 Task: Add an event  with title  Third Coffee Meeting with Potential Investor, date '2024/03/02' to 2024/03/03  & Select Event type as  Group. Add location for the event as  Manila, Philippines and add a description: The scavenger hunt can be designed as a friendly competition, with teams competing against each other to finish first or achieve specific goals. This fosters team spirit, healthy competition, and a sense of achievement.Create an event link  http-thirdcoffeemeetingwithpotentialinvestorcom & Select the event color as  Lime Green. , logged in from the account softage.4@softage.netand send the event invitation to softage.8@softage.net and softage.9@softage.net
Action: Mouse pressed left at (803, 117)
Screenshot: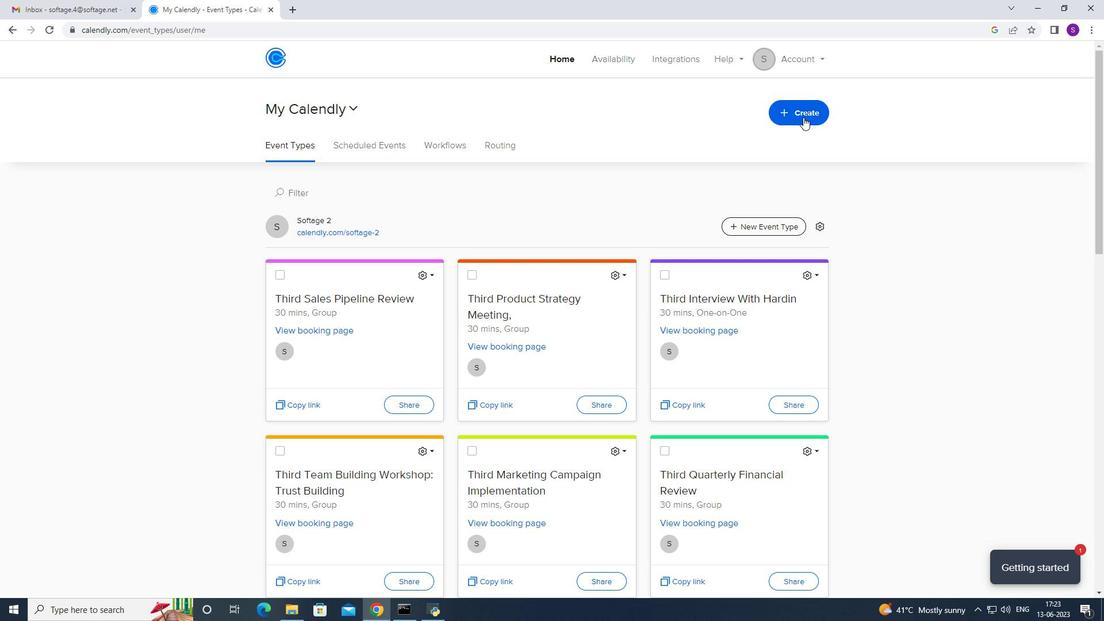 
Action: Mouse moved to (750, 157)
Screenshot: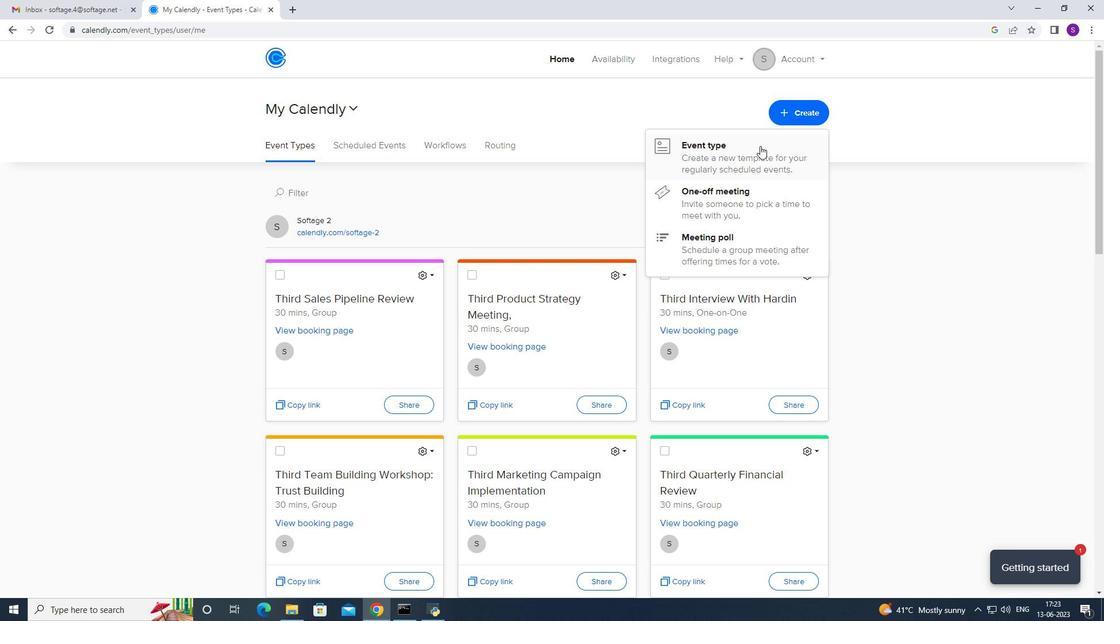
Action: Mouse pressed left at (750, 157)
Screenshot: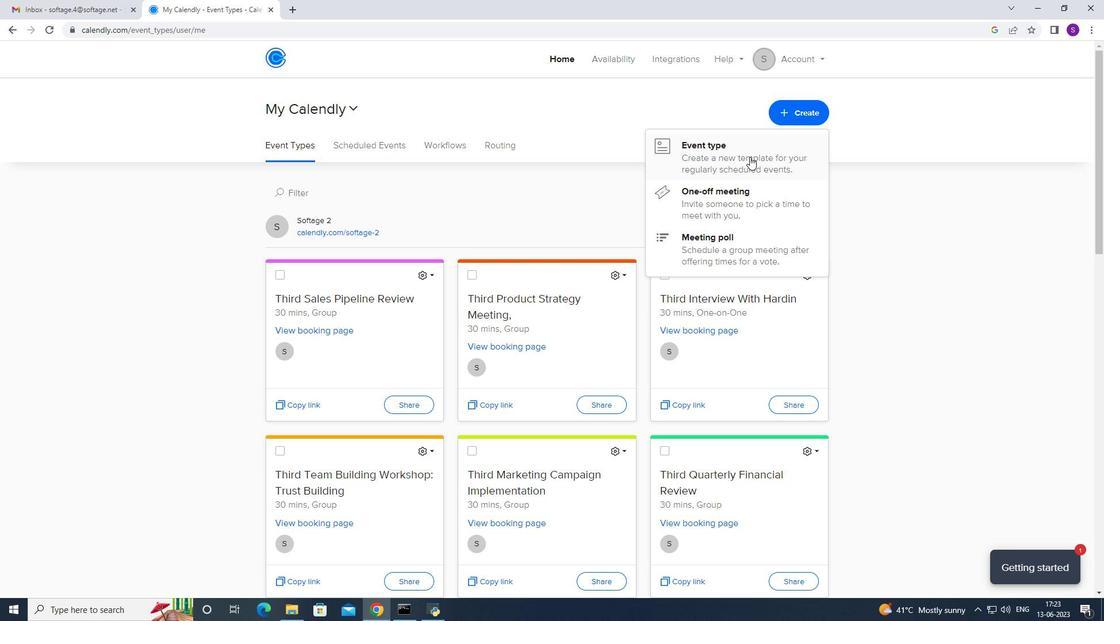 
Action: Mouse moved to (541, 254)
Screenshot: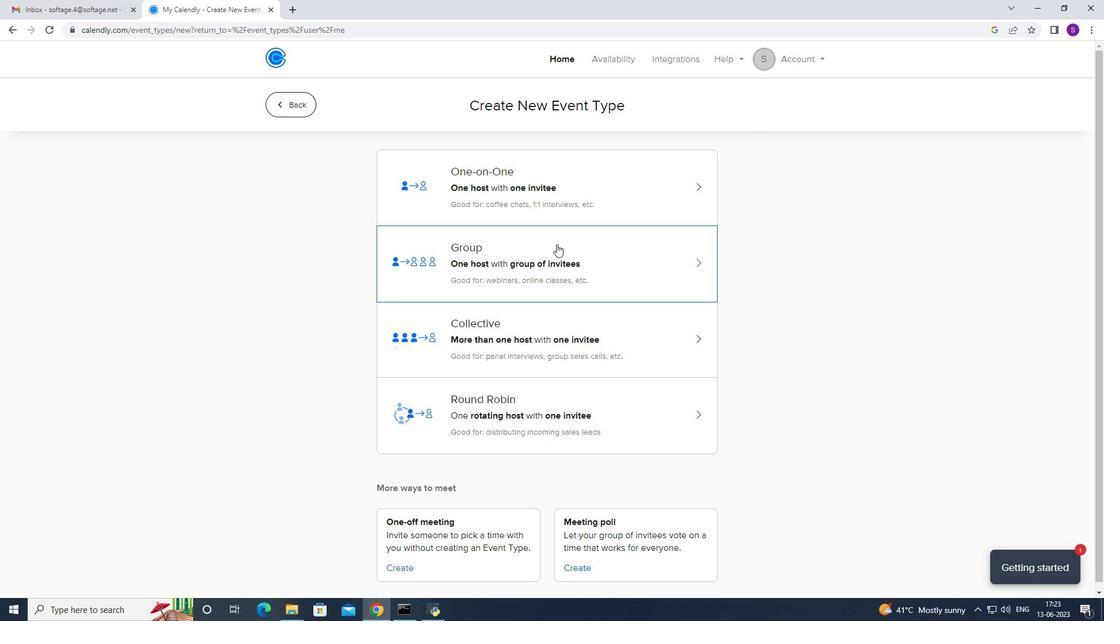 
Action: Mouse pressed left at (541, 254)
Screenshot: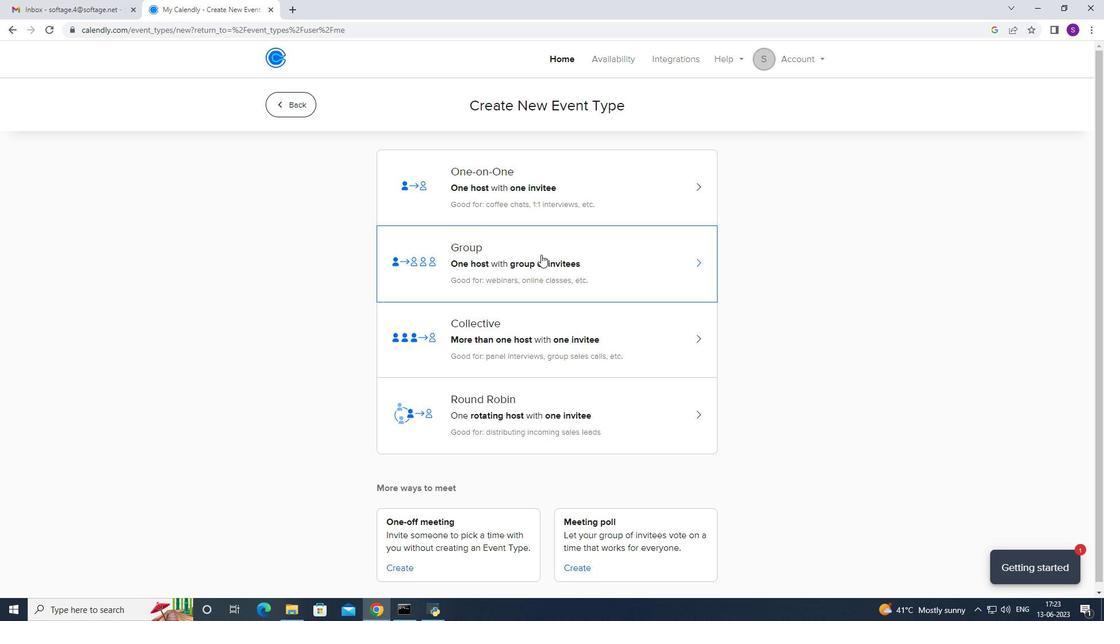 
Action: Mouse moved to (483, 272)
Screenshot: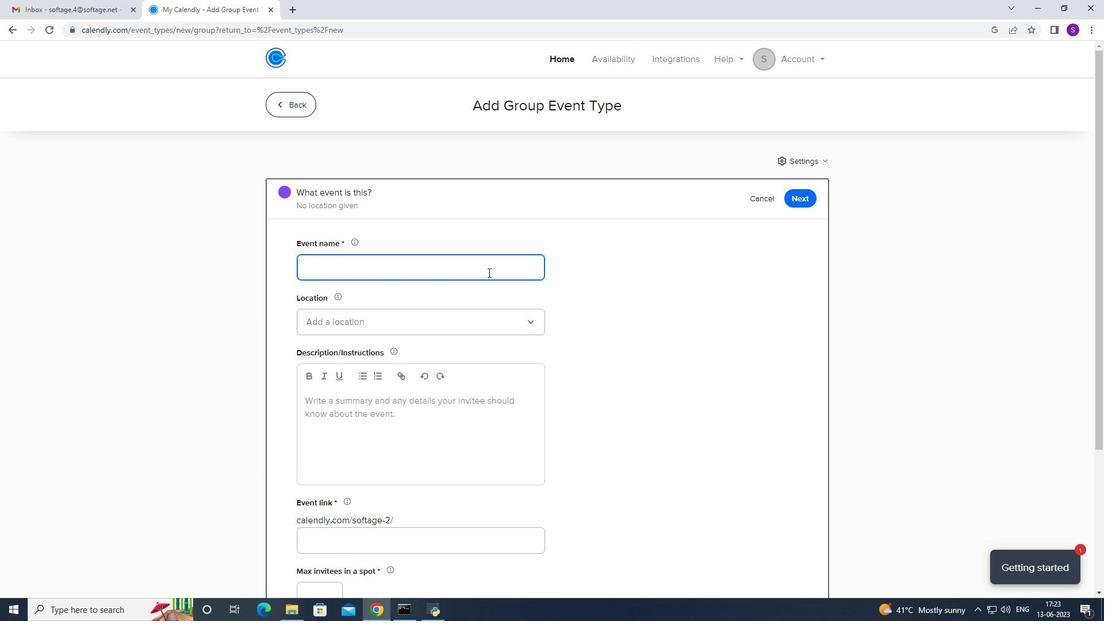 
Action: Mouse pressed left at (483, 272)
Screenshot: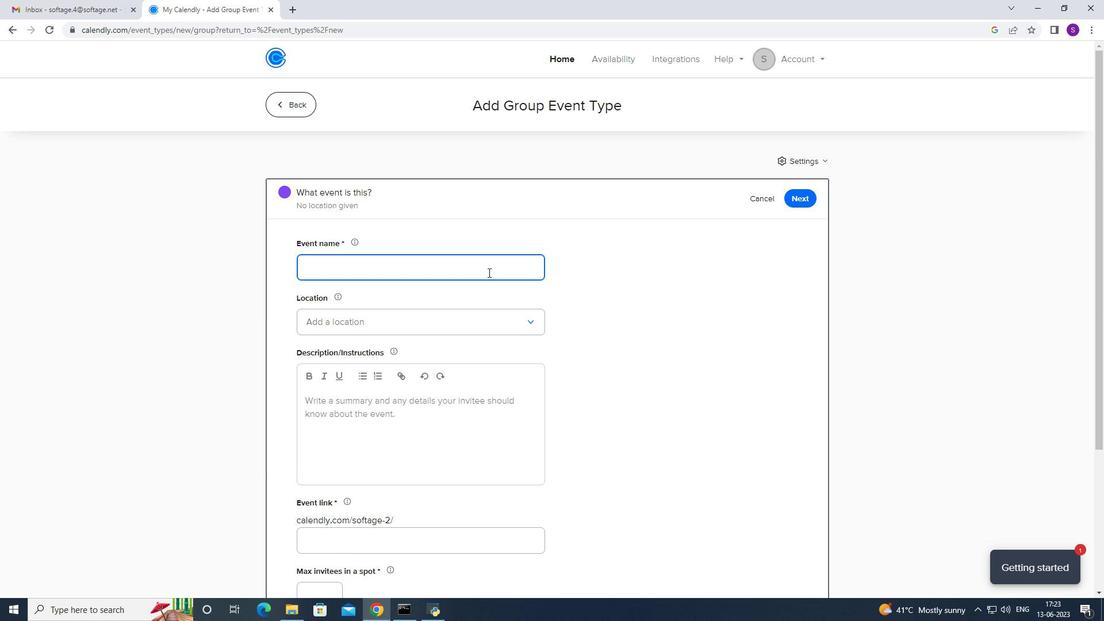 
Action: Mouse moved to (512, 273)
Screenshot: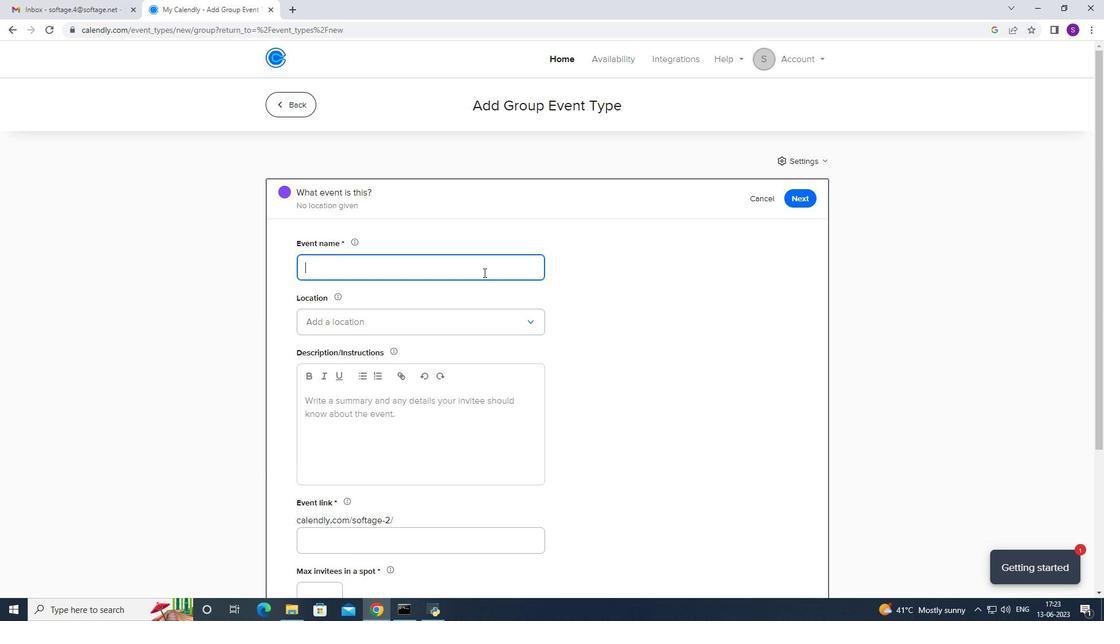 
Action: Key pressed <Key.caps_lock>T<Key.caps_lock>h
Screenshot: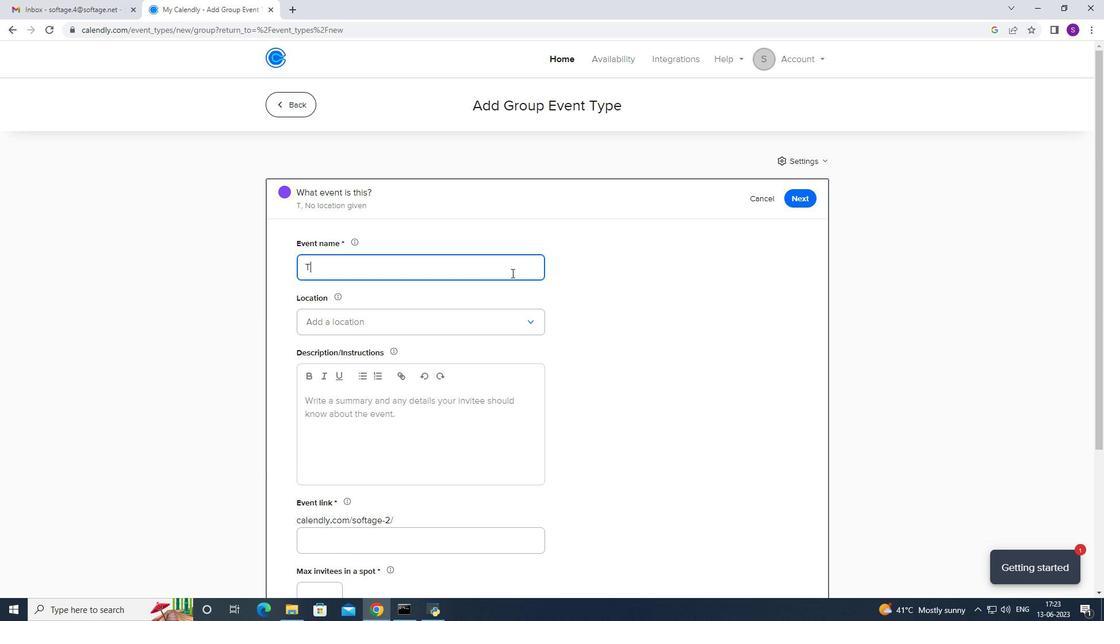 
Action: Mouse moved to (512, 273)
Screenshot: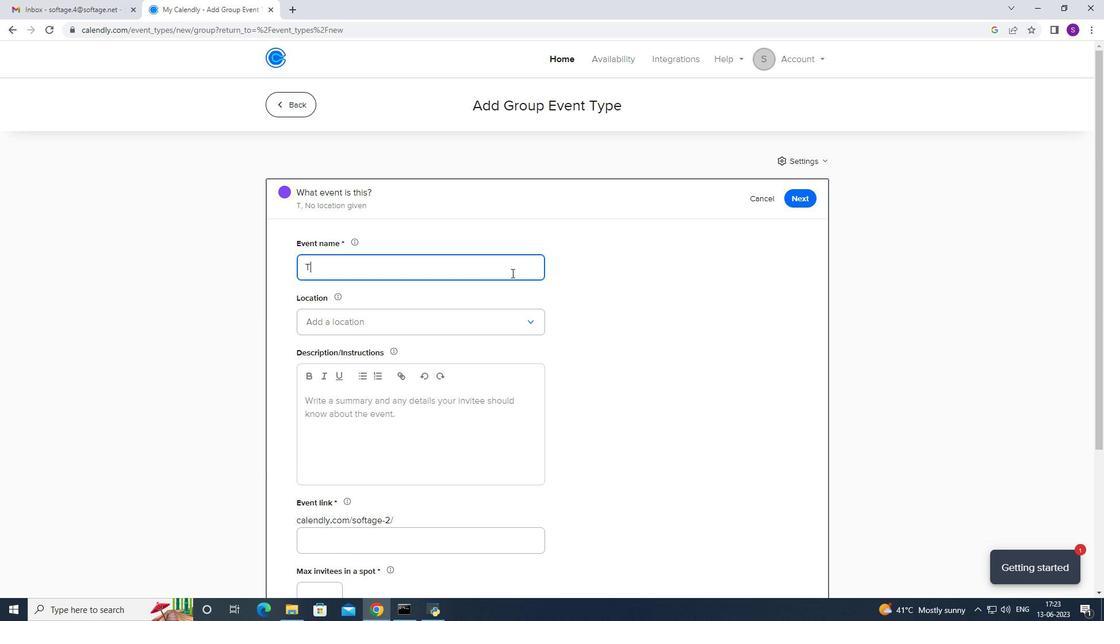 
Action: Key pressed ird<Key.space><Key.caps_lock>COFFEE<Key.space><Key.caps_lock><Key.caps_lock>ME<Key.backspace><Key.backspace><Key.backspace><Key.backspace><Key.backspace><Key.backspace><Key.backspace><Key.backspace><Key.backspace><Key.space>C<Key.caps_lock>offee<Key.space><Key.caps_lock>METT<Key.backspace><Key.backspace><Key.backspace><Key.caps_lock>et<Key.backspace>et
Screenshot: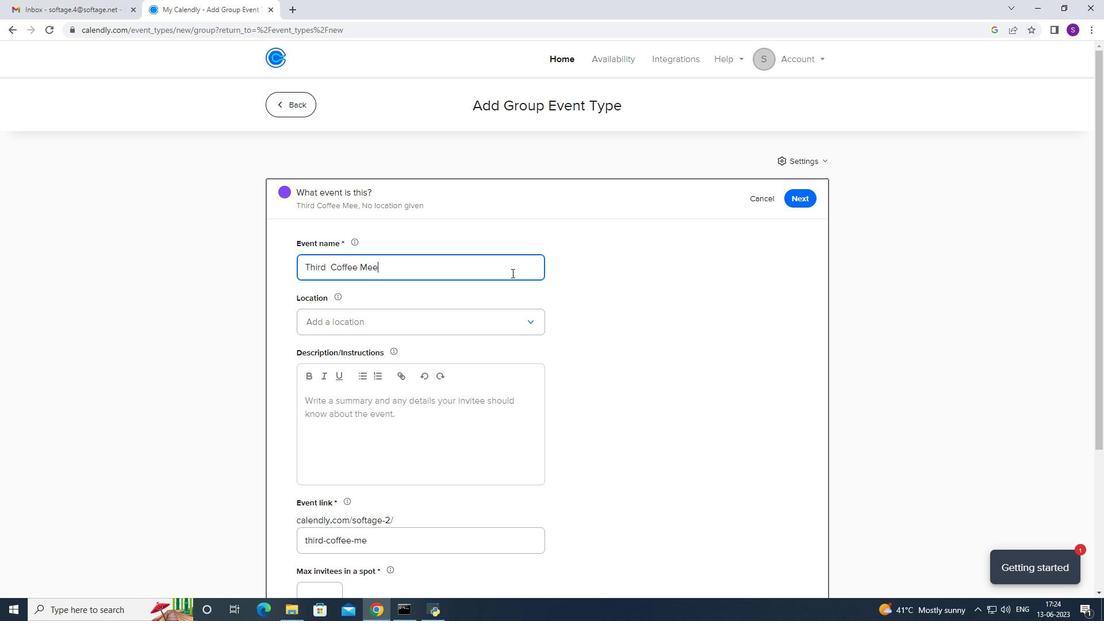 
Action: Mouse moved to (512, 270)
Screenshot: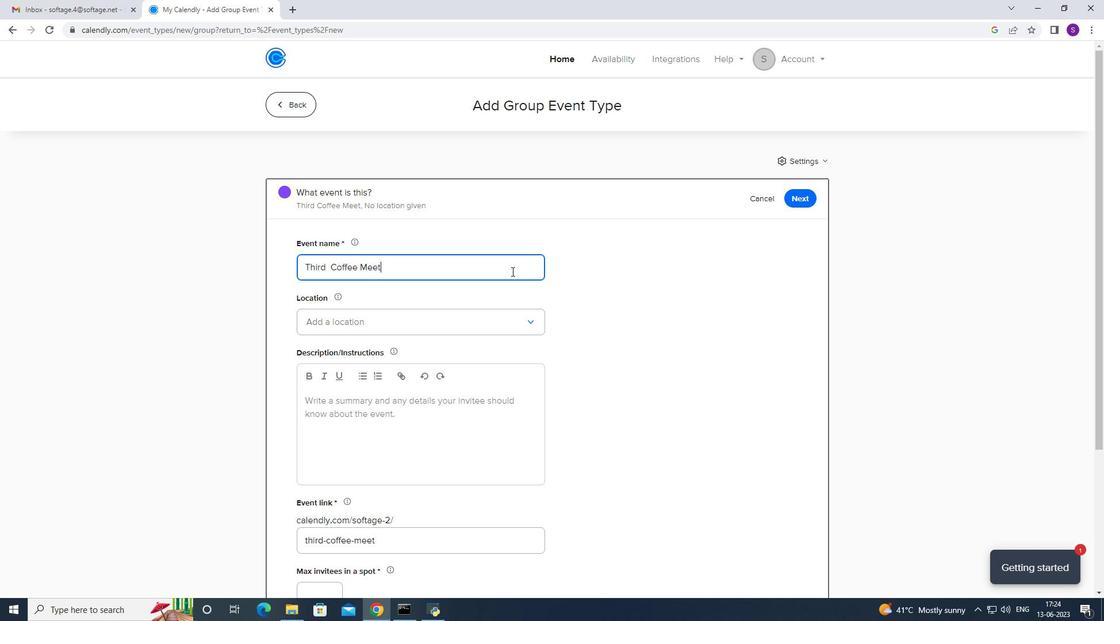 
Action: Key pressed <Key.space>
Screenshot: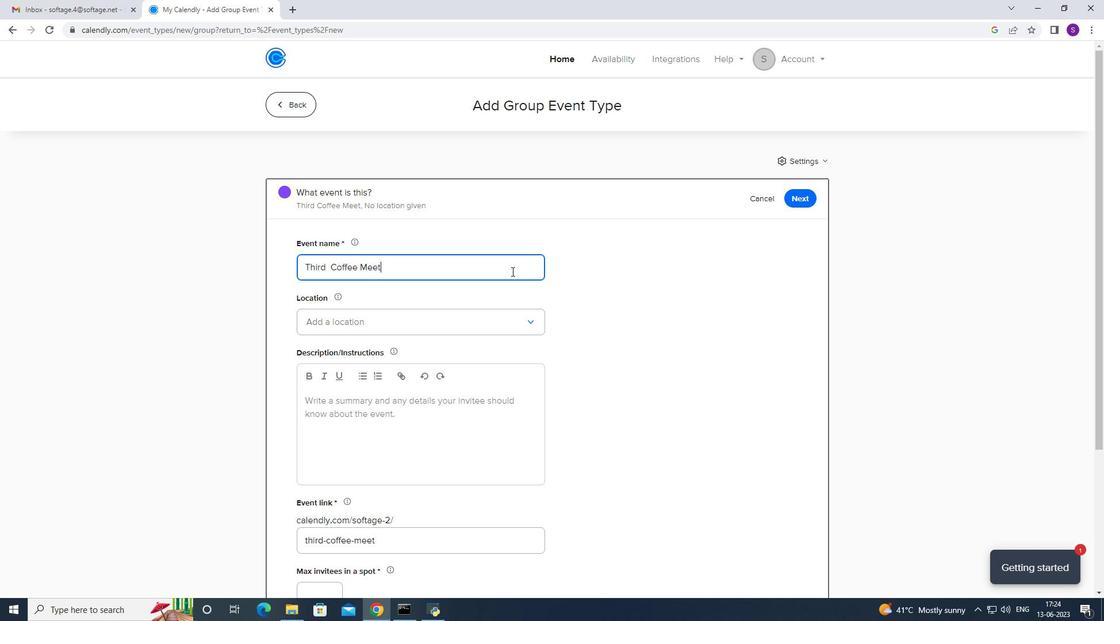 
Action: Mouse moved to (512, 269)
Screenshot: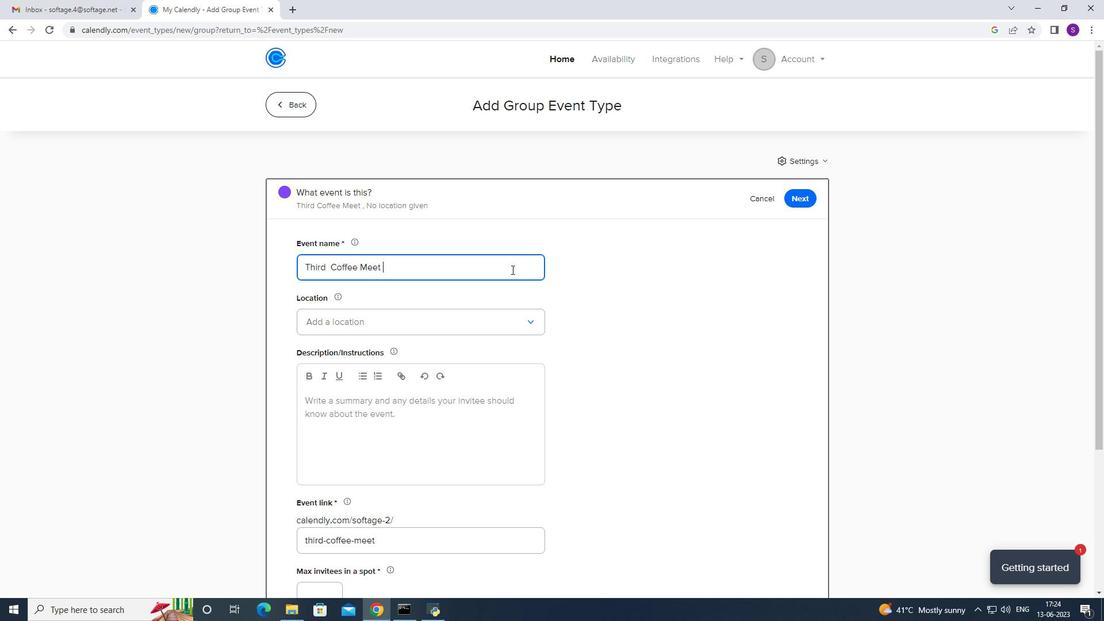 
Action: Key pressed w
Screenshot: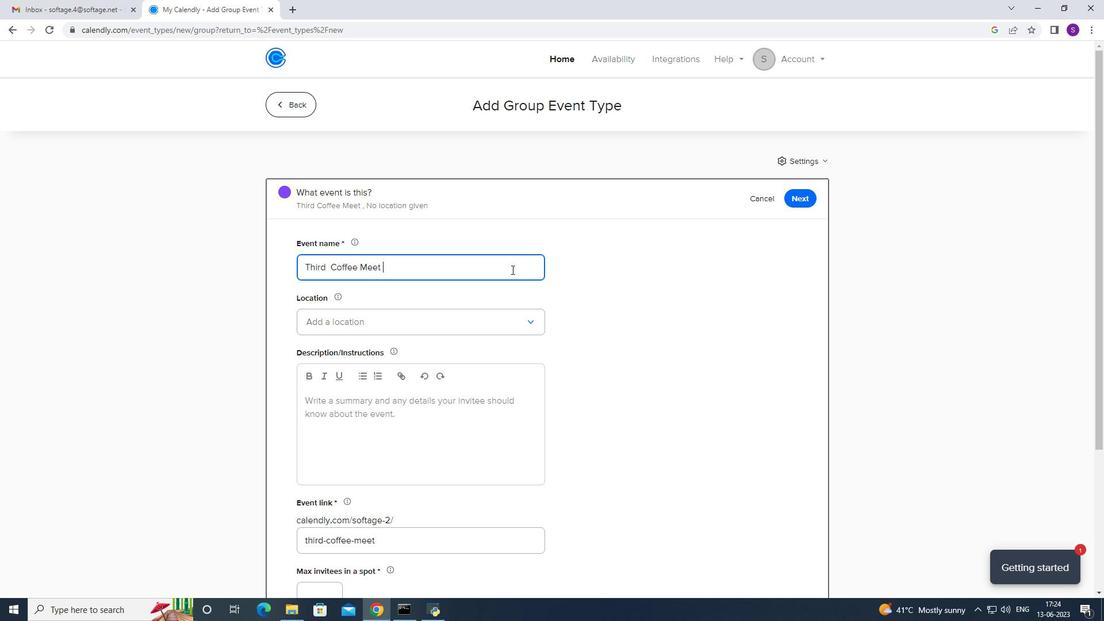 
Action: Mouse moved to (513, 265)
Screenshot: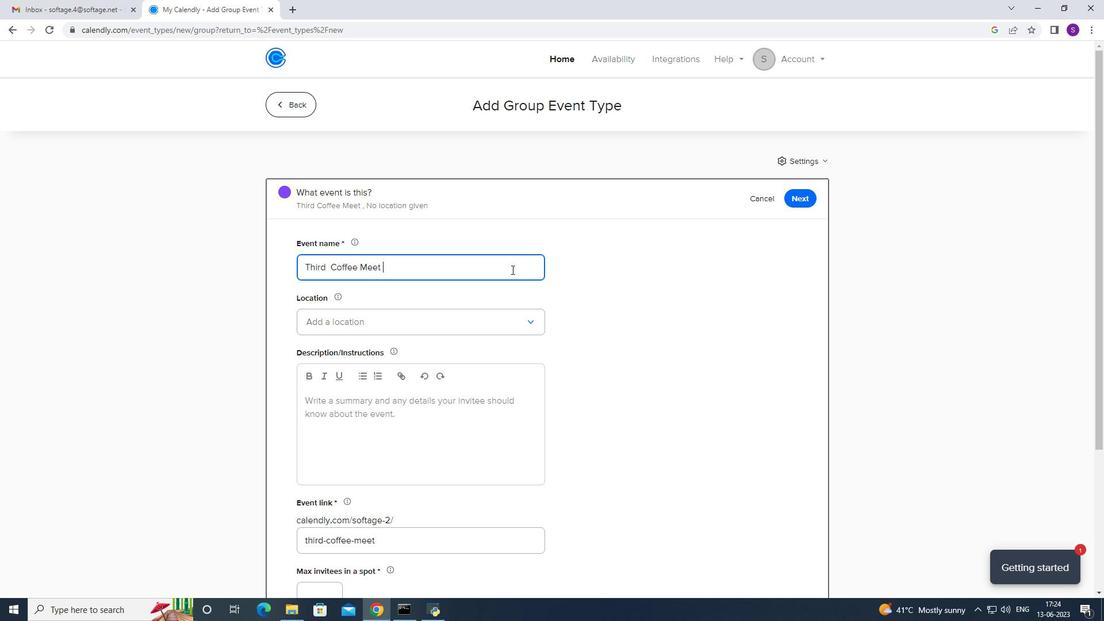 
Action: Key pressed ith<Key.space><Key.caps_lock>P<Key.caps_lock><Key.caps_lock>OTENTI
Screenshot: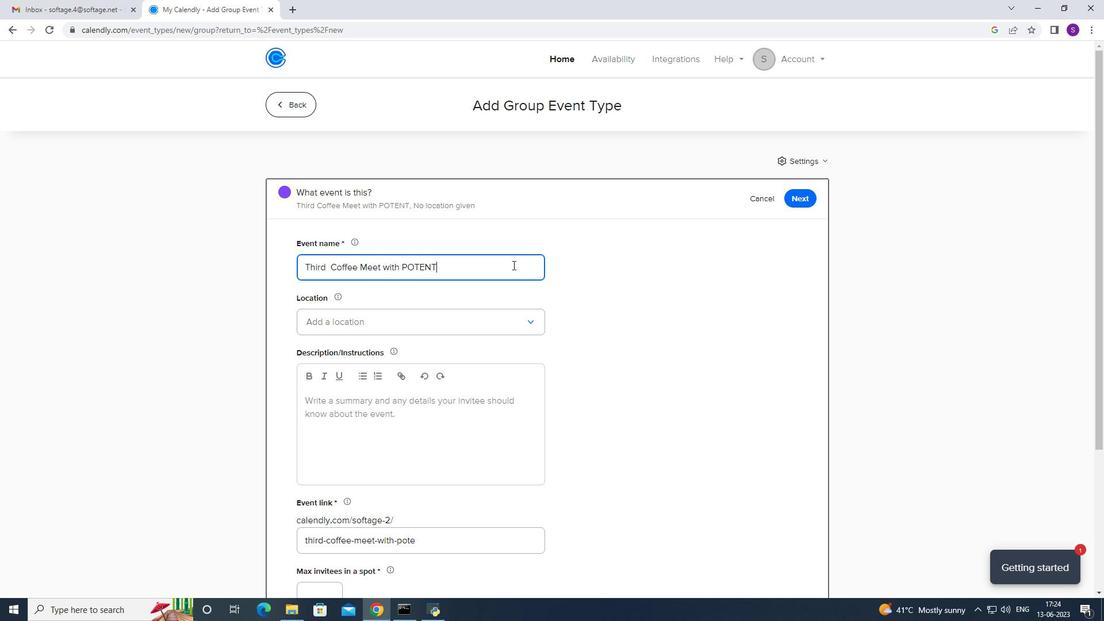 
Action: Mouse moved to (513, 249)
Screenshot: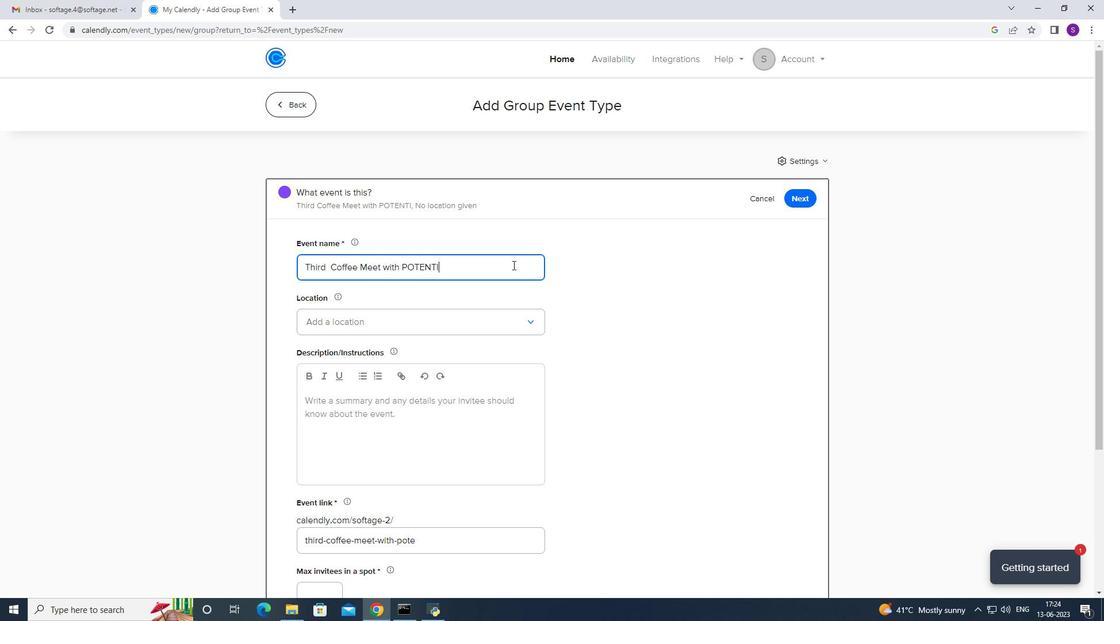 
Action: Key pressed AS
Screenshot: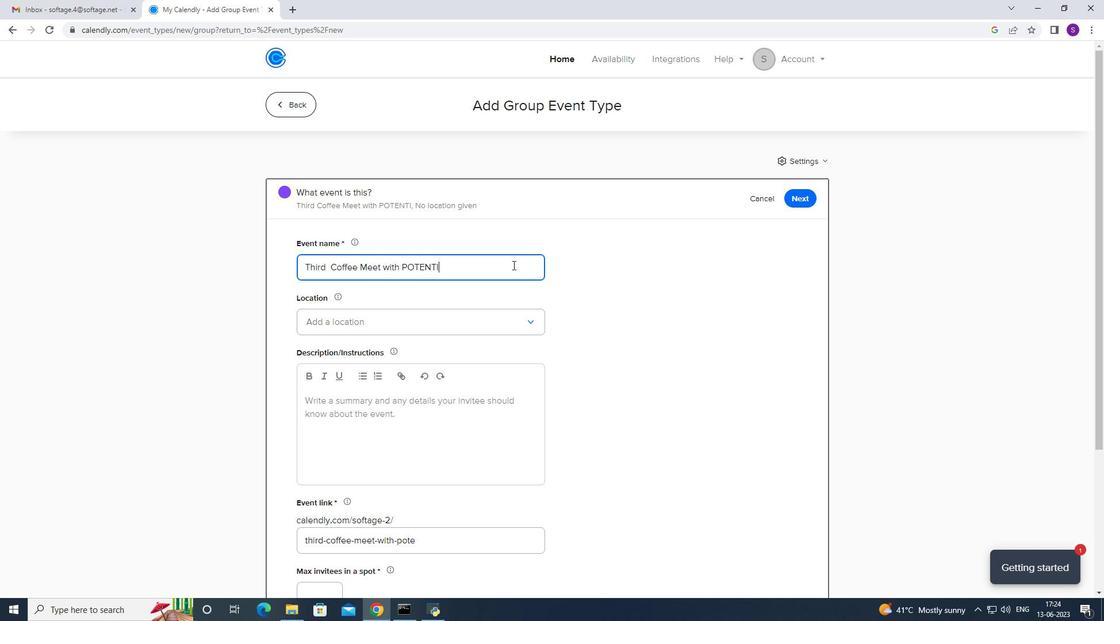 
Action: Mouse moved to (513, 237)
Screenshot: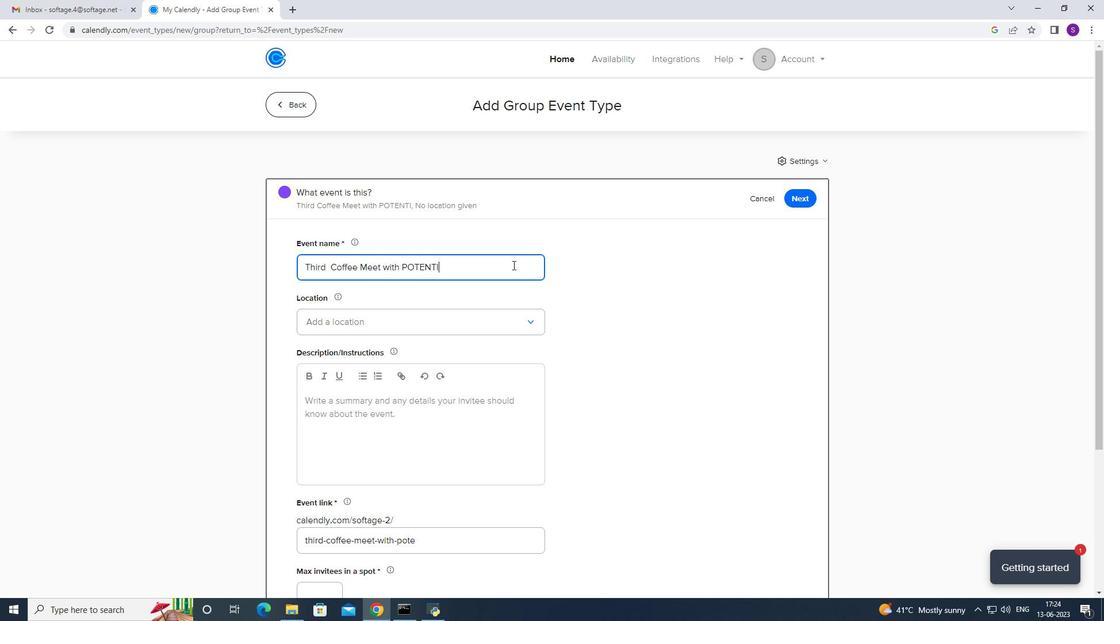 
Action: Key pressed L<Key.backspace><Key.backspace><Key.backspace><Key.backspace><Key.backspace><Key.backspace><Key.backspace><Key.backspace><Key.backspace><Key.caps_lock>otential<Key.space><Key.caps_lock>I<Key.caps_lock>nvestor
Screenshot: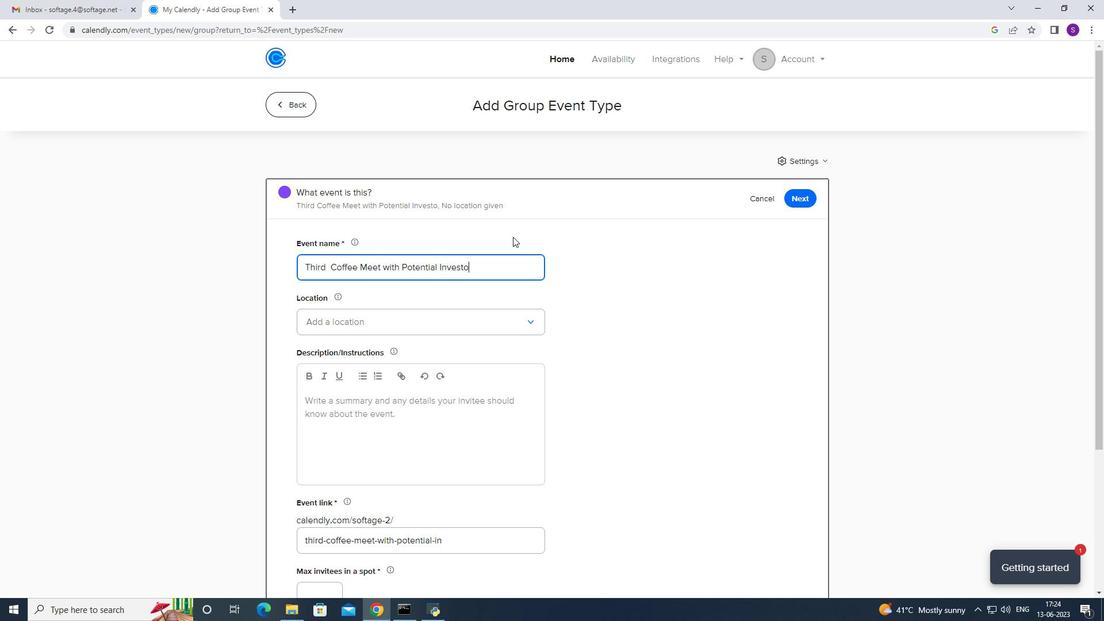 
Action: Mouse moved to (394, 312)
Screenshot: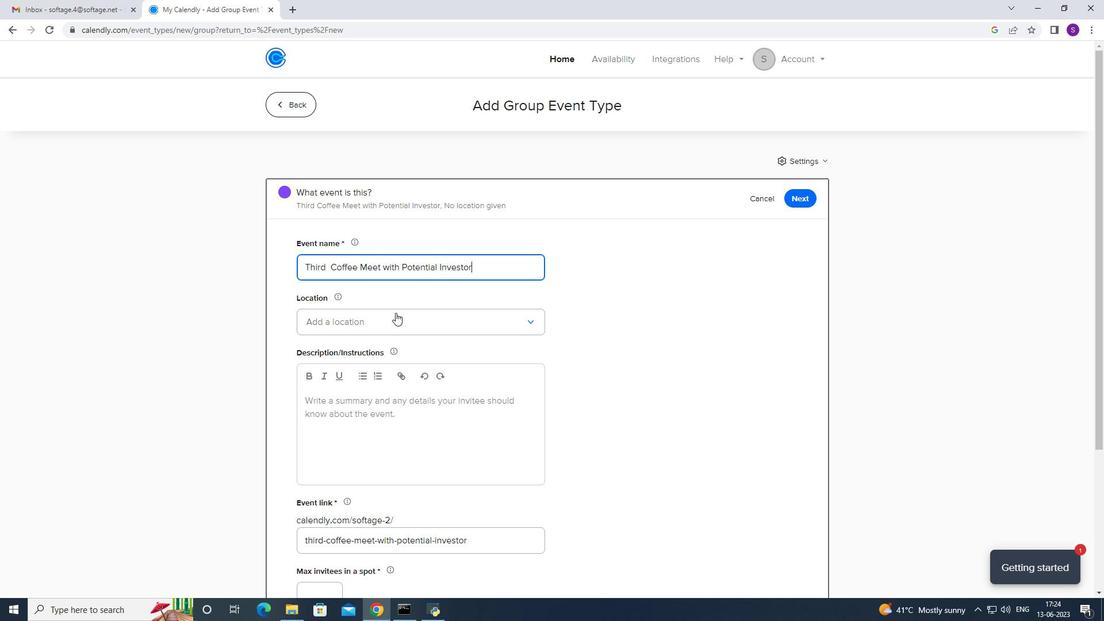 
Action: Mouse pressed left at (394, 312)
Screenshot: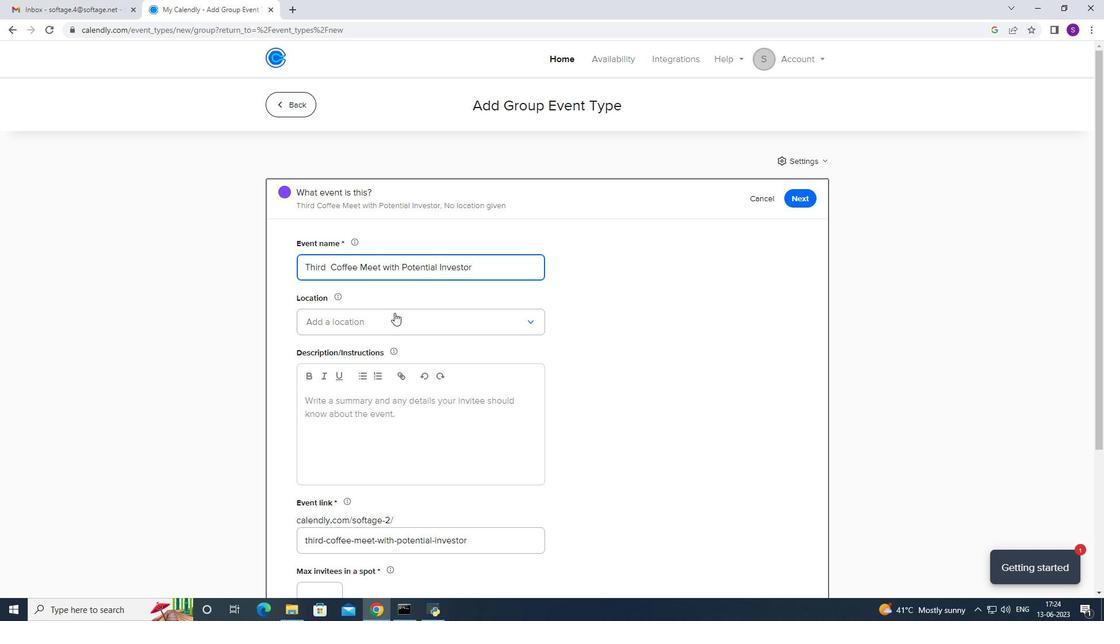 
Action: Mouse moved to (390, 339)
Screenshot: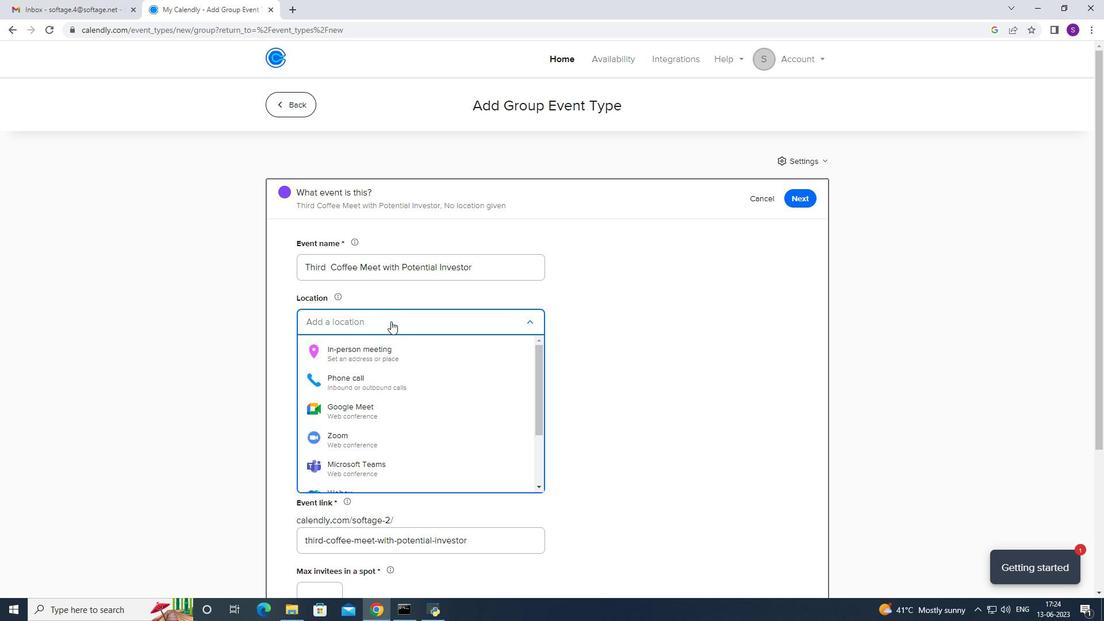 
Action: Mouse pressed left at (390, 339)
Screenshot: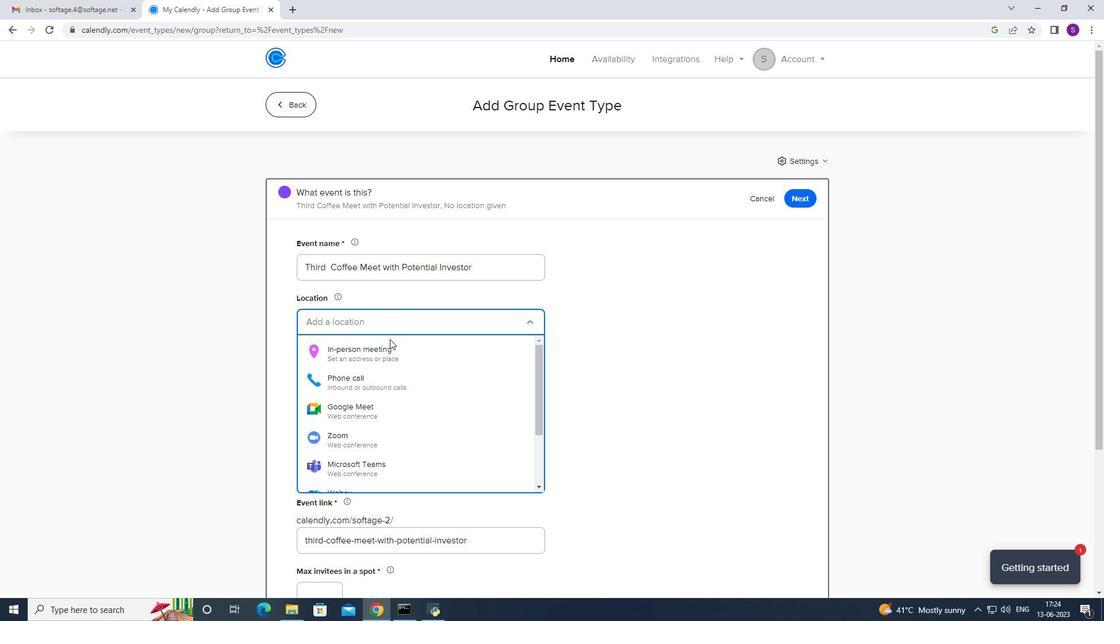 
Action: Mouse pressed left at (390, 339)
Screenshot: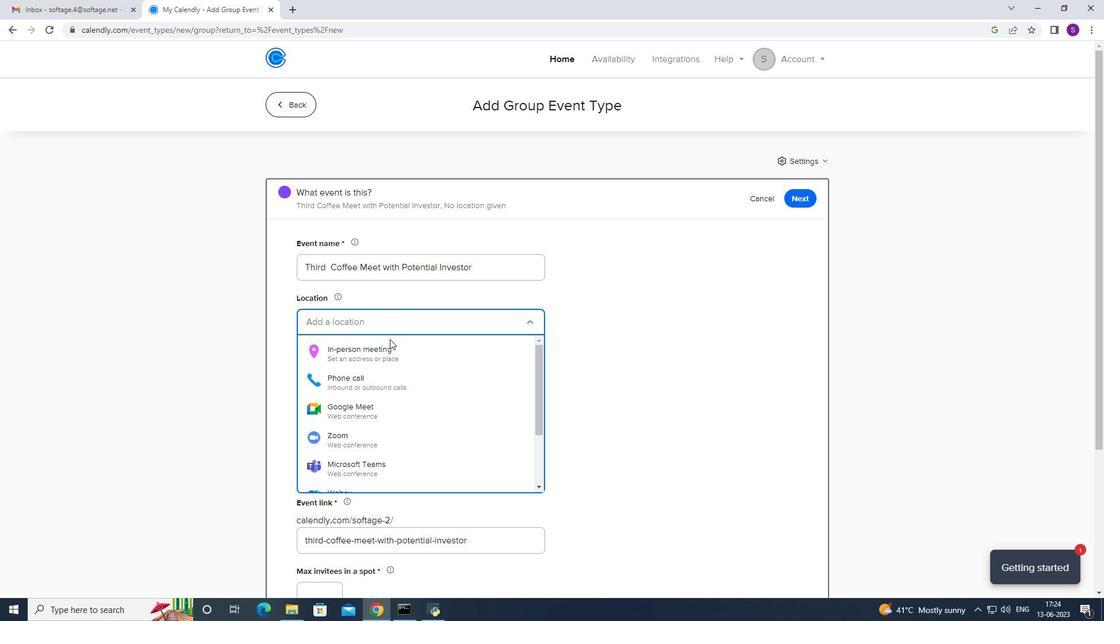 
Action: Mouse moved to (386, 349)
Screenshot: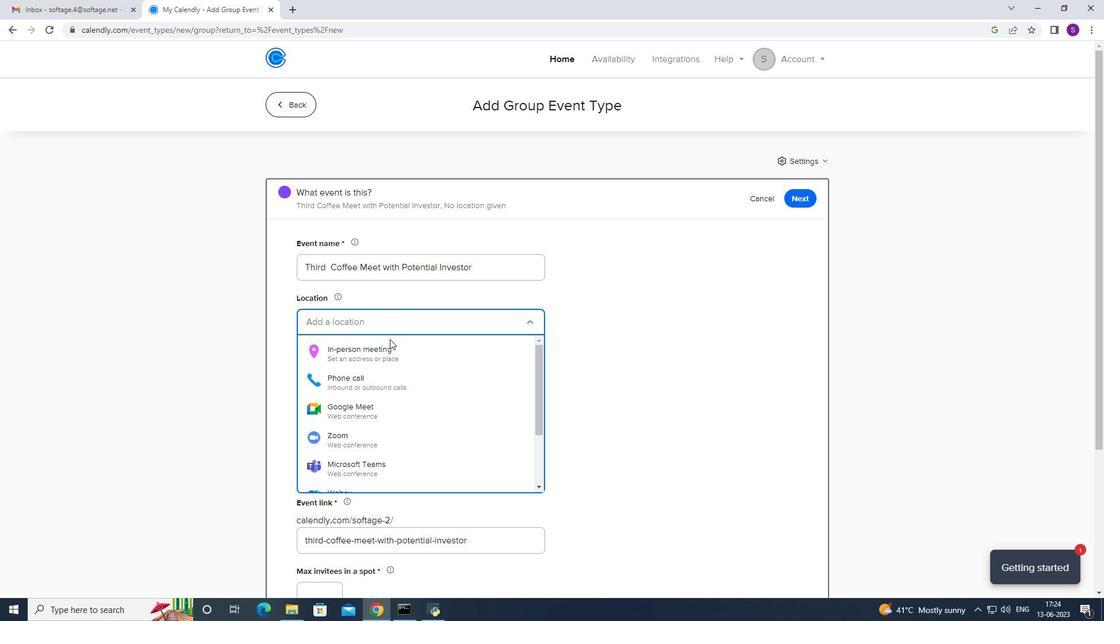 
Action: Mouse pressed left at (386, 349)
Screenshot: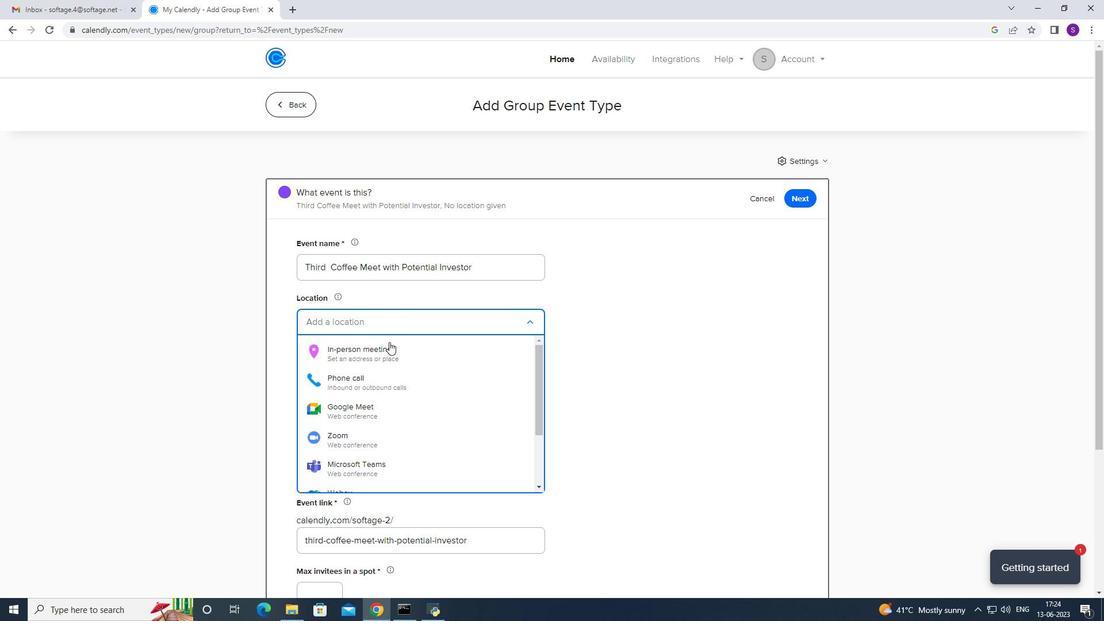
Action: Mouse moved to (494, 184)
Screenshot: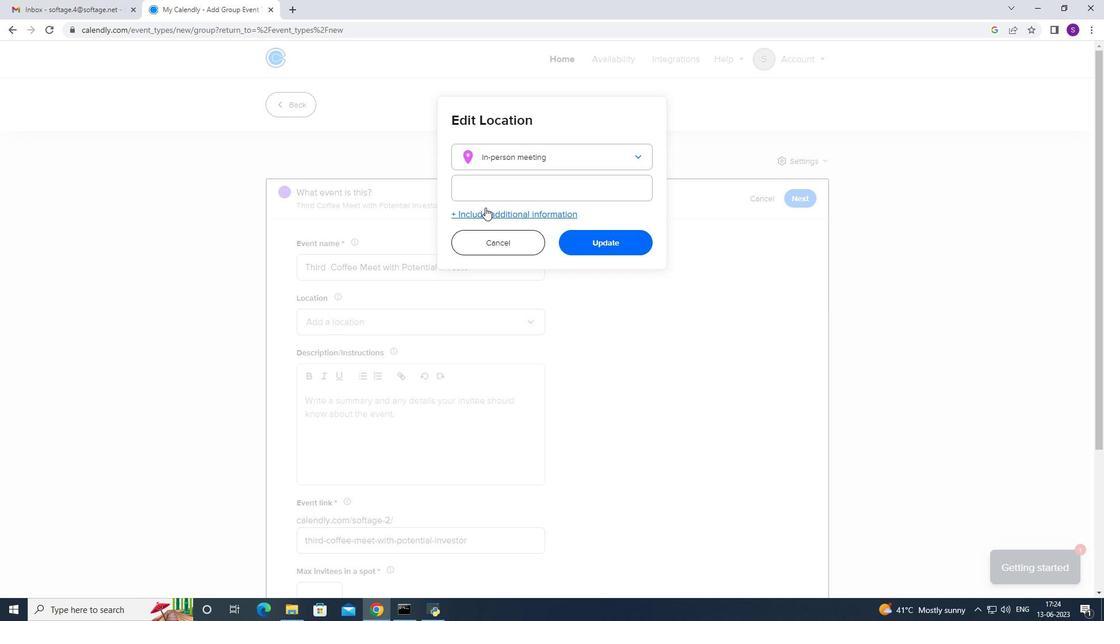 
Action: Mouse pressed left at (494, 184)
Screenshot: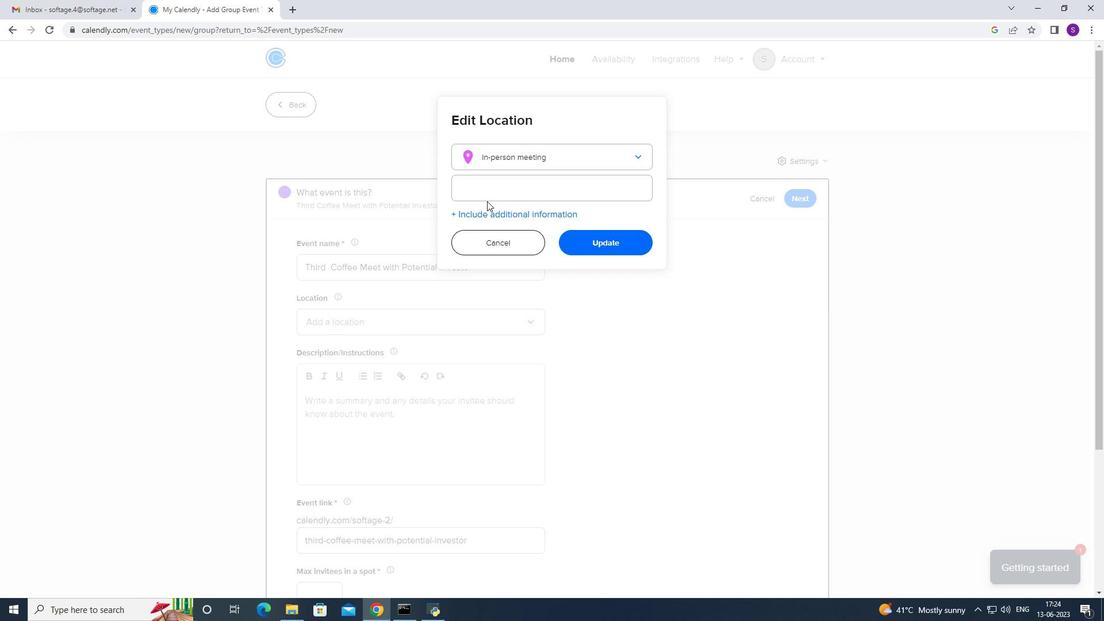 
Action: Mouse moved to (494, 184)
Screenshot: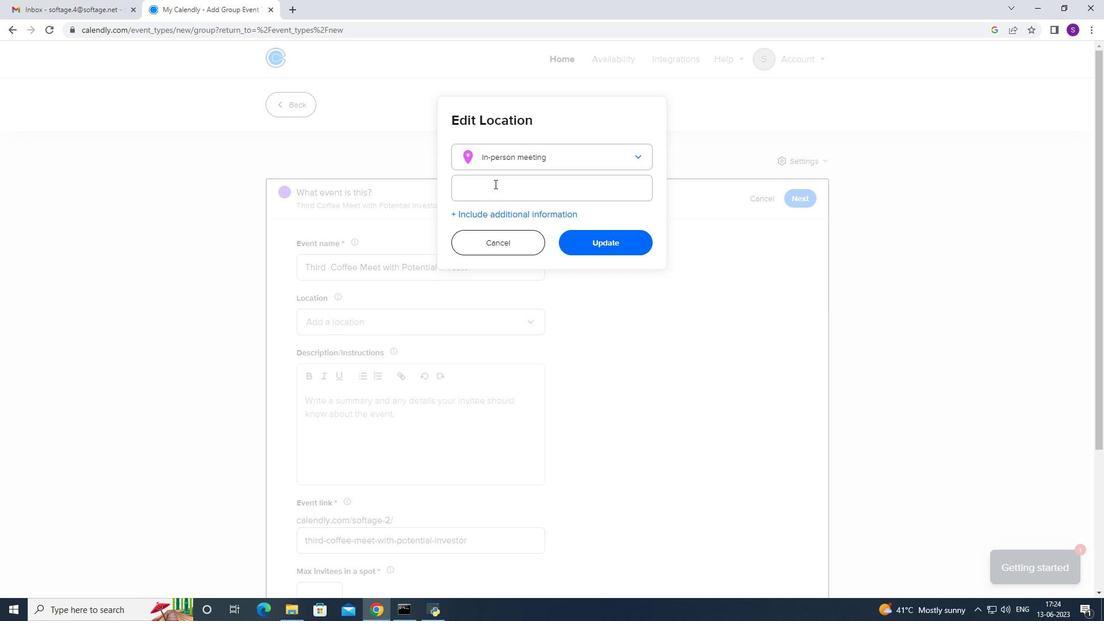 
Action: Key pressed <Key.caps_lock>M<Key.caps_lock>a
Screenshot: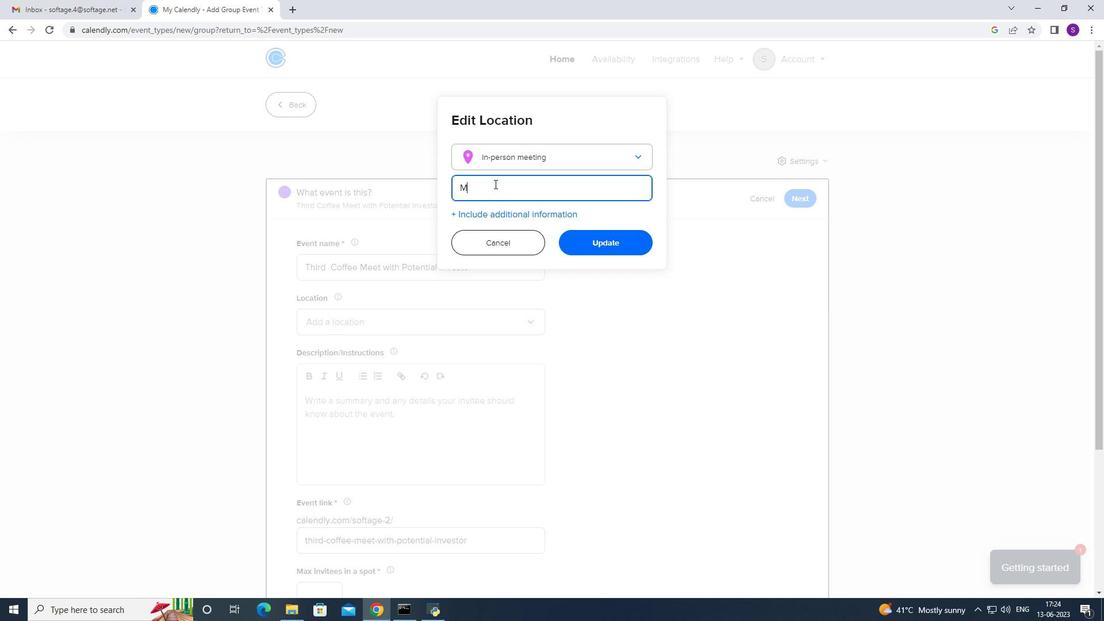 
Action: Mouse moved to (496, 181)
Screenshot: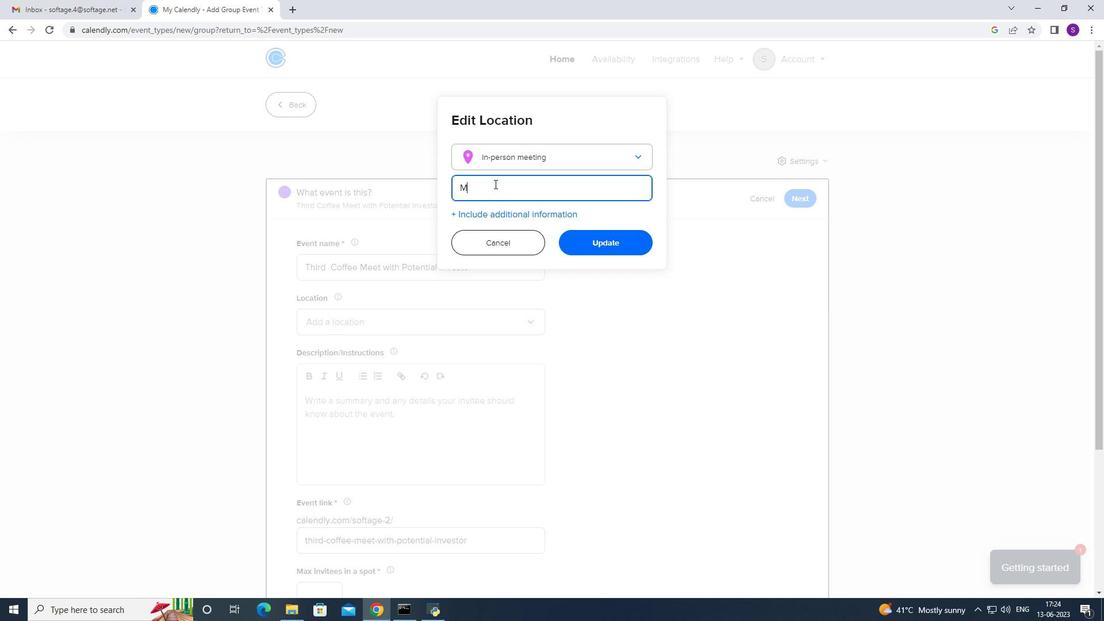 
Action: Key pressed nila,<Key.space><Key.caps_lock>P<Key.caps_lock>huil<Key.backspace><Key.backspace><Key.backspace>ili<Key.backspace>lipines
Screenshot: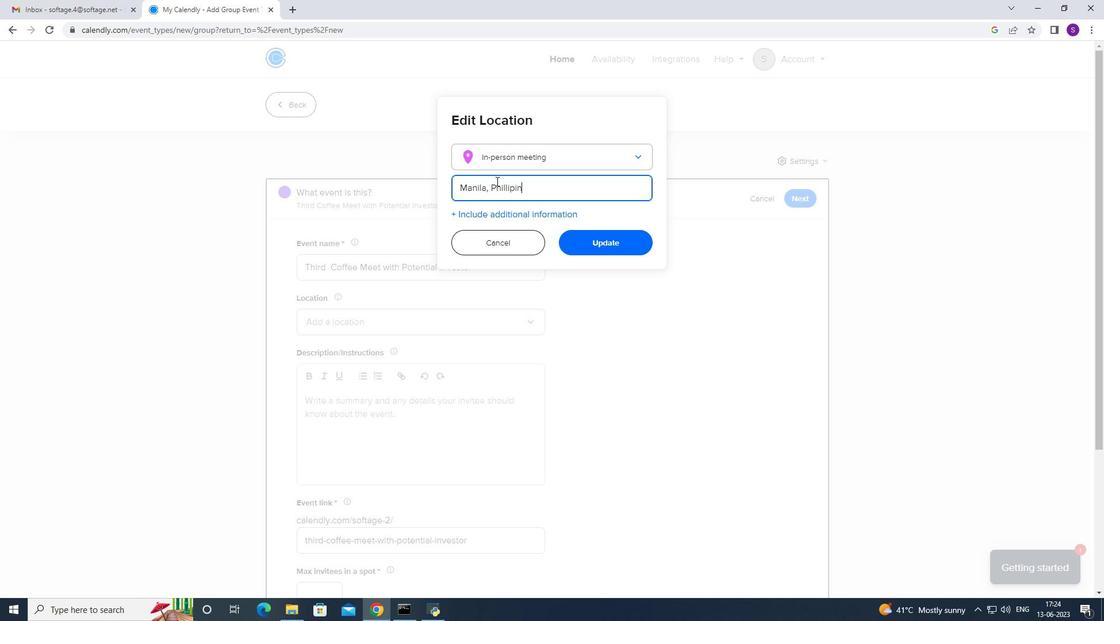 
Action: Mouse moved to (578, 241)
Screenshot: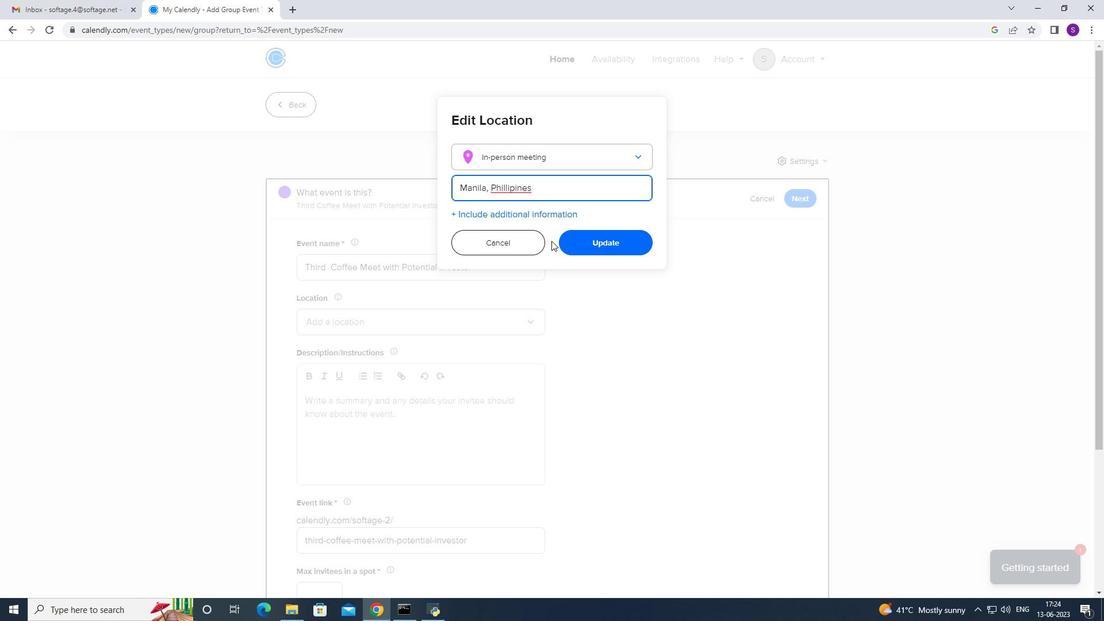 
Action: Mouse pressed left at (578, 241)
Screenshot: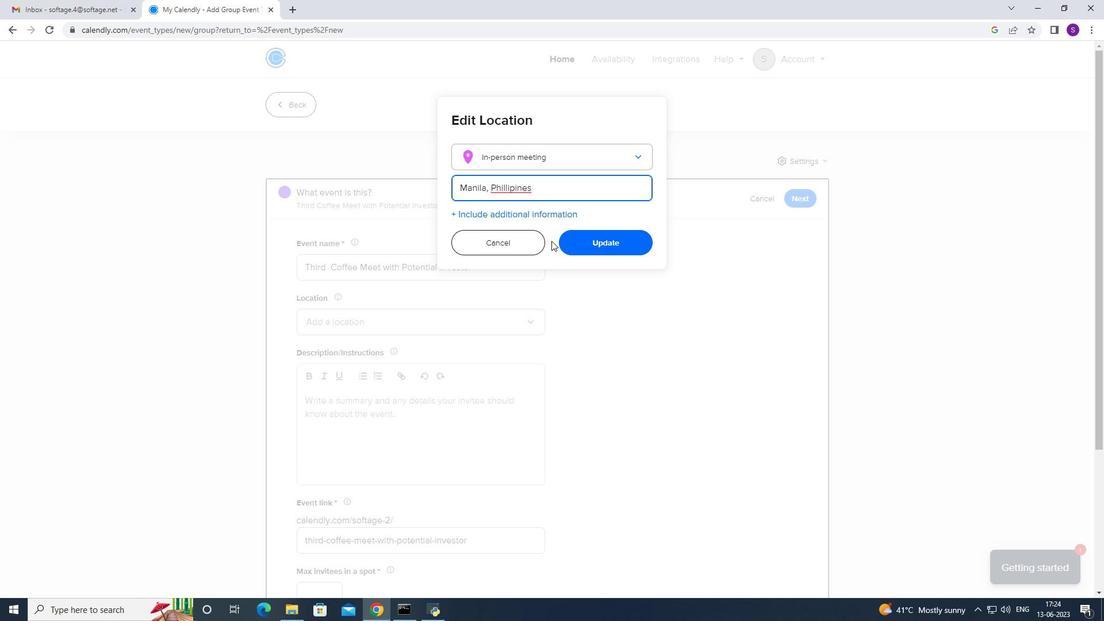 
Action: Mouse moved to (493, 321)
Screenshot: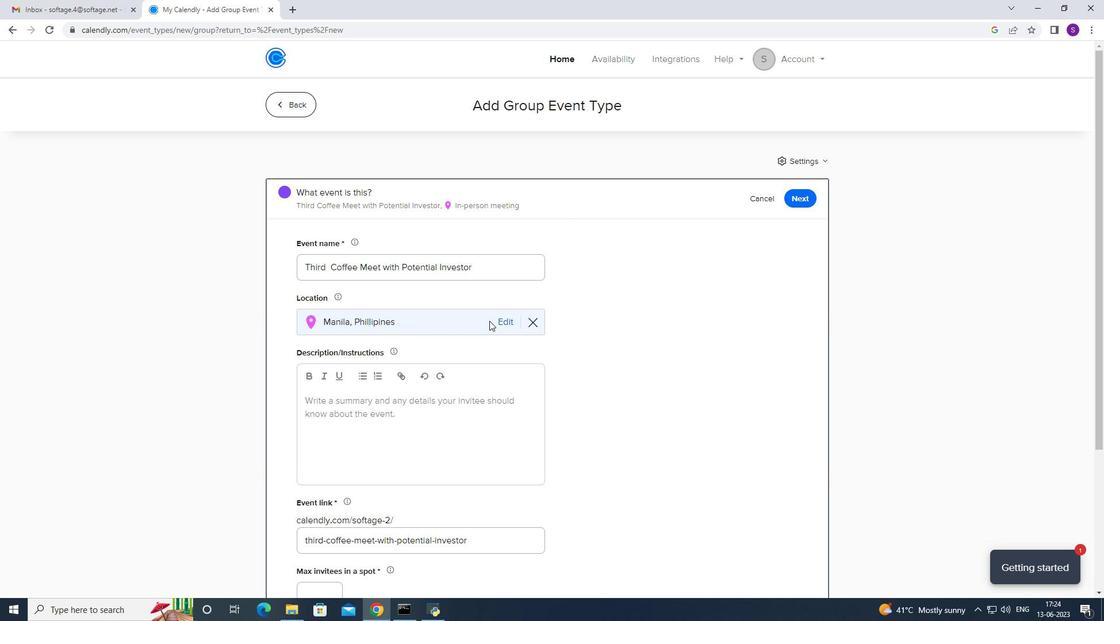 
Action: Mouse pressed left at (493, 321)
Screenshot: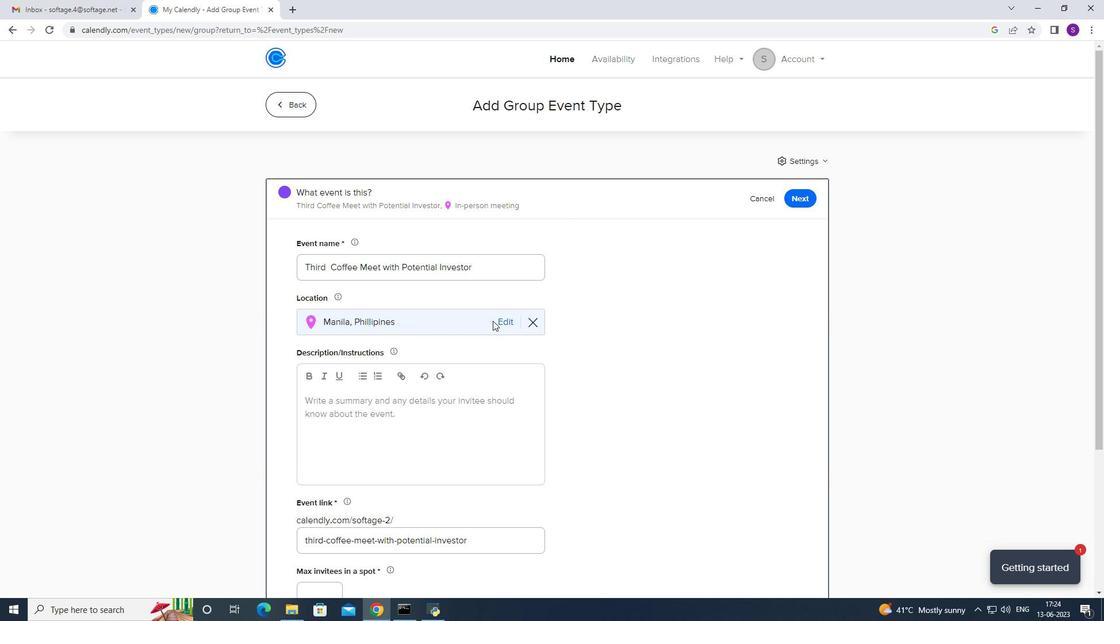 
Action: Mouse moved to (503, 320)
Screenshot: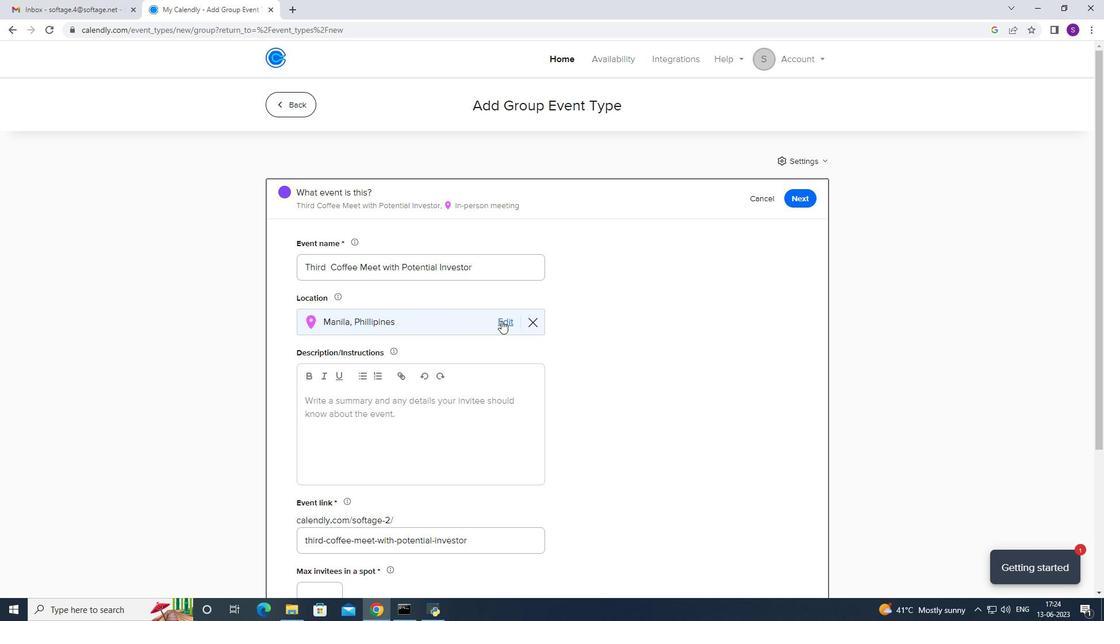 
Action: Mouse pressed left at (503, 320)
Screenshot: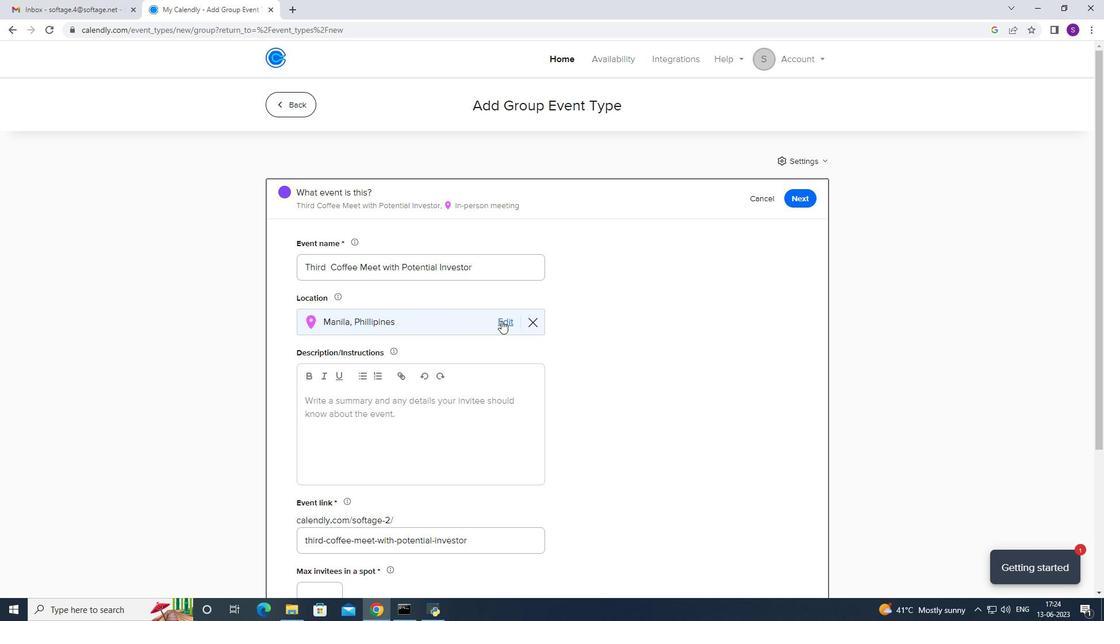 
Action: Mouse moved to (513, 185)
Screenshot: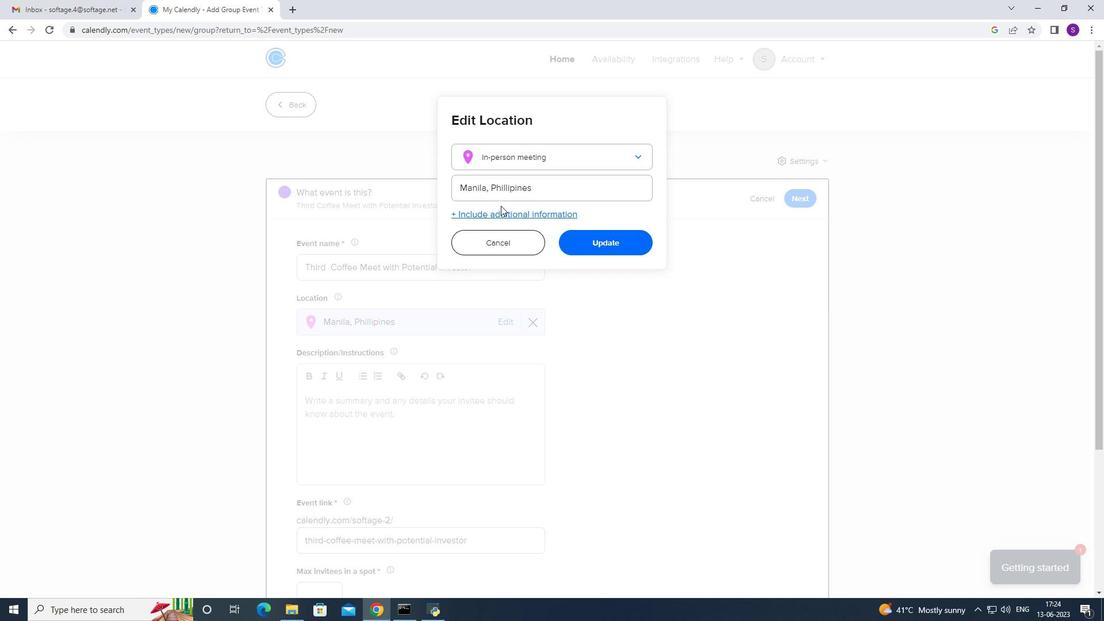 
Action: Mouse pressed left at (513, 185)
Screenshot: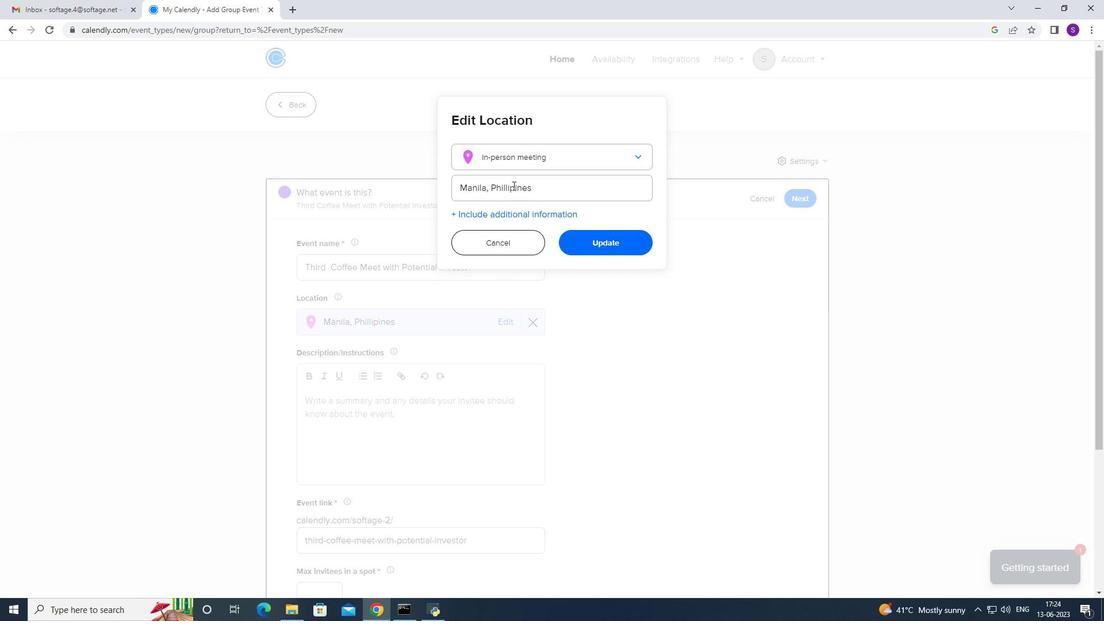 
Action: Mouse moved to (504, 189)
Screenshot: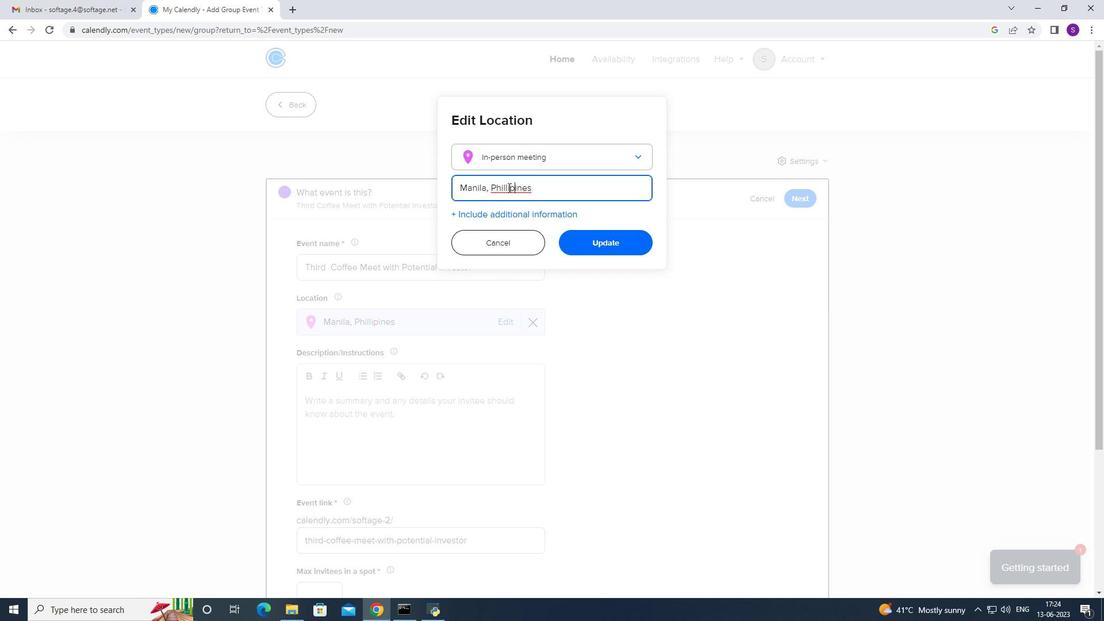 
Action: Mouse pressed right at (504, 189)
Screenshot: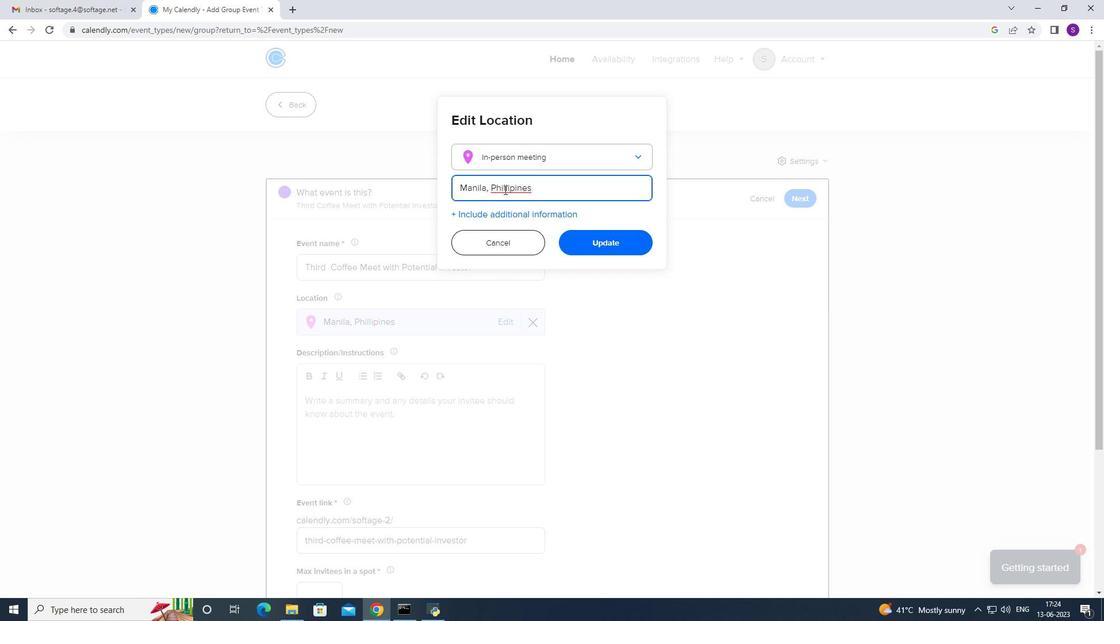 
Action: Mouse moved to (506, 194)
Screenshot: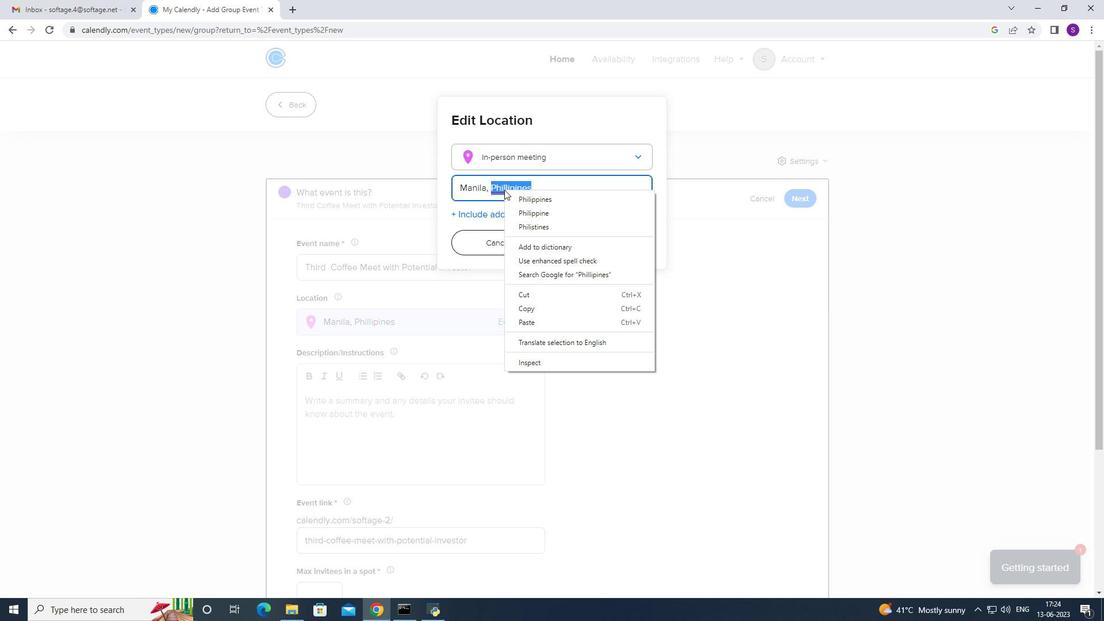
Action: Mouse pressed left at (506, 194)
Screenshot: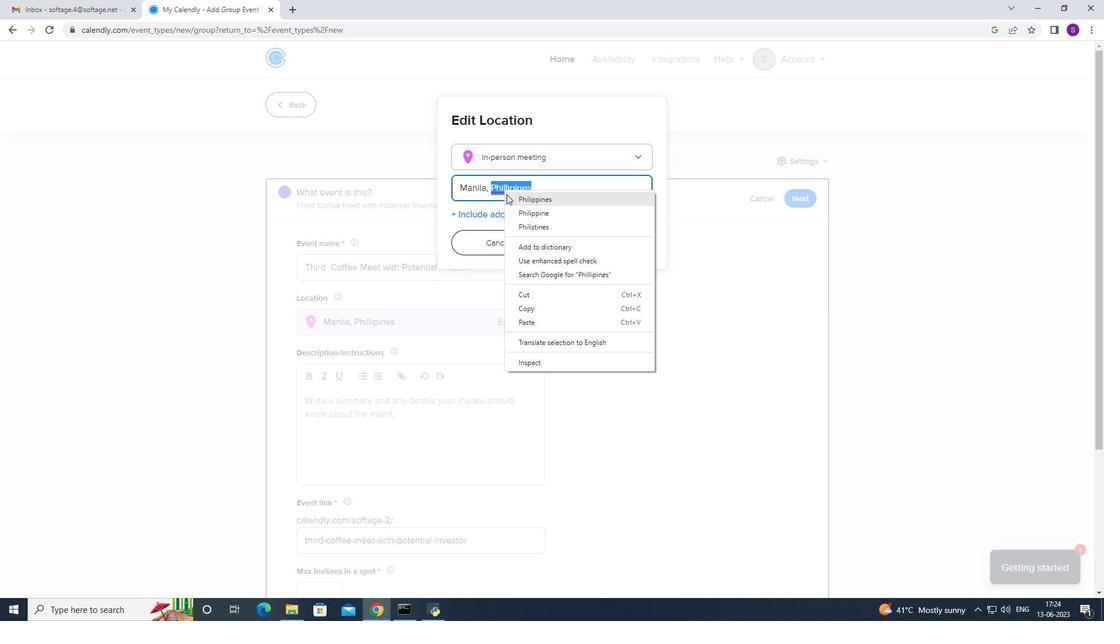 
Action: Mouse moved to (579, 232)
Screenshot: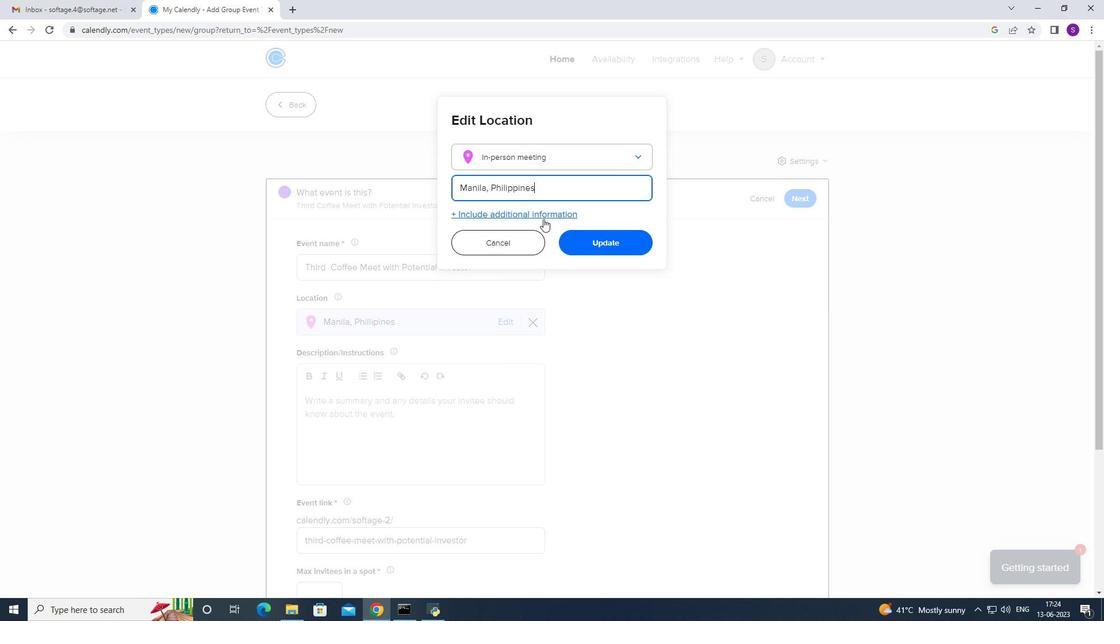 
Action: Mouse pressed left at (579, 232)
Screenshot: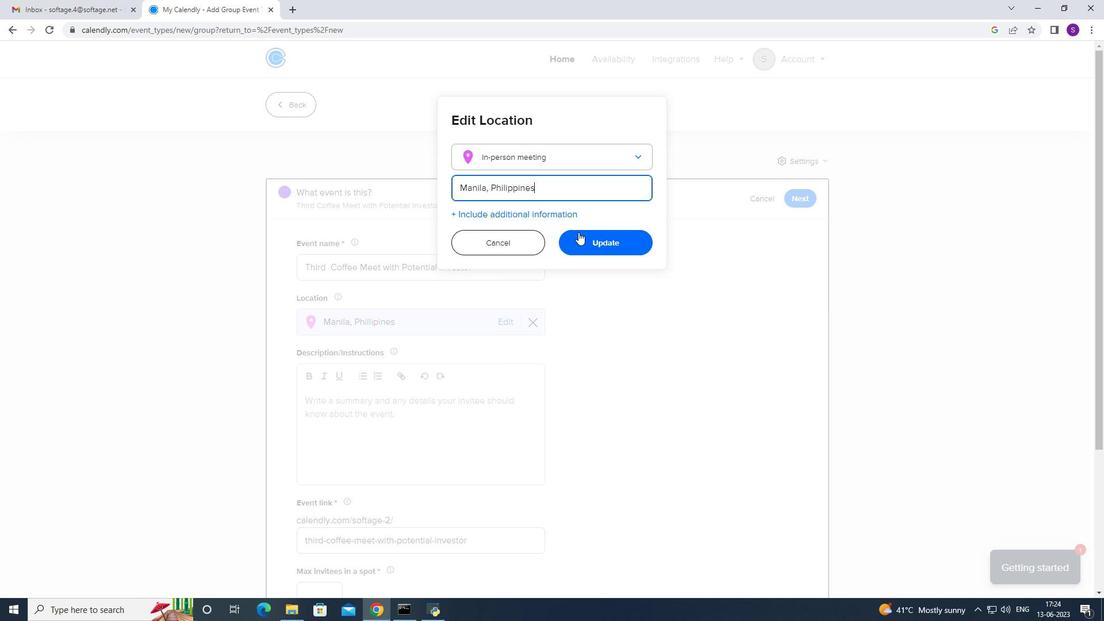 
Action: Mouse moved to (348, 405)
Screenshot: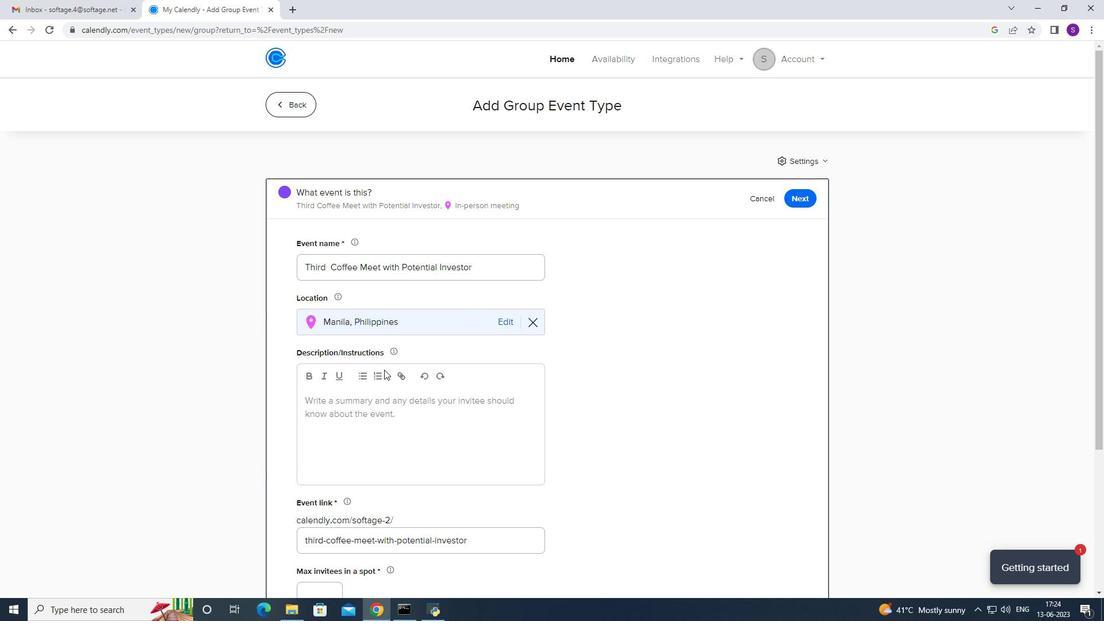 
Action: Mouse pressed left at (348, 405)
Screenshot: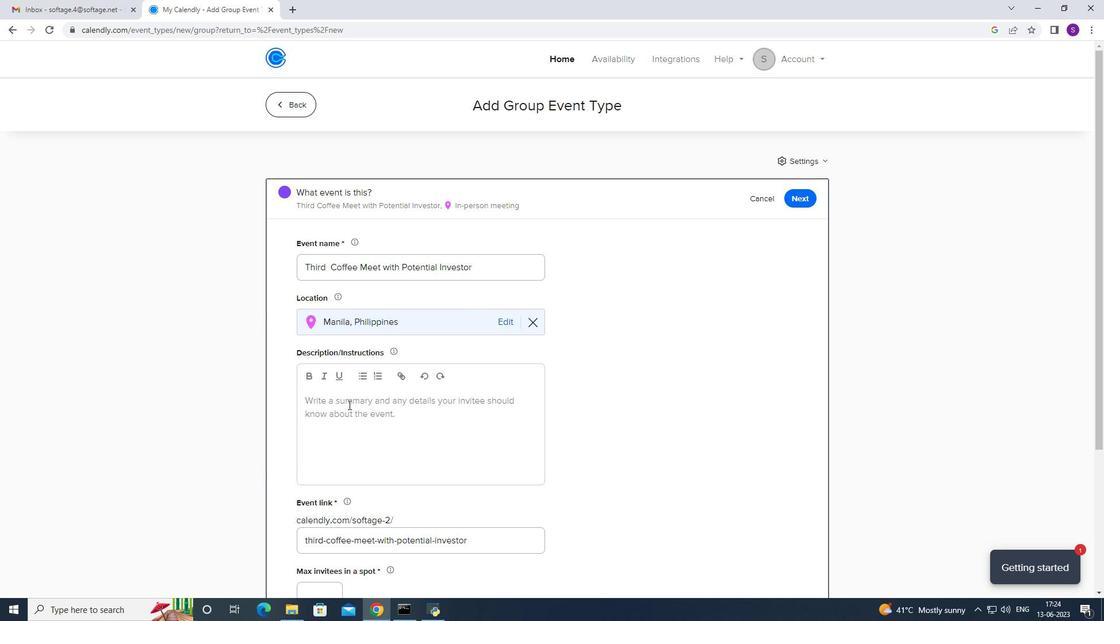 
Action: Mouse moved to (346, 405)
Screenshot: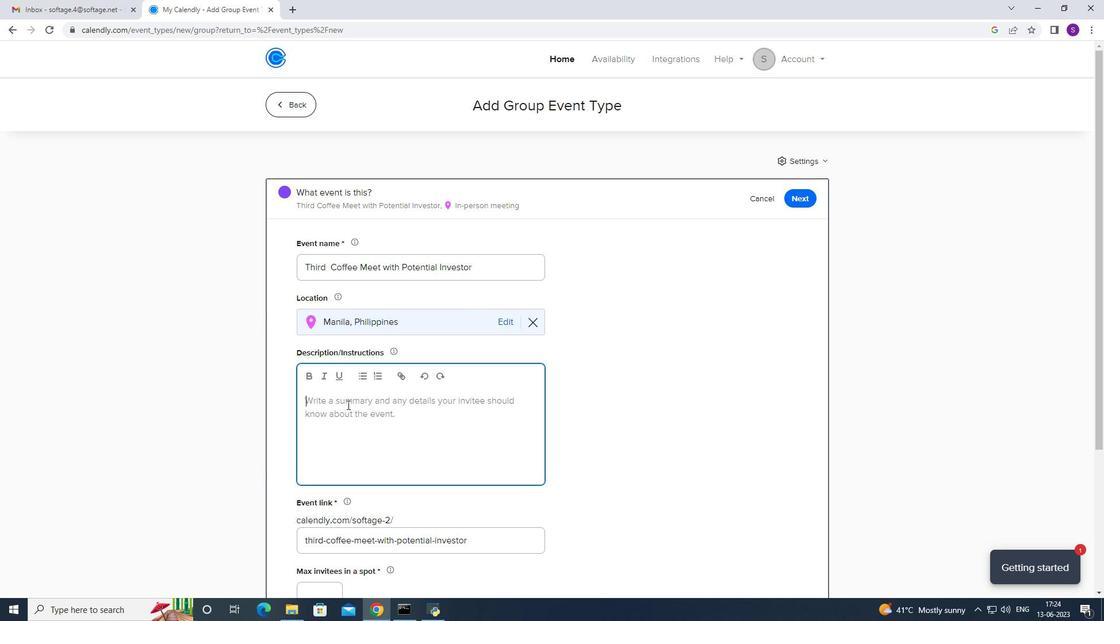 
Action: Key pressed <Key.caps_lock>T<Key.caps_lock>he<Key.space>scavenger<Key.space>huntb<Key.space>can<Key.space>be<Key.space>designed<Key.space>
Screenshot: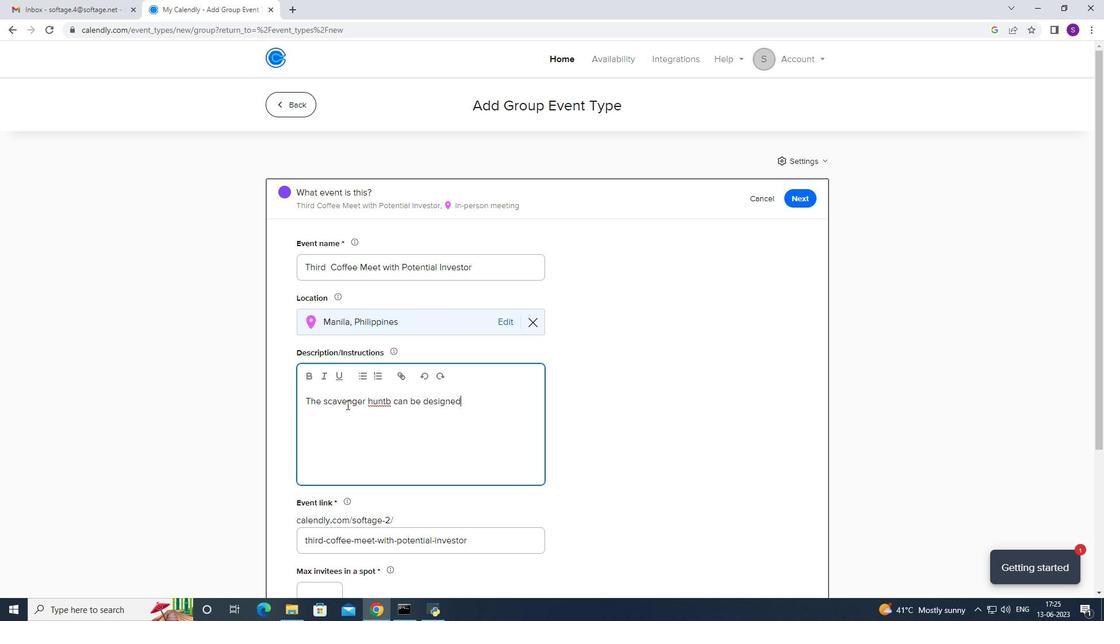 
Action: Mouse moved to (387, 402)
Screenshot: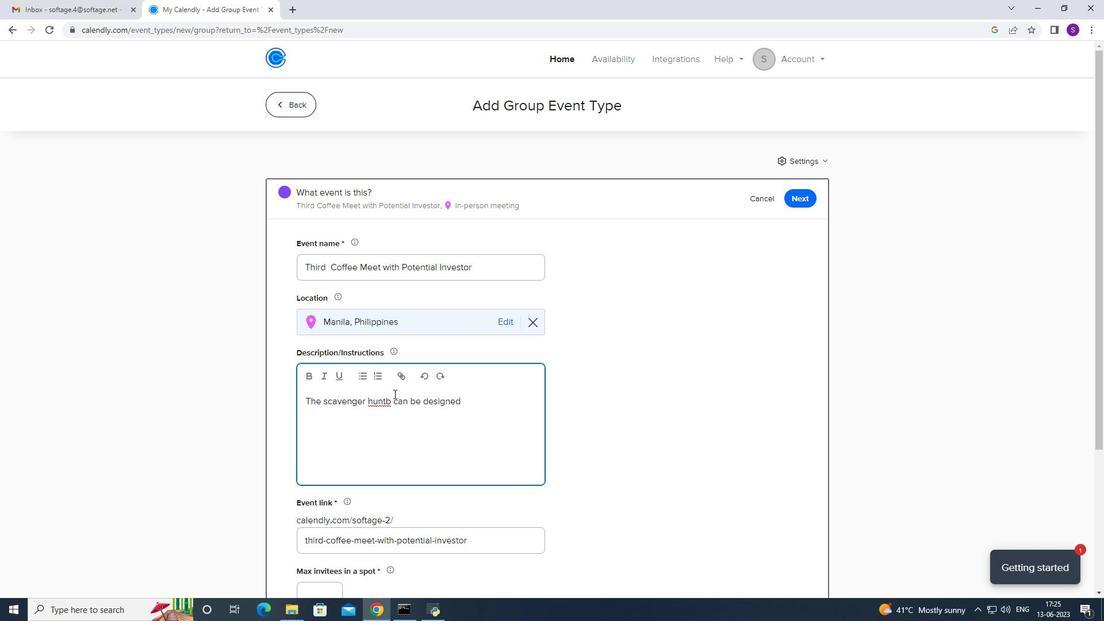 
Action: Mouse pressed left at (387, 402)
Screenshot: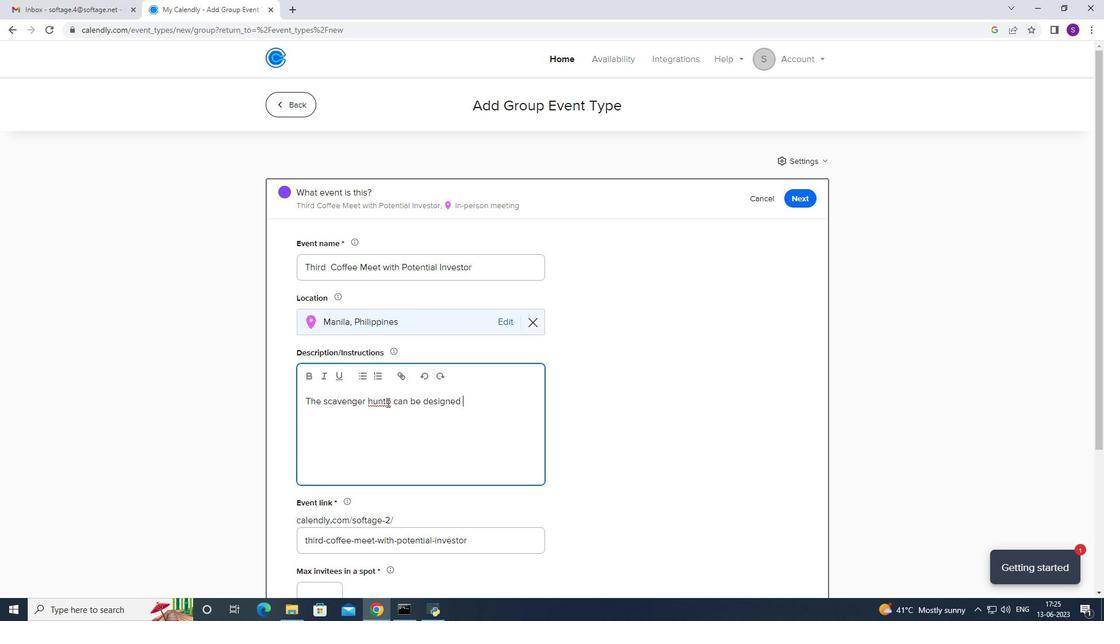 
Action: Mouse moved to (387, 402)
Screenshot: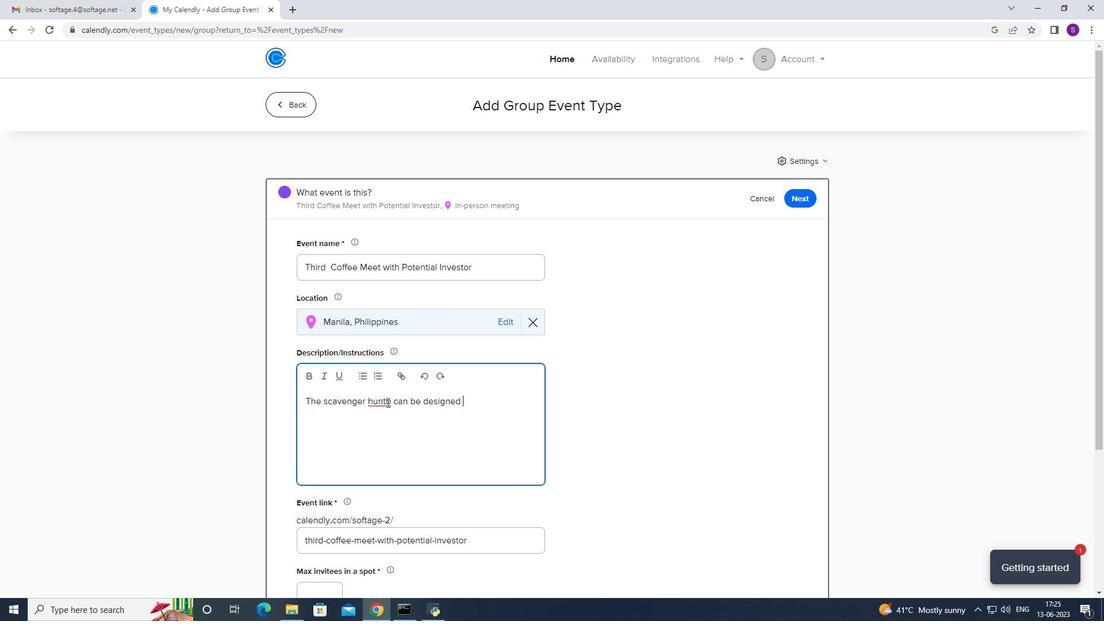 
Action: Mouse pressed right at (387, 402)
Screenshot: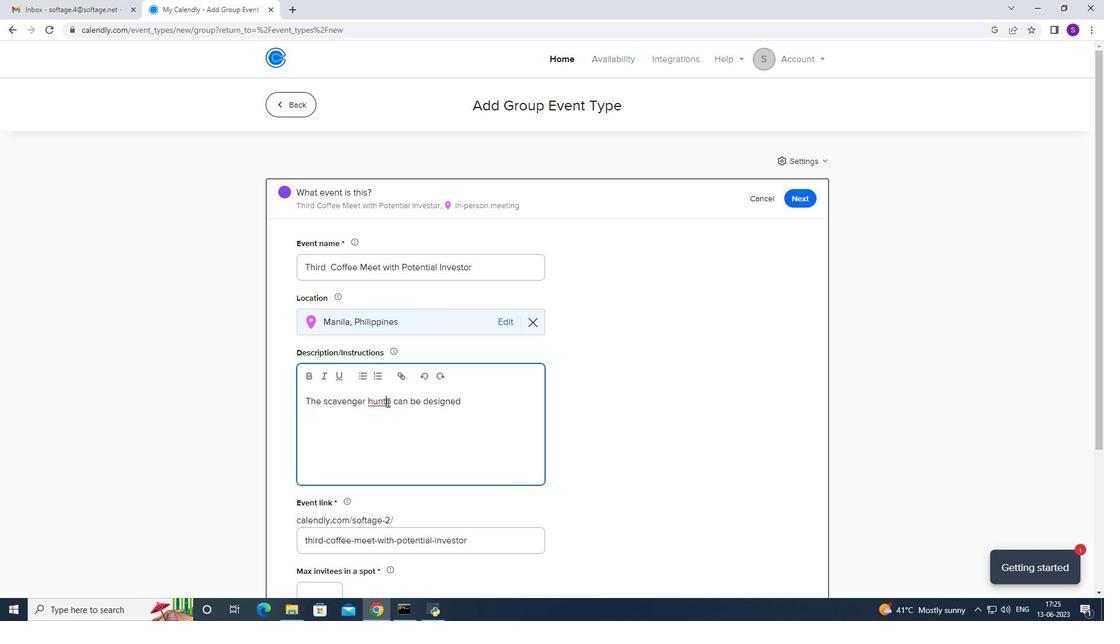 
Action: Mouse moved to (405, 410)
Screenshot: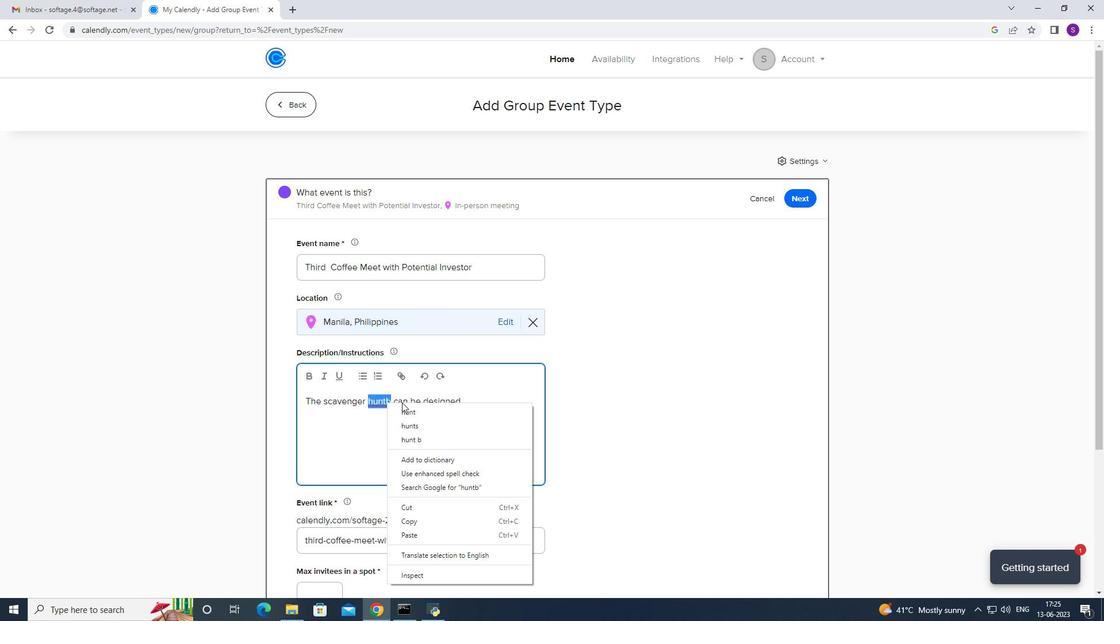 
Action: Mouse pressed left at (405, 410)
Screenshot: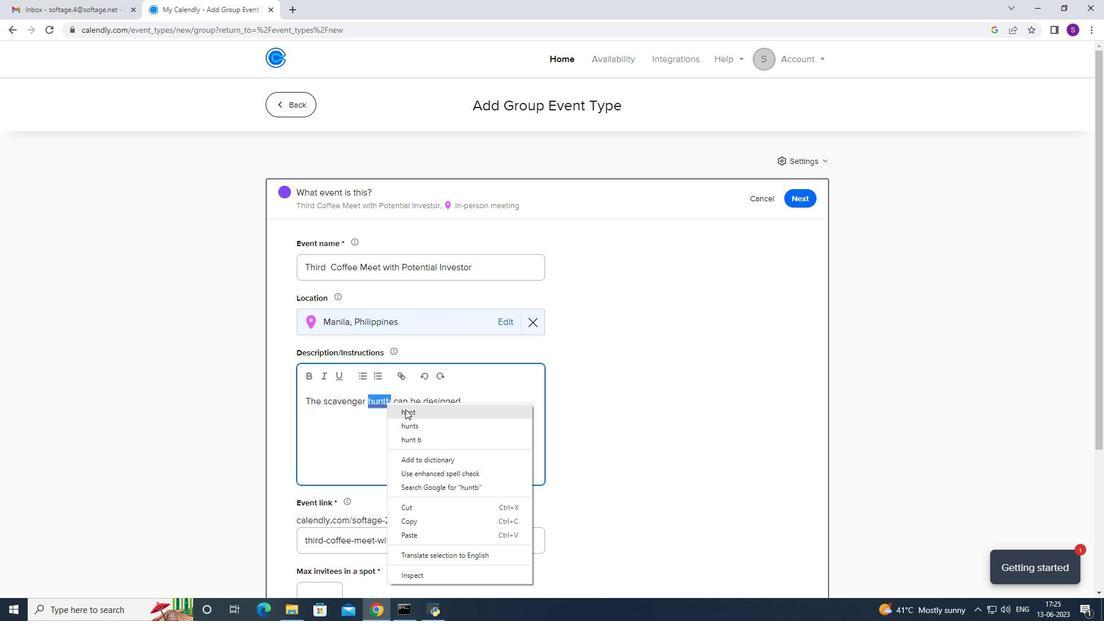 
Action: Mouse moved to (459, 401)
Screenshot: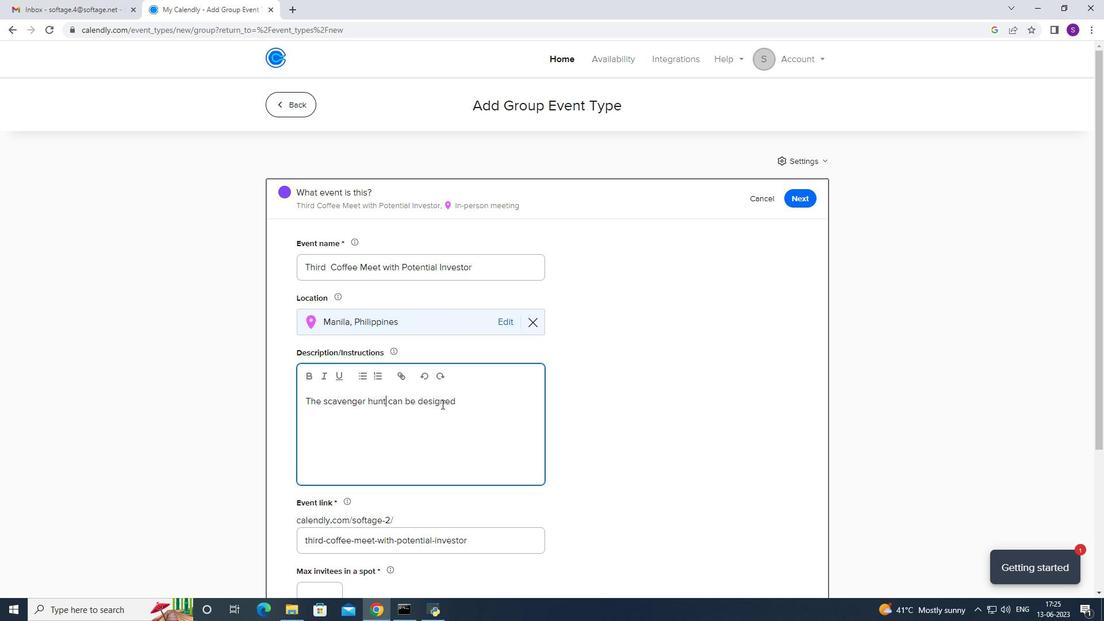 
Action: Mouse pressed left at (459, 401)
Screenshot: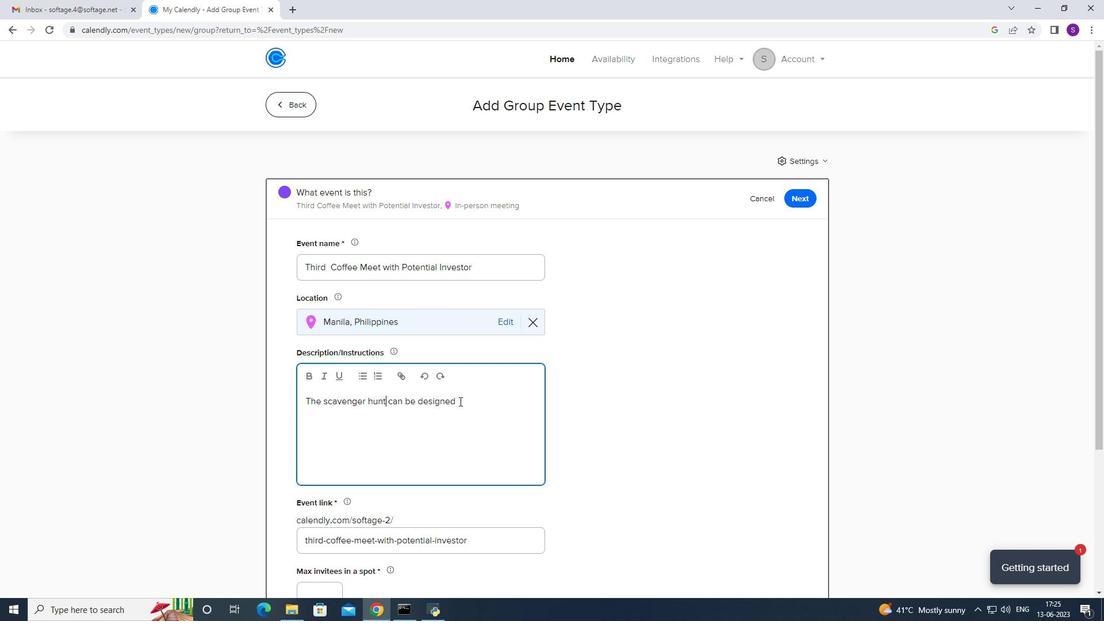 
Action: Mouse moved to (459, 400)
Screenshot: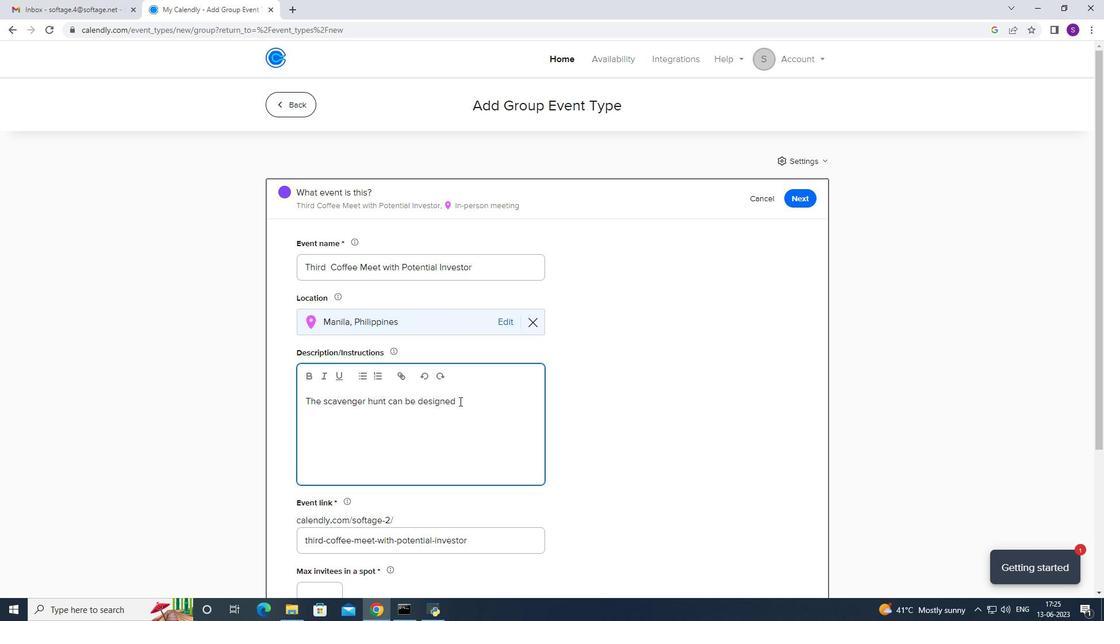 
Action: Key pressed as<Key.space>a<Key.space>fruebdky<Key.space>
Screenshot: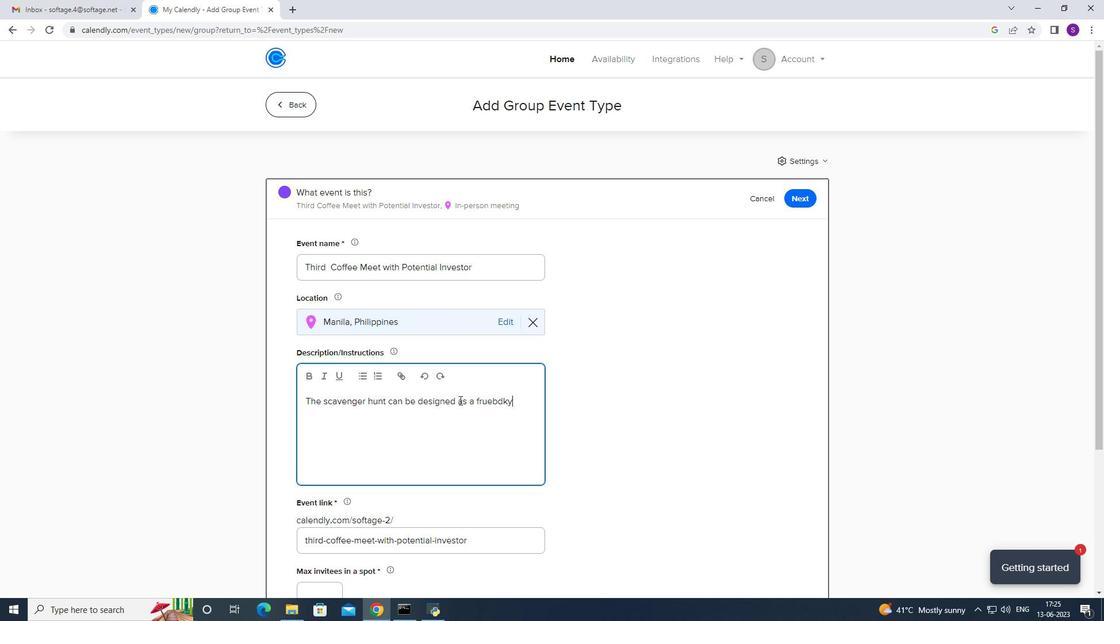
Action: Mouse moved to (508, 410)
Screenshot: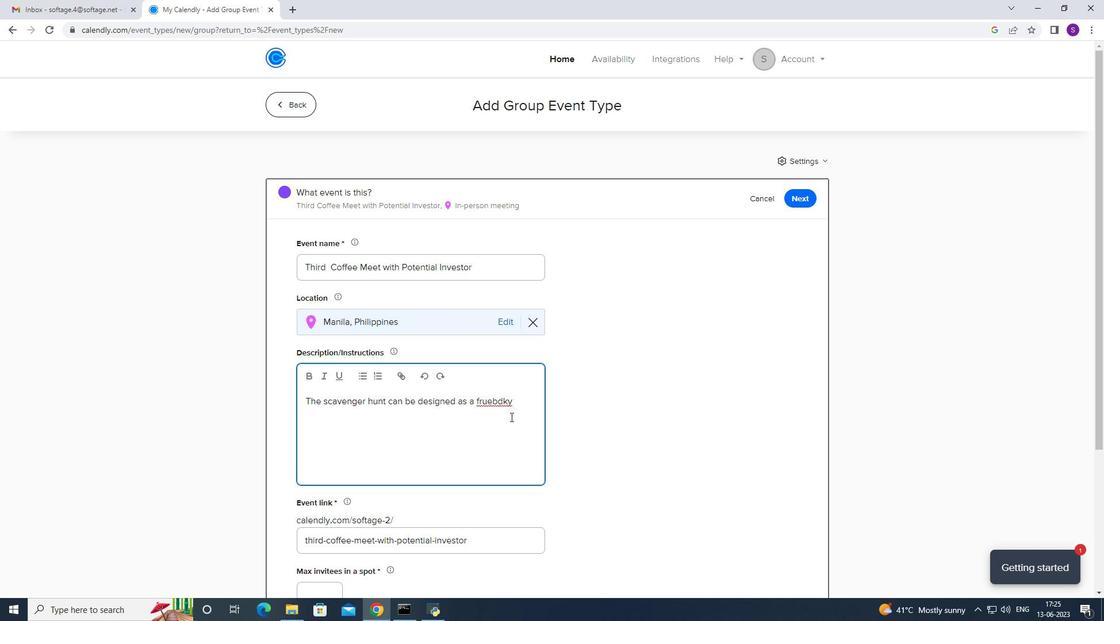 
Action: Mouse pressed right at (508, 410)
Screenshot: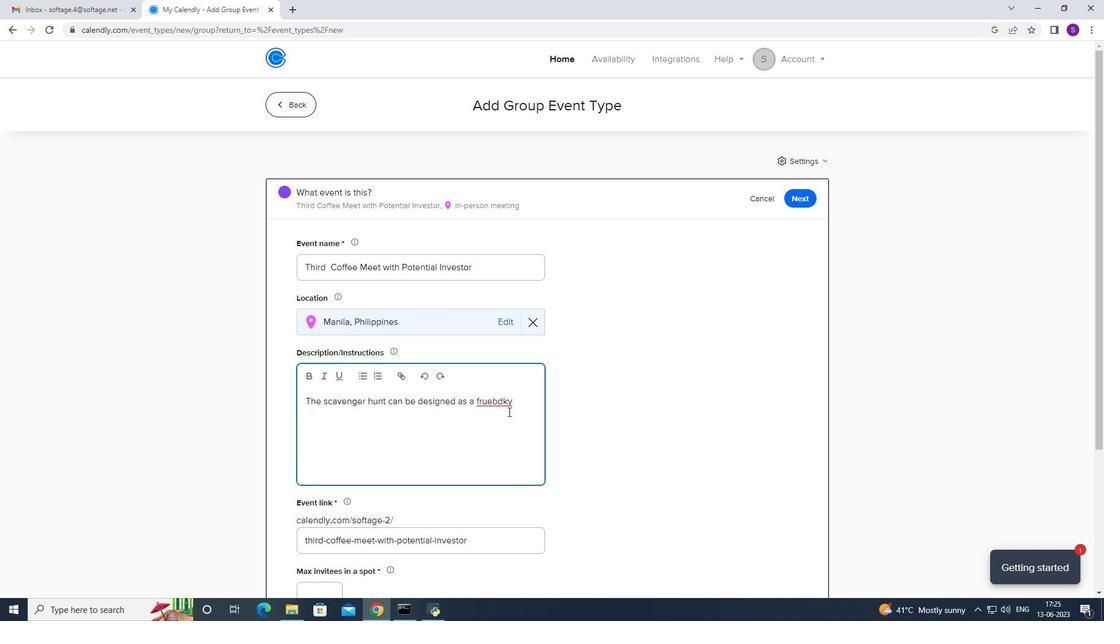 
Action: Mouse moved to (529, 408)
Screenshot: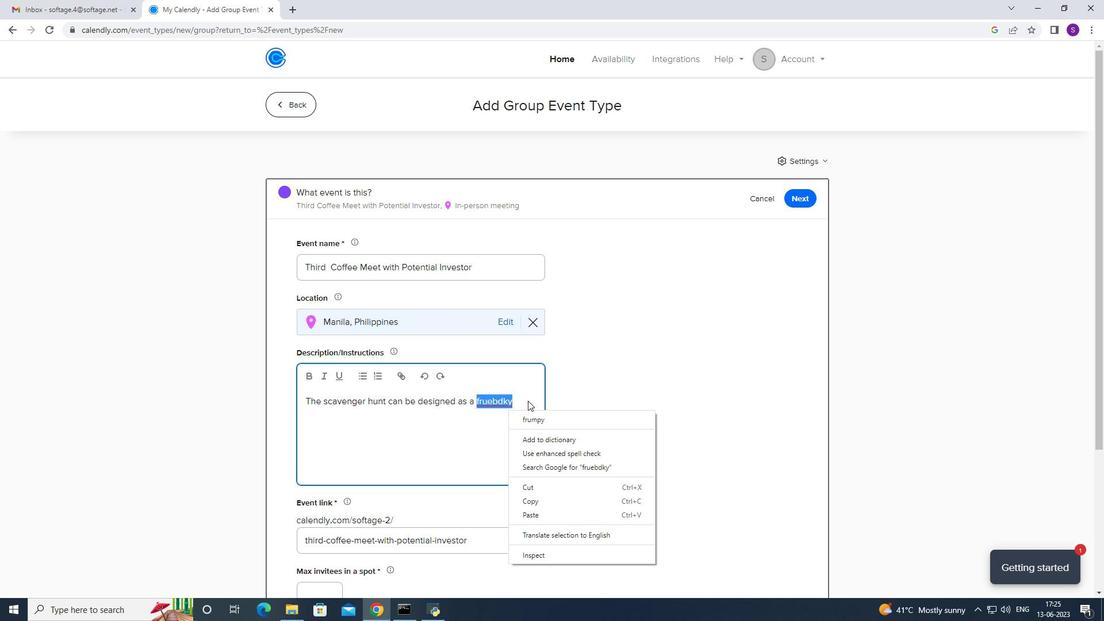 
Action: Mouse pressed left at (529, 408)
Screenshot: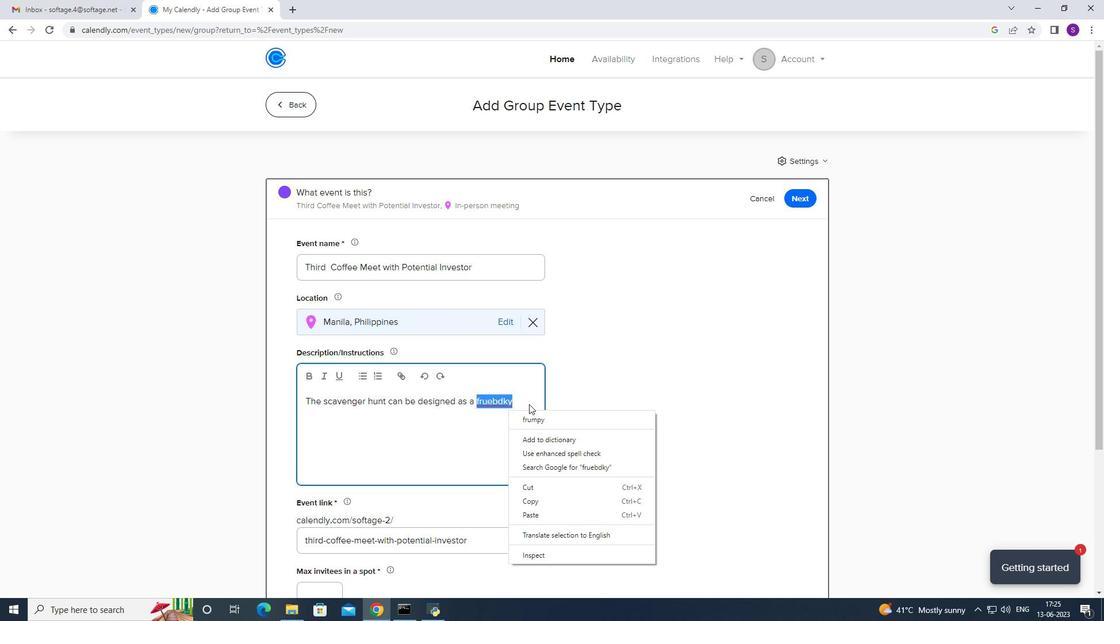 
Action: Mouse moved to (521, 403)
Screenshot: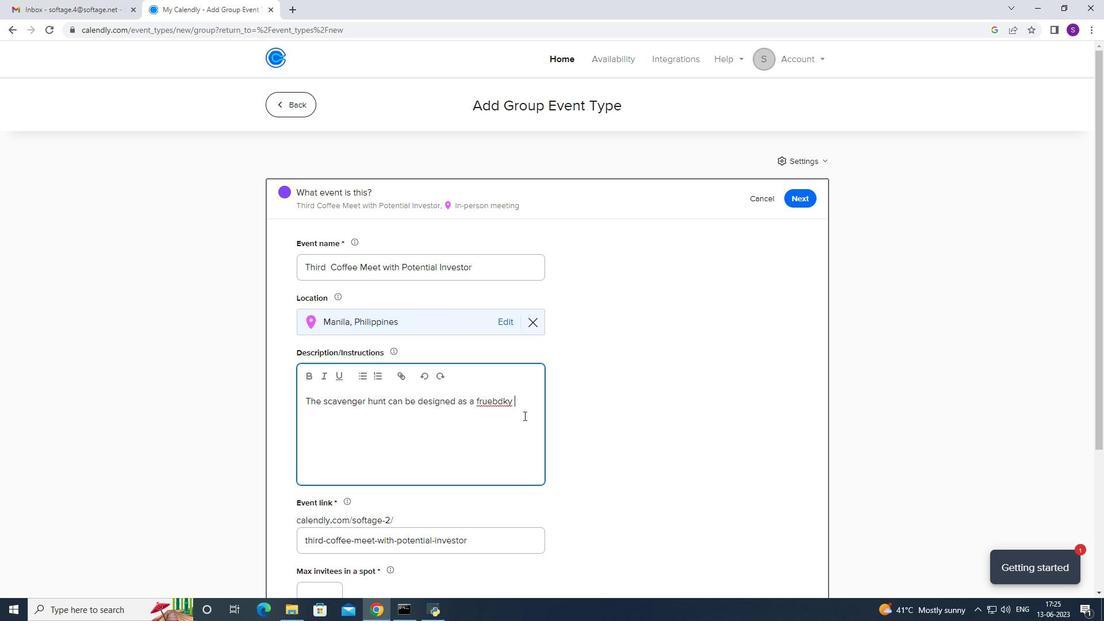 
Action: Mouse pressed right at (521, 403)
Screenshot: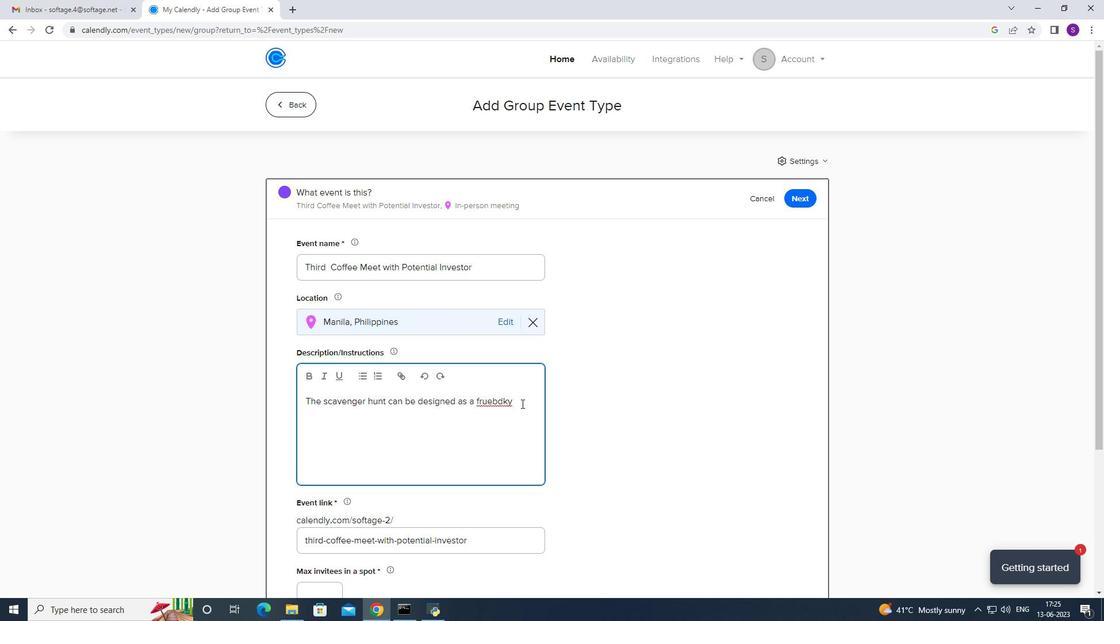 
Action: Mouse moved to (483, 391)
Screenshot: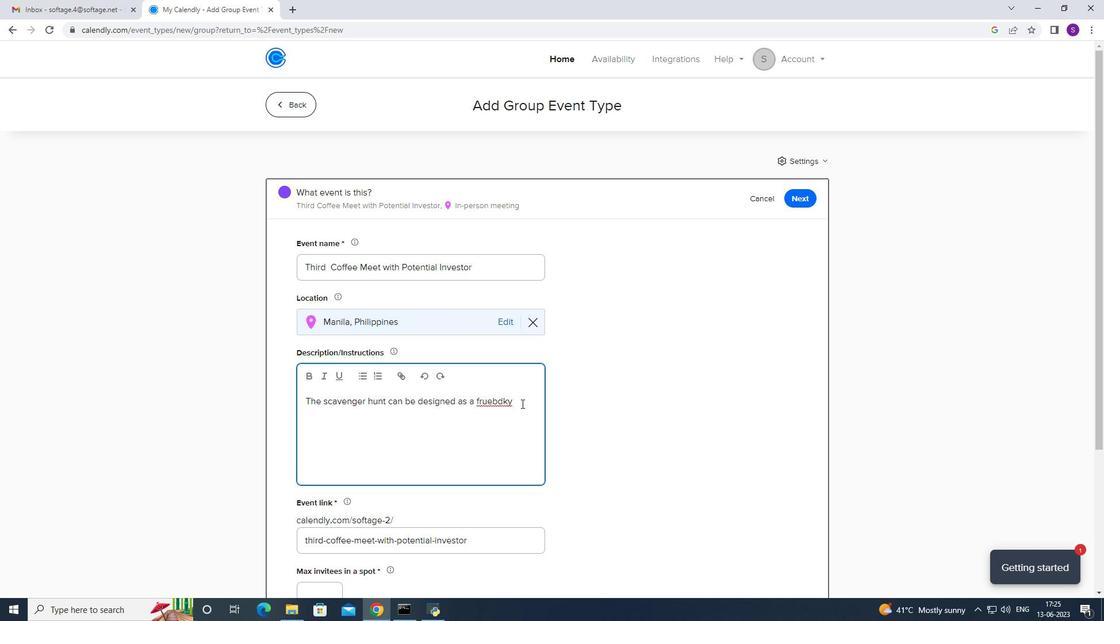 
Action: Mouse pressed left at (512, 399)
Screenshot: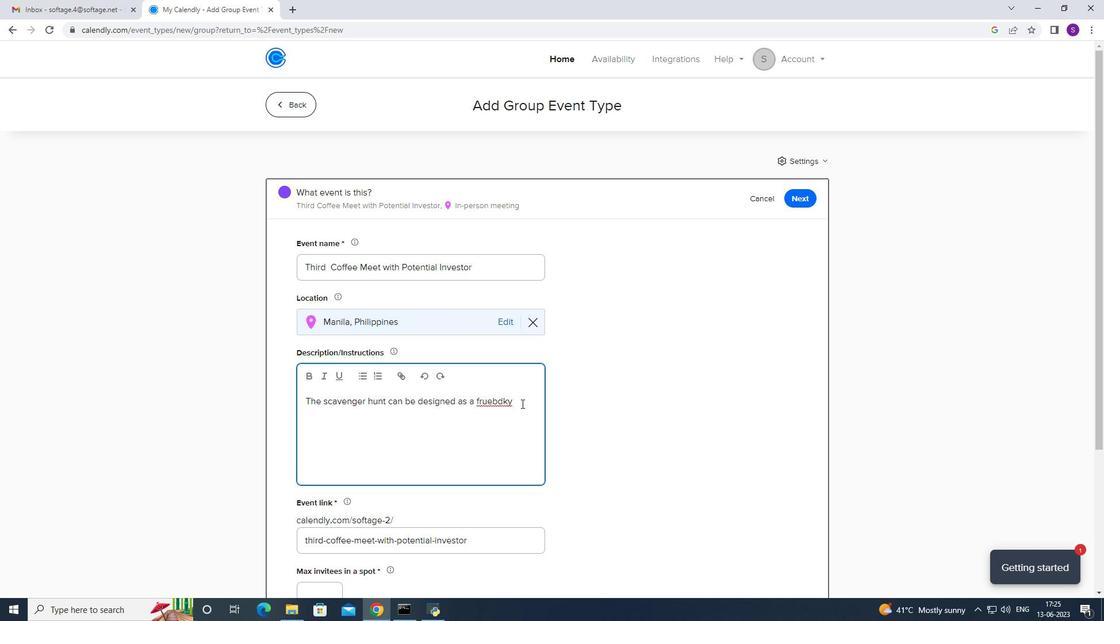 
Action: Mouse moved to (501, 387)
Screenshot: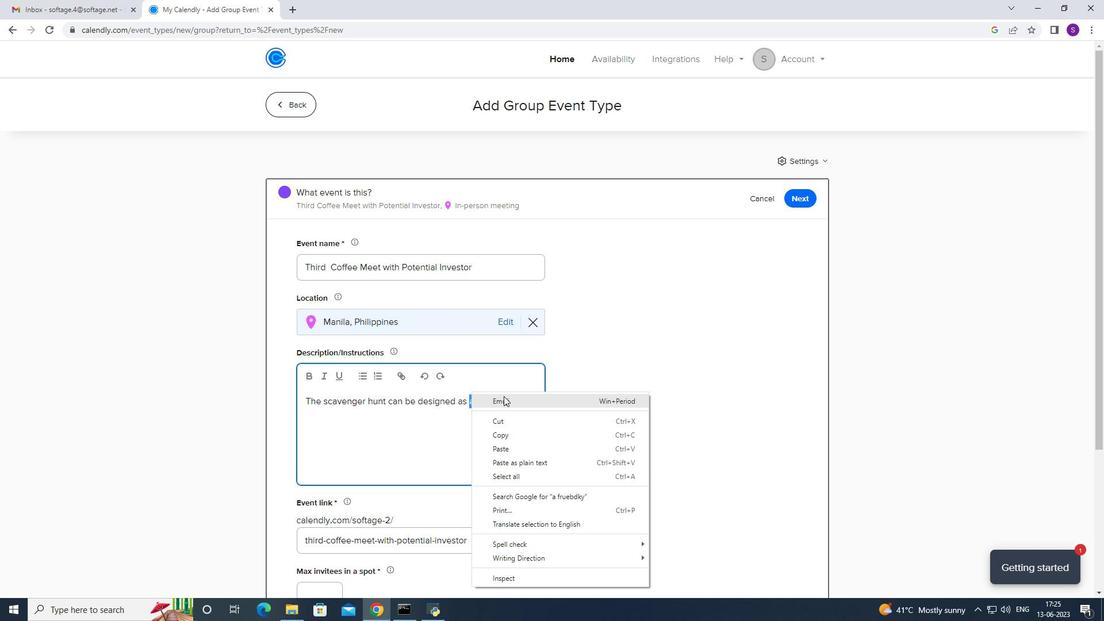 
Action: Mouse pressed left at (501, 387)
Screenshot: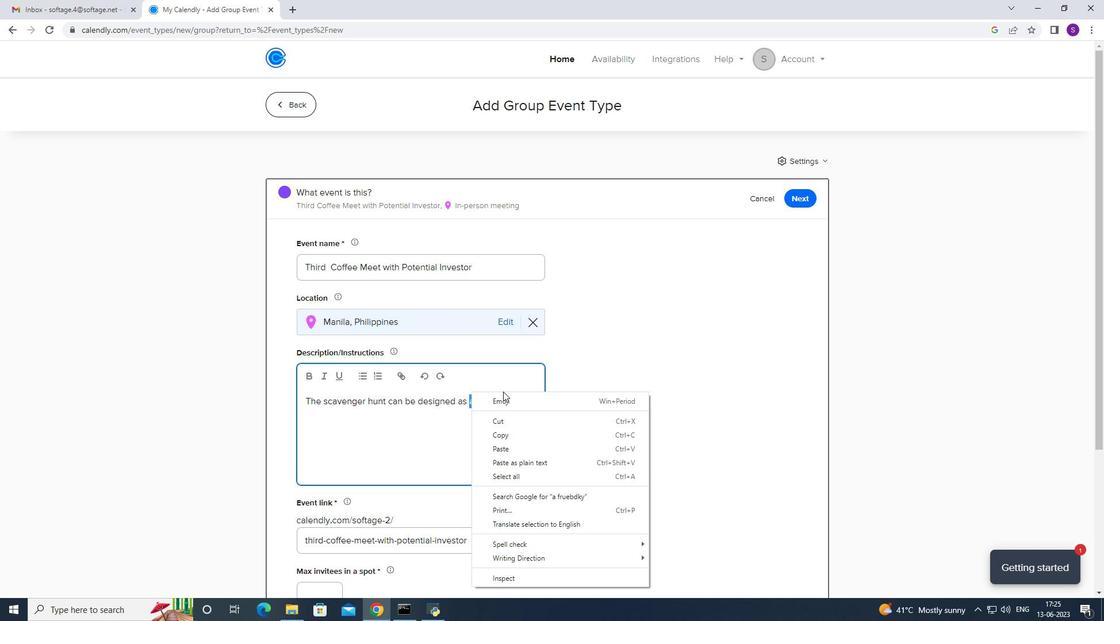 
Action: Mouse moved to (500, 395)
Screenshot: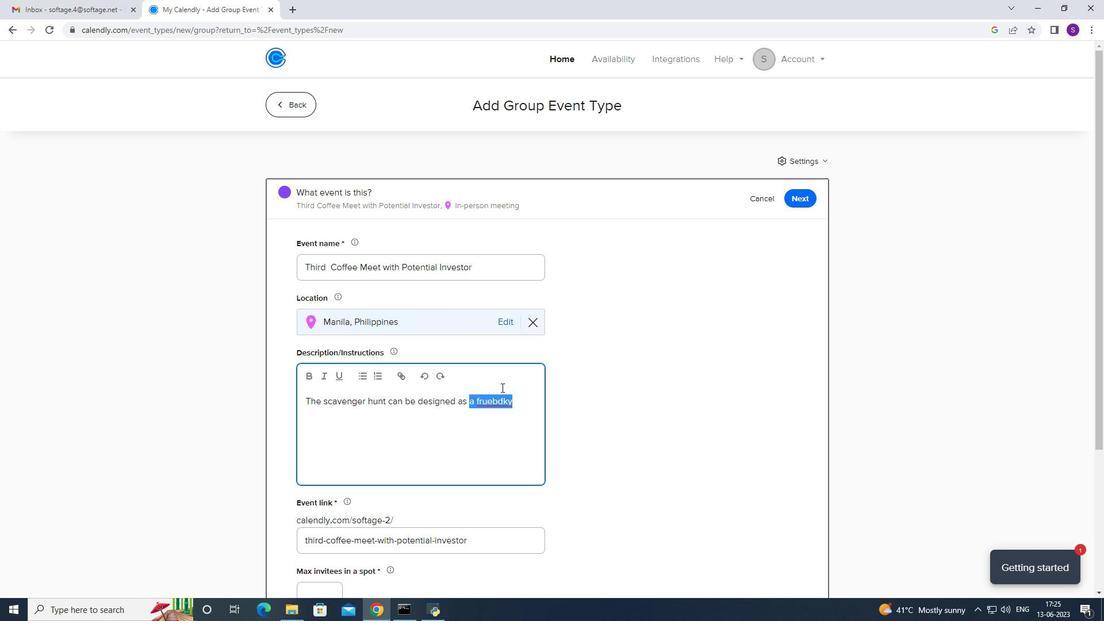 
Action: Mouse pressed left at (500, 395)
Screenshot: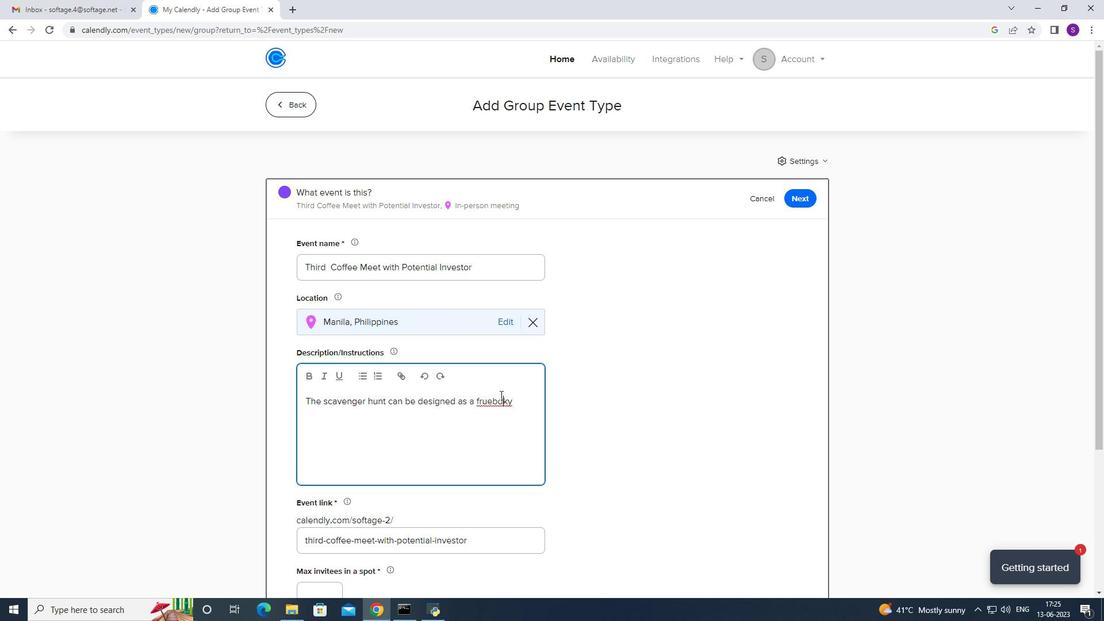 
Action: Mouse moved to (508, 398)
Screenshot: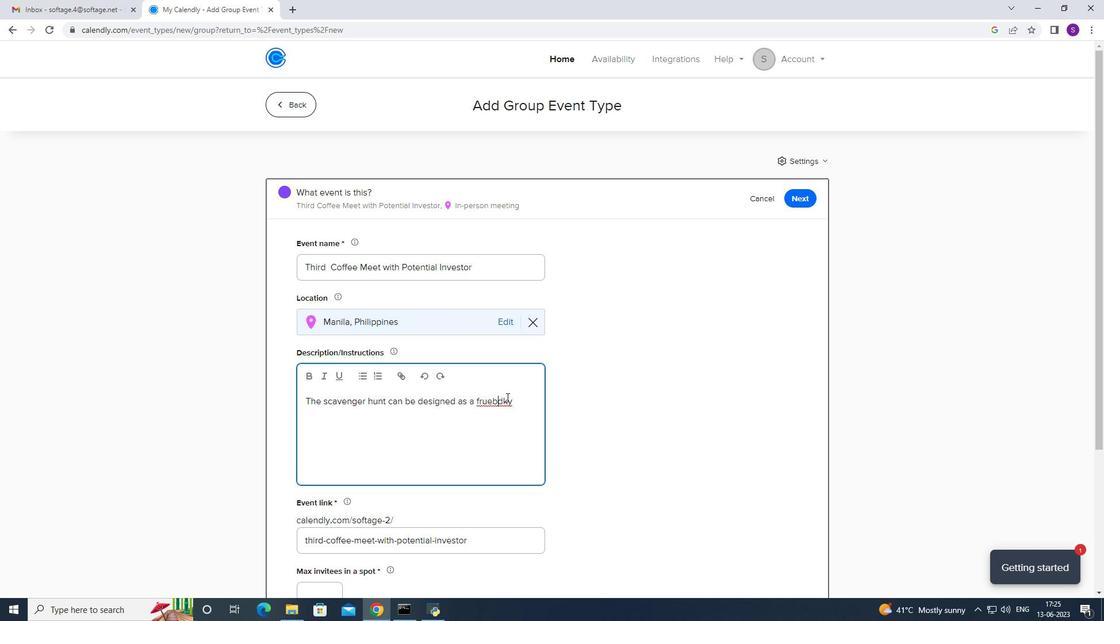 
Action: Mouse pressed right at (508, 398)
Screenshot: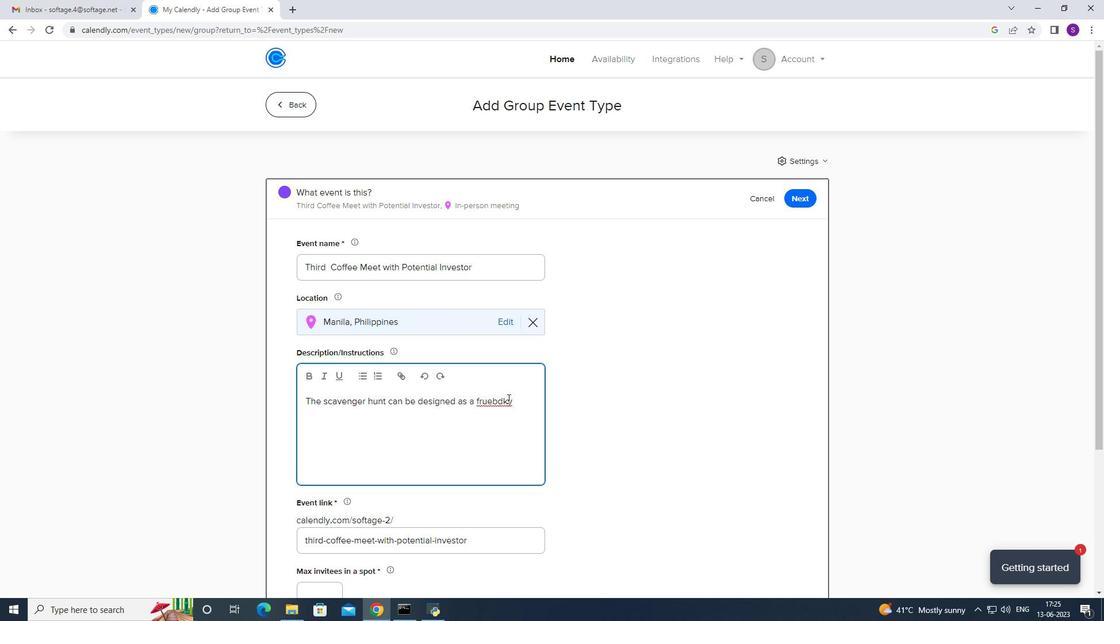 
Action: Mouse moved to (497, 396)
Screenshot: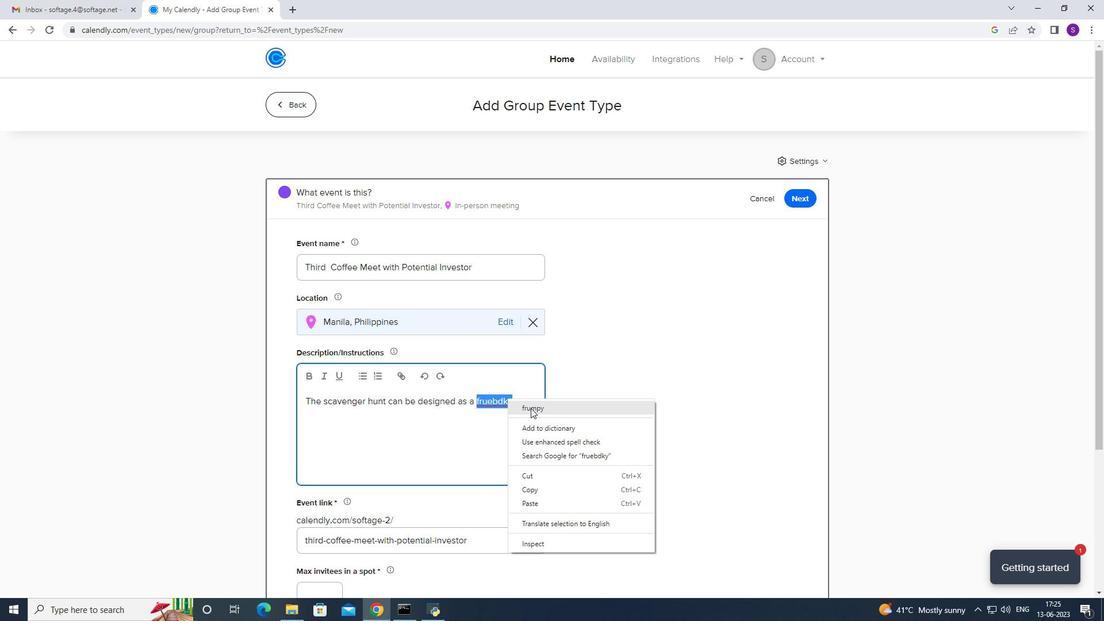 
Action: Mouse pressed left at (497, 396)
Screenshot: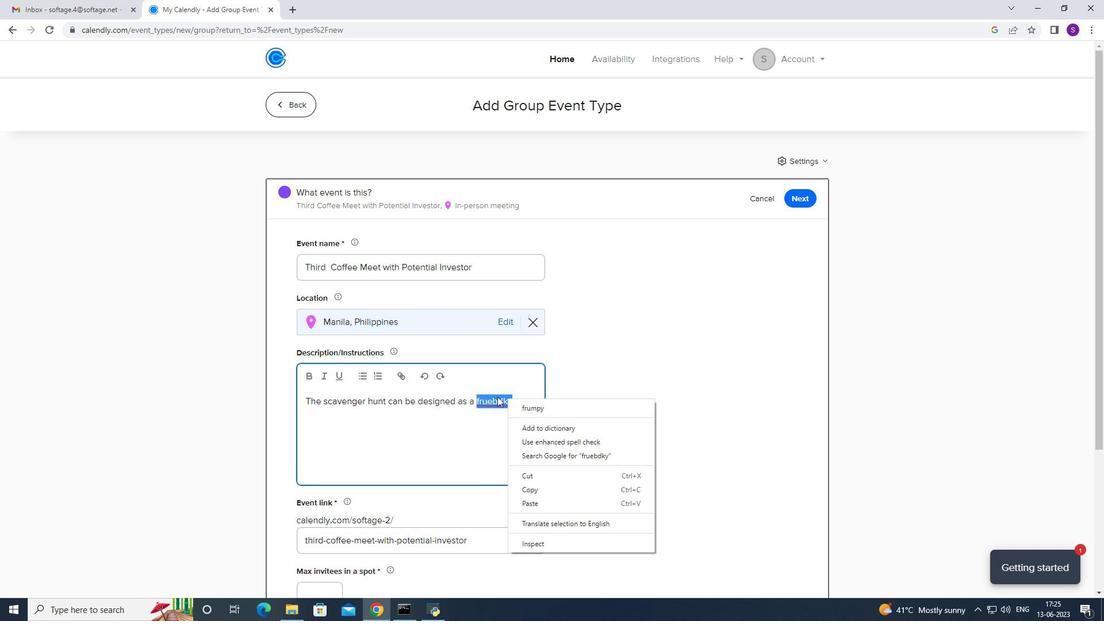 
Action: Mouse moved to (504, 405)
Screenshot: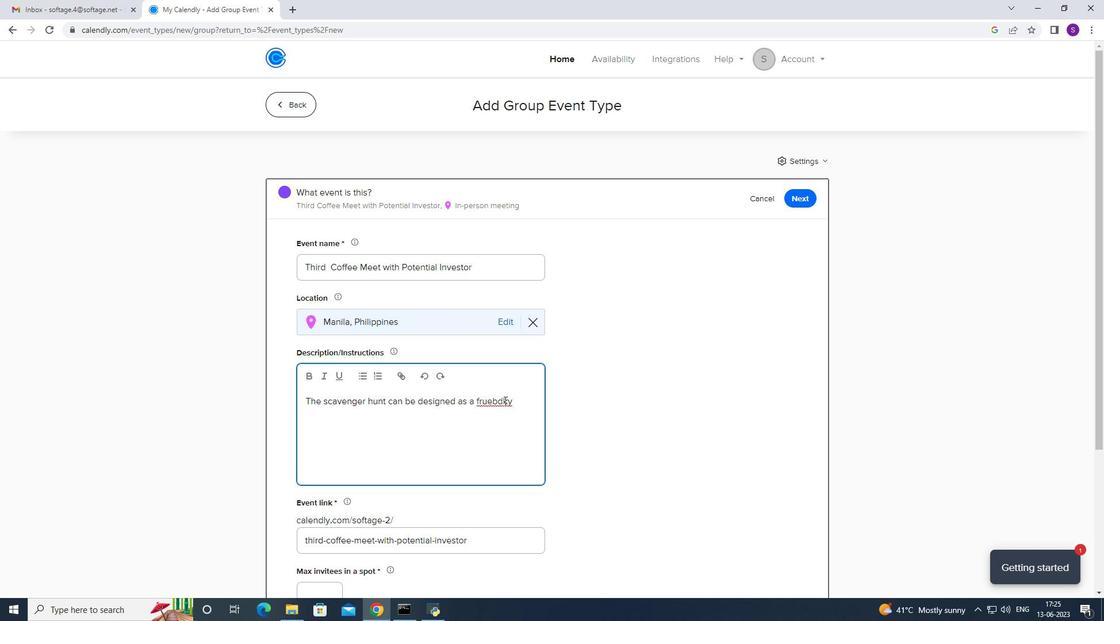 
Action: Mouse pressed left at (504, 405)
Screenshot: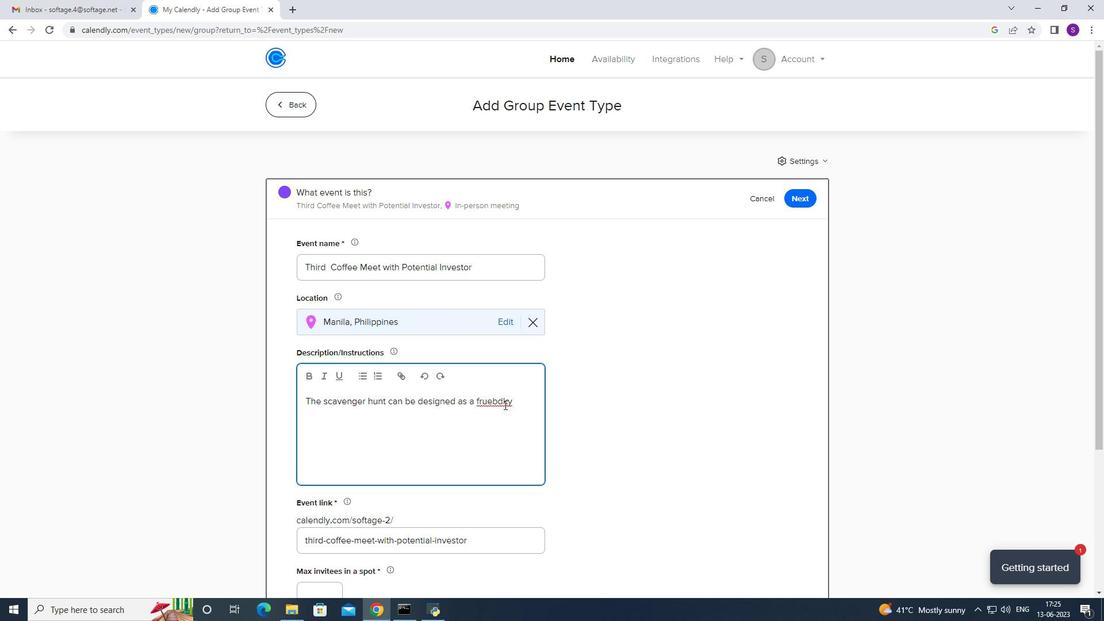 
Action: Mouse moved to (521, 399)
Screenshot: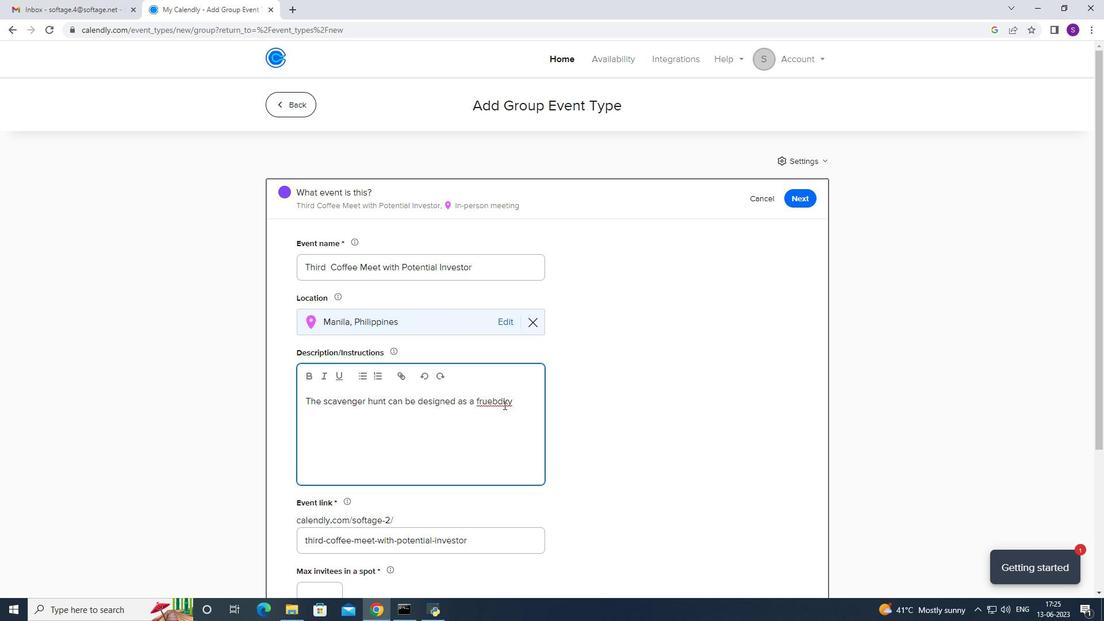 
Action: Key pressed lu<Key.backspace>u<Key.backspace>
Screenshot: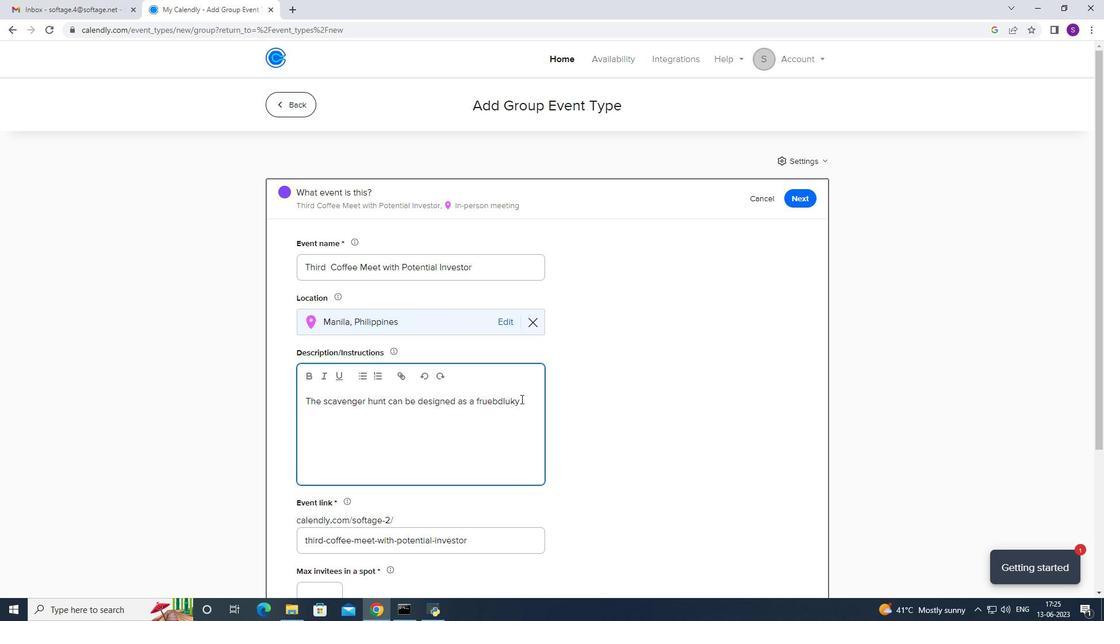 
Action: Mouse moved to (521, 386)
Screenshot: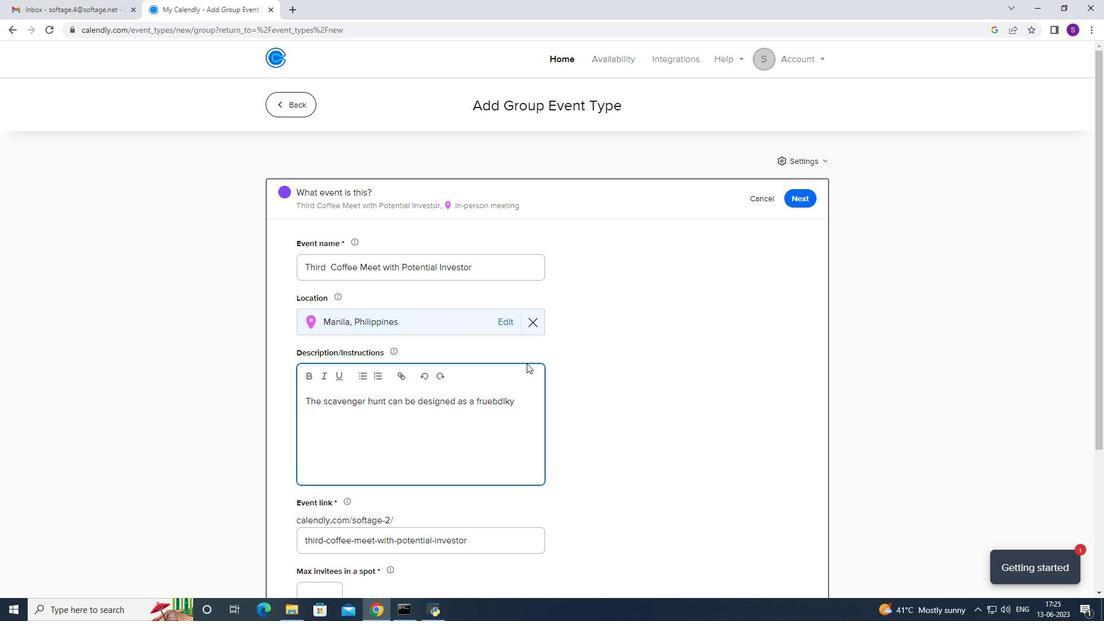 
Action: Mouse pressed left at (521, 386)
Screenshot: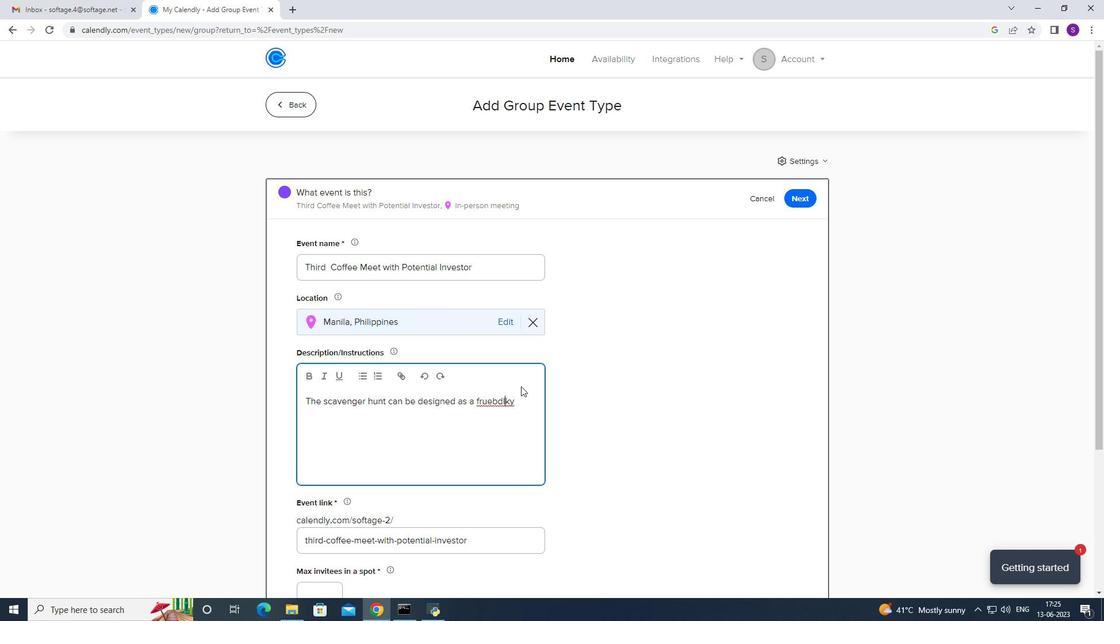 
Action: Mouse moved to (517, 399)
Screenshot: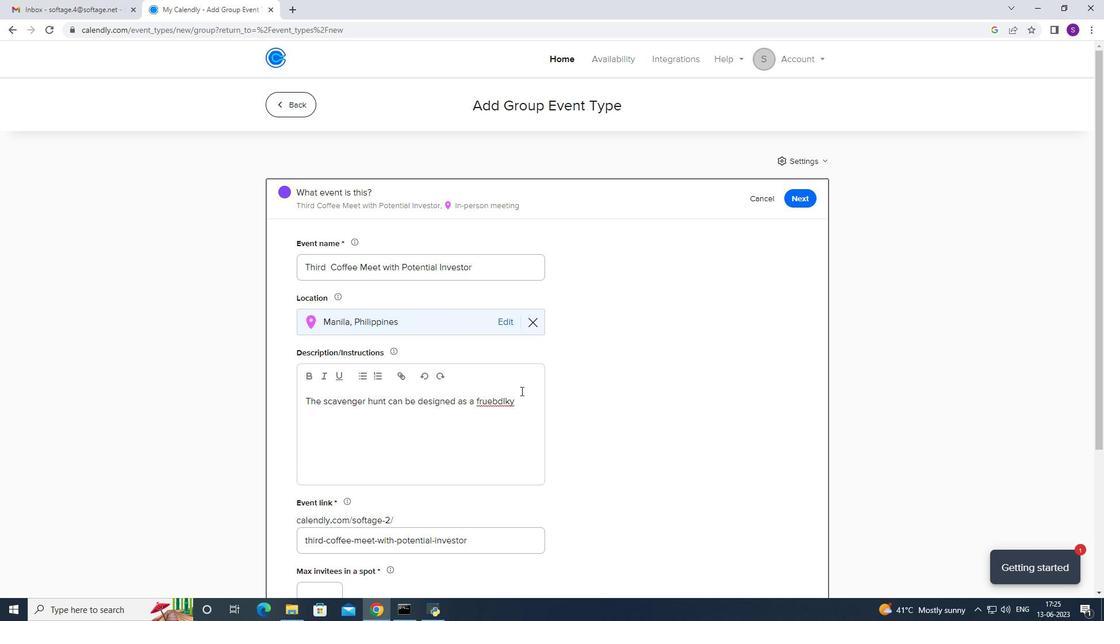 
Action: Mouse pressed right at (517, 399)
Screenshot: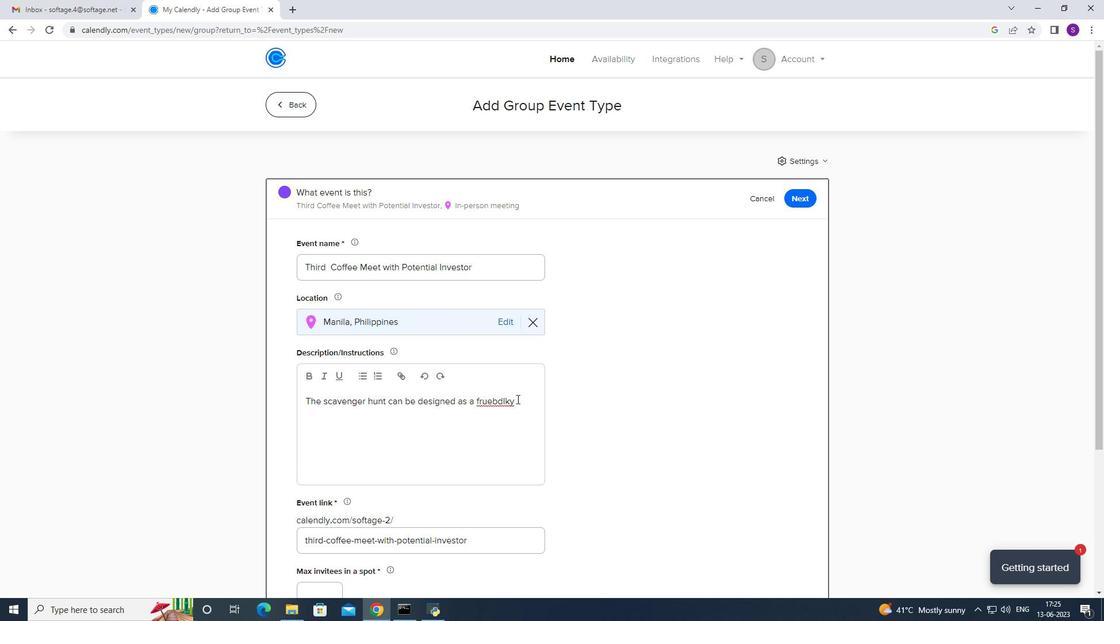 
Action: Mouse moved to (513, 399)
Screenshot: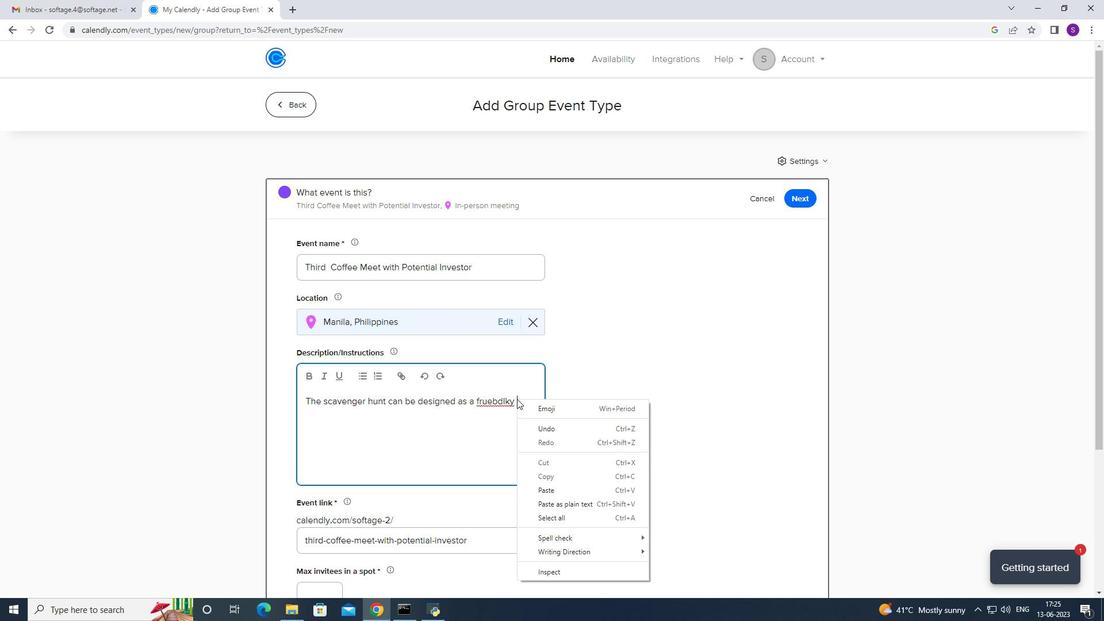 
Action: Mouse pressed left at (513, 399)
Screenshot: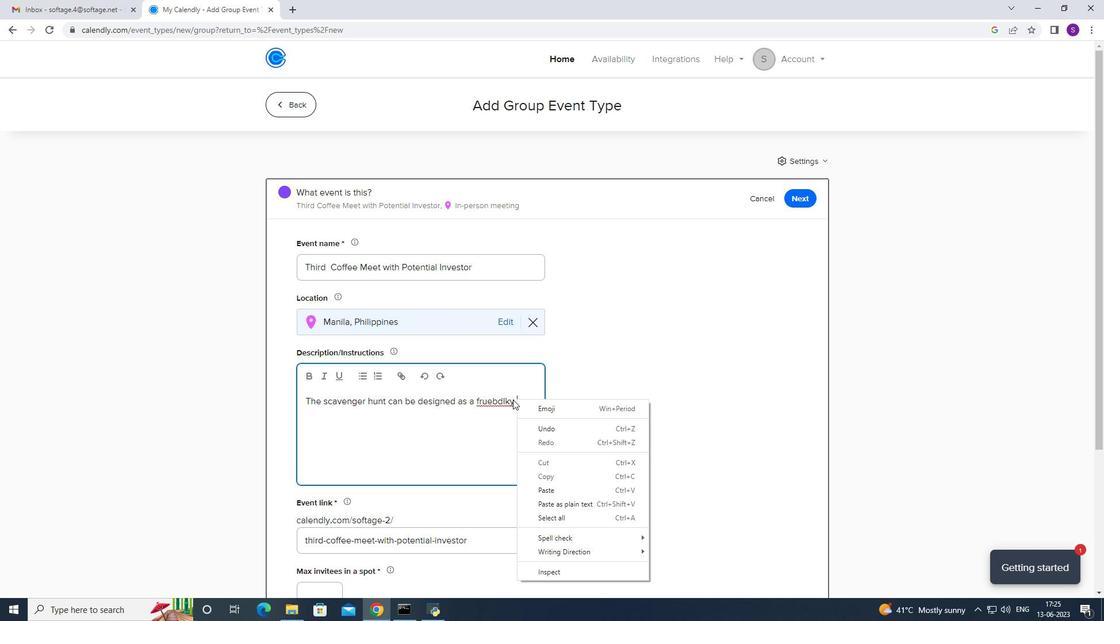 
Action: Mouse pressed right at (513, 399)
Screenshot: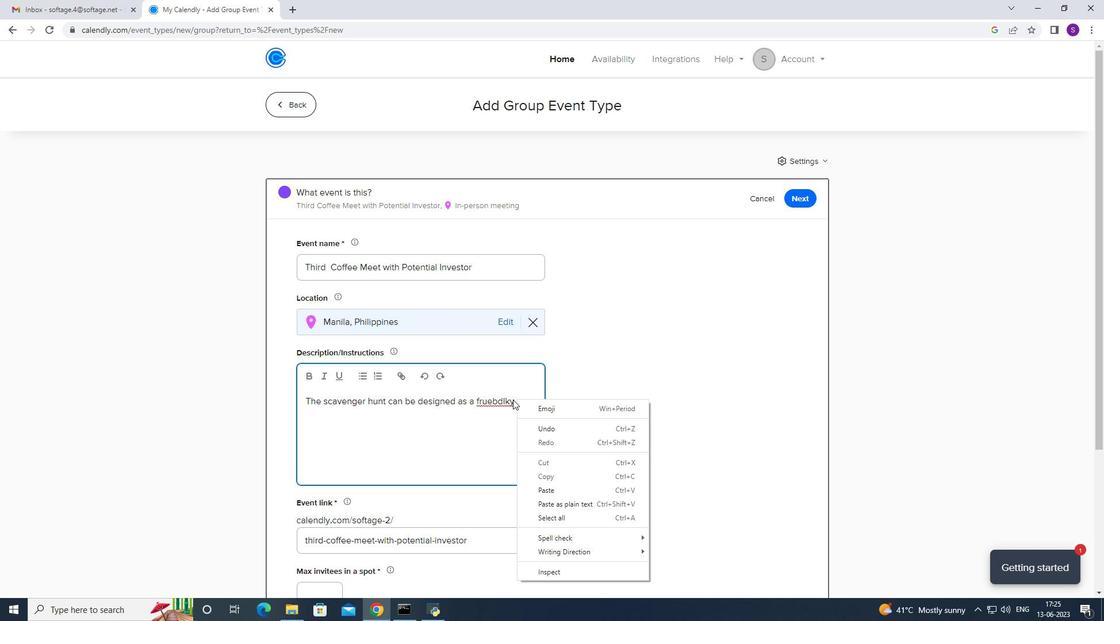 
Action: Mouse moved to (500, 405)
Screenshot: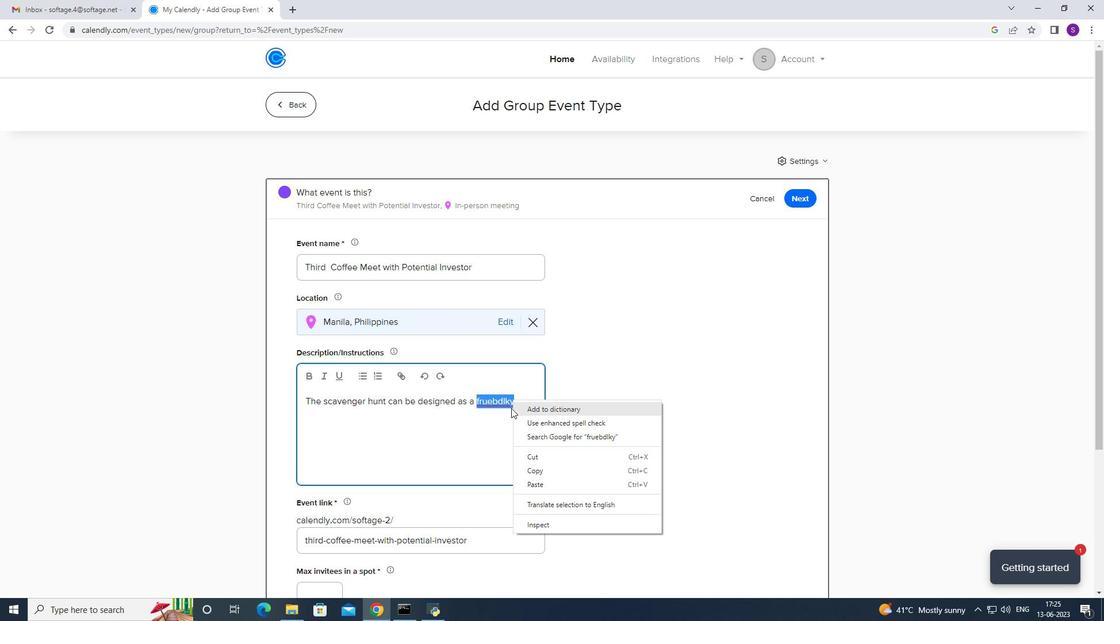 
Action: Mouse pressed left at (500, 405)
Screenshot: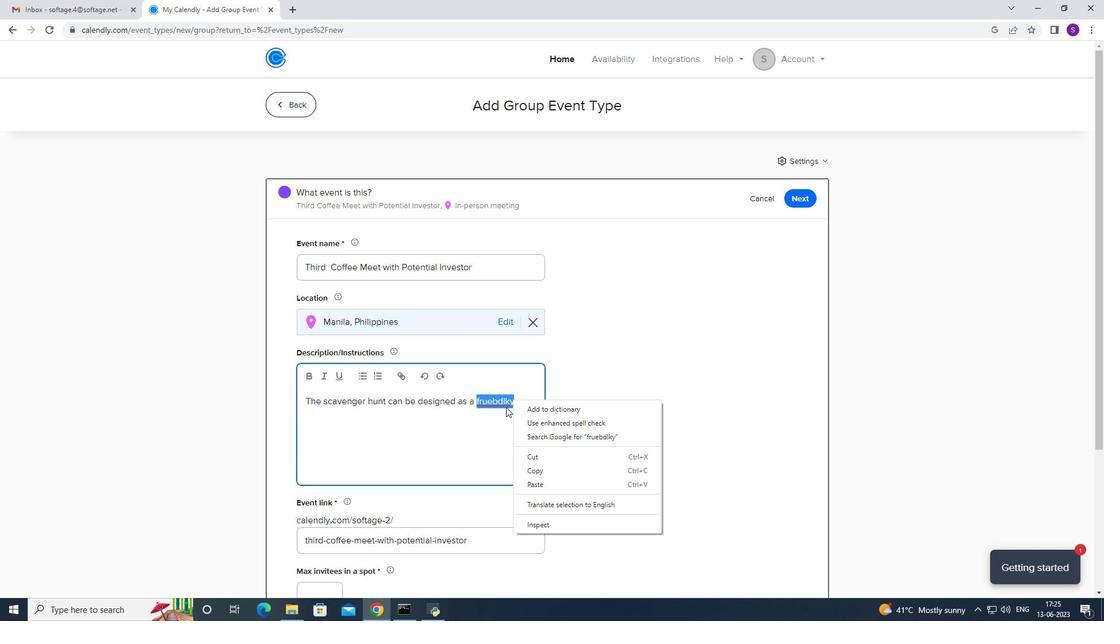 
Action: Mouse moved to (512, 405)
Screenshot: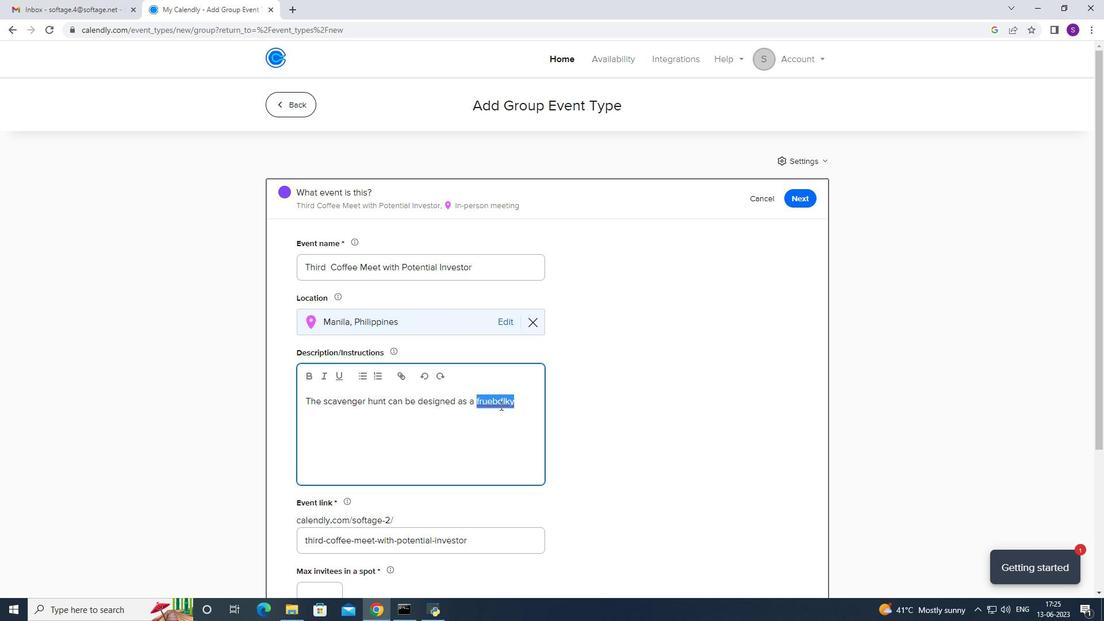 
Action: Mouse pressed left at (512, 405)
Screenshot: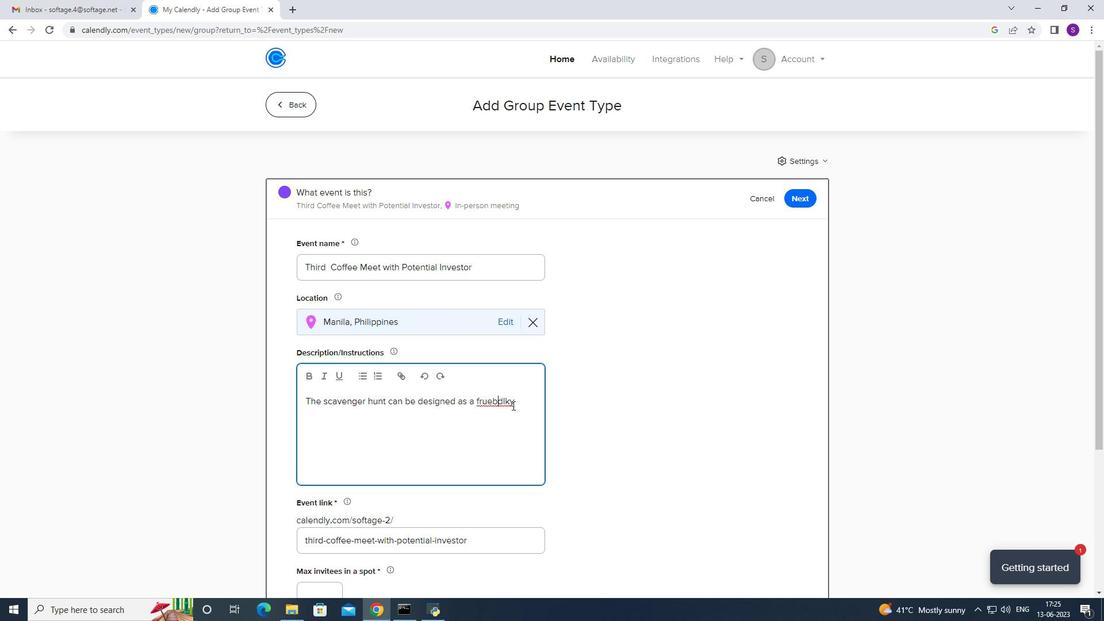 
Action: Mouse moved to (548, 391)
Screenshot: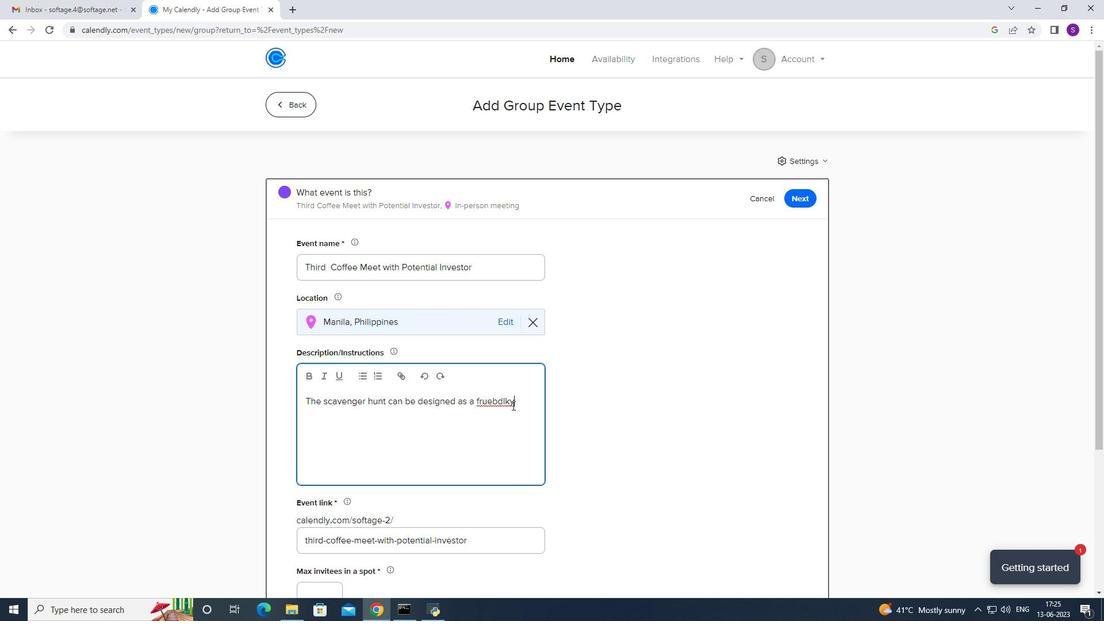 
Action: Key pressed <Key.backspace><Key.backspace><Key.backspace><Key.backspace><Key.backspace><Key.backspace><Key.backspace>iendly<Key.space>
Screenshot: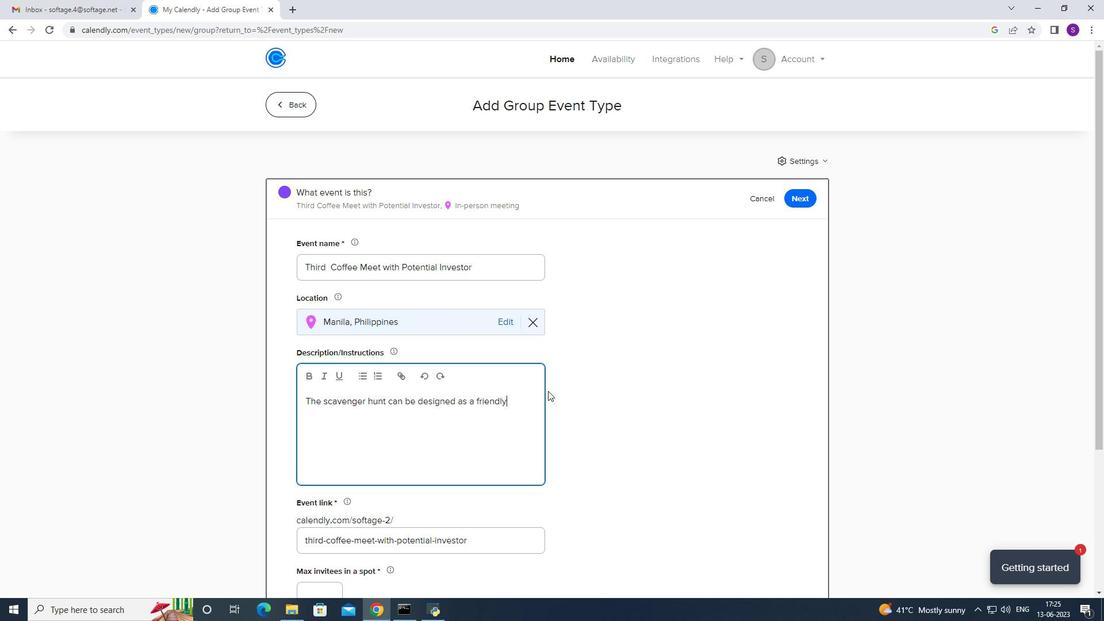 
Action: Mouse moved to (547, 386)
Screenshot: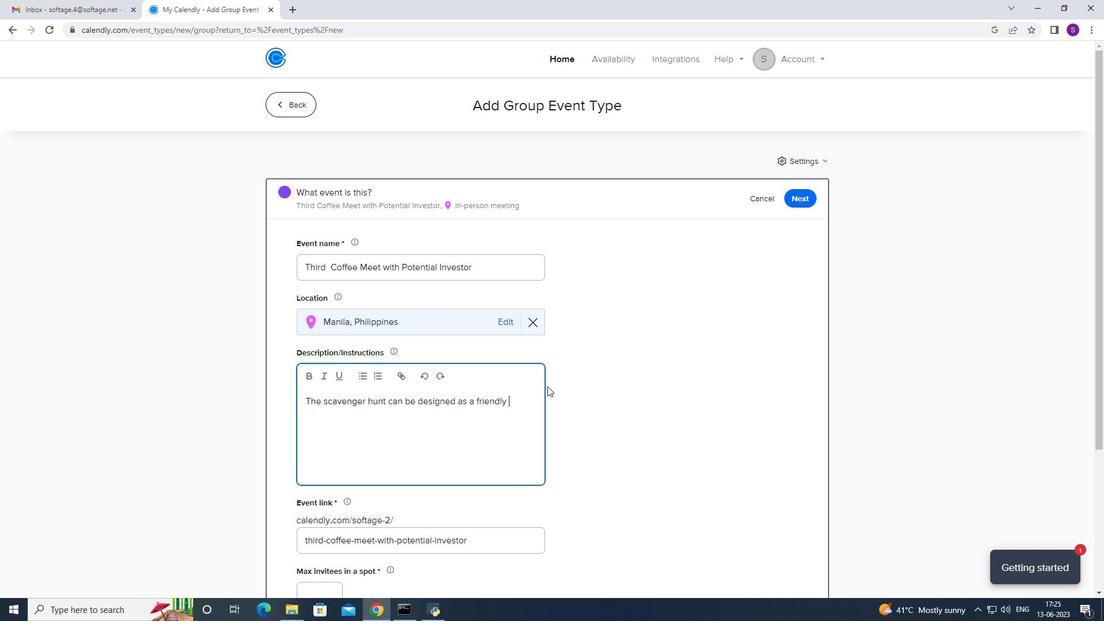 
Action: Key pressed competition<Key.space>with<Key.space>te
Screenshot: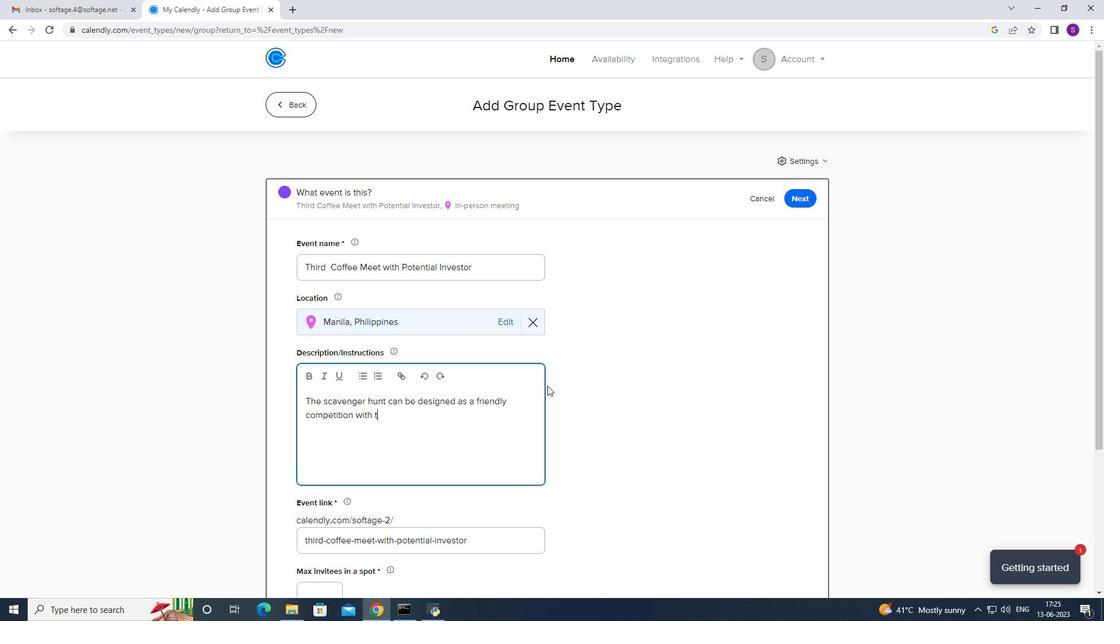 
Action: Mouse moved to (398, 375)
Screenshot: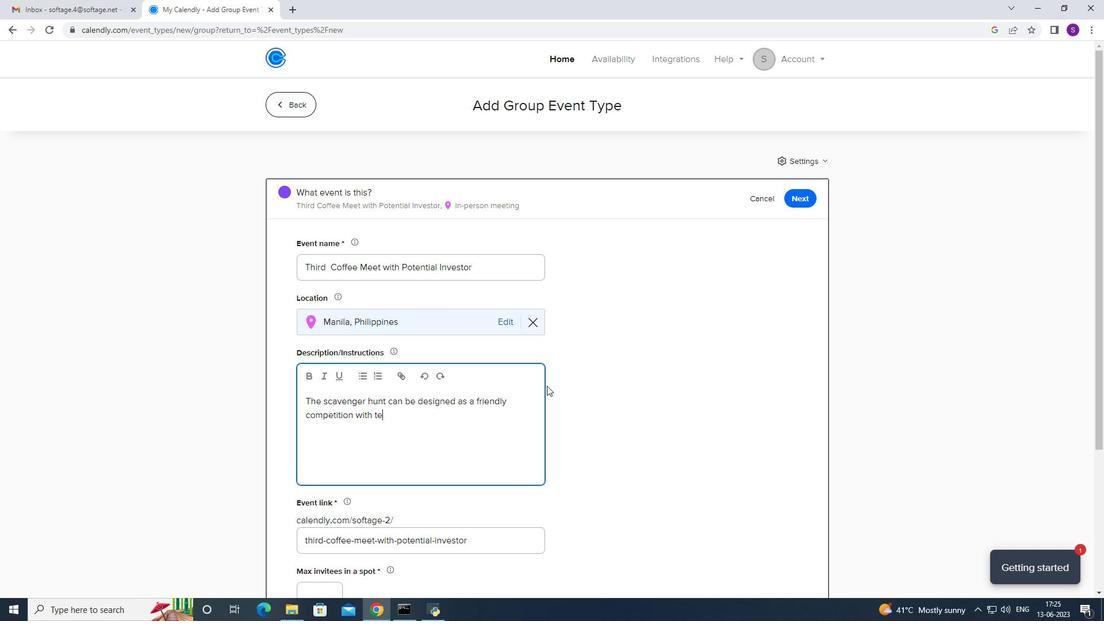 
Action: Key pressed a
Screenshot: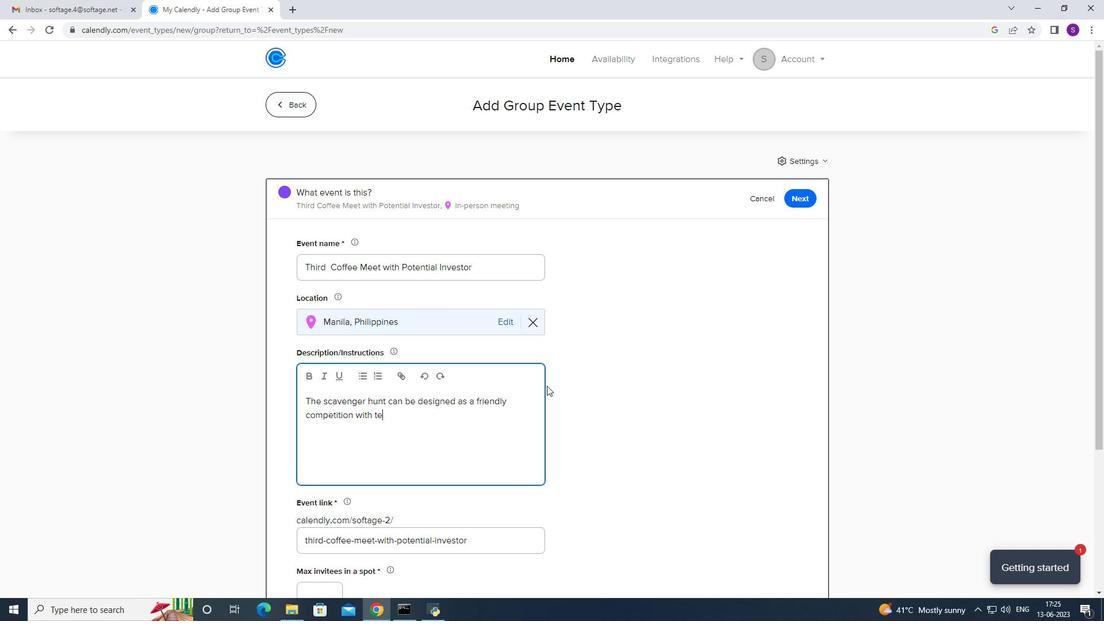 
Action: Mouse moved to (382, 375)
Screenshot: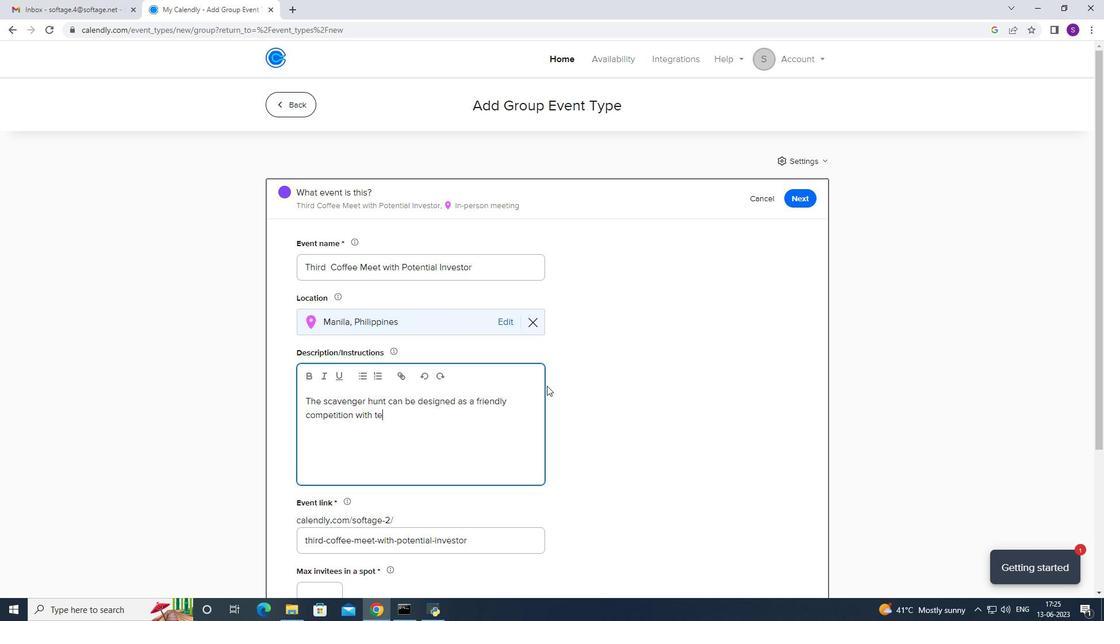 
Action: Key pressed mds<Key.backspace><Key.backspace>s<Key.space>competh<Key.backspace>ing<Key.space>
Screenshot: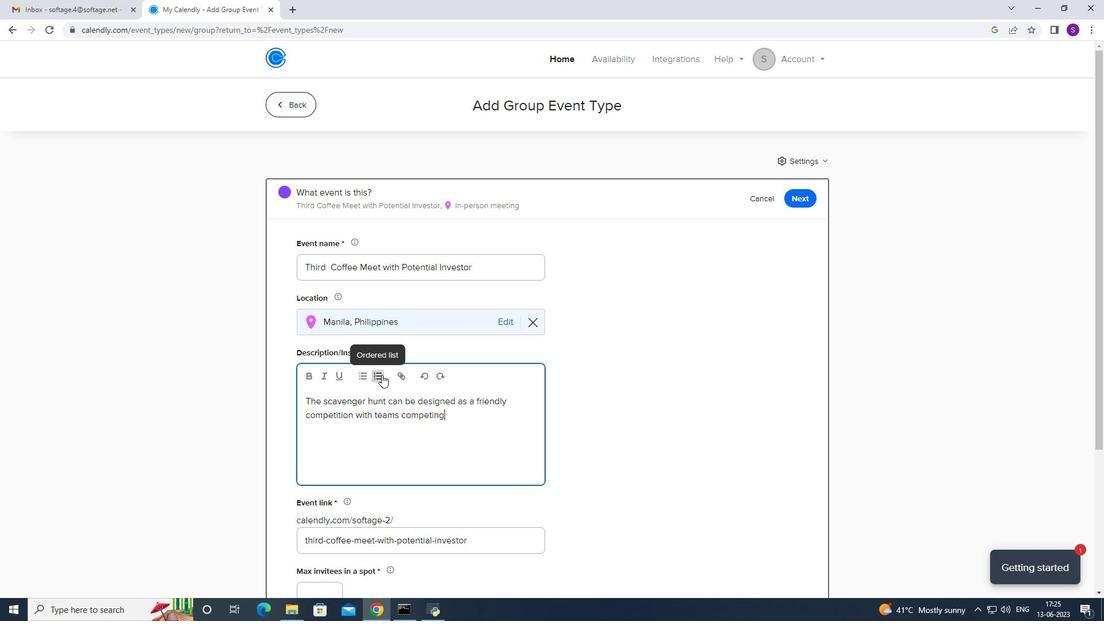 
Action: Mouse moved to (382, 375)
Screenshot: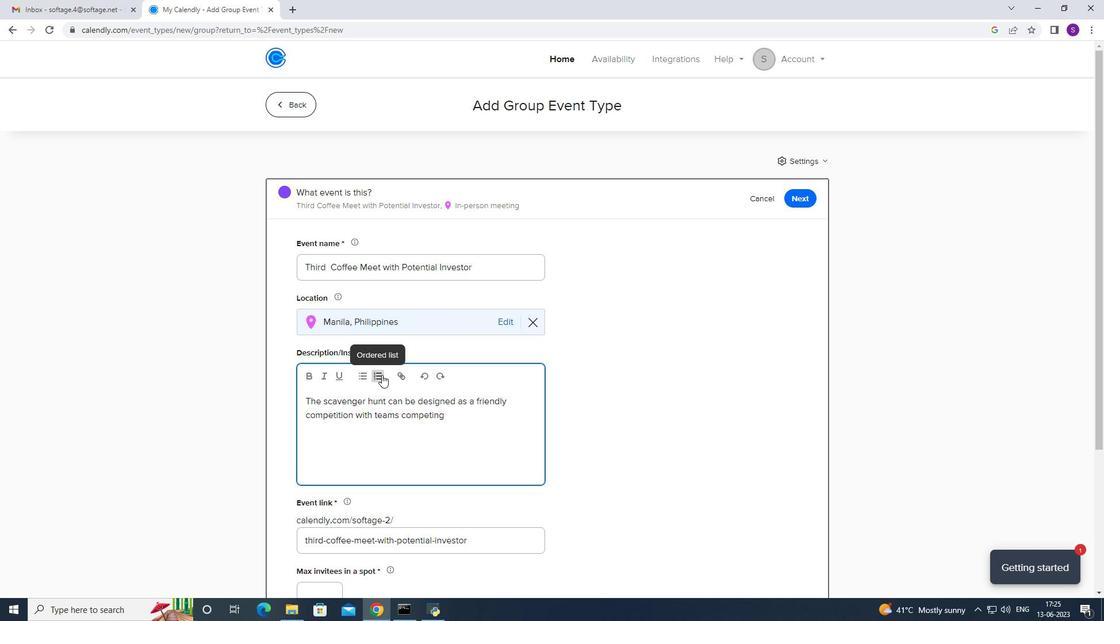
Action: Key pressed a
Screenshot: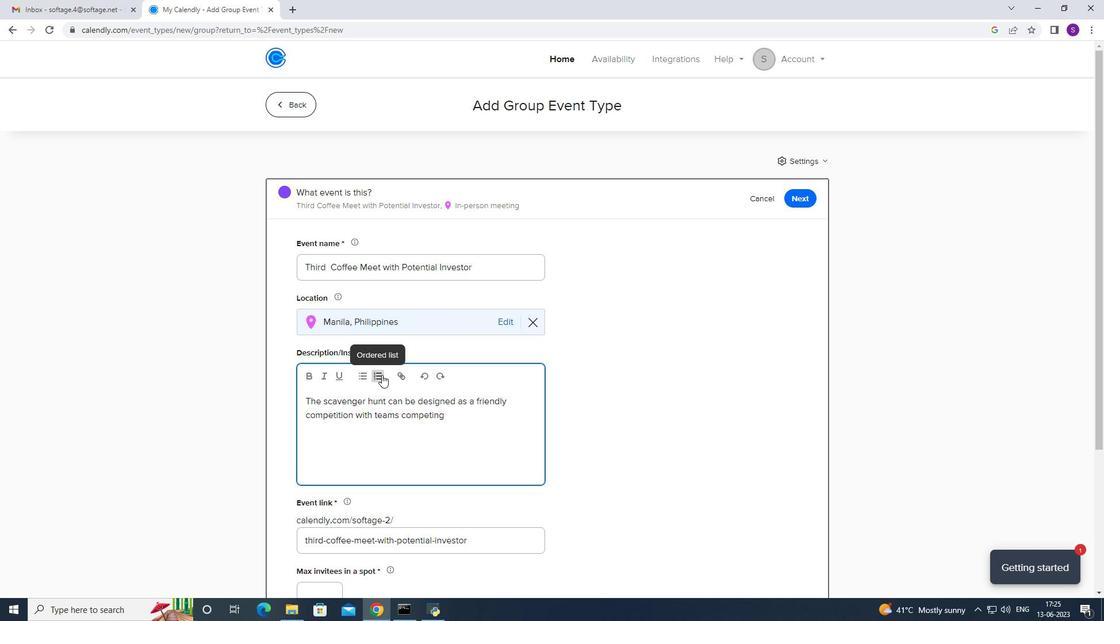 
Action: Mouse moved to (384, 365)
Screenshot: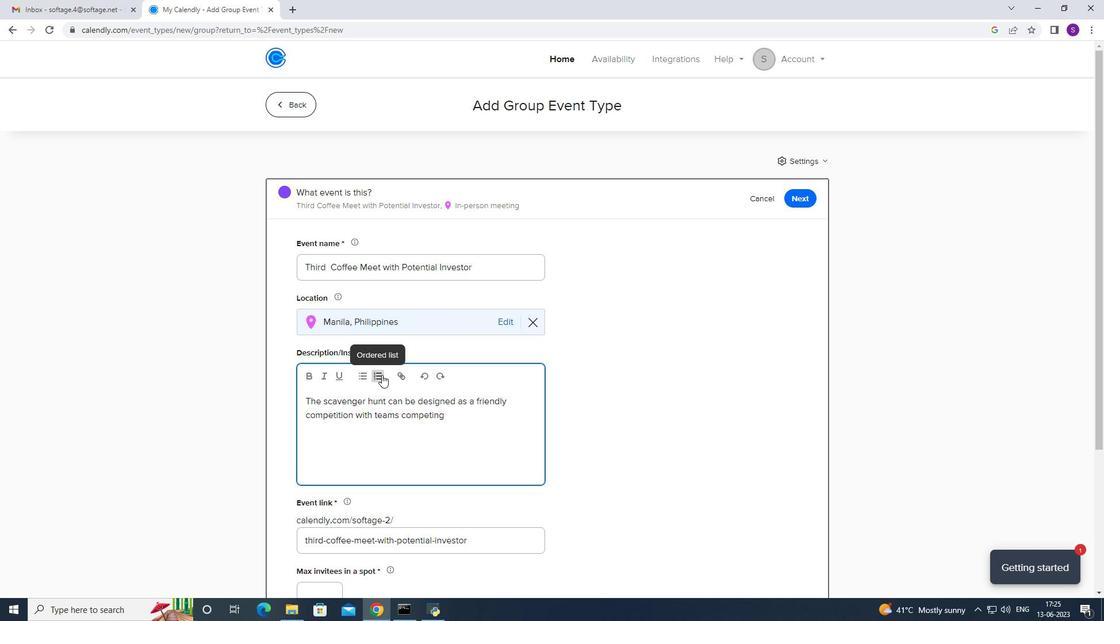 
Action: Key pressed gf
Screenshot: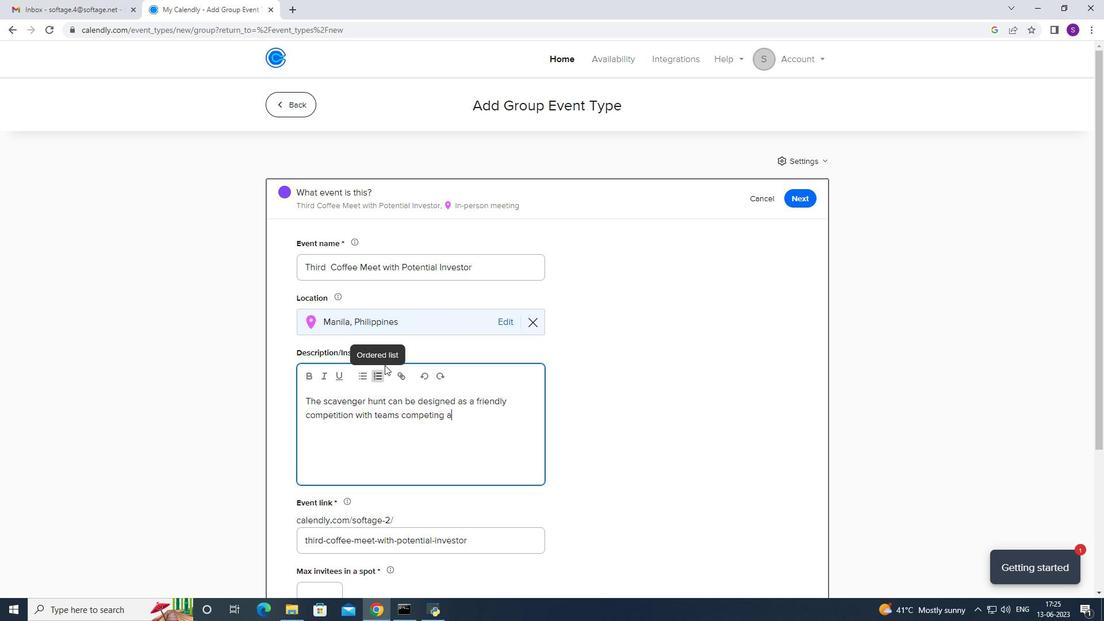 
Action: Mouse moved to (380, 343)
Screenshot: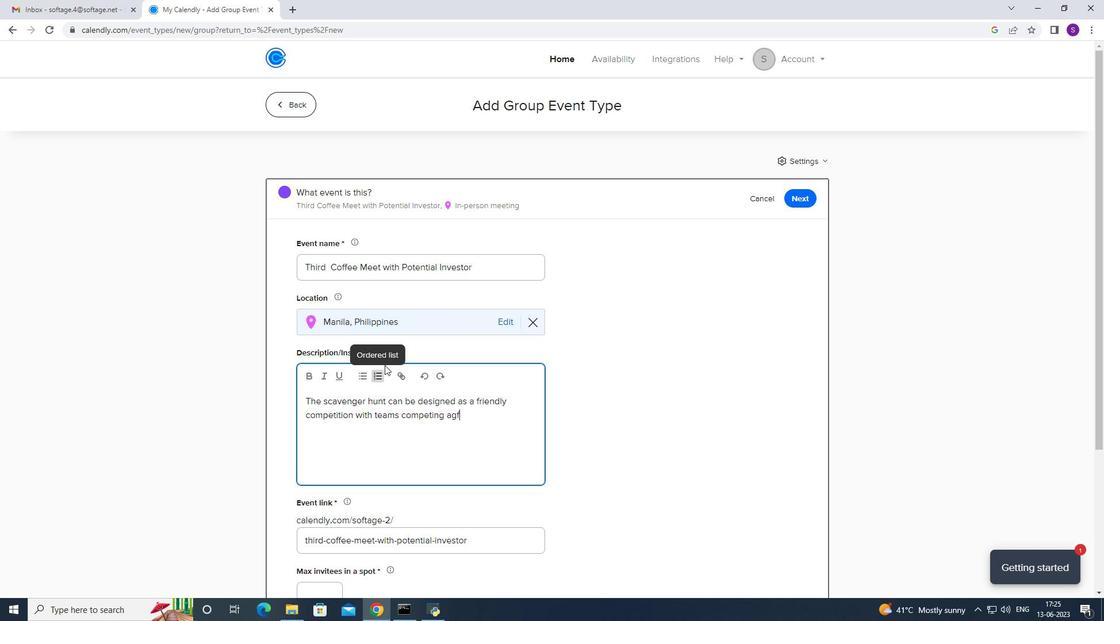 
Action: Key pressed a
Screenshot: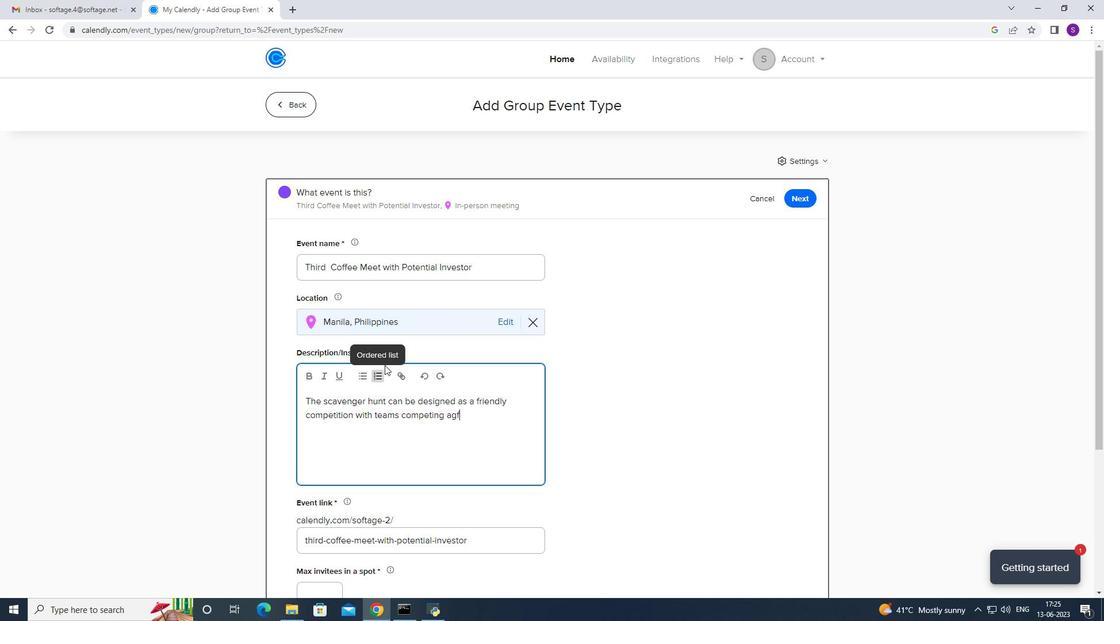 
Action: Mouse moved to (380, 357)
Screenshot: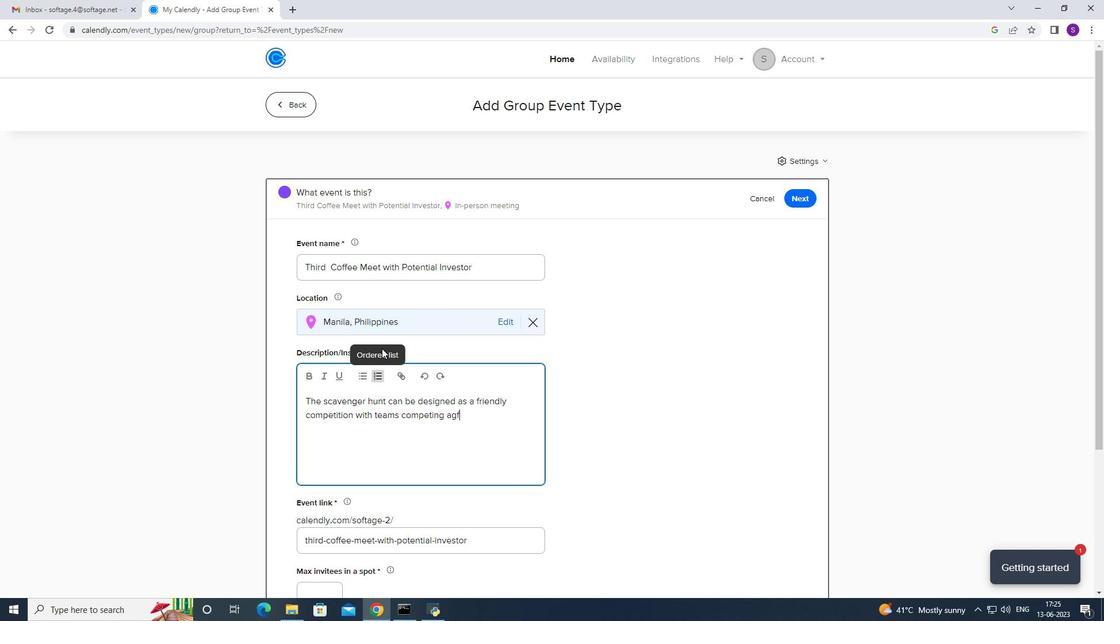 
Action: Key pressed inst<Key.space>
Screenshot: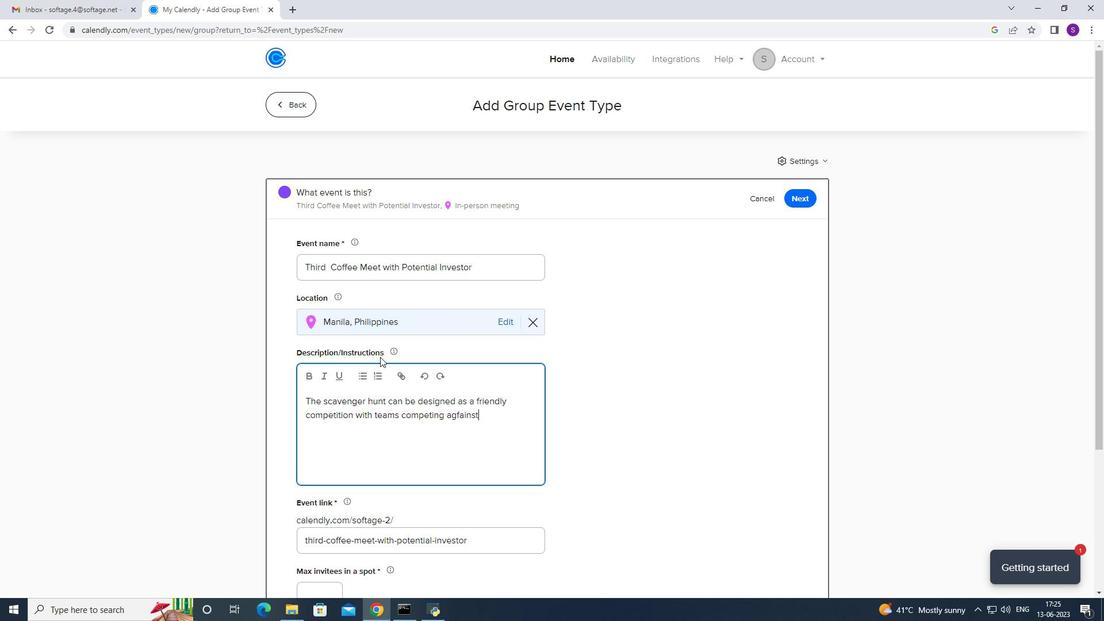 
Action: Mouse moved to (485, 427)
Screenshot: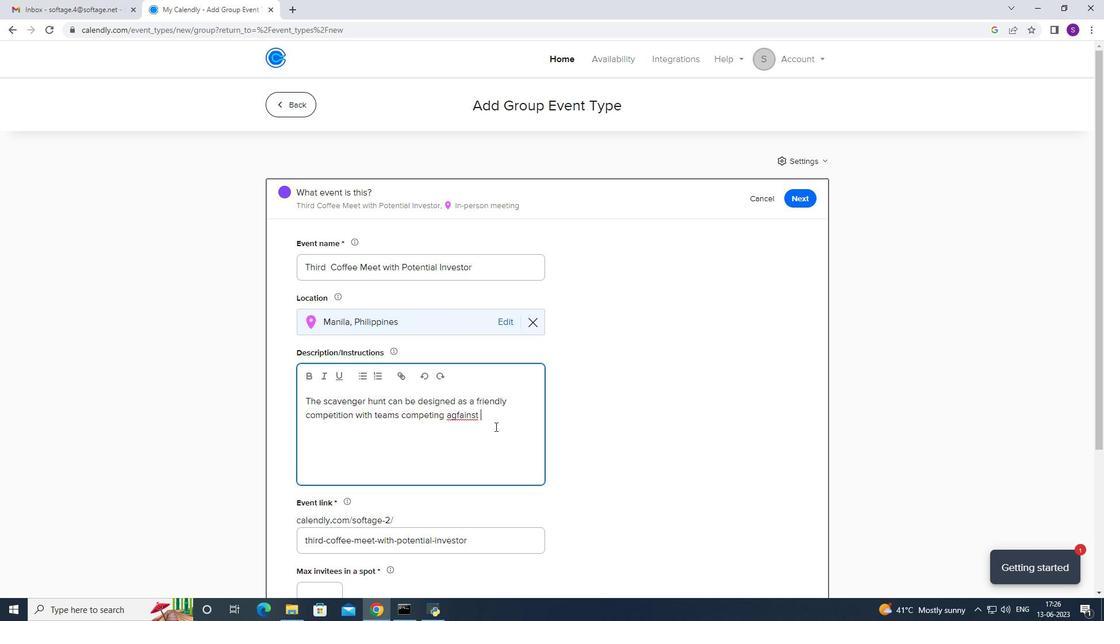 
Action: Mouse pressed right at (485, 427)
Screenshot: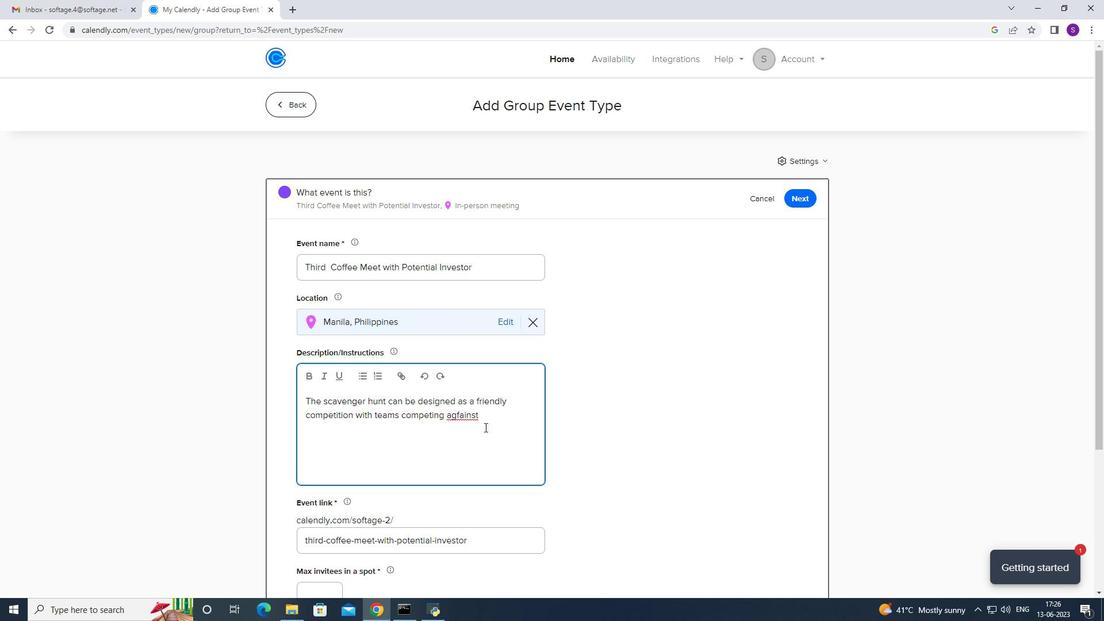 
Action: Mouse moved to (476, 421)
Screenshot: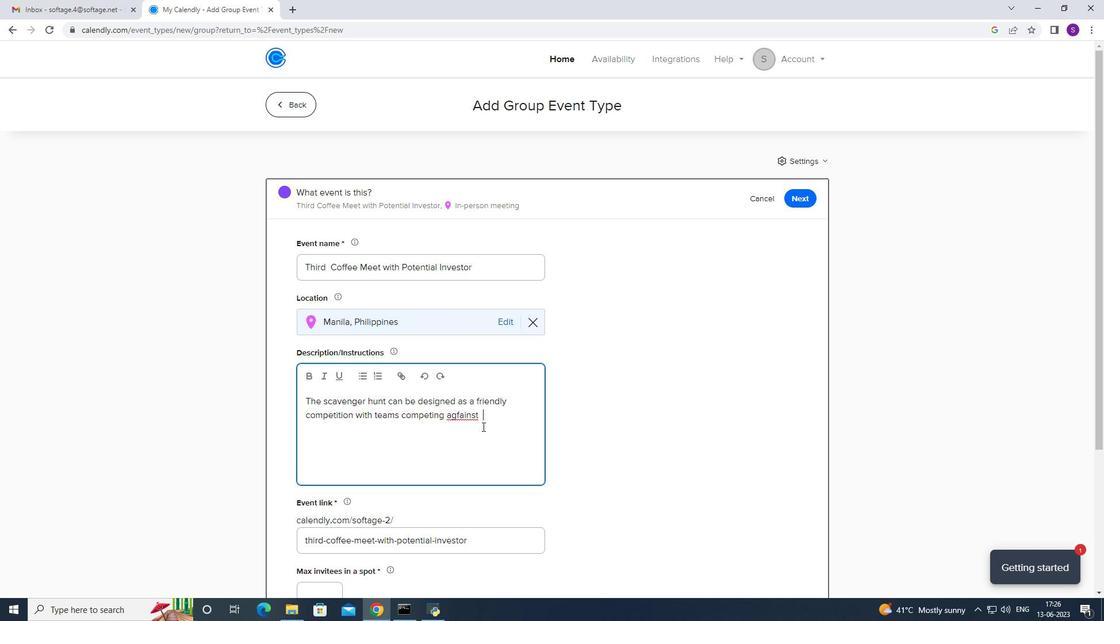 
Action: Mouse pressed right at (476, 421)
Screenshot: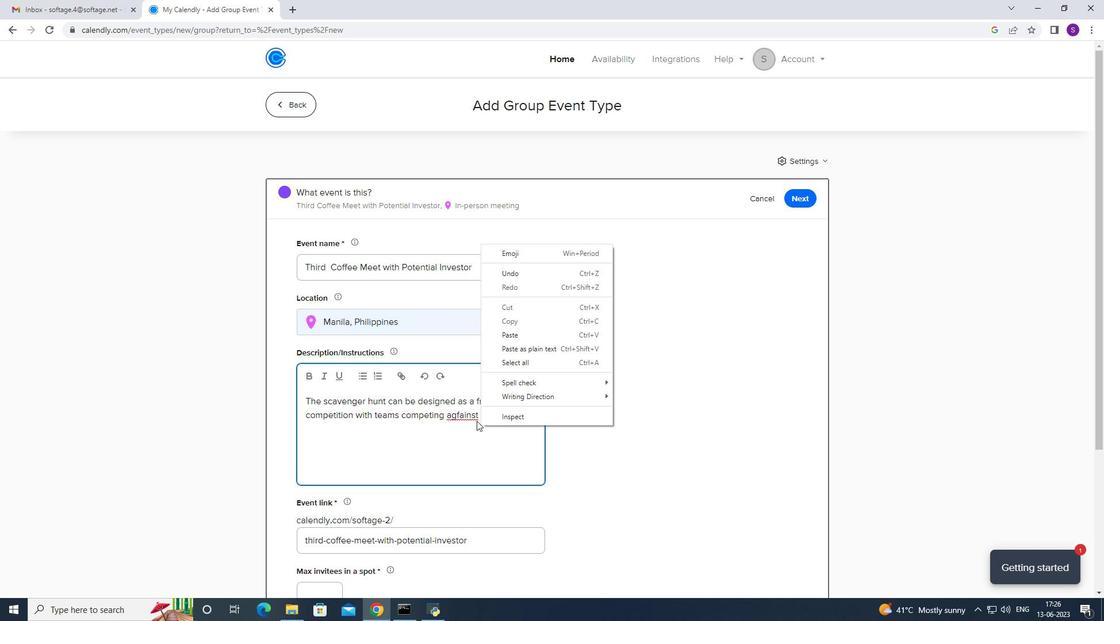 
Action: Mouse moved to (473, 415)
Screenshot: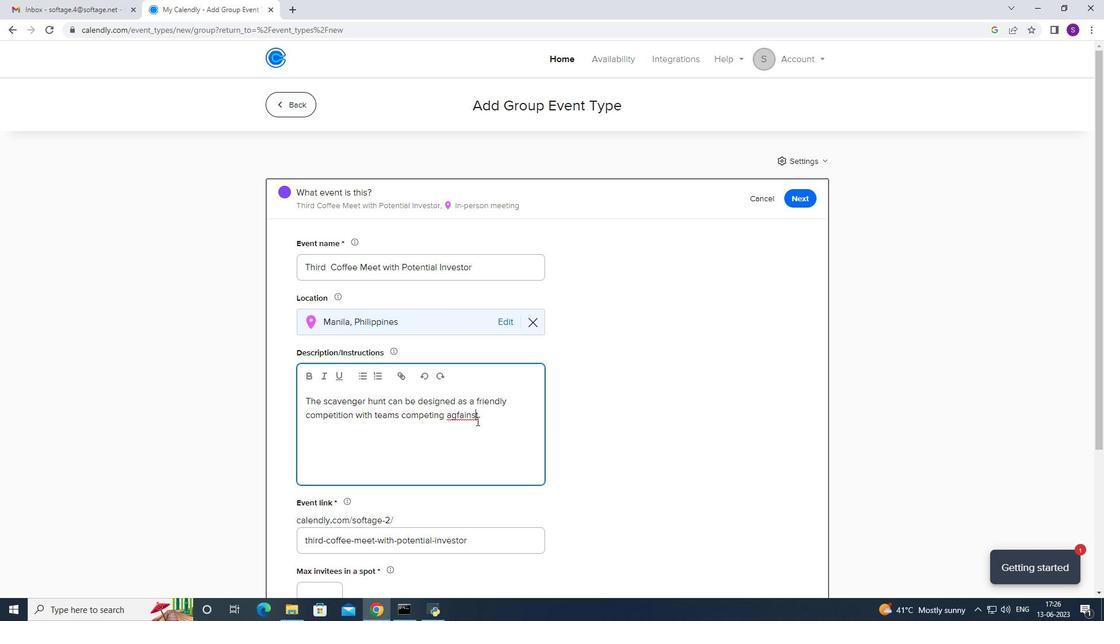 
Action: Mouse pressed right at (473, 415)
Screenshot: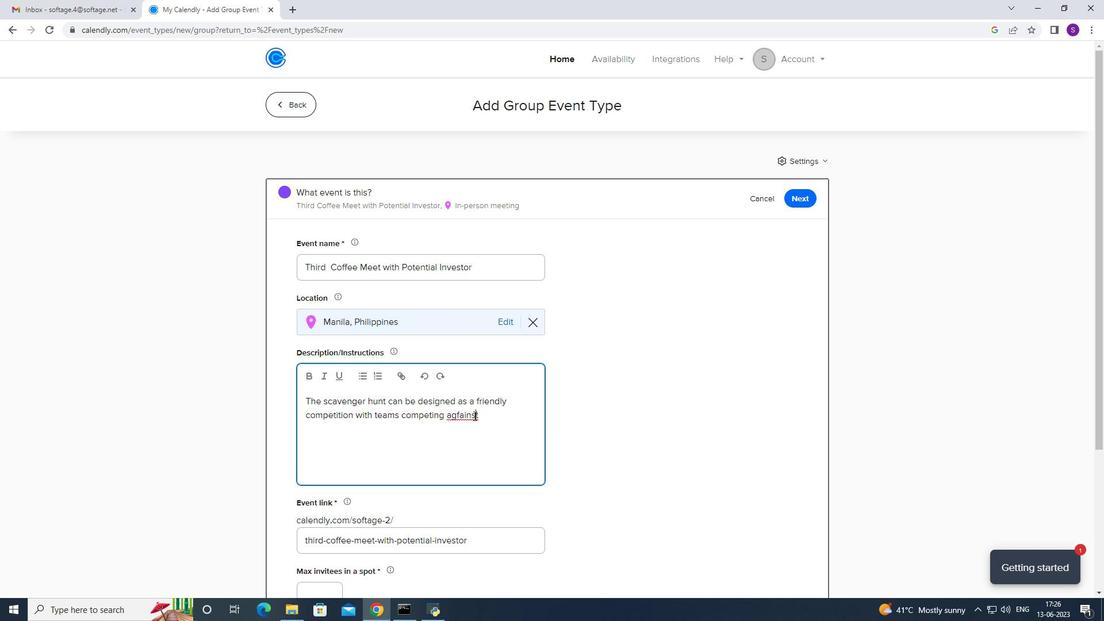 
Action: Mouse moved to (483, 423)
Screenshot: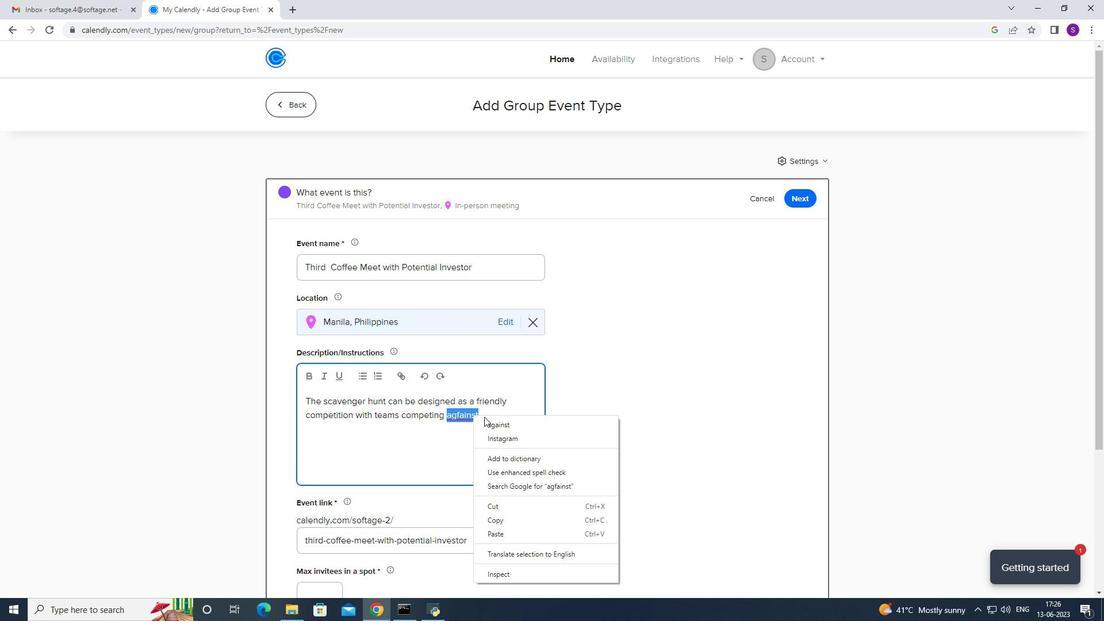 
Action: Mouse pressed left at (483, 423)
Screenshot: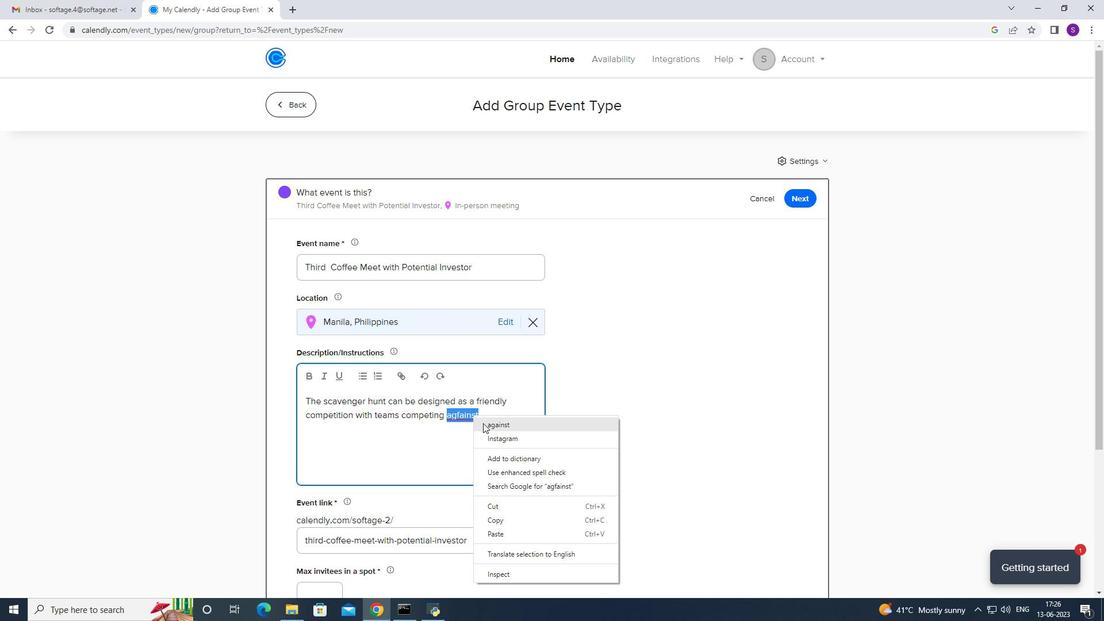 
Action: Mouse moved to (489, 418)
Screenshot: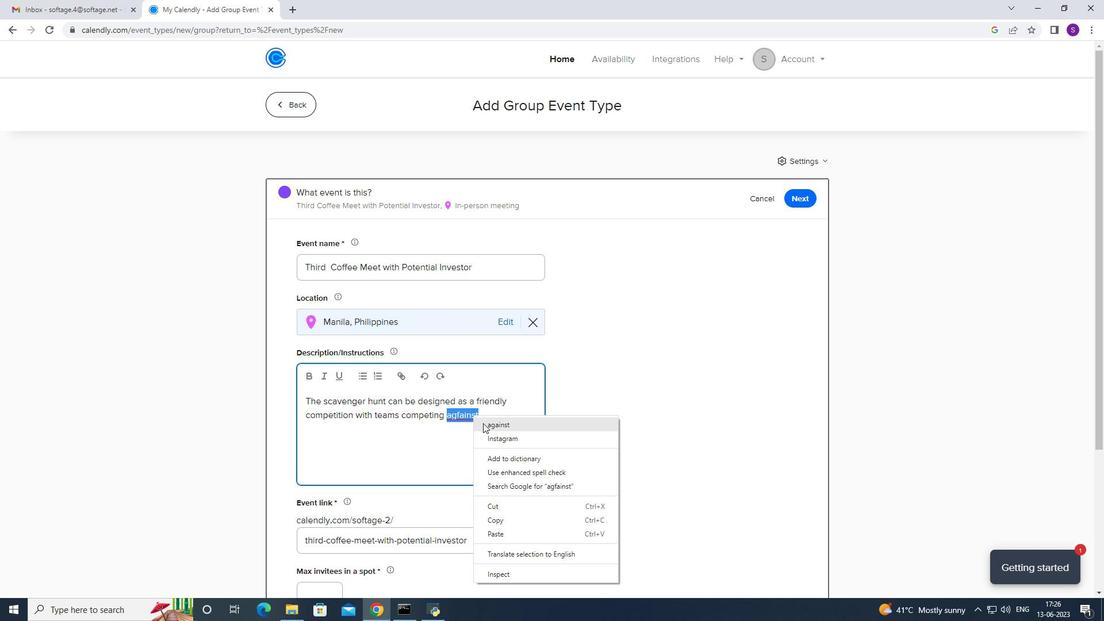 
Action: Mouse pressed left at (489, 418)
Screenshot: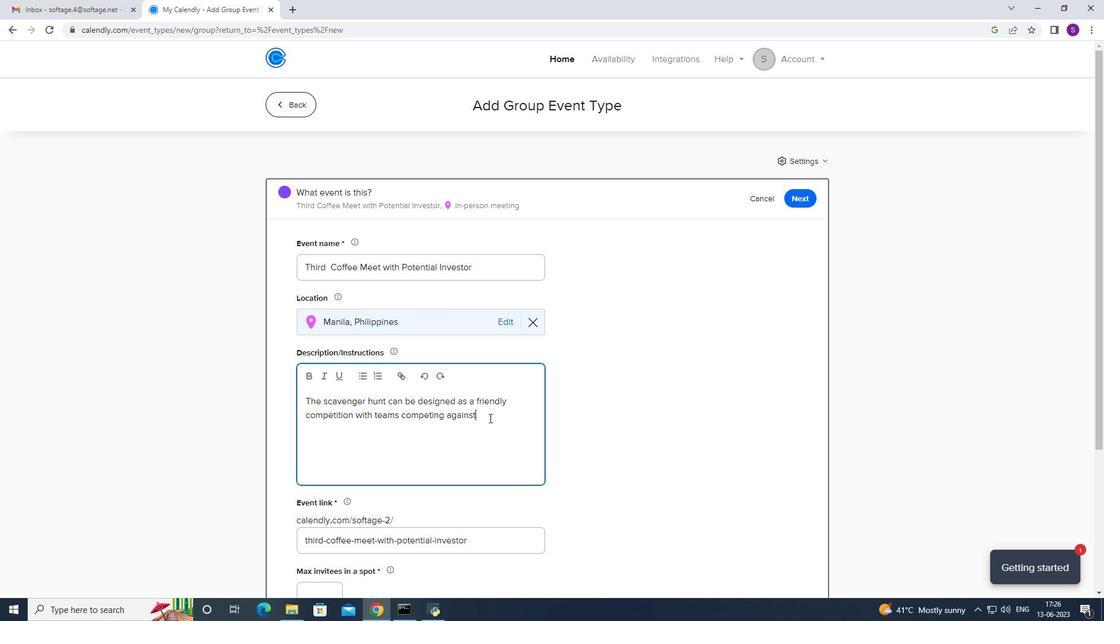 
Action: Mouse moved to (502, 414)
Screenshot: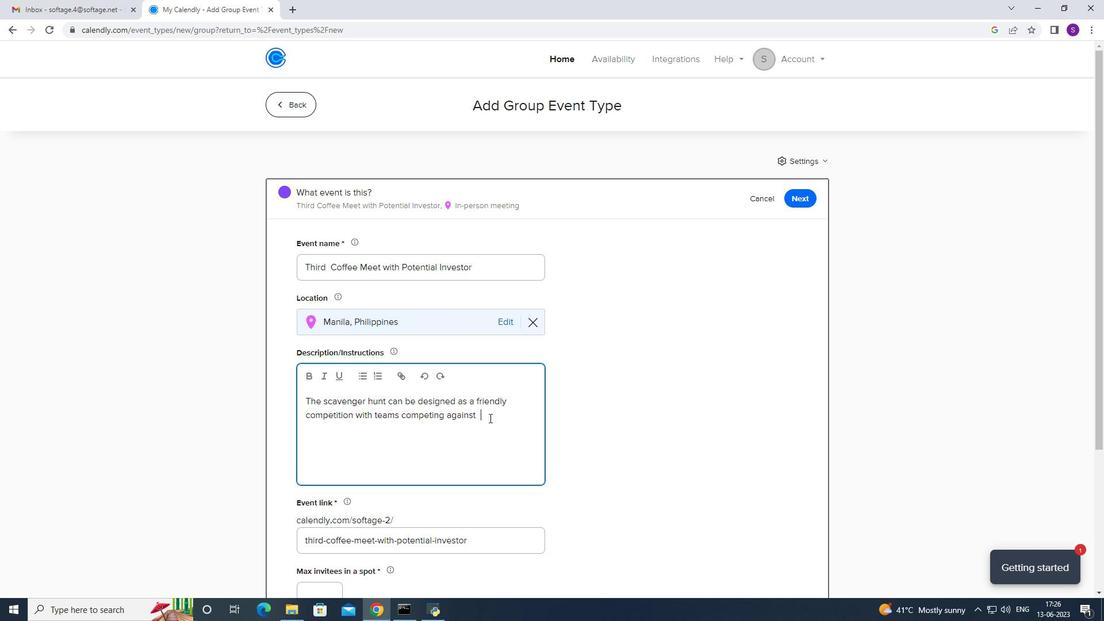 
Action: Key pressed ea
Screenshot: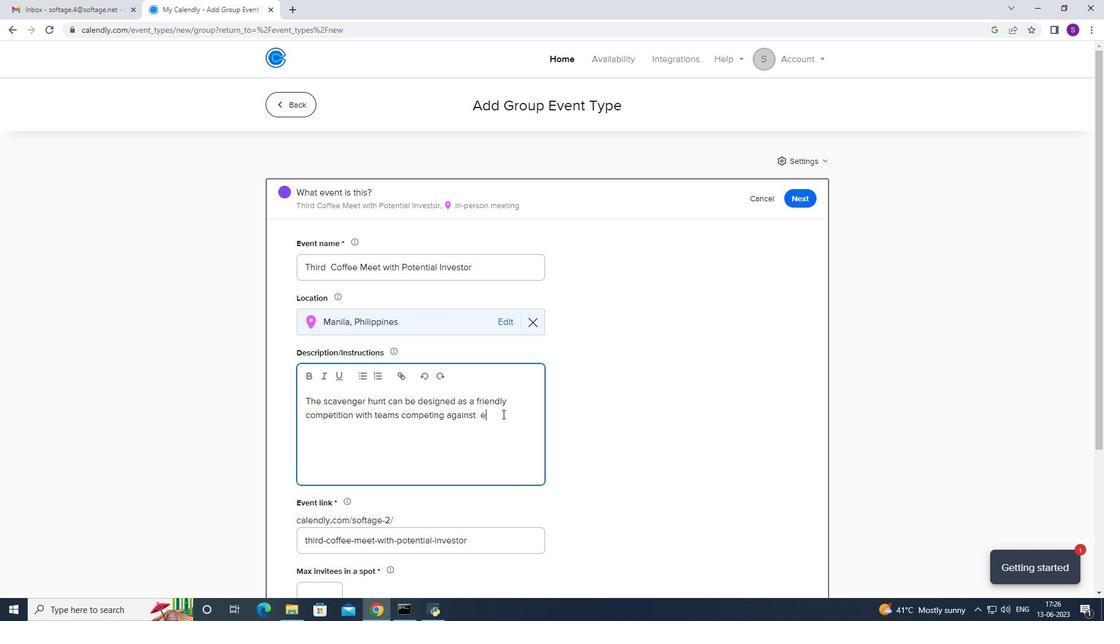 
Action: Mouse moved to (491, 414)
Screenshot: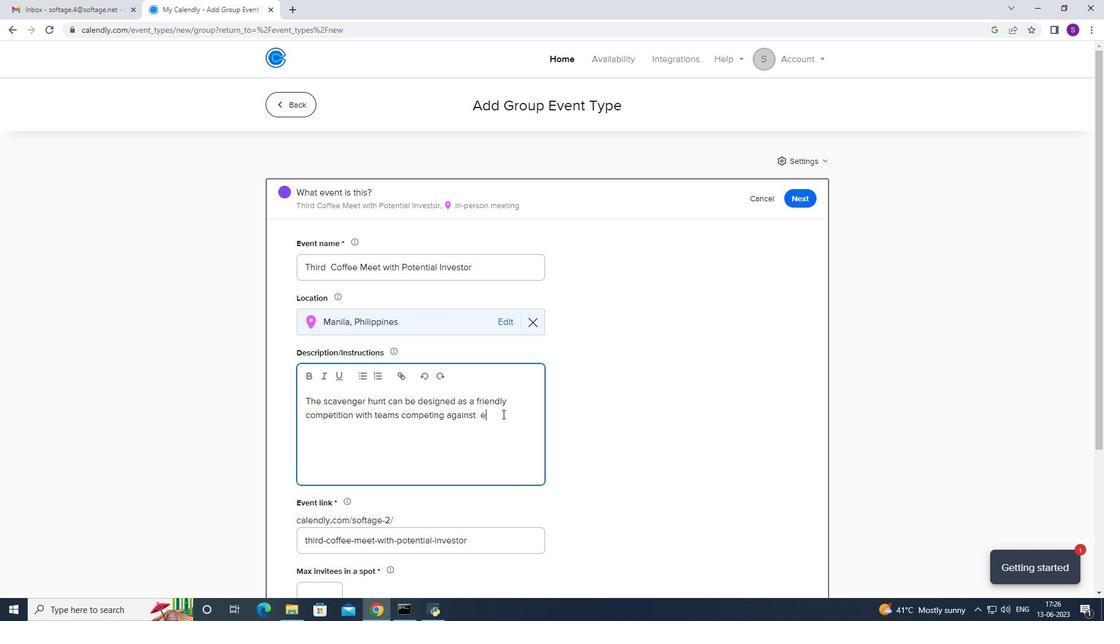 
Action: Key pressed ch<Key.space>other<Key.space>to<Key.space>finidsh<Key.space>firsrt<Key.space>
Screenshot: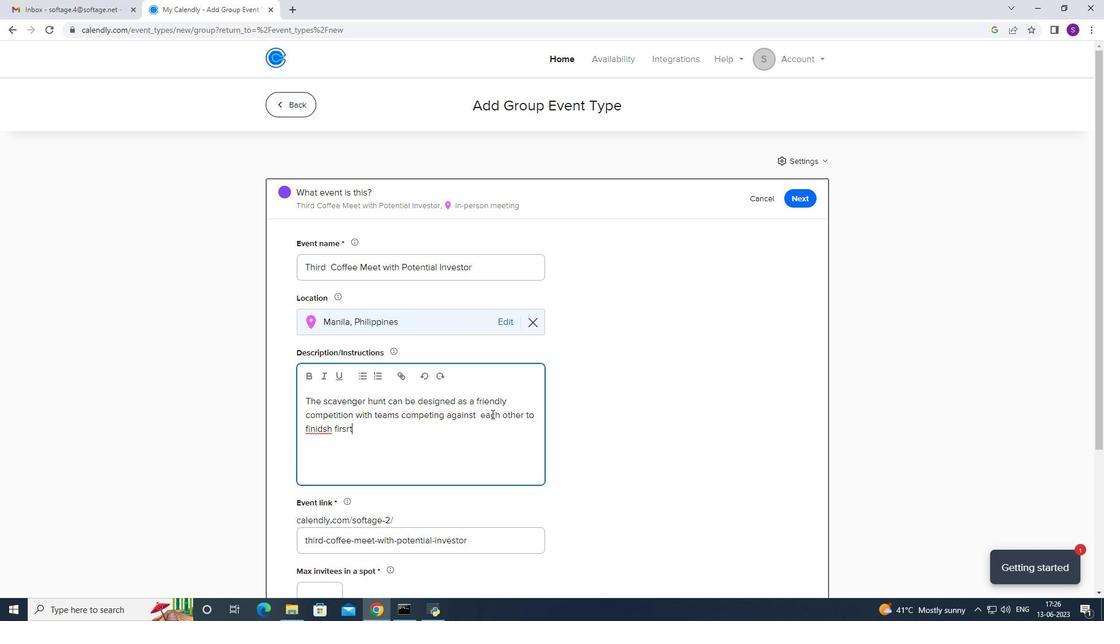 
Action: Mouse moved to (313, 423)
Screenshot: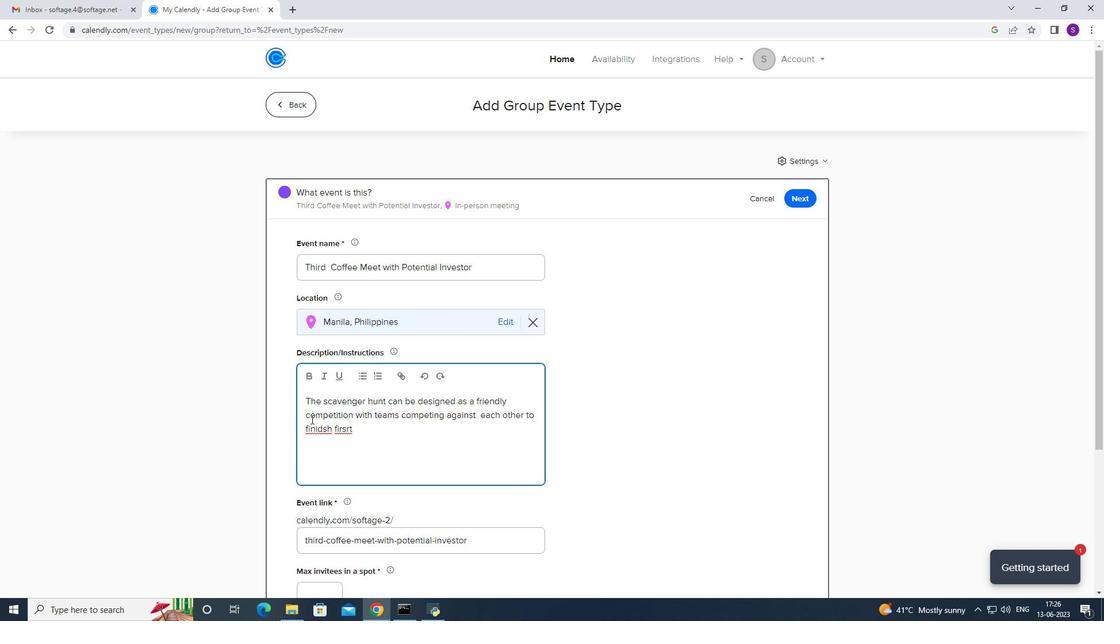
Action: Mouse pressed right at (313, 423)
Screenshot: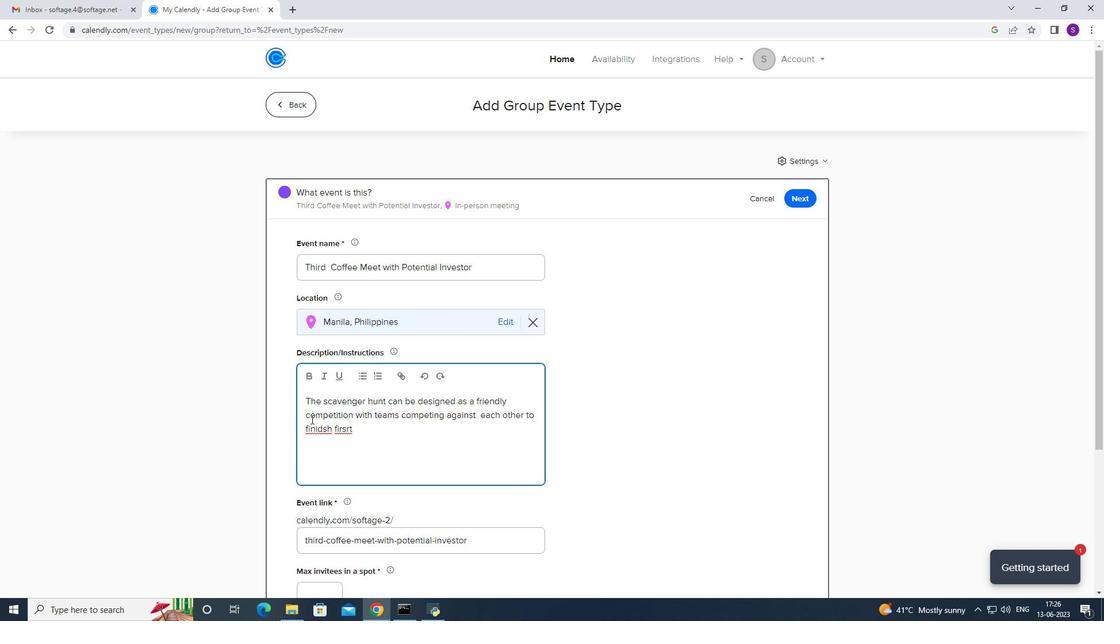 
Action: Mouse moved to (421, 266)
Screenshot: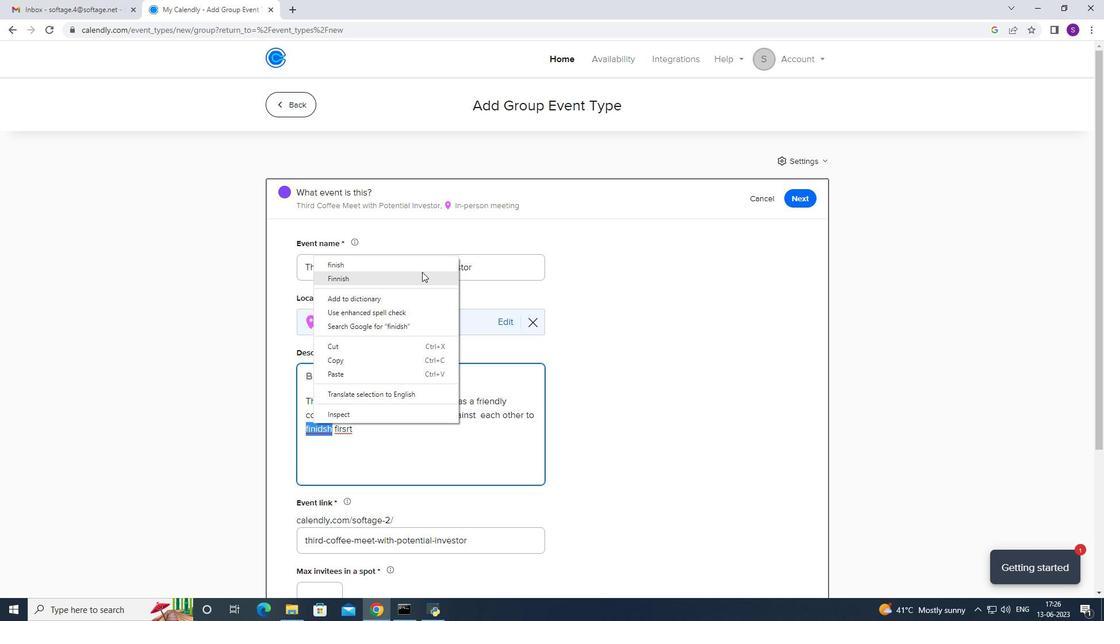 
Action: Mouse pressed left at (421, 266)
Screenshot: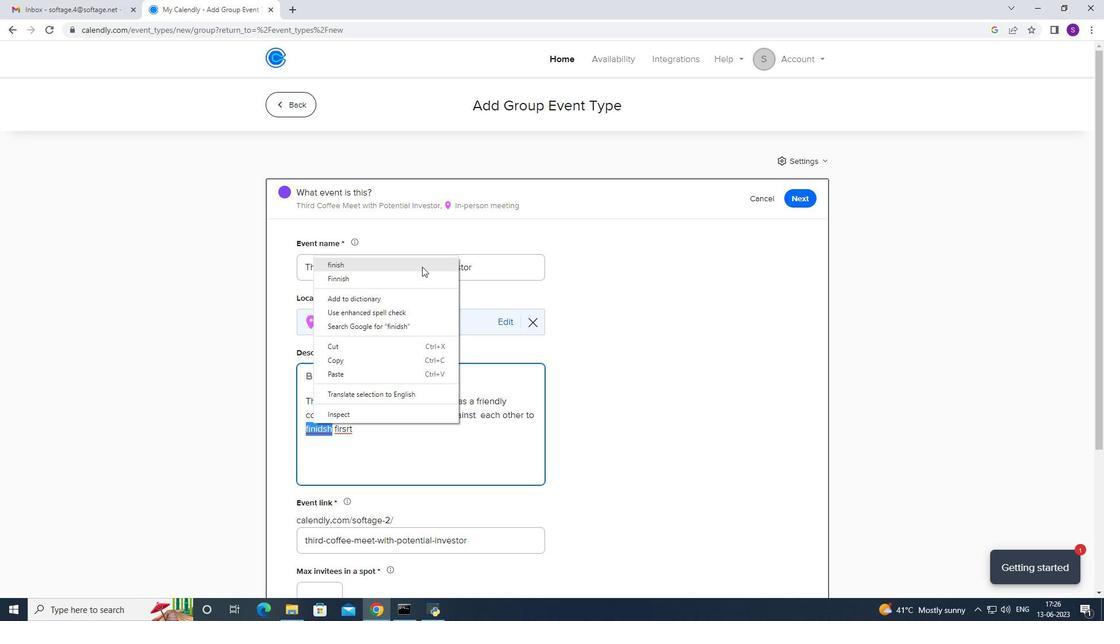 
Action: Mouse moved to (338, 420)
Screenshot: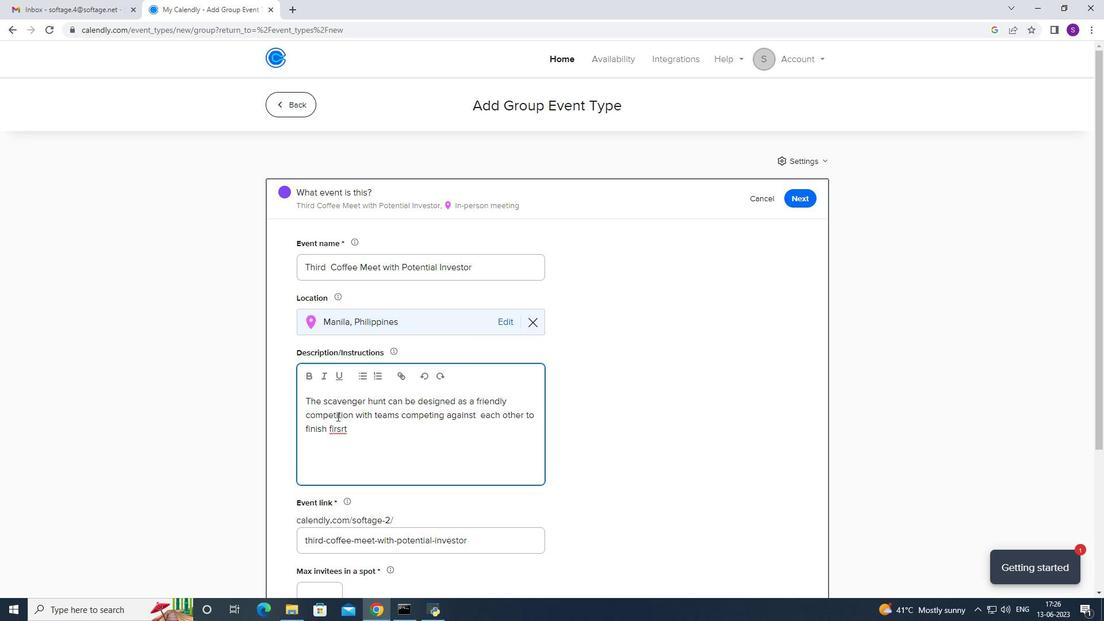 
Action: Mouse pressed right at (338, 420)
Screenshot: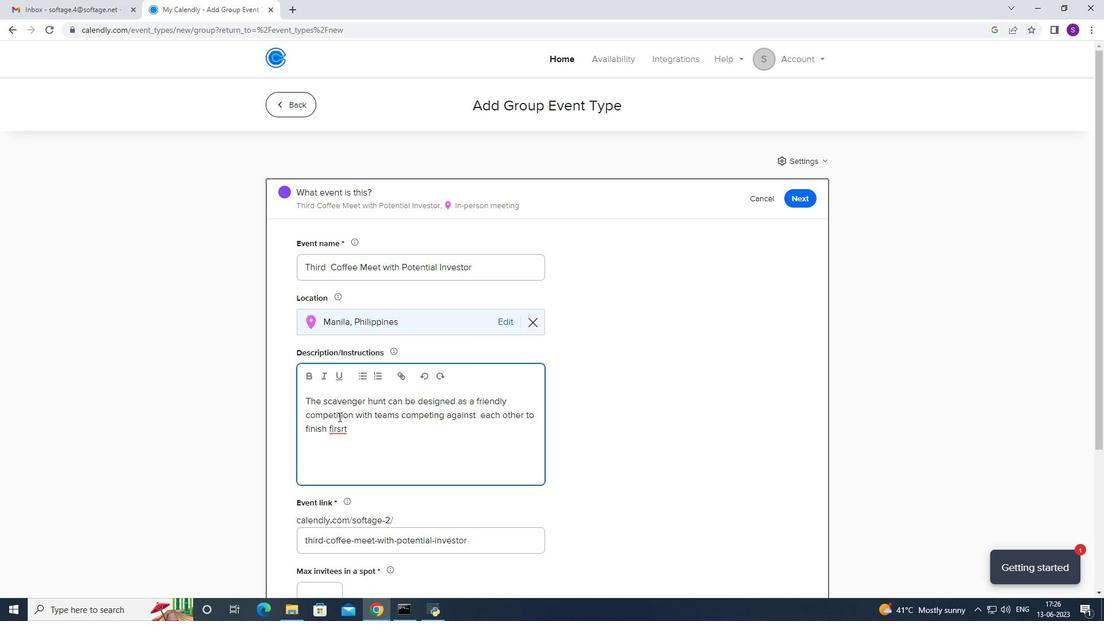 
Action: Mouse moved to (339, 428)
Screenshot: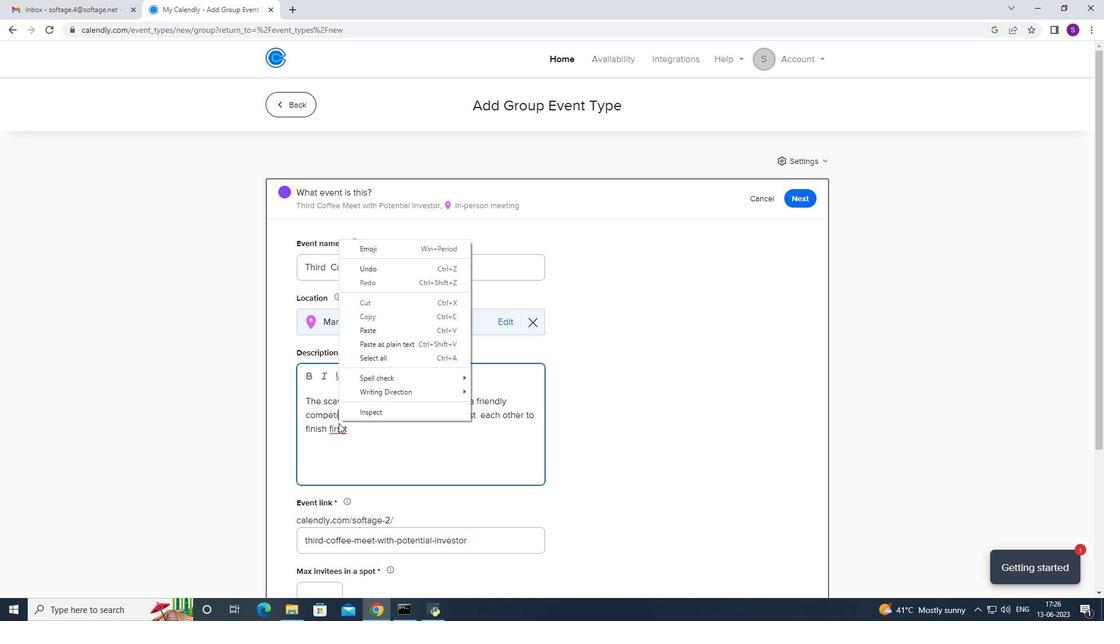 
Action: Mouse pressed left at (339, 428)
Screenshot: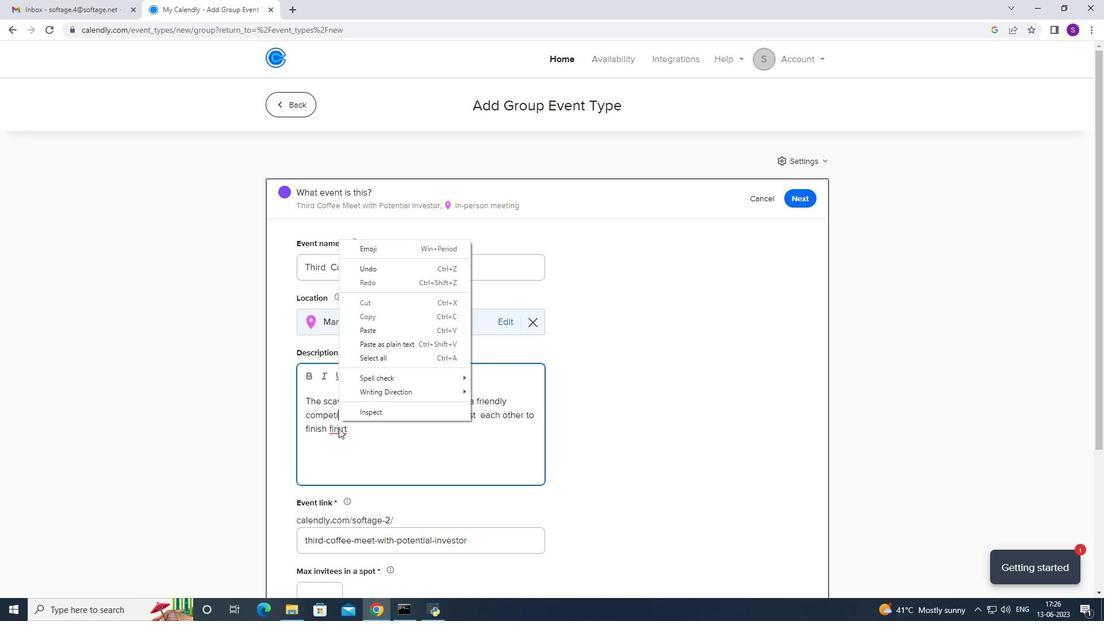 
Action: Mouse pressed right at (339, 428)
Screenshot: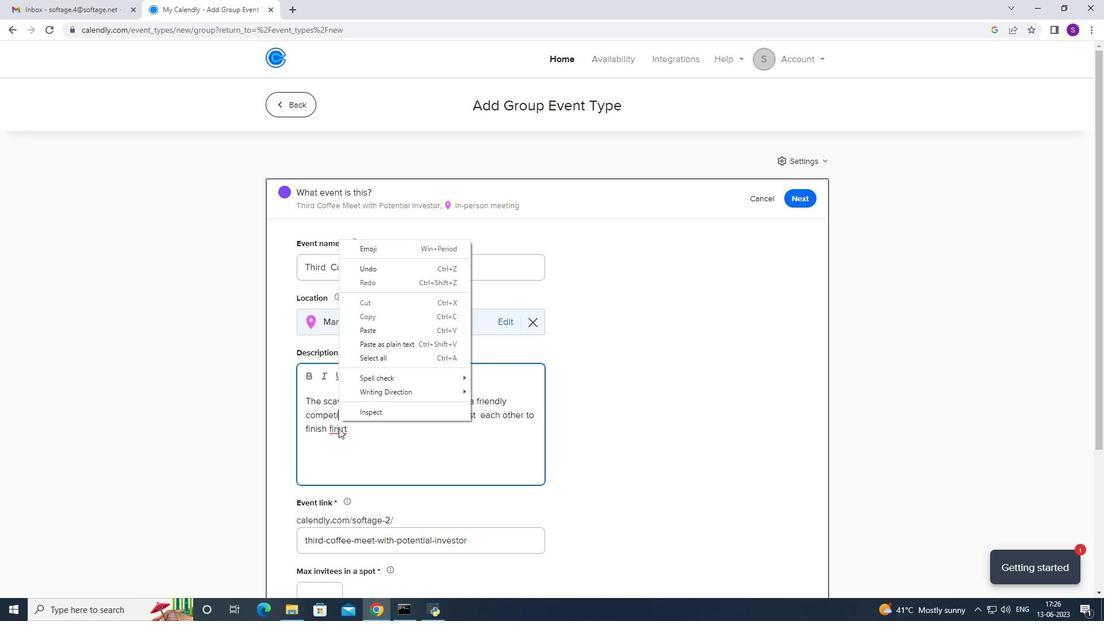 
Action: Mouse moved to (411, 261)
Screenshot: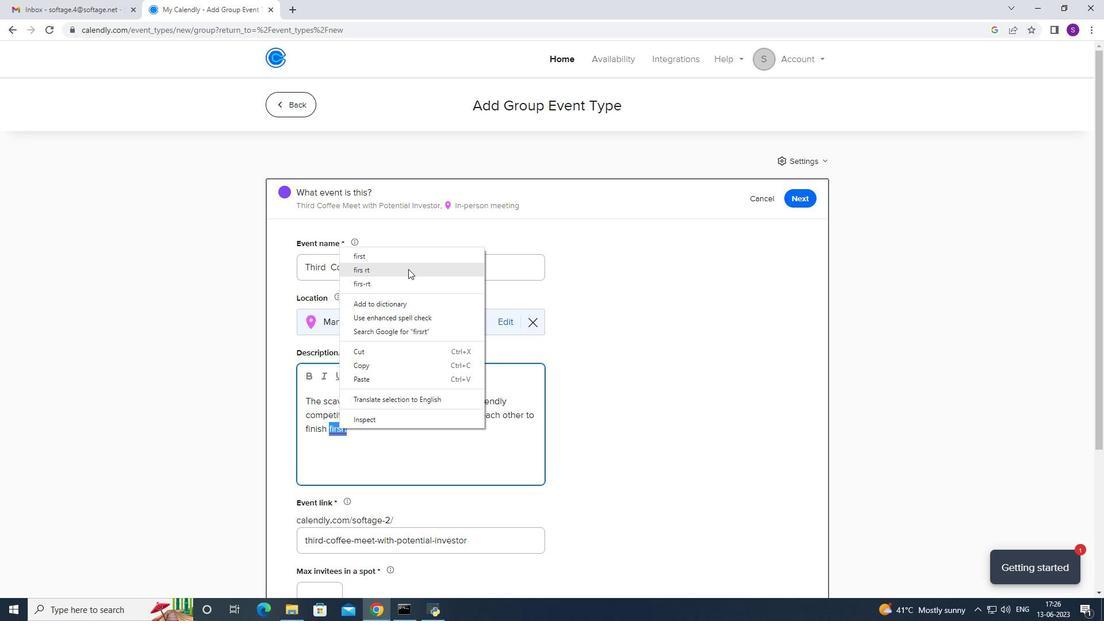 
Action: Mouse pressed left at (411, 261)
Screenshot: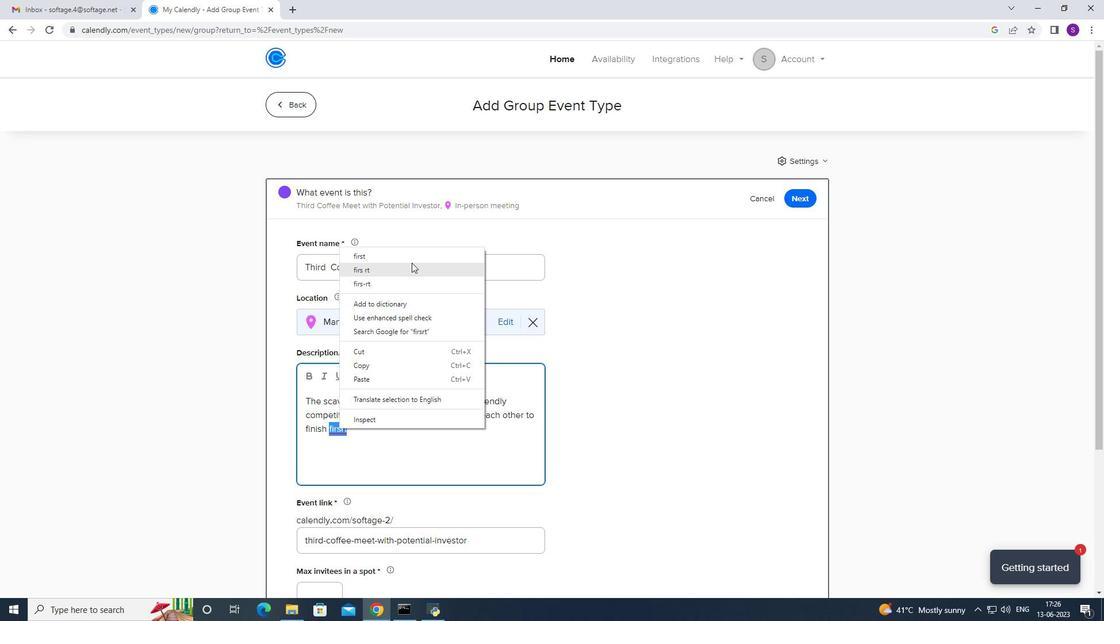
Action: Mouse moved to (345, 432)
Screenshot: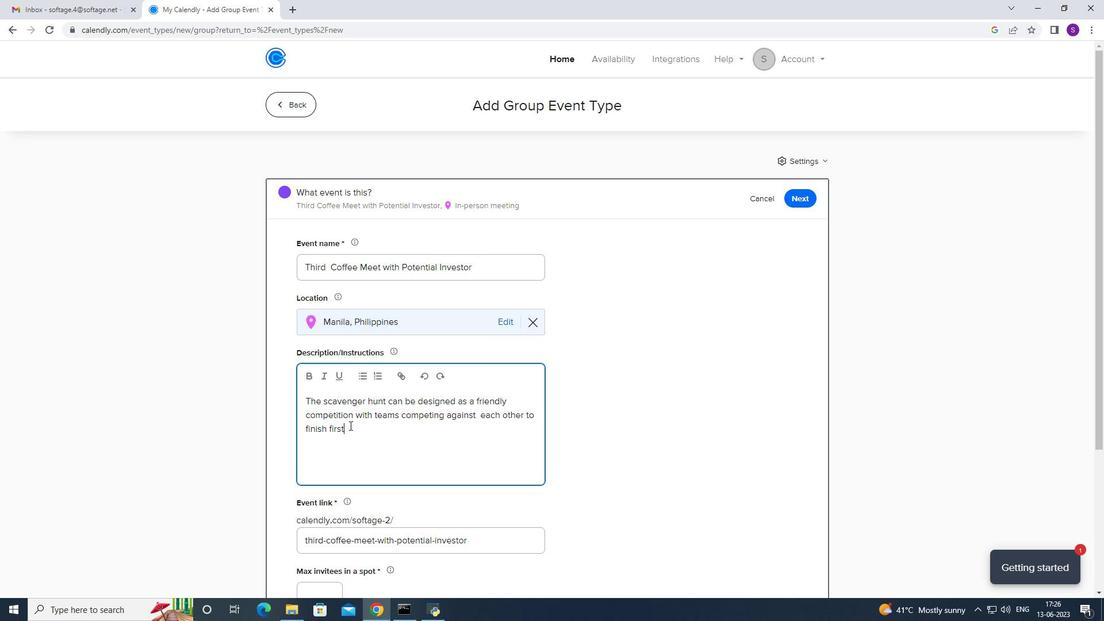 
Action: Mouse pressed left at (345, 432)
Screenshot: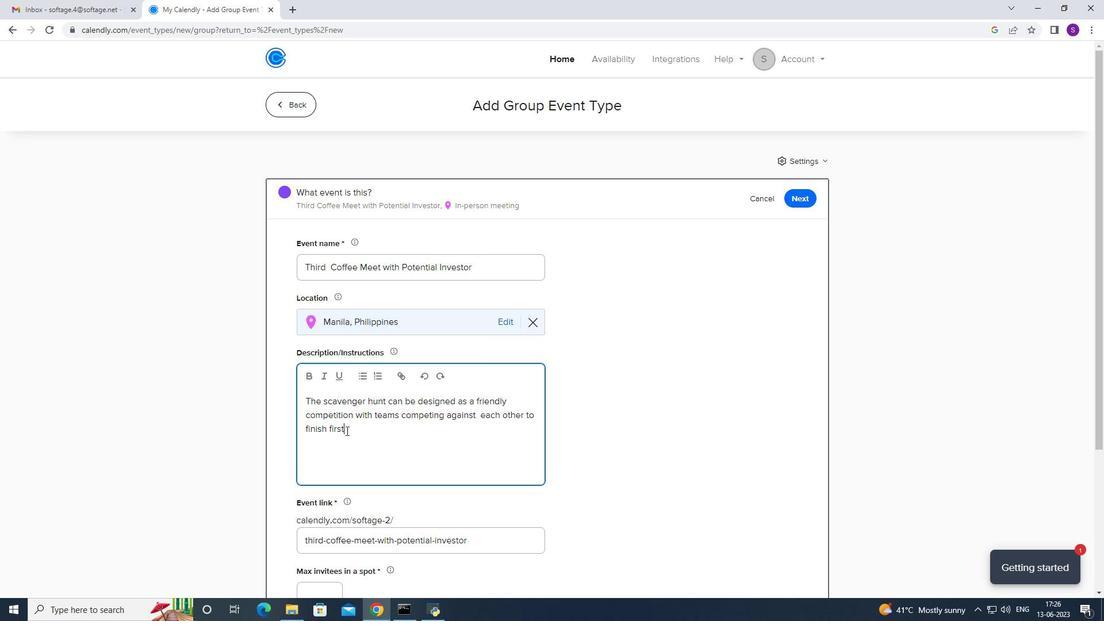 
Action: Mouse moved to (342, 410)
Screenshot: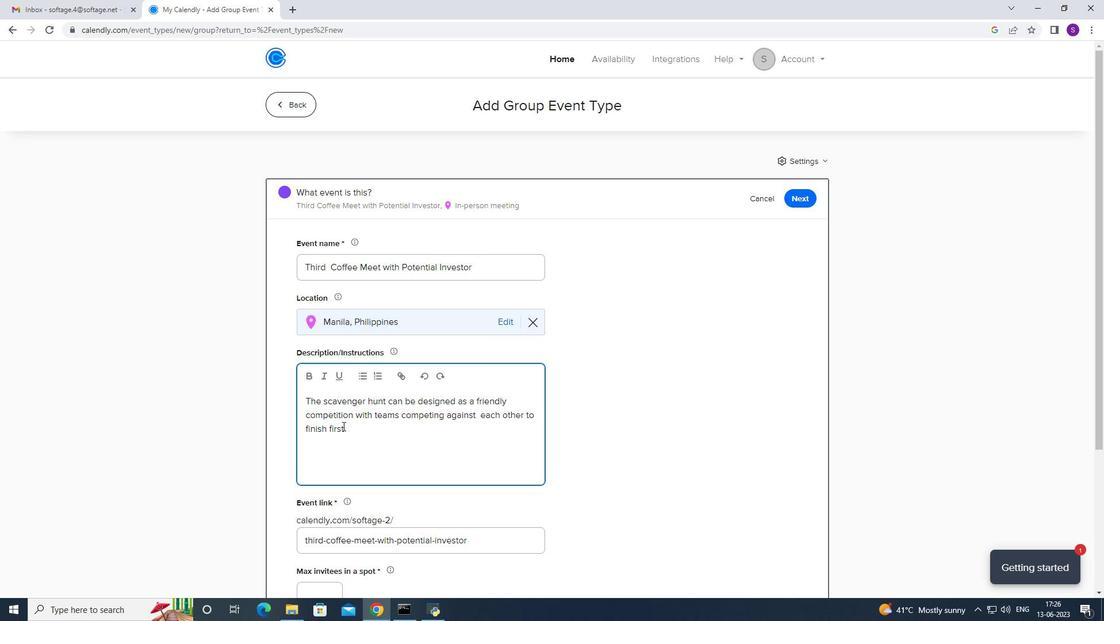 
Action: Key pressed <Key.space>or<Key.space>achieve<Key.space>goals,<Key.backspace>.<Key.space><Key.caps_lock>T<Key.caps_lock>his<Key.space>foste
Screenshot: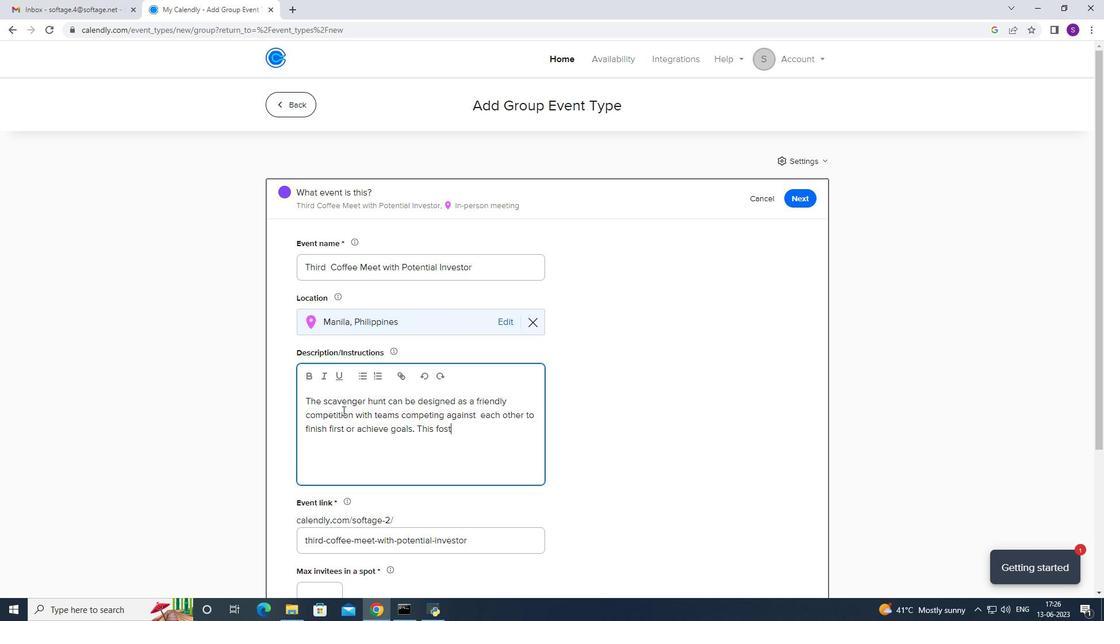 
Action: Mouse moved to (329, 361)
Screenshot: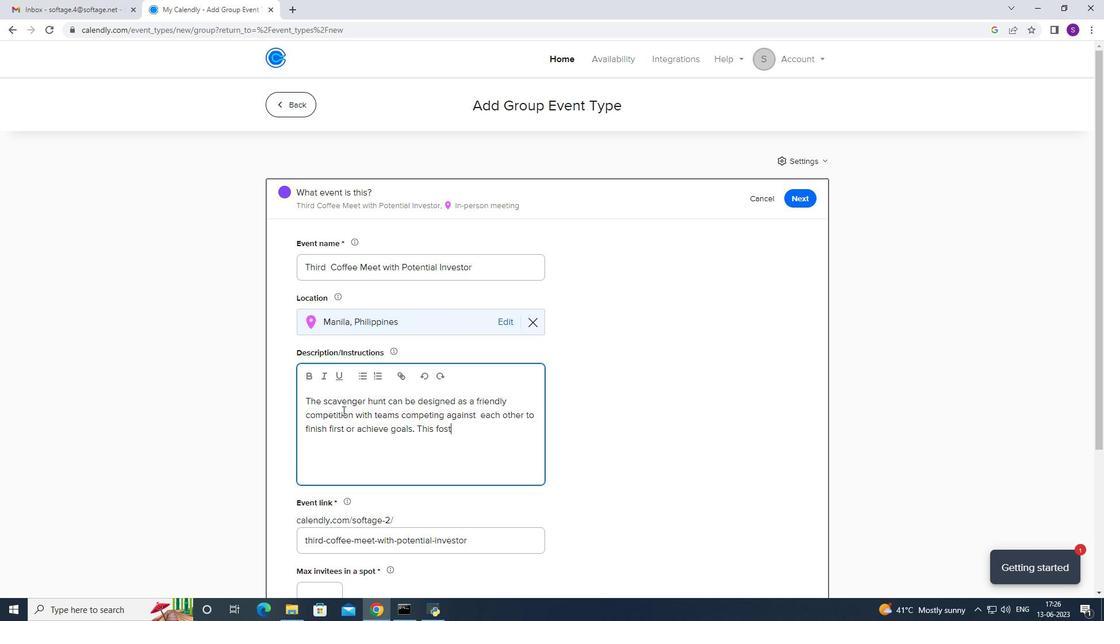 
Action: Key pressed rs<Key.space>
Screenshot: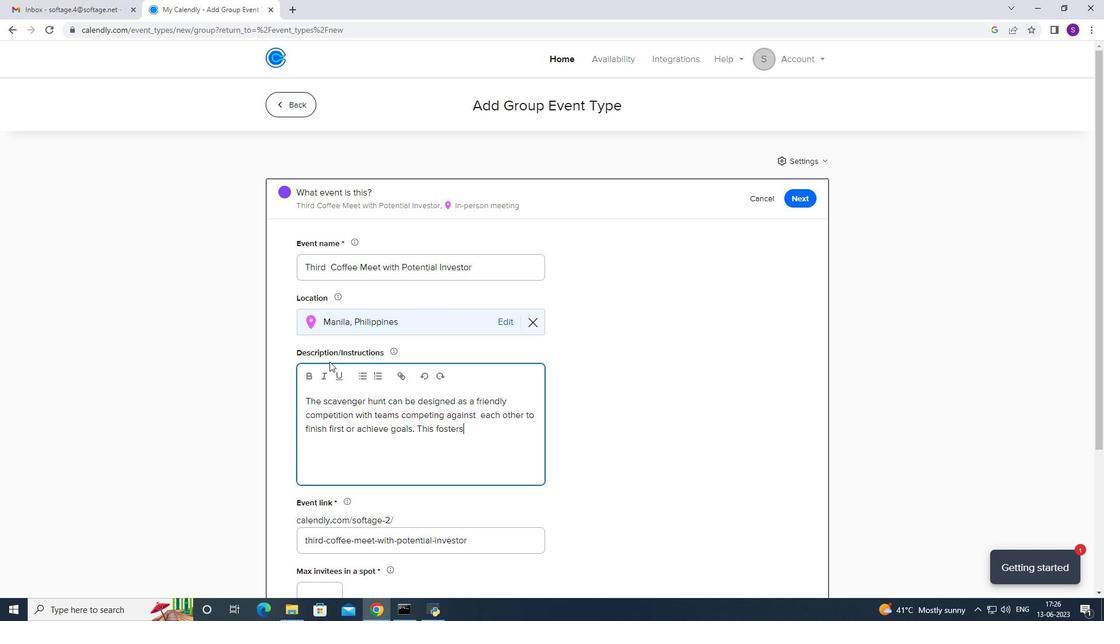 
Action: Mouse moved to (329, 361)
Screenshot: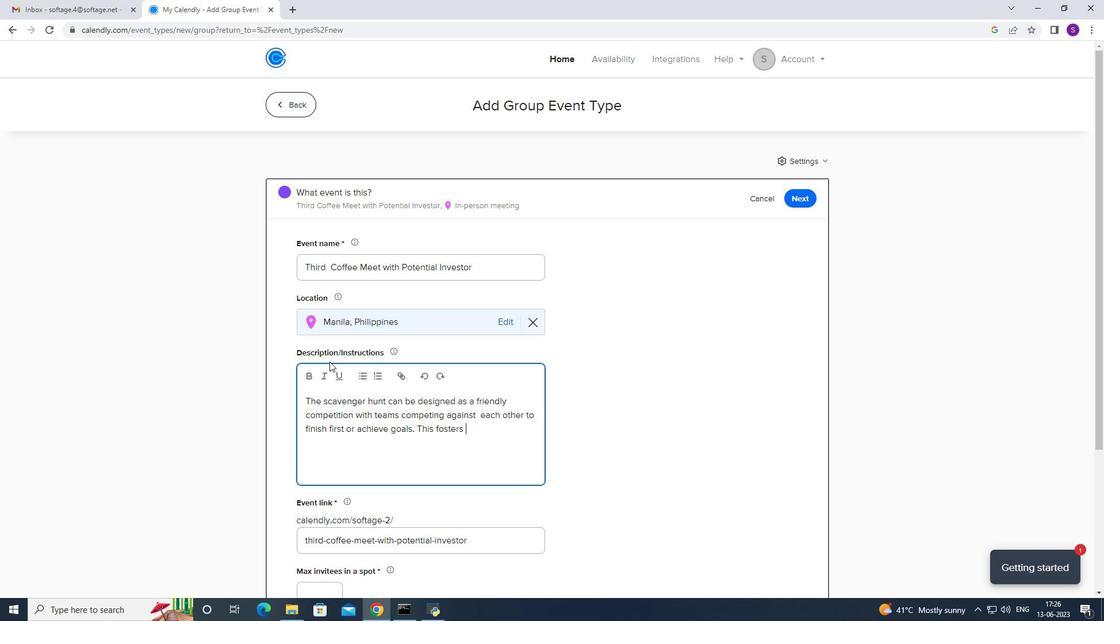 
Action: Key pressed te
Screenshot: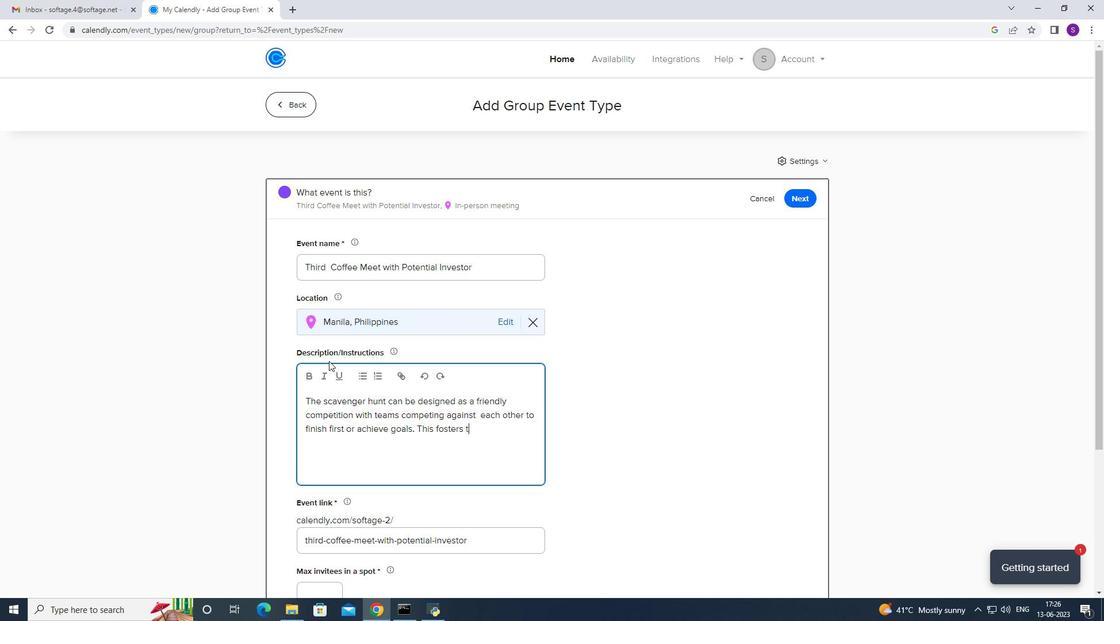 
Action: Mouse moved to (237, 223)
Screenshot: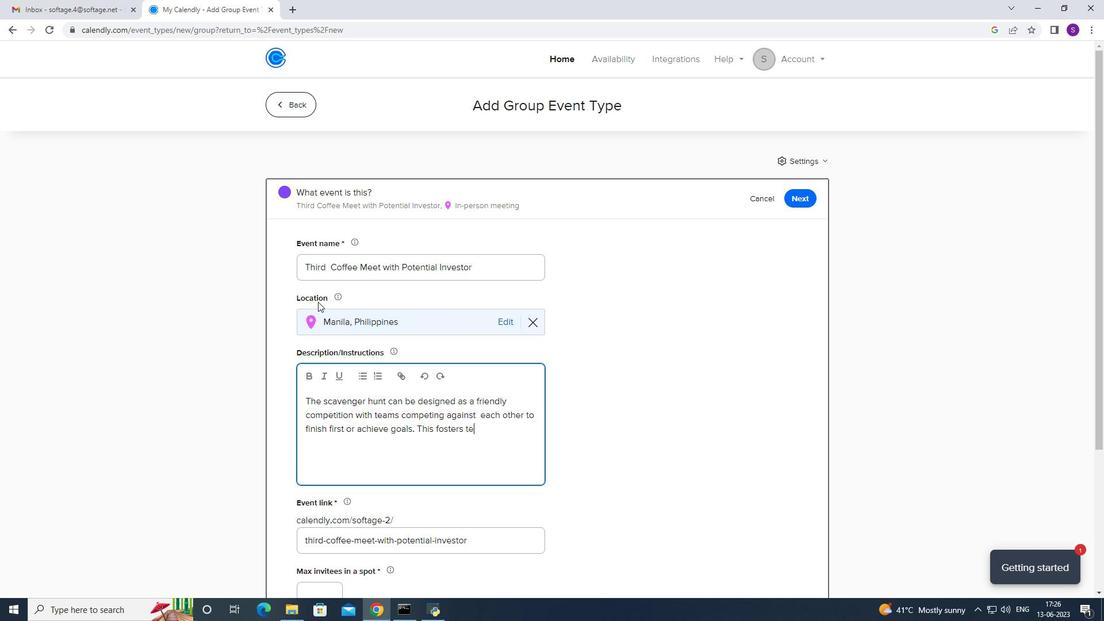 
Action: Key pressed a
Screenshot: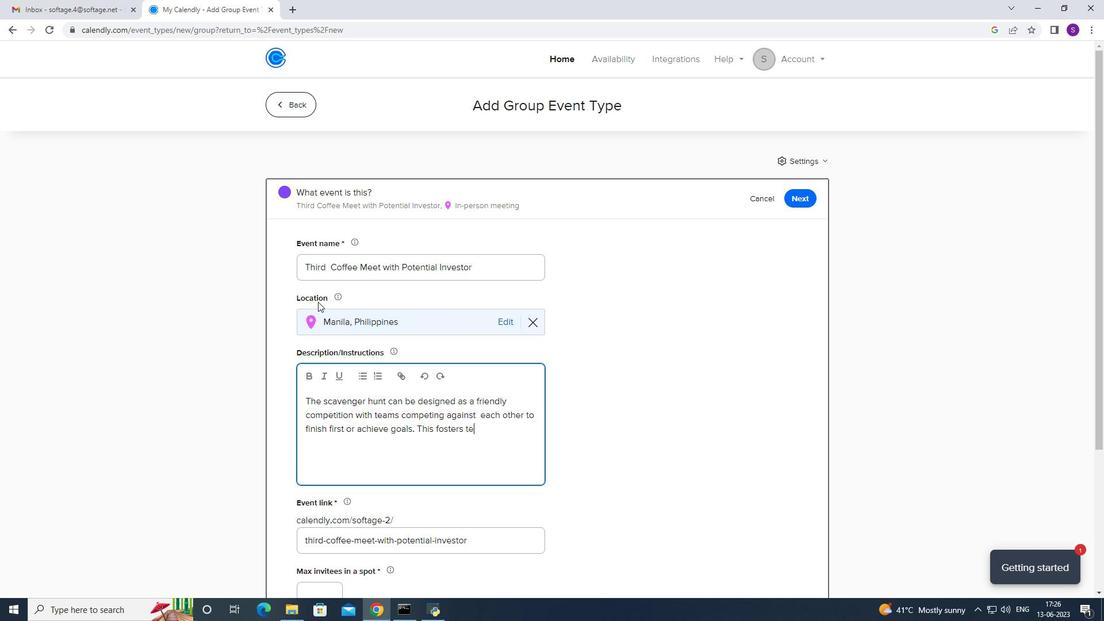 
Action: Mouse moved to (200, 197)
Screenshot: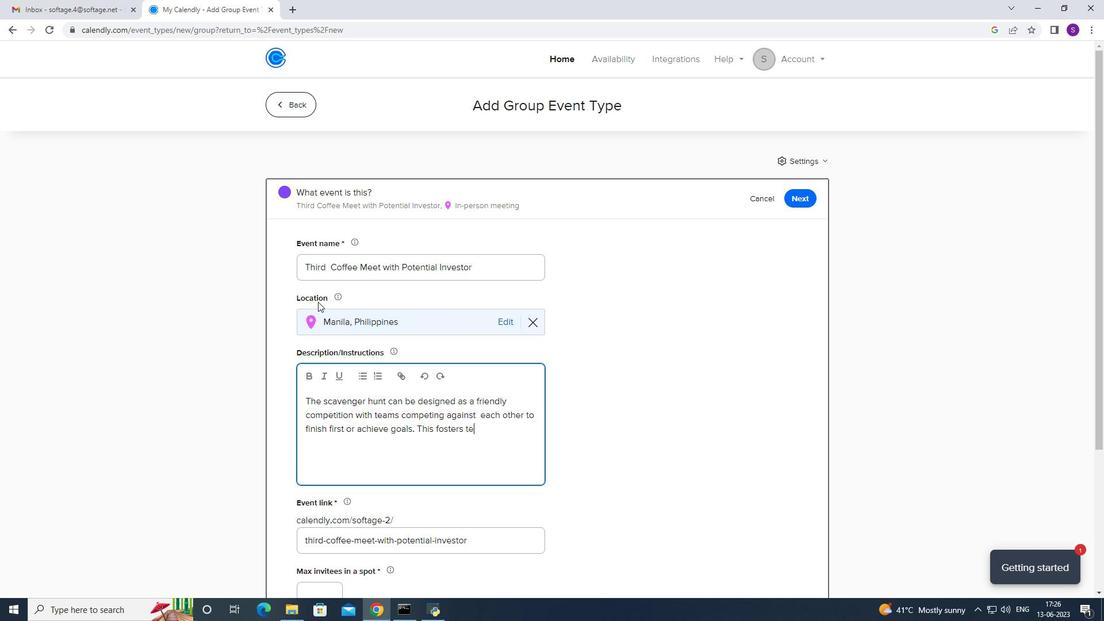 
Action: Key pressed m<Key.space>spirit<Key.space>
Screenshot: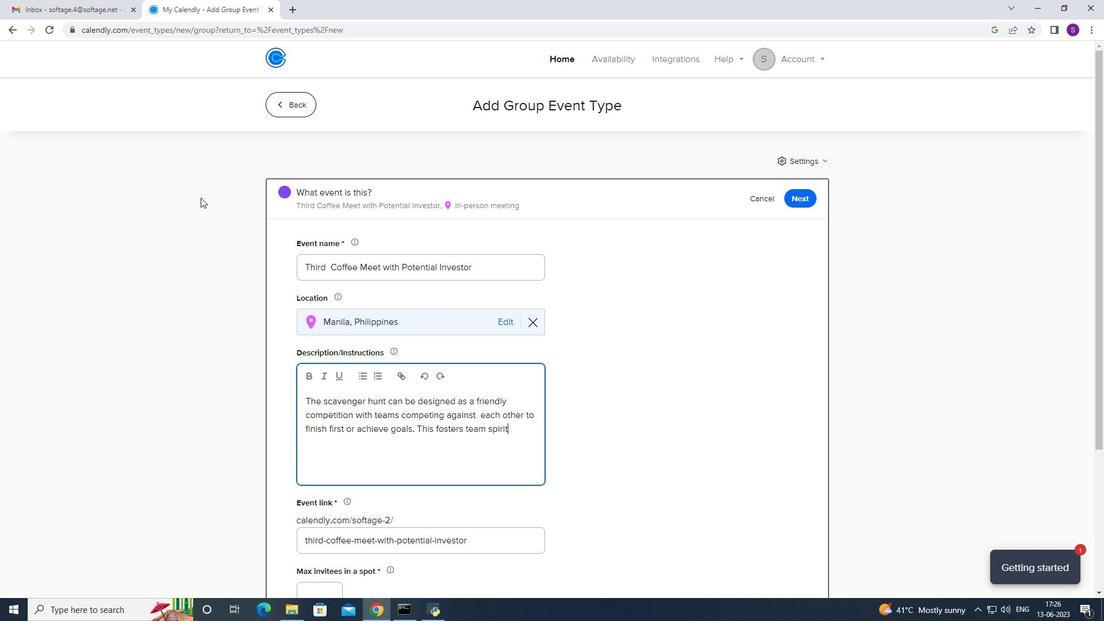 
Action: Mouse moved to (200, 197)
Screenshot: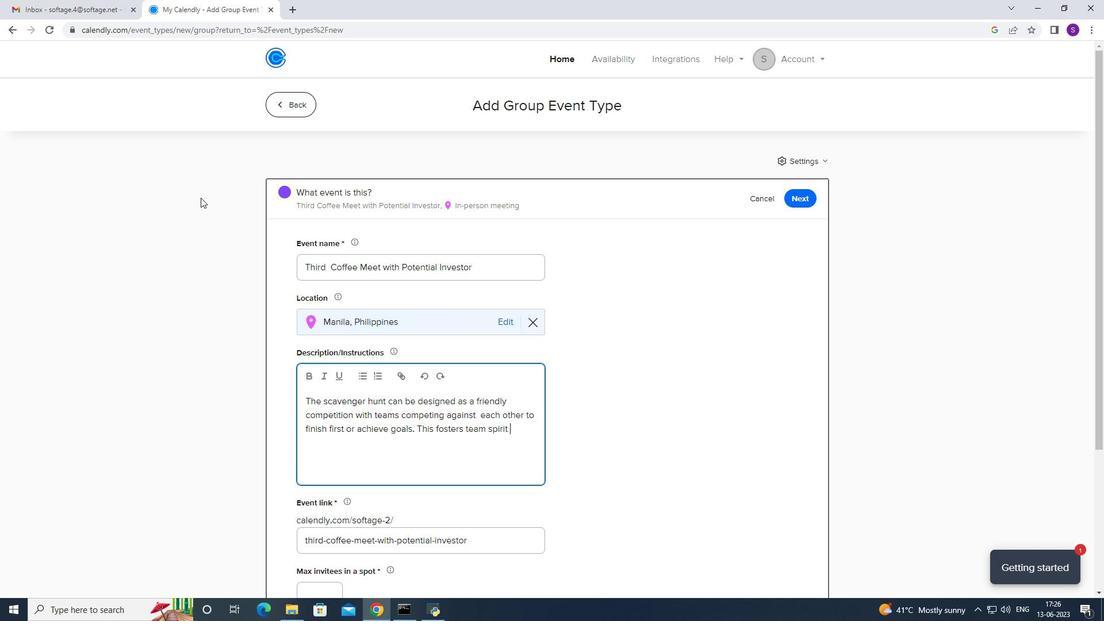 
Action: Key pressed ,<Key.space>hrea
Screenshot: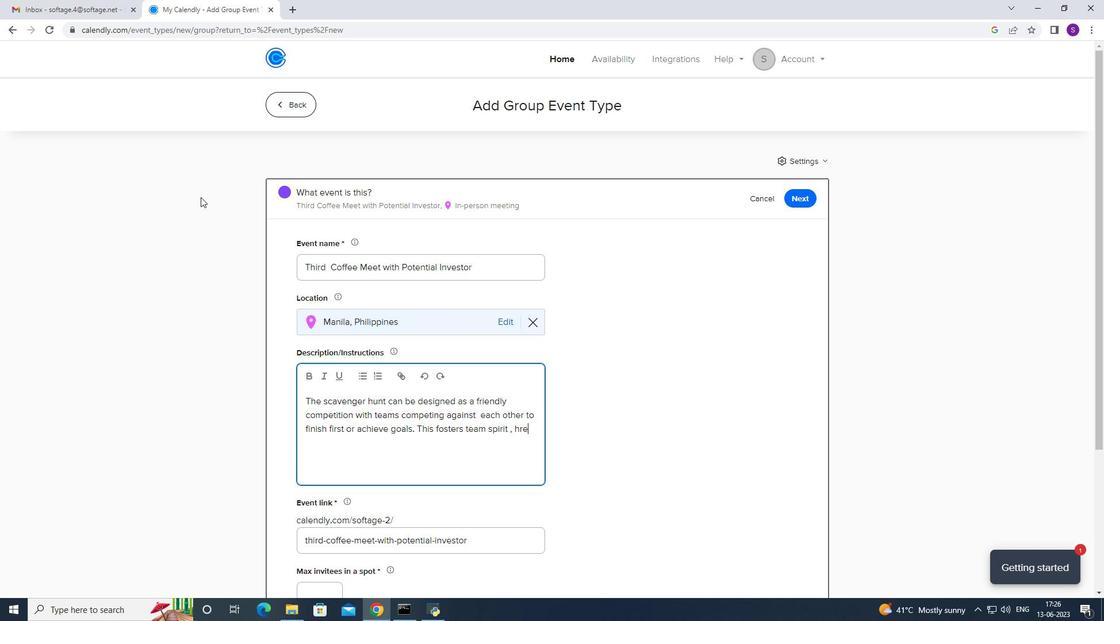 
Action: Mouse moved to (199, 197)
Screenshot: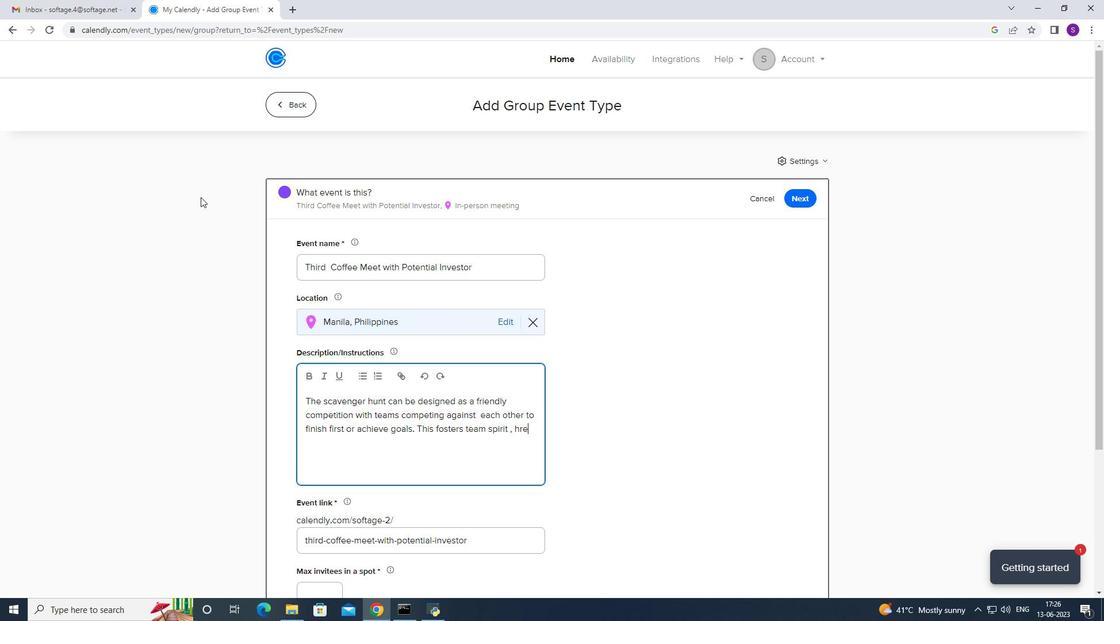 
Action: Key pressed lthy<Key.space>conpetion
Screenshot: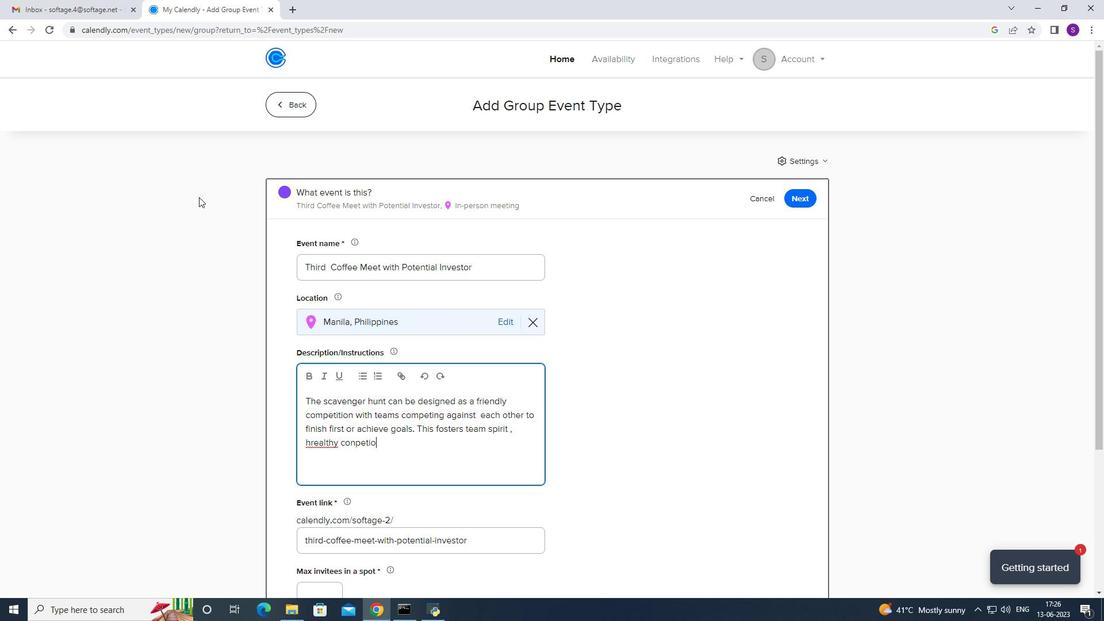 
Action: Mouse moved to (306, 433)
Screenshot: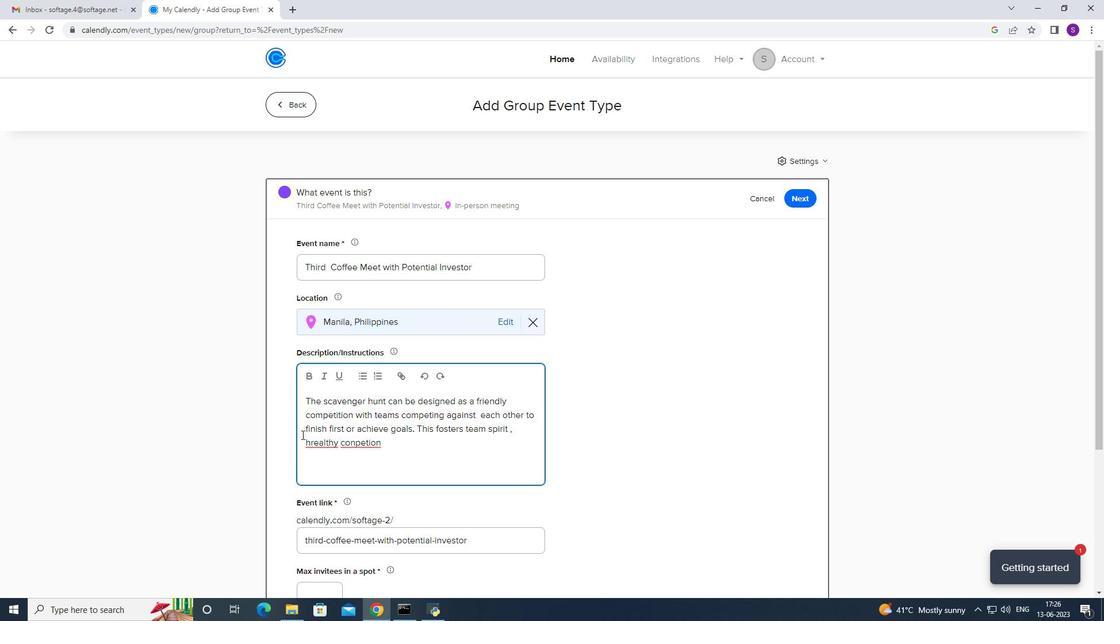 
Action: Mouse pressed right at (306, 433)
Screenshot: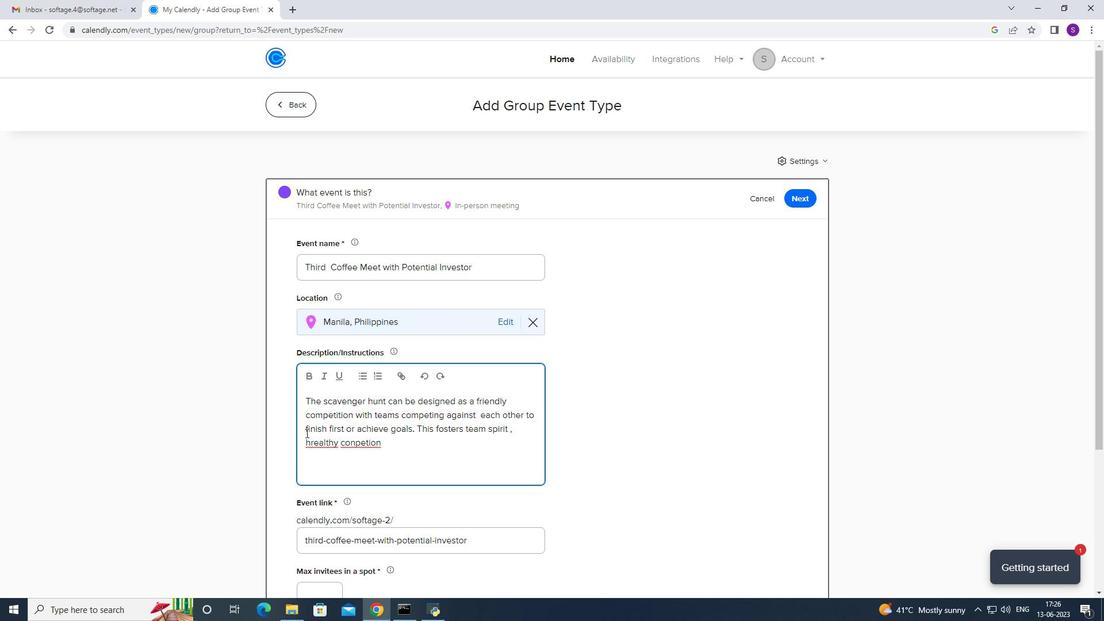 
Action: Mouse moved to (312, 443)
Screenshot: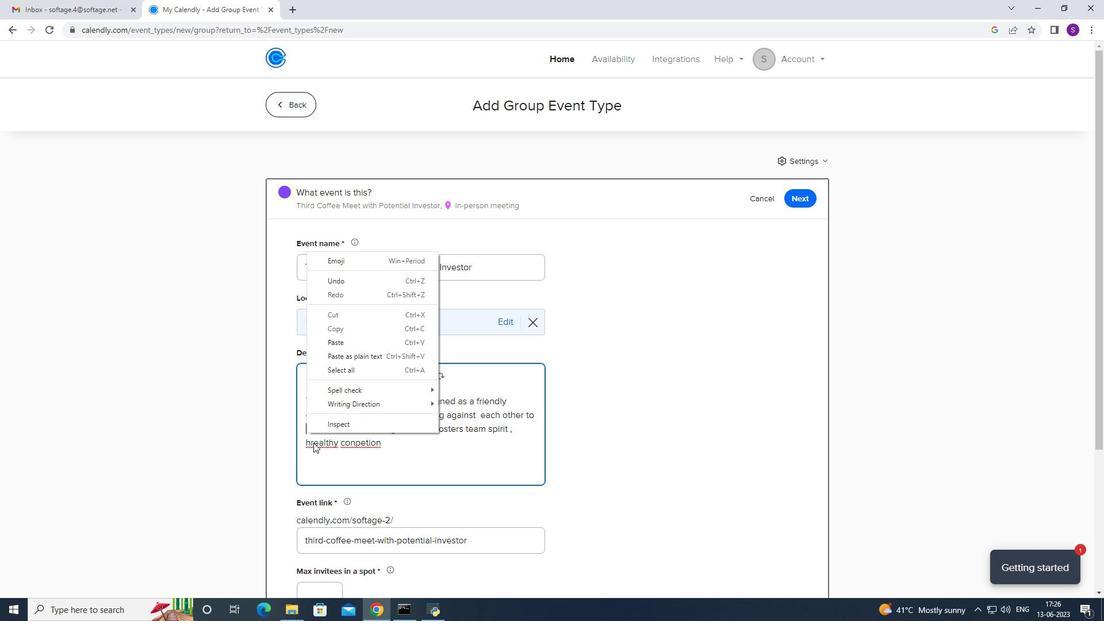 
Action: Mouse pressed left at (312, 443)
Screenshot: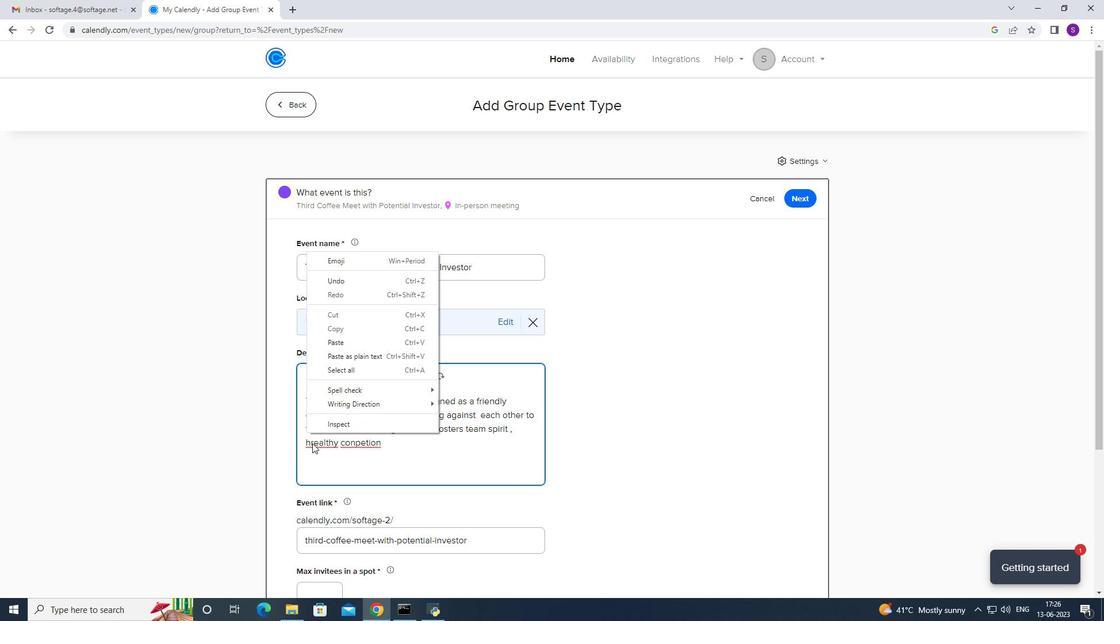 
Action: Mouse pressed right at (312, 443)
Screenshot: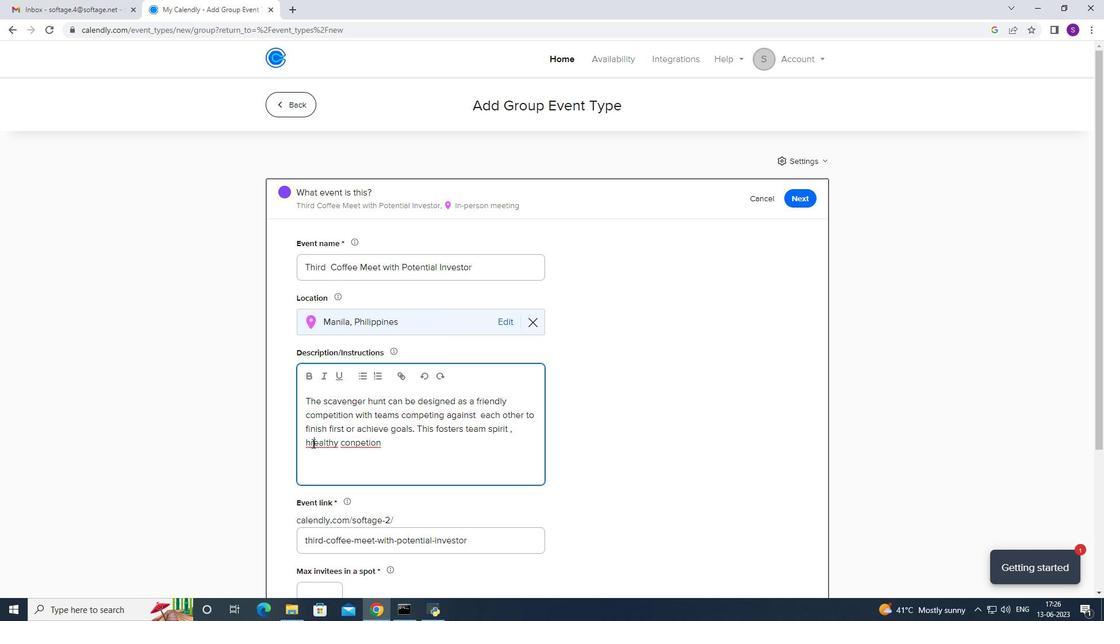 
Action: Mouse moved to (394, 280)
Screenshot: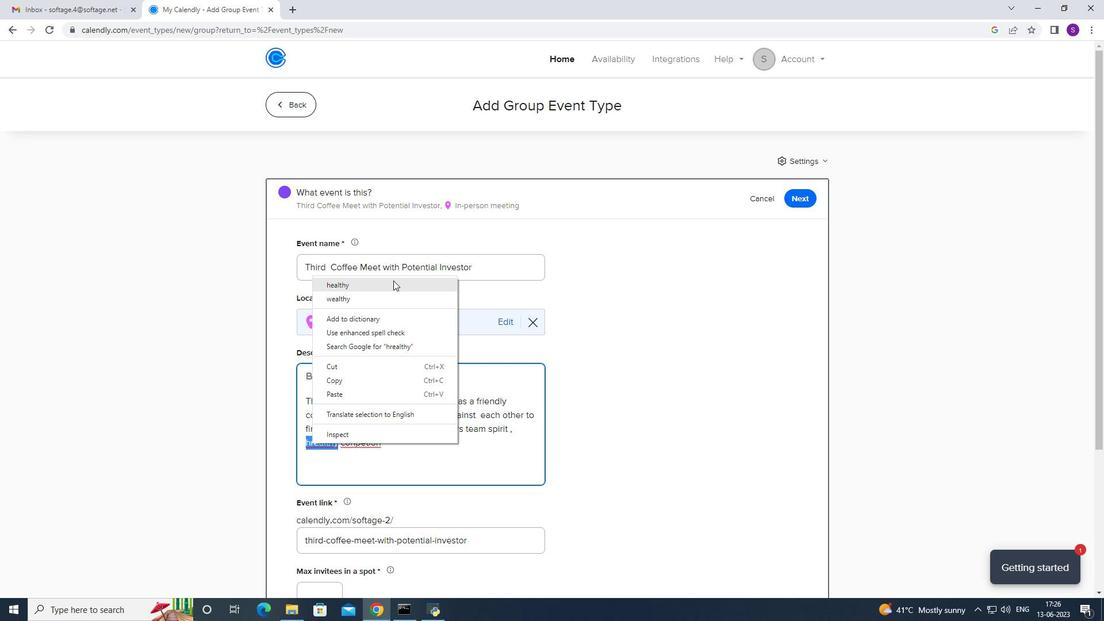 
Action: Mouse pressed left at (394, 280)
Screenshot: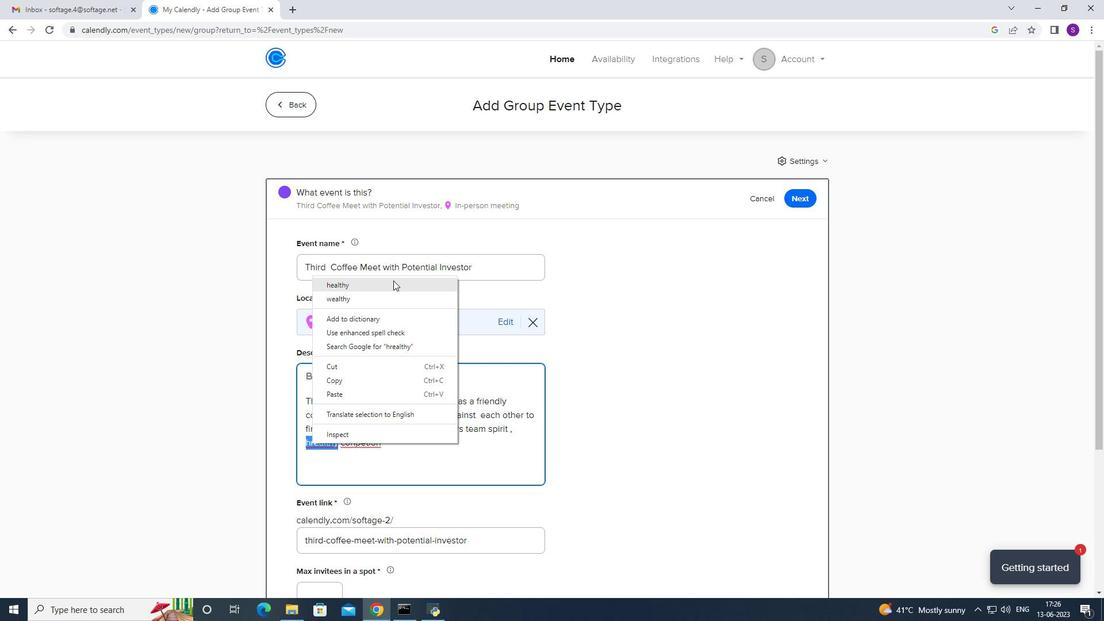 
Action: Mouse moved to (347, 447)
Screenshot: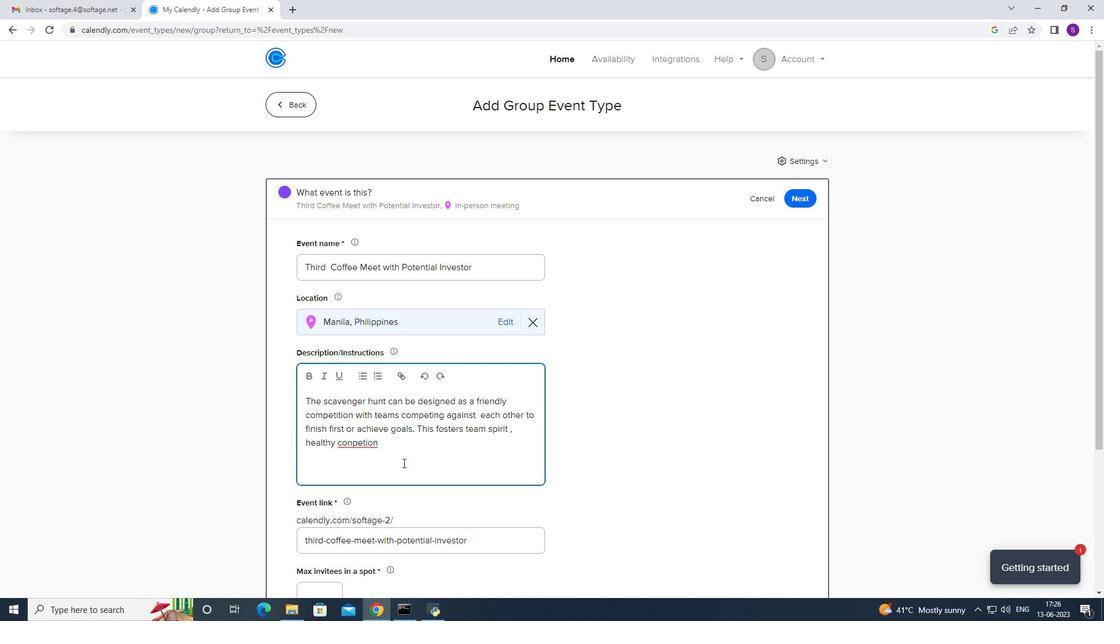 
Action: Mouse pressed right at (347, 447)
Screenshot: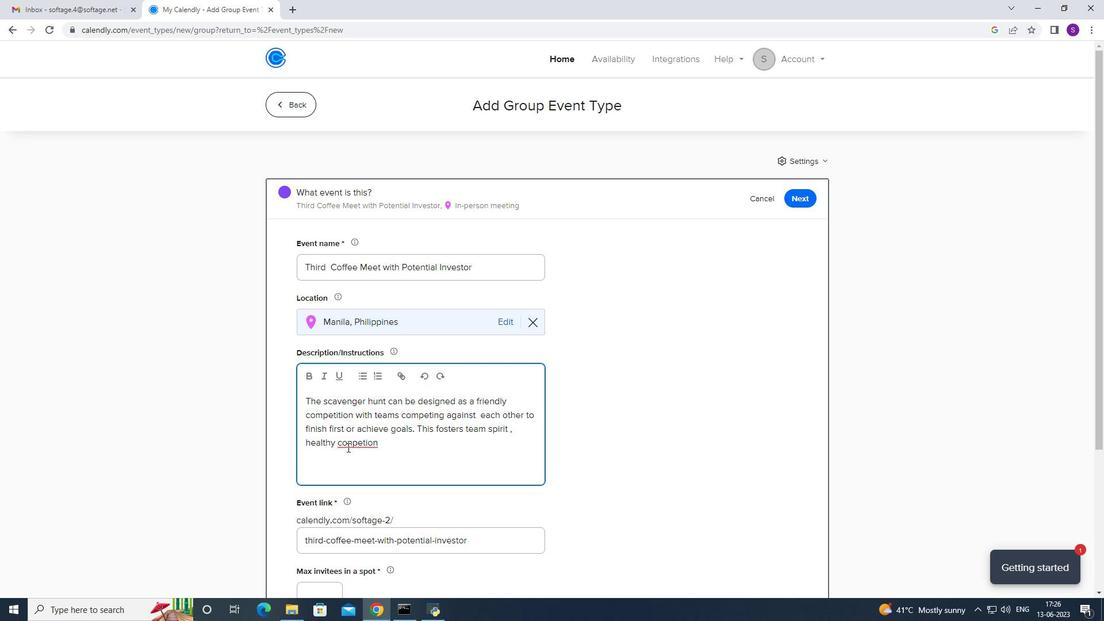 
Action: Mouse moved to (431, 280)
Screenshot: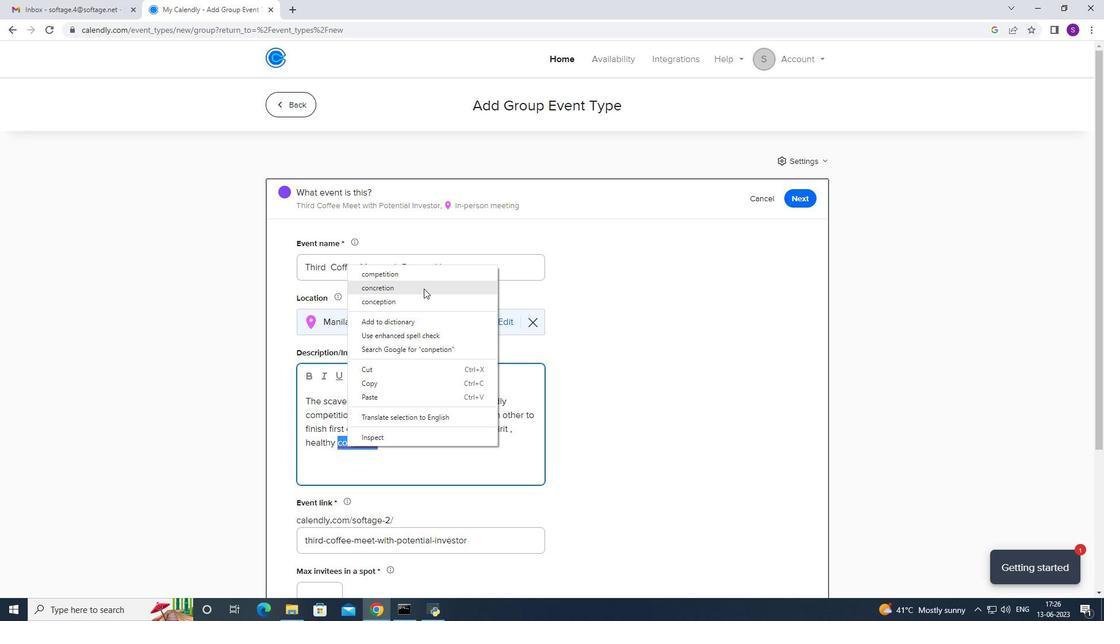 
Action: Mouse pressed left at (431, 280)
Screenshot: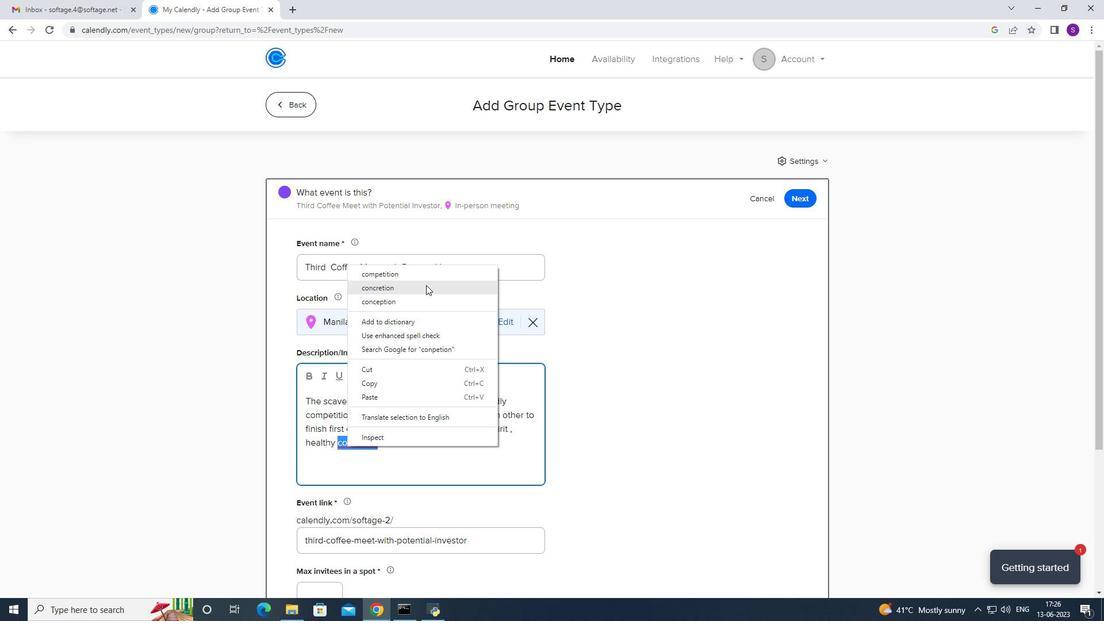
Action: Mouse moved to (375, 456)
Screenshot: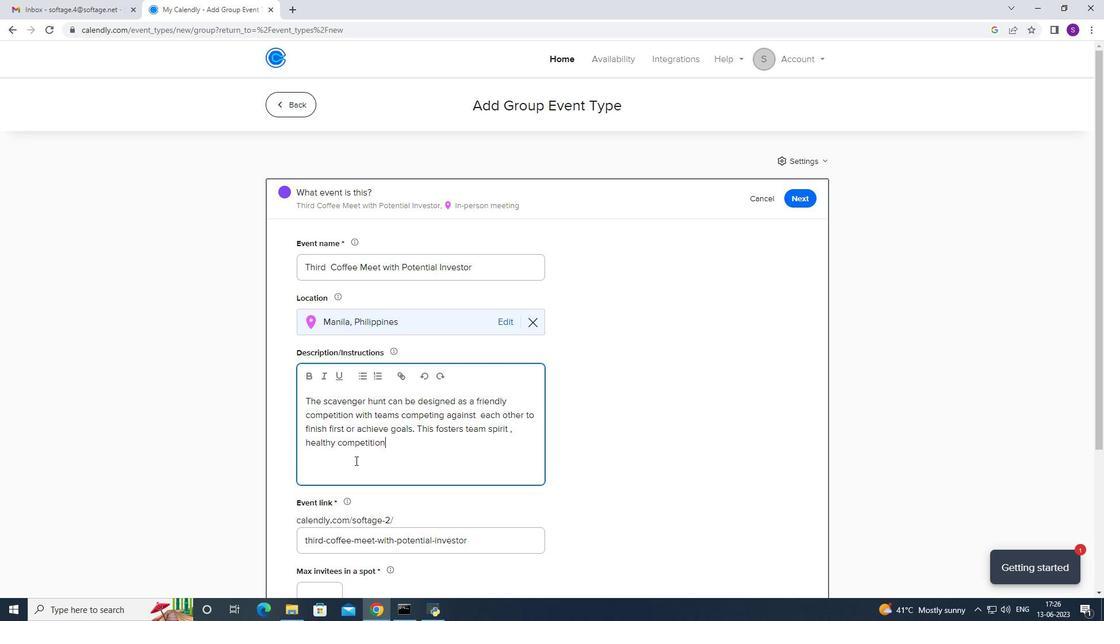 
Action: Mouse pressed left at (375, 456)
Screenshot: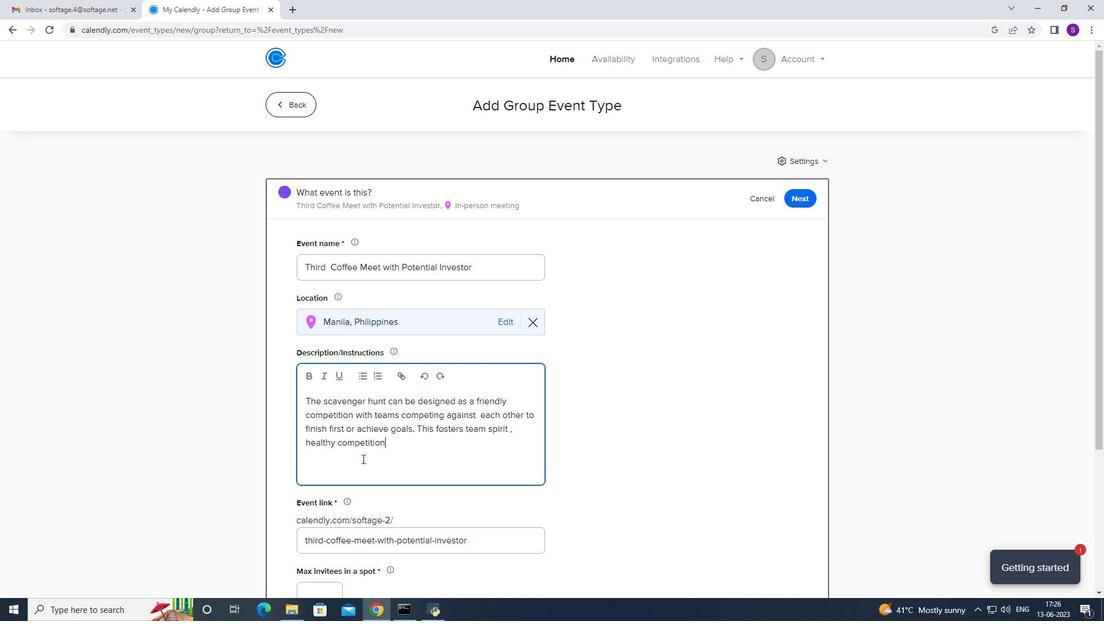 
Action: Mouse moved to (393, 442)
Screenshot: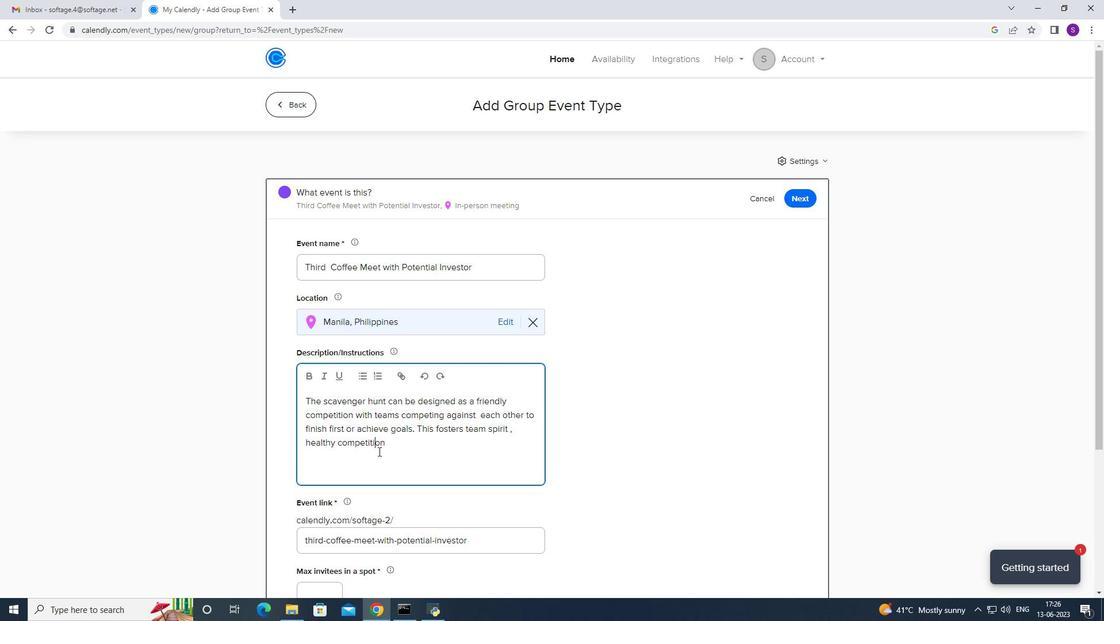 
Action: Mouse pressed left at (393, 442)
Screenshot: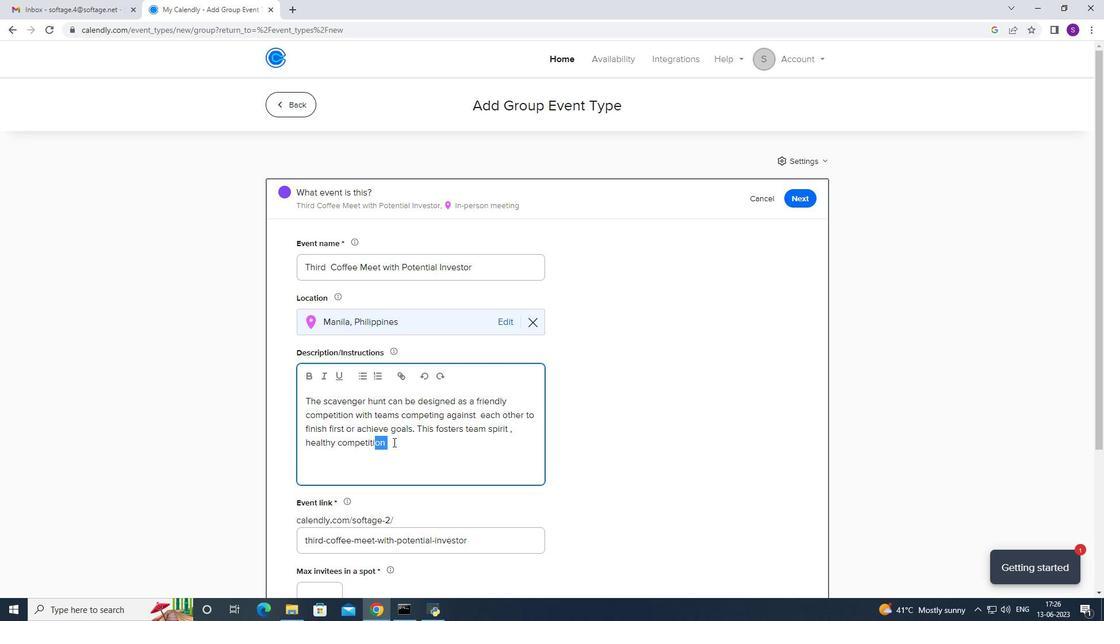 
Action: Mouse moved to (393, 439)
Screenshot: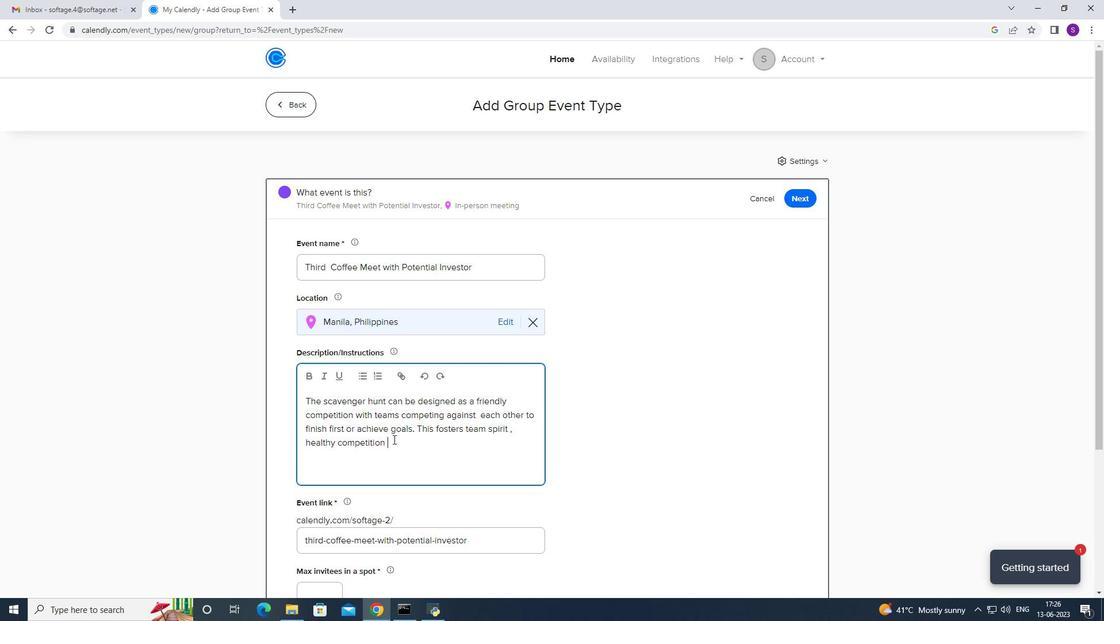 
Action: Key pressed a
Screenshot: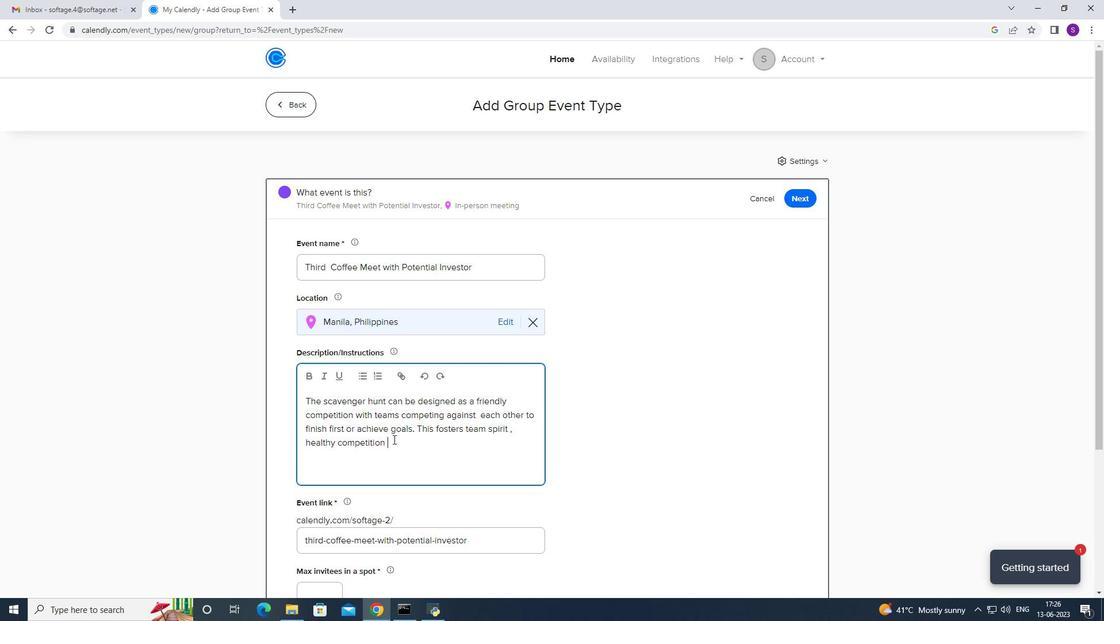 
Action: Mouse moved to (394, 435)
Screenshot: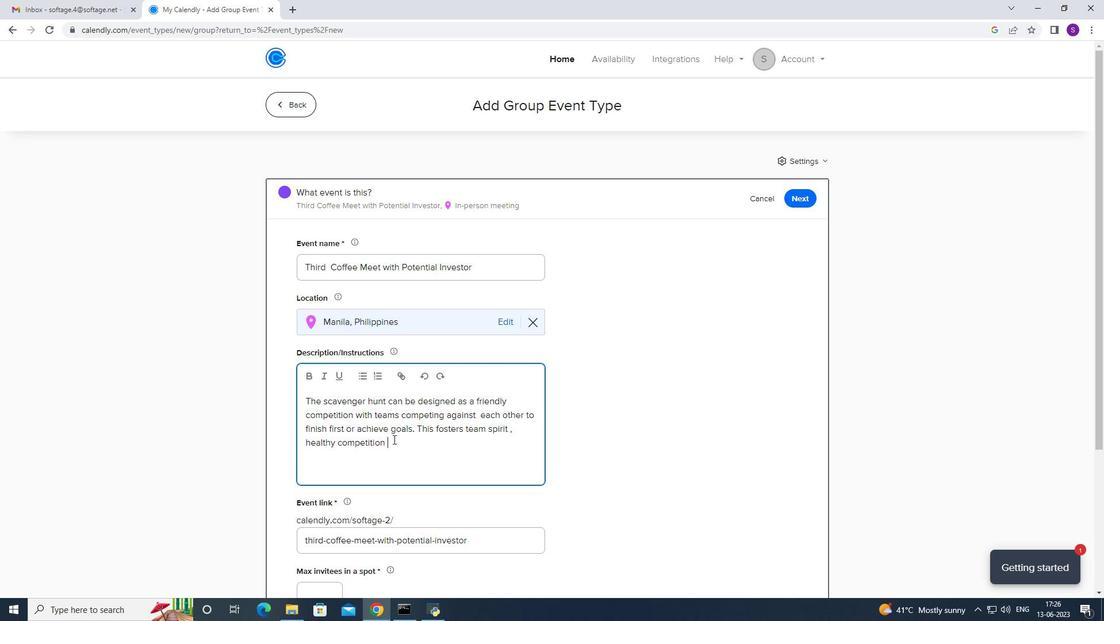 
Action: Key pressed nd<Key.space>a<Key.space>sense<Key.space>of<Key.space>achievement.
Screenshot: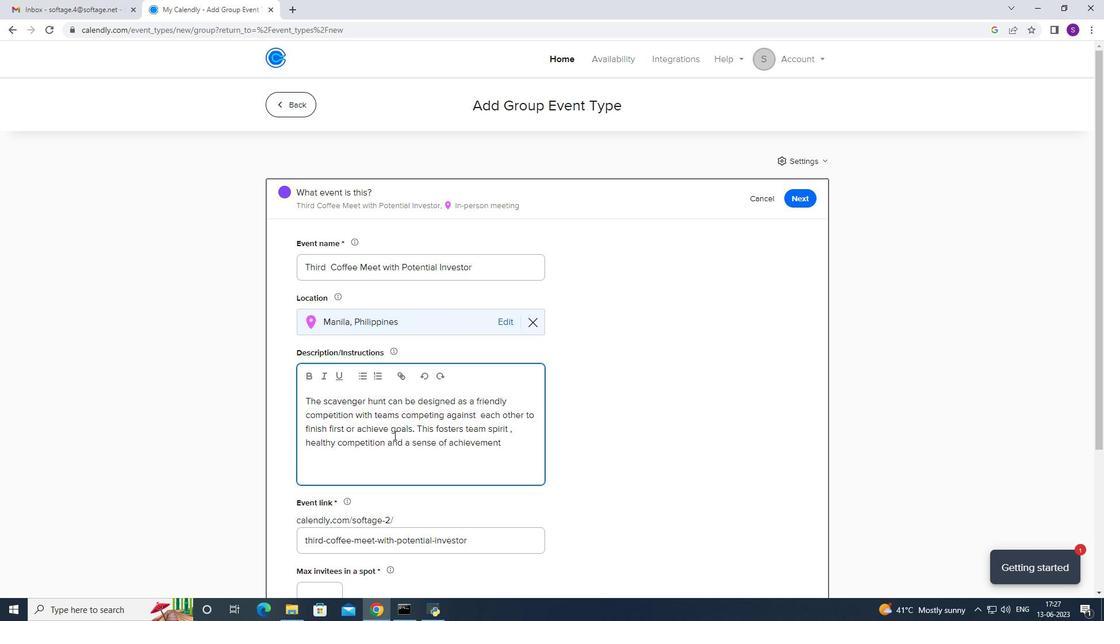 
Action: Mouse moved to (249, 575)
Screenshot: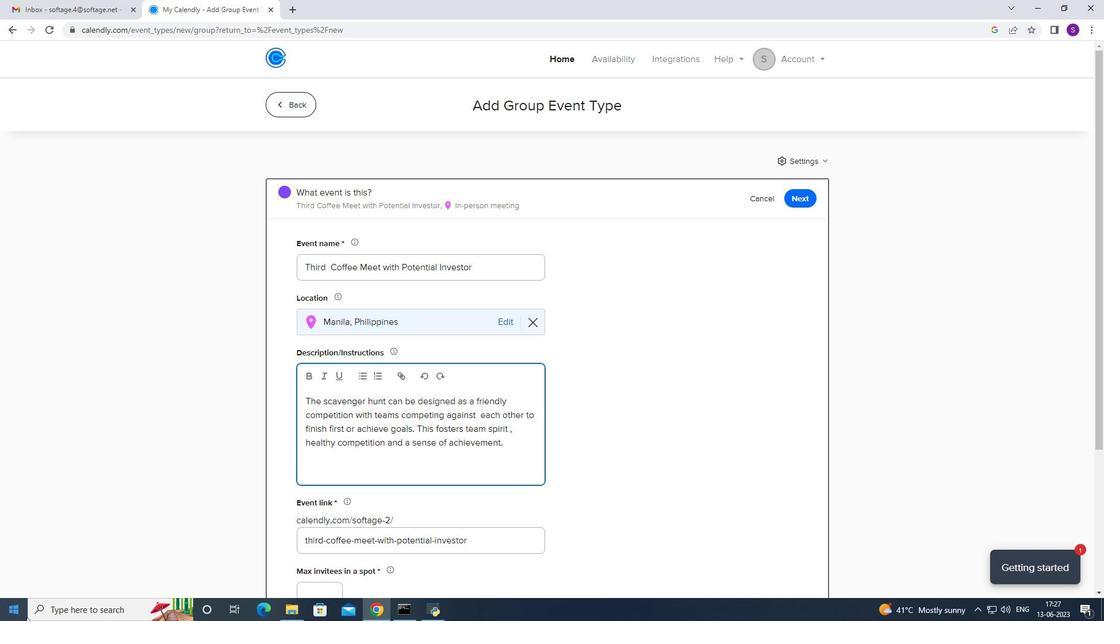 
Action: Mouse scrolled (249, 575) with delta (0, 0)
Screenshot: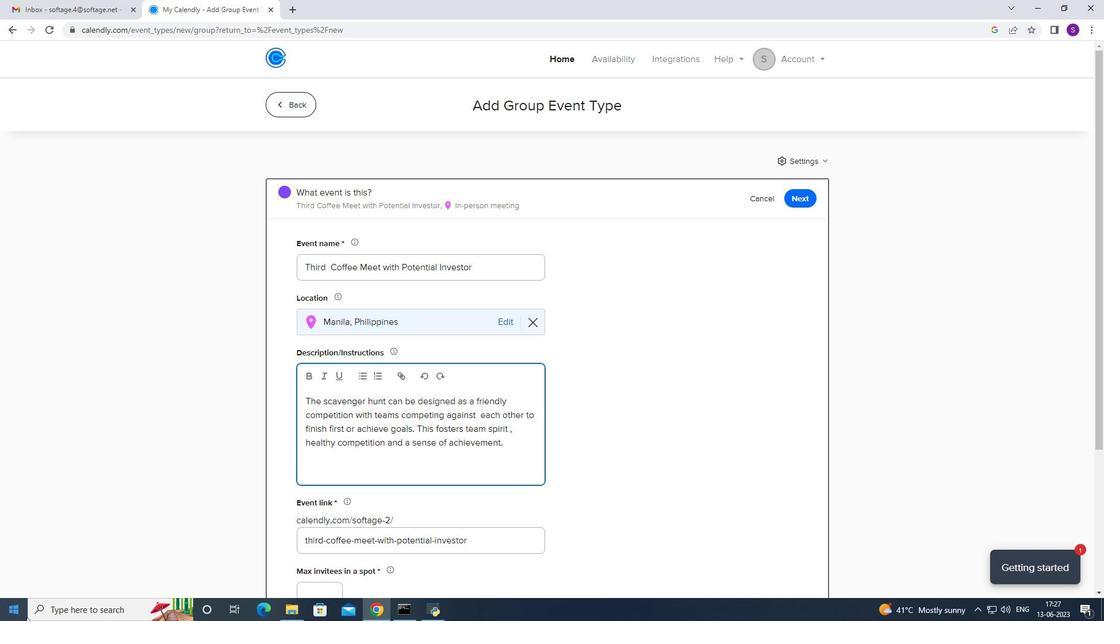 
Action: Mouse moved to (290, 563)
Screenshot: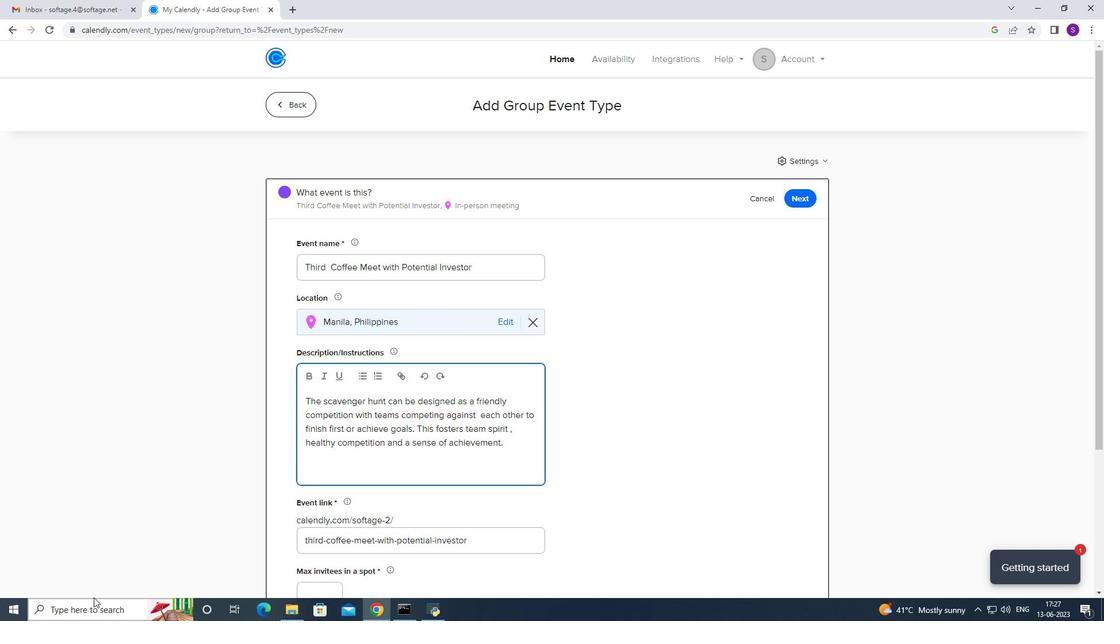 
Action: Mouse scrolled (290, 563) with delta (0, 0)
Screenshot: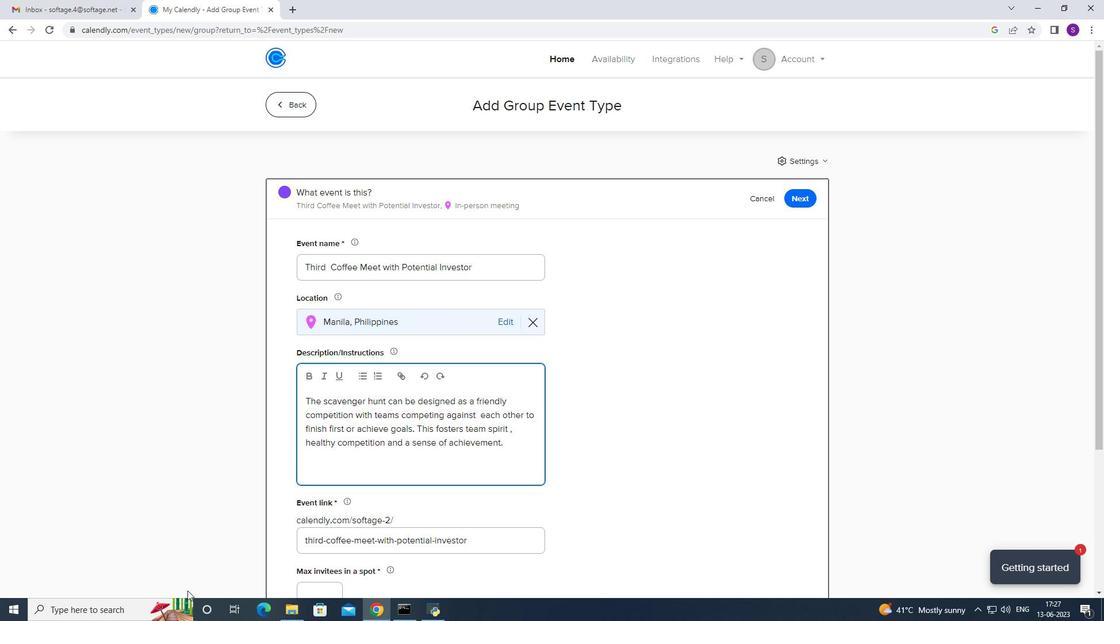 
Action: Mouse scrolled (290, 563) with delta (0, 0)
Screenshot: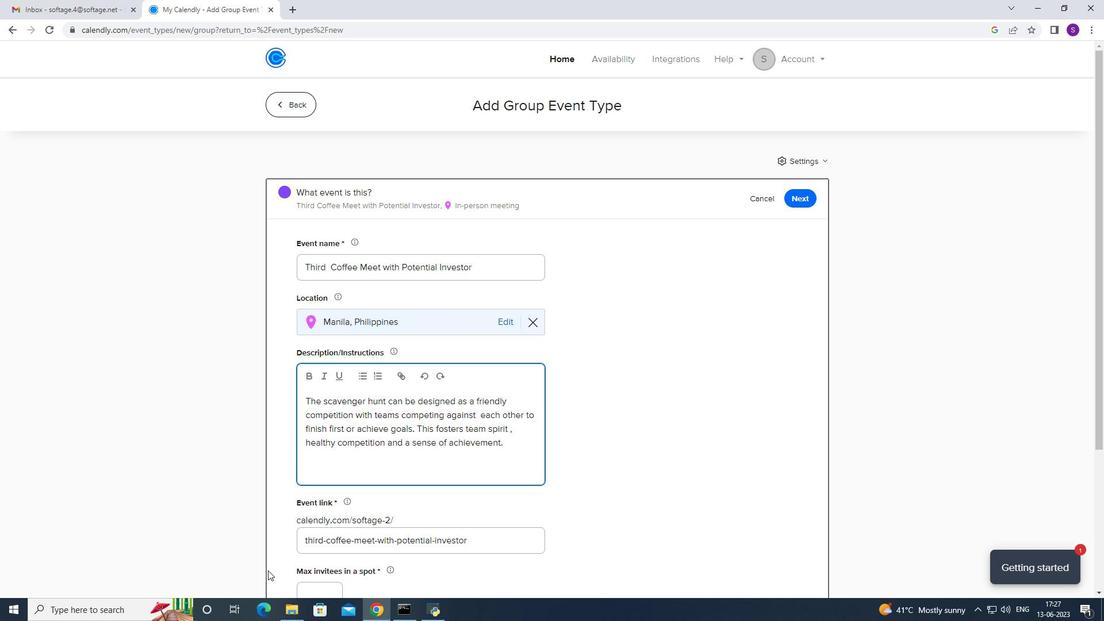 
Action: Mouse moved to (291, 563)
Screenshot: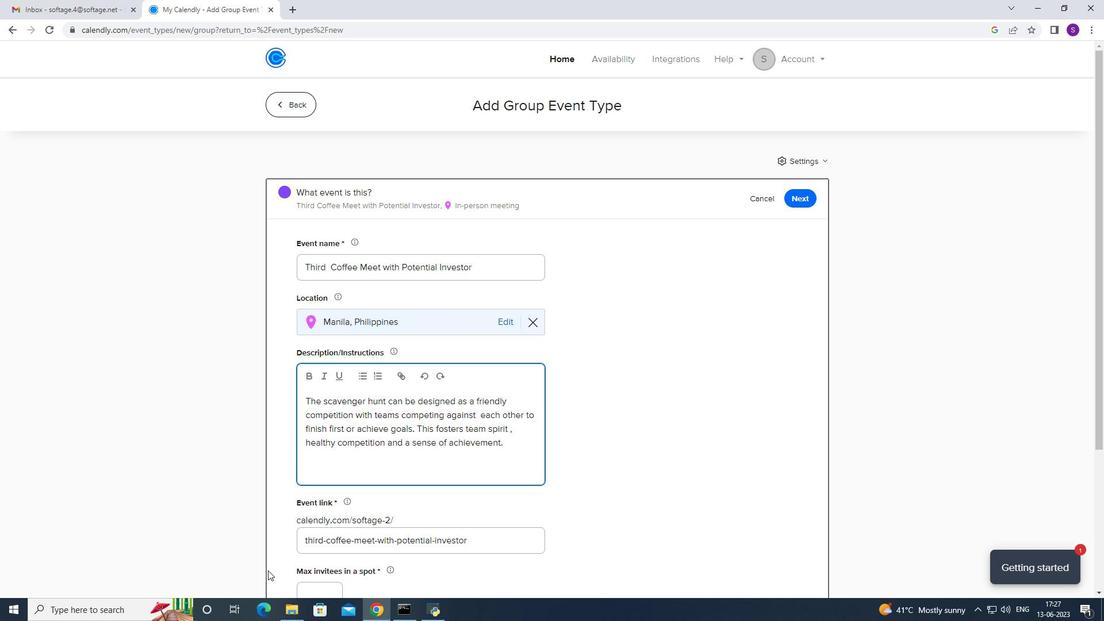 
Action: Mouse scrolled (291, 563) with delta (0, 0)
Screenshot: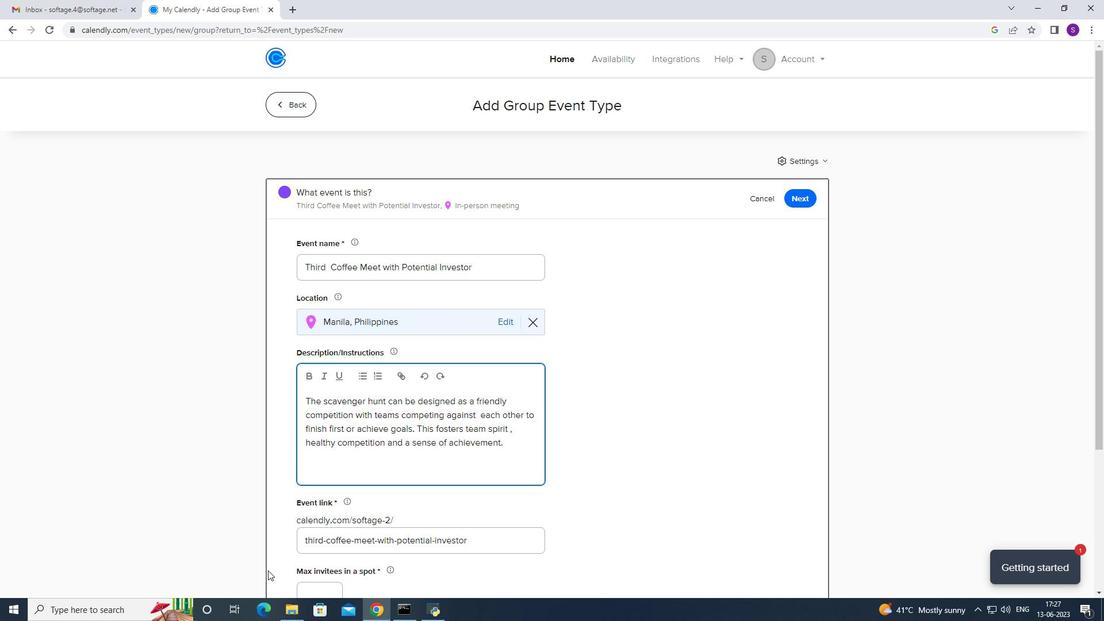 
Action: Mouse moved to (298, 566)
Screenshot: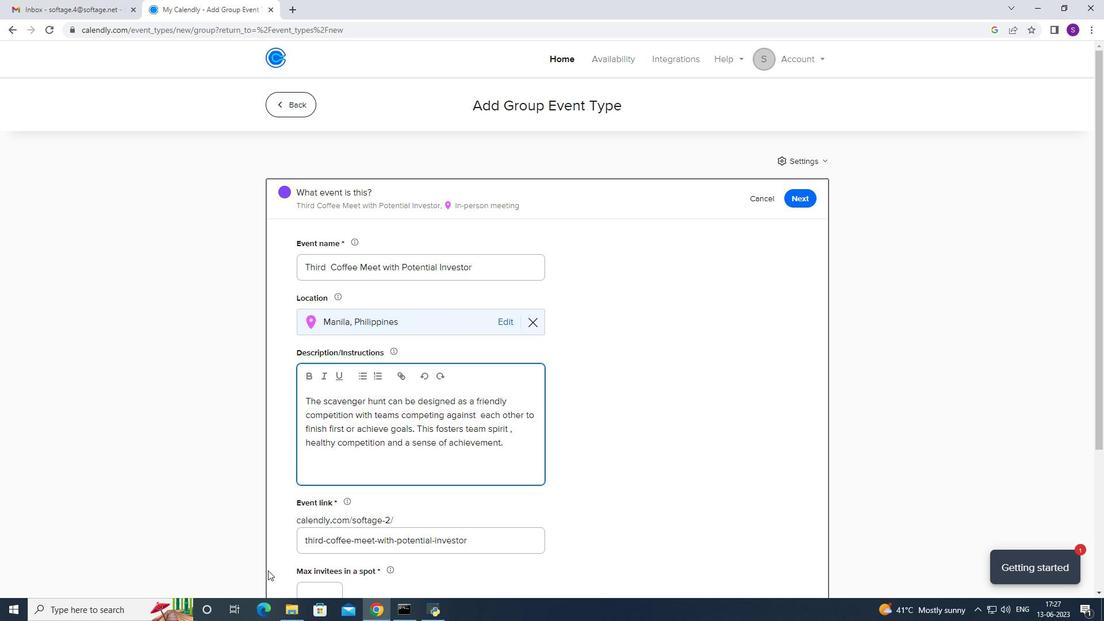 
Action: Mouse scrolled (298, 565) with delta (0, 0)
Screenshot: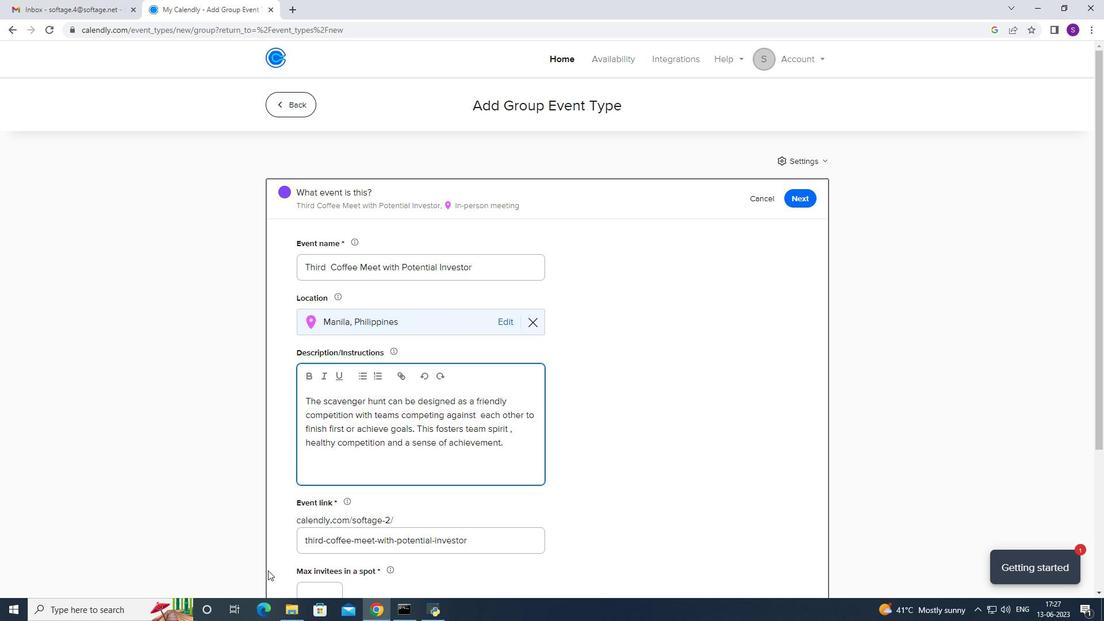 
Action: Mouse moved to (339, 404)
Screenshot: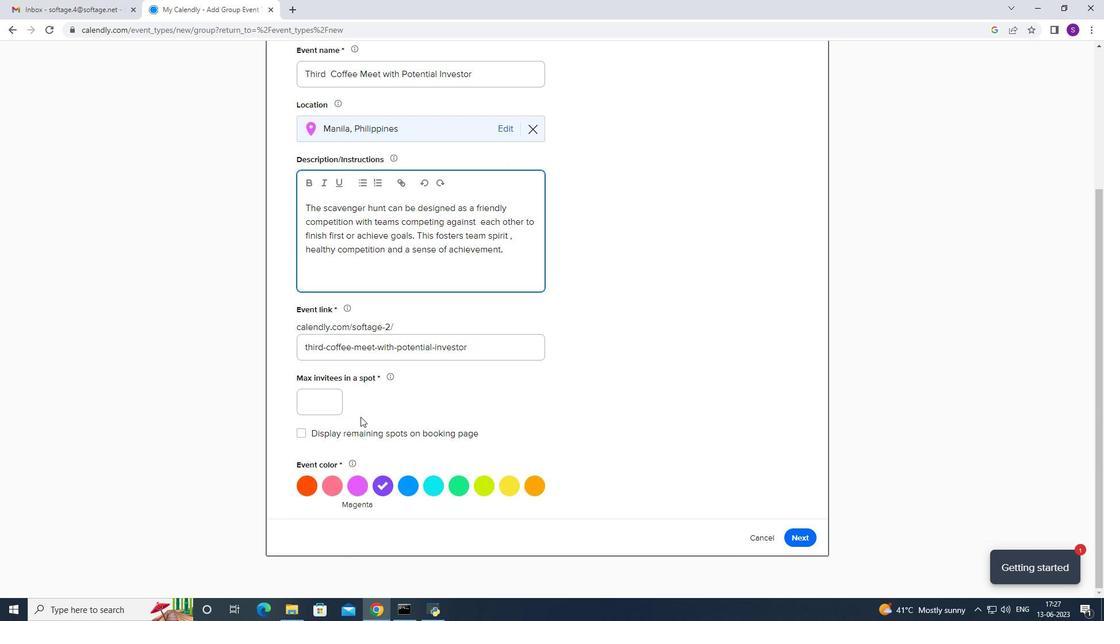 
Action: Mouse pressed left at (339, 404)
Screenshot: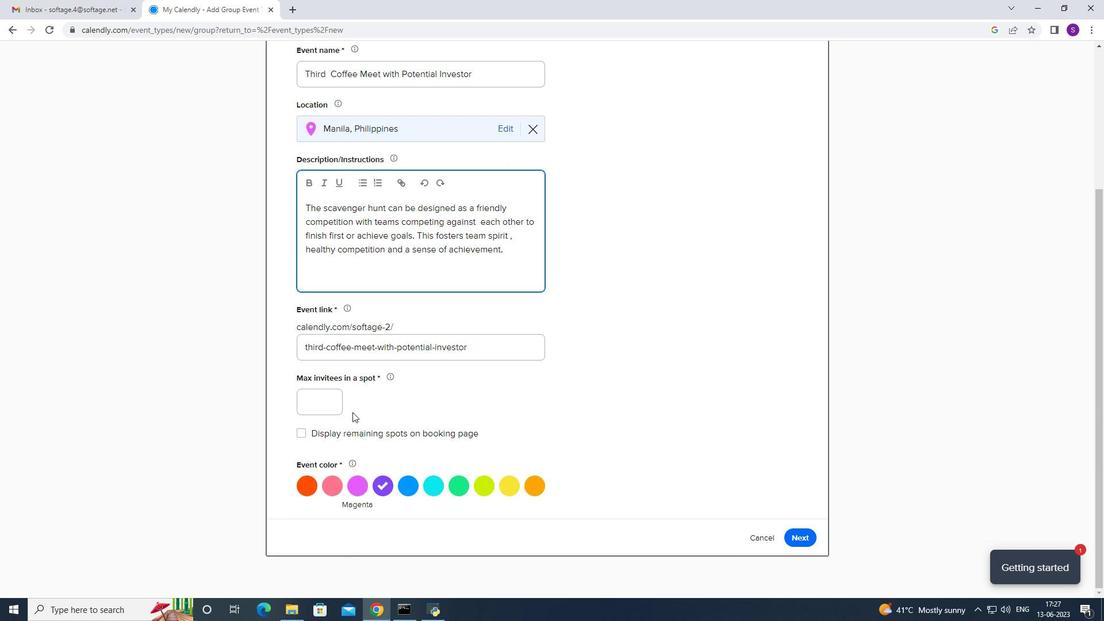 
Action: Mouse moved to (339, 403)
Screenshot: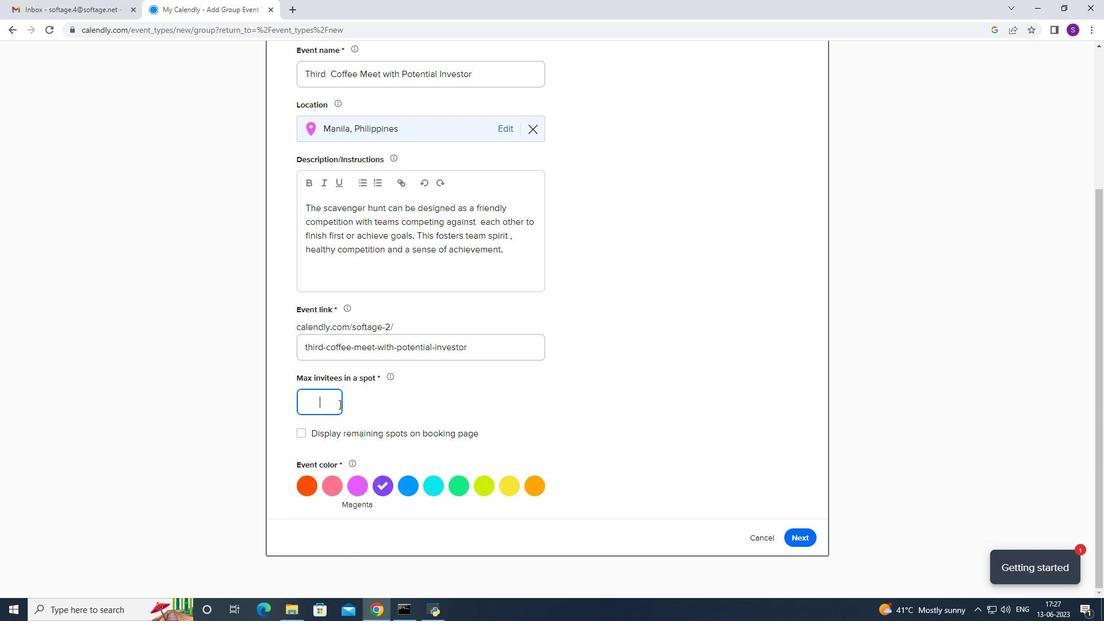 
Action: Key pressed 3
Screenshot: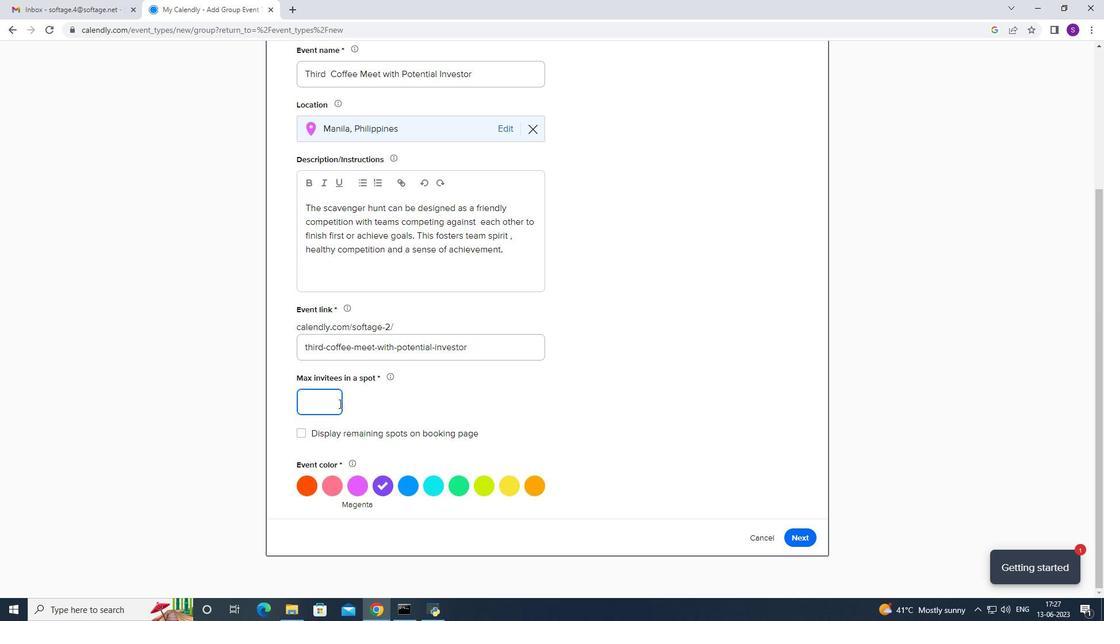 
Action: Mouse moved to (461, 487)
Screenshot: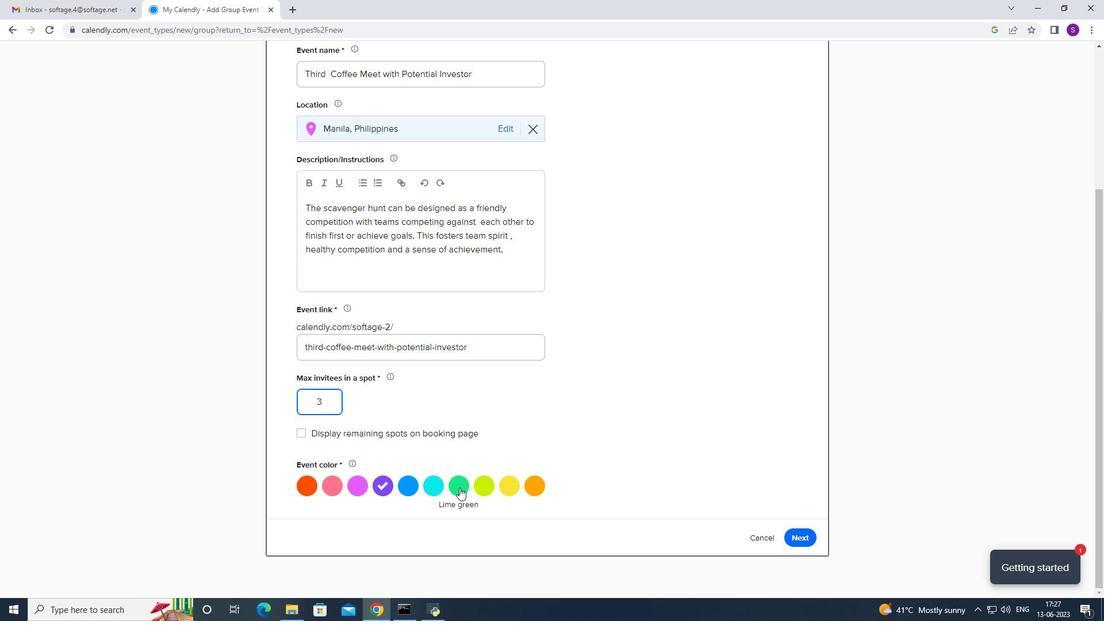 
Action: Mouse pressed left at (461, 487)
Screenshot: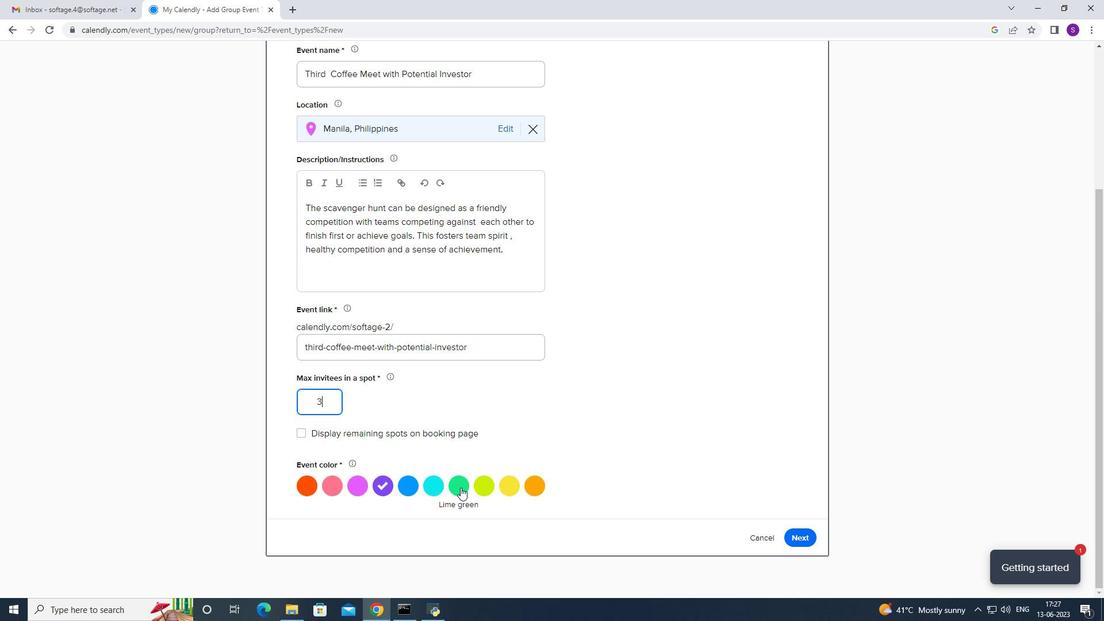 
Action: Mouse moved to (808, 536)
Screenshot: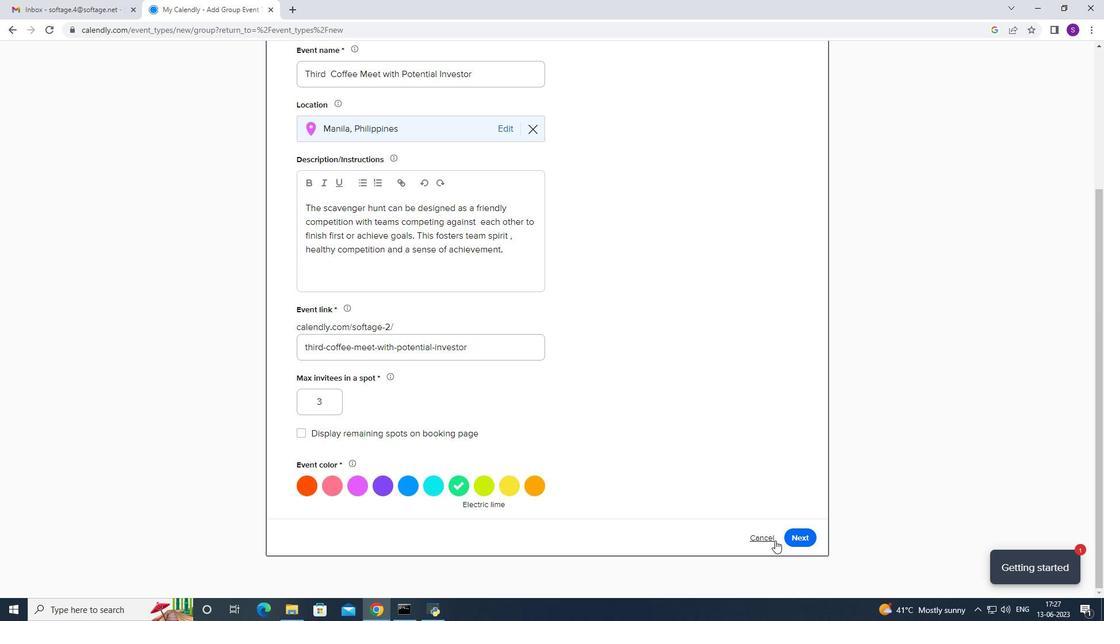 
Action: Mouse pressed left at (808, 536)
Screenshot: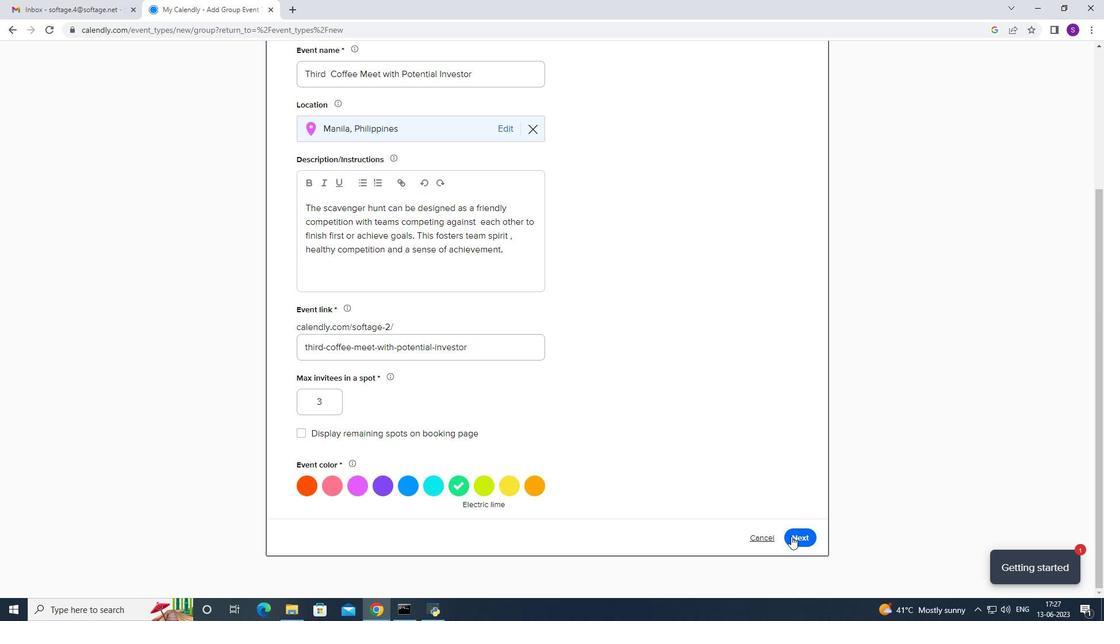 
Action: Mouse moved to (345, 178)
Screenshot: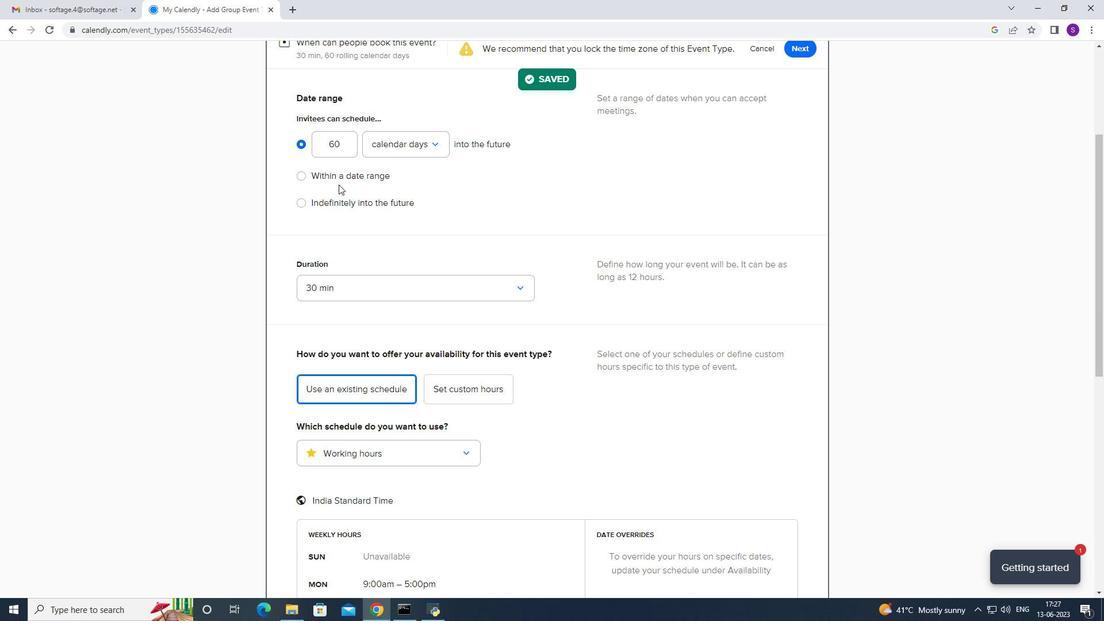 
Action: Mouse pressed left at (345, 178)
Screenshot: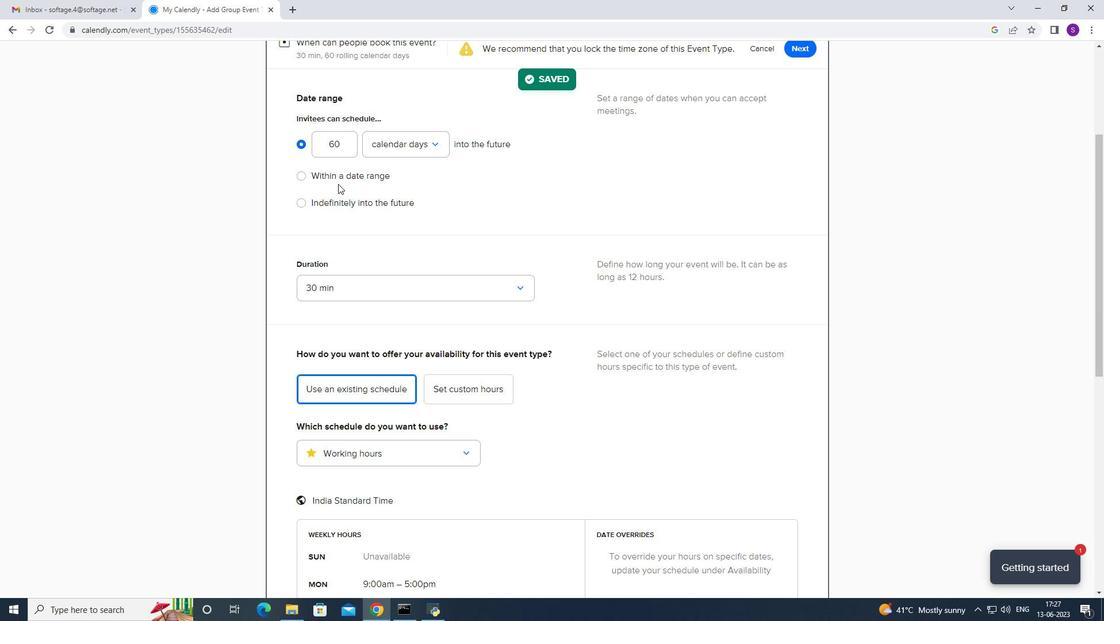 
Action: Mouse moved to (399, 184)
Screenshot: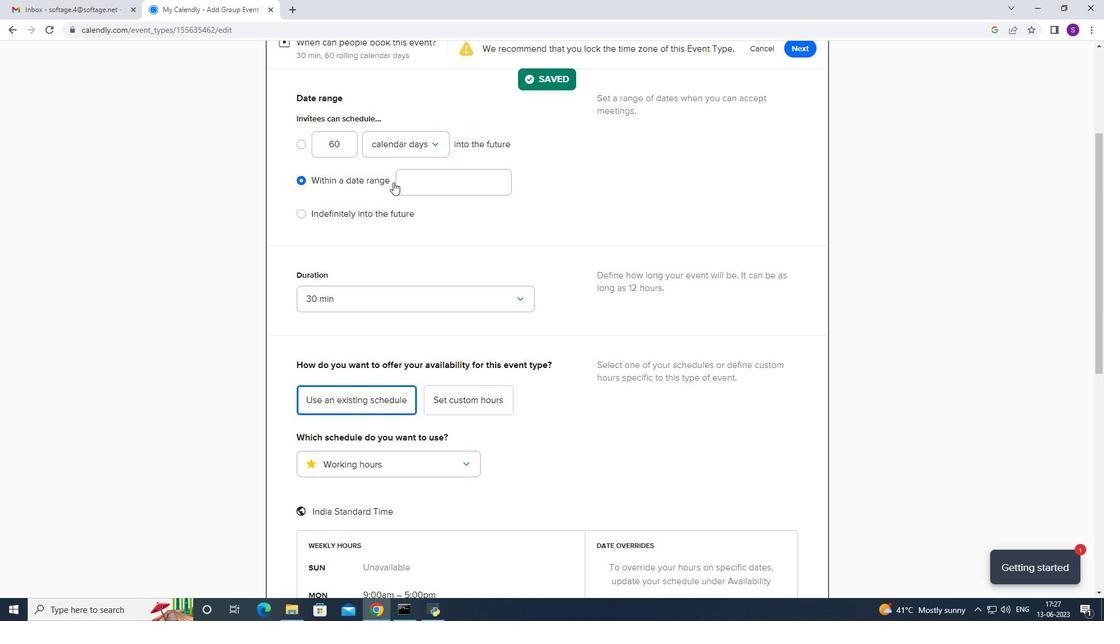 
Action: Mouse pressed left at (399, 184)
Screenshot: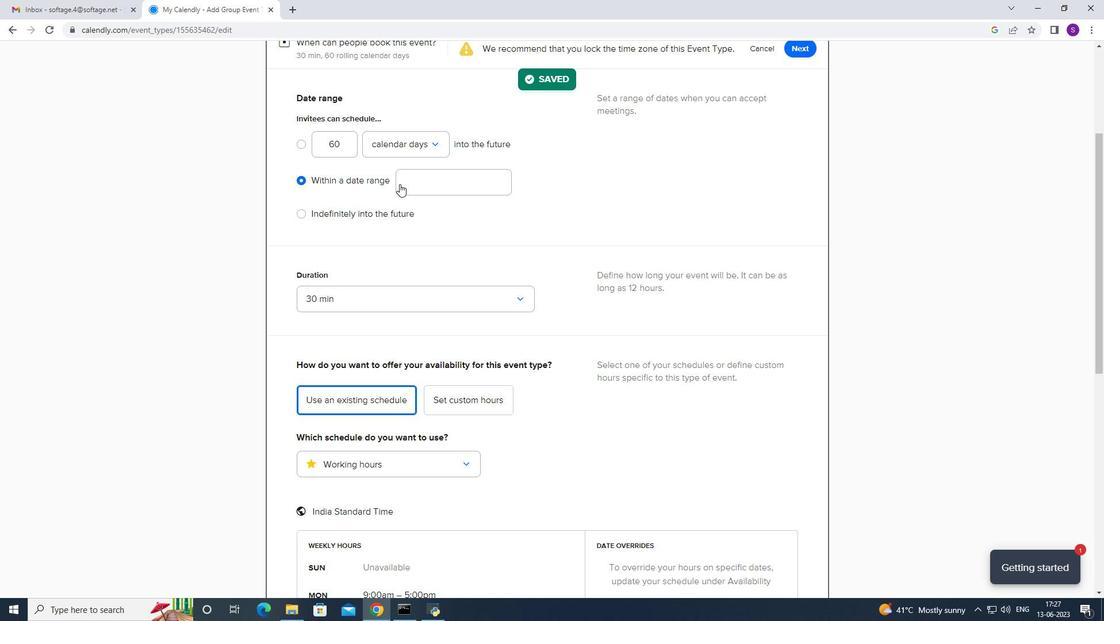 
Action: Mouse moved to (482, 228)
Screenshot: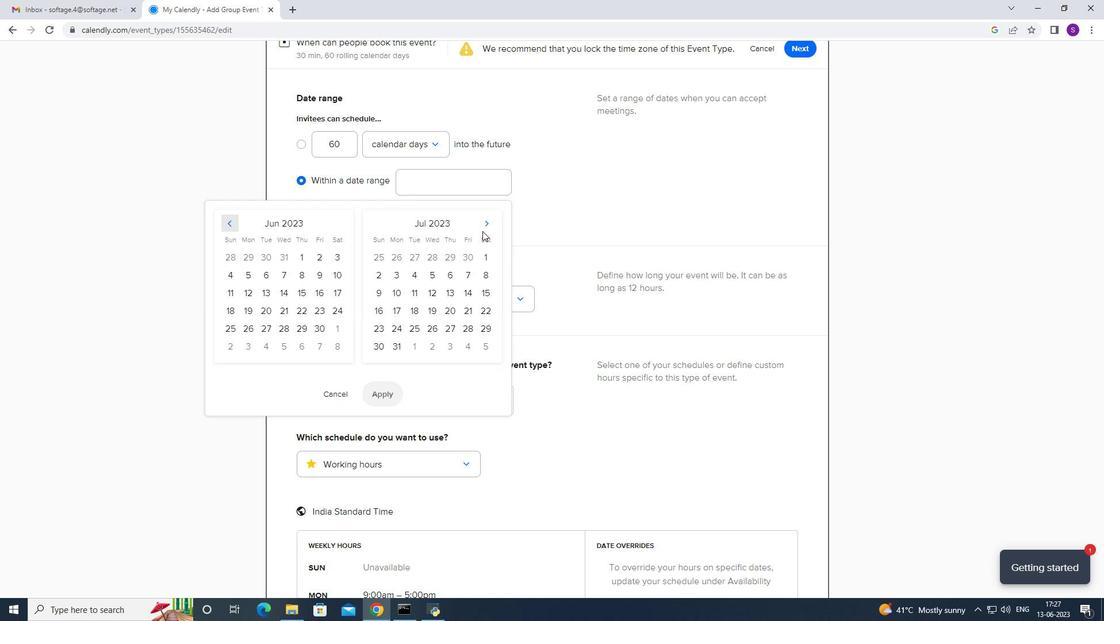 
Action: Mouse pressed left at (482, 228)
Screenshot: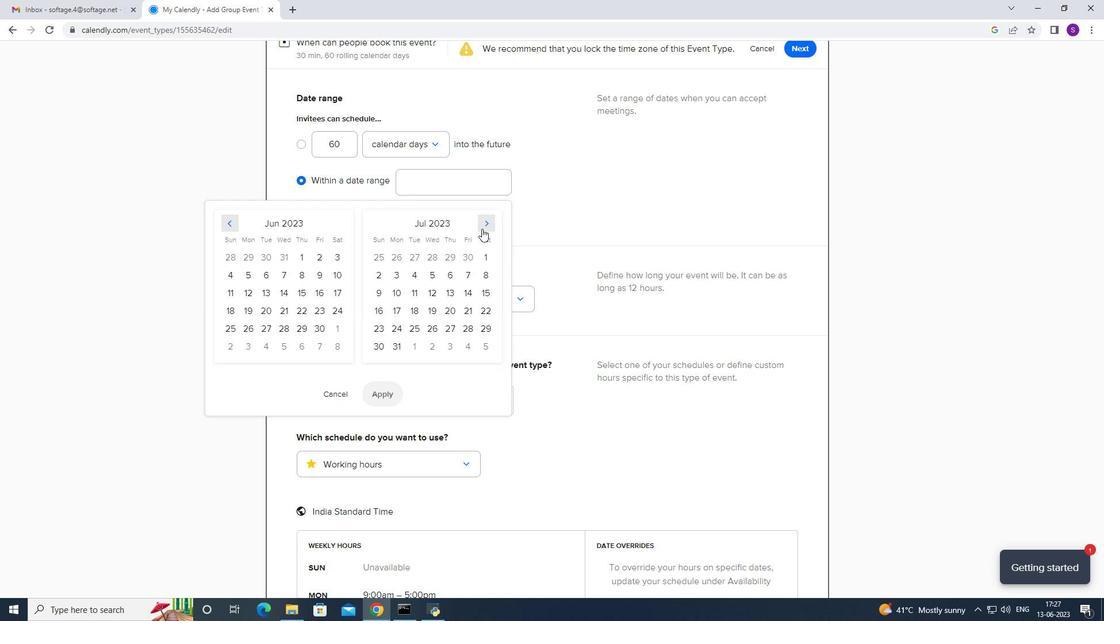 
Action: Mouse pressed left at (482, 228)
Screenshot: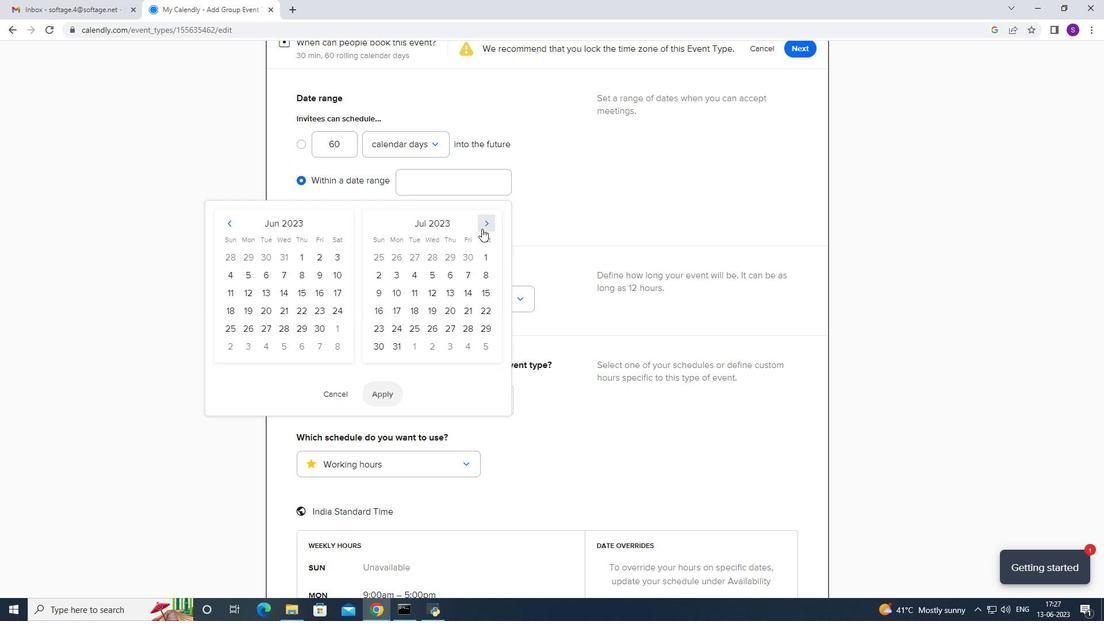 
Action: Mouse pressed left at (482, 228)
Screenshot: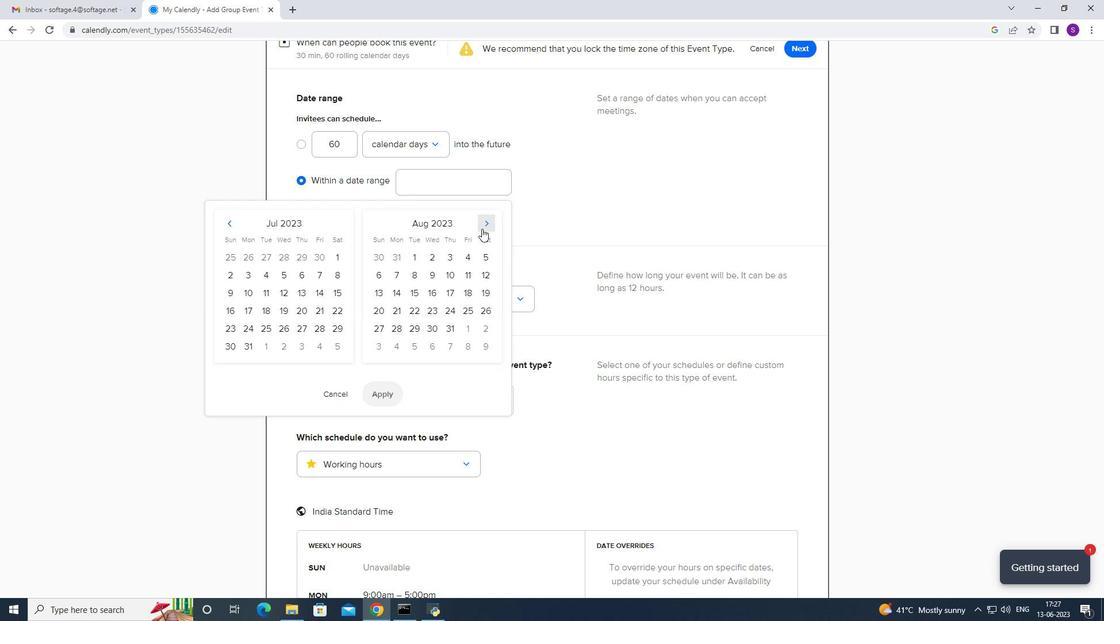
Action: Mouse pressed left at (482, 228)
Screenshot: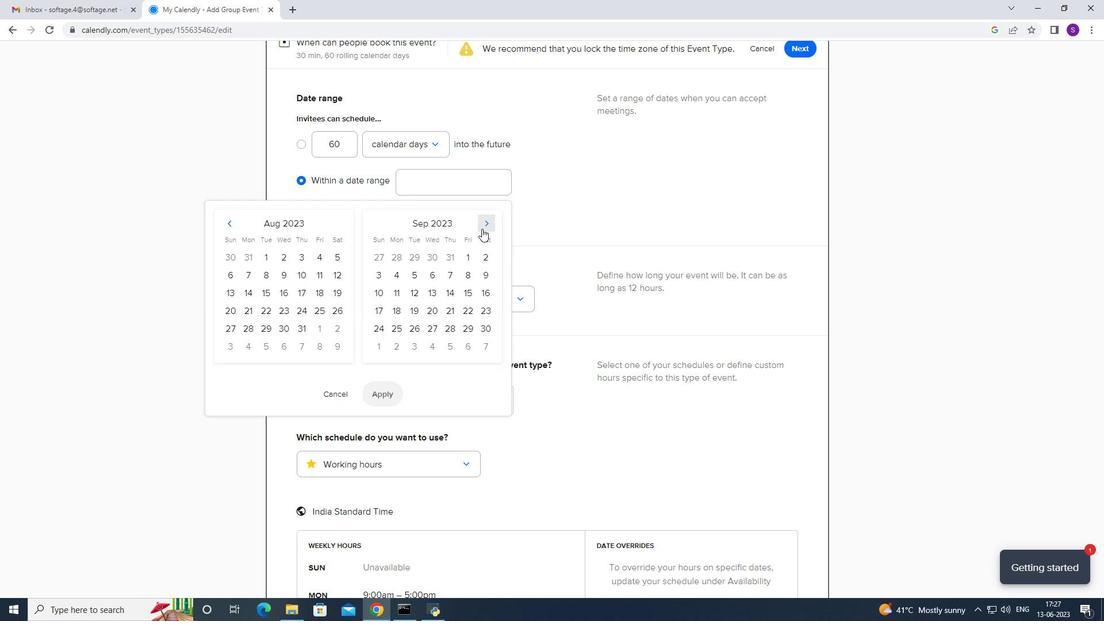 
Action: Mouse pressed left at (482, 228)
Screenshot: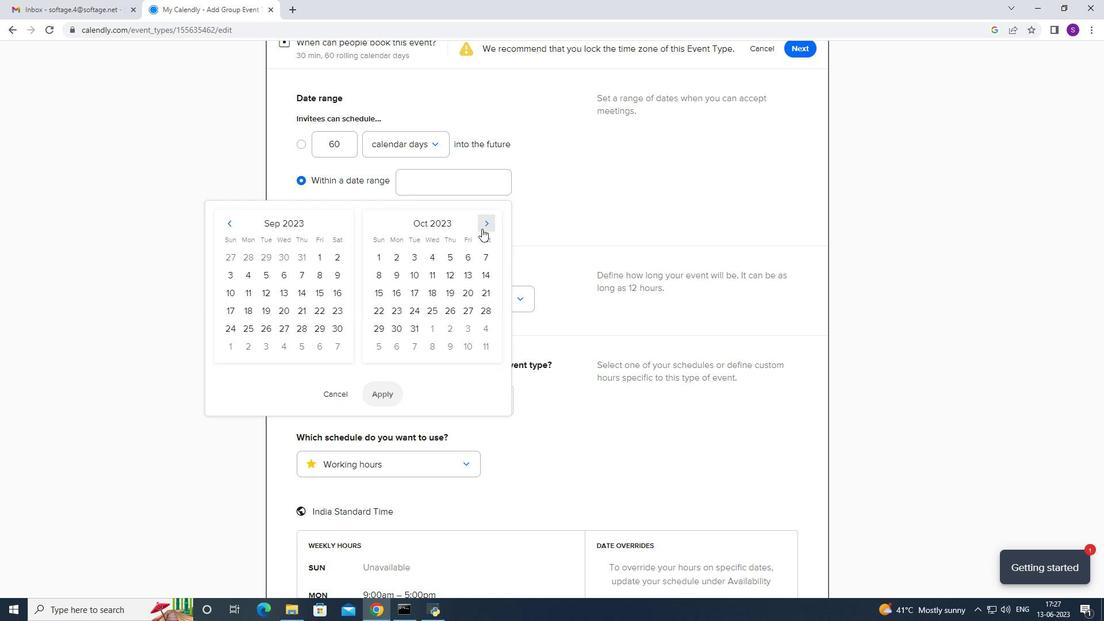 
Action: Mouse pressed left at (482, 228)
Screenshot: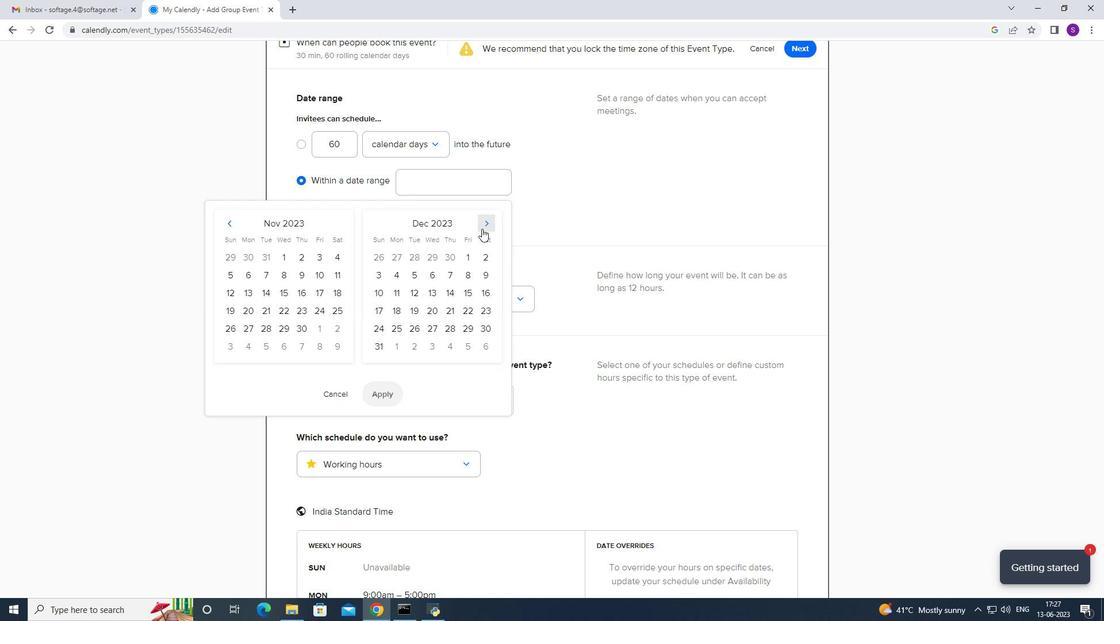 
Action: Mouse pressed left at (482, 228)
Screenshot: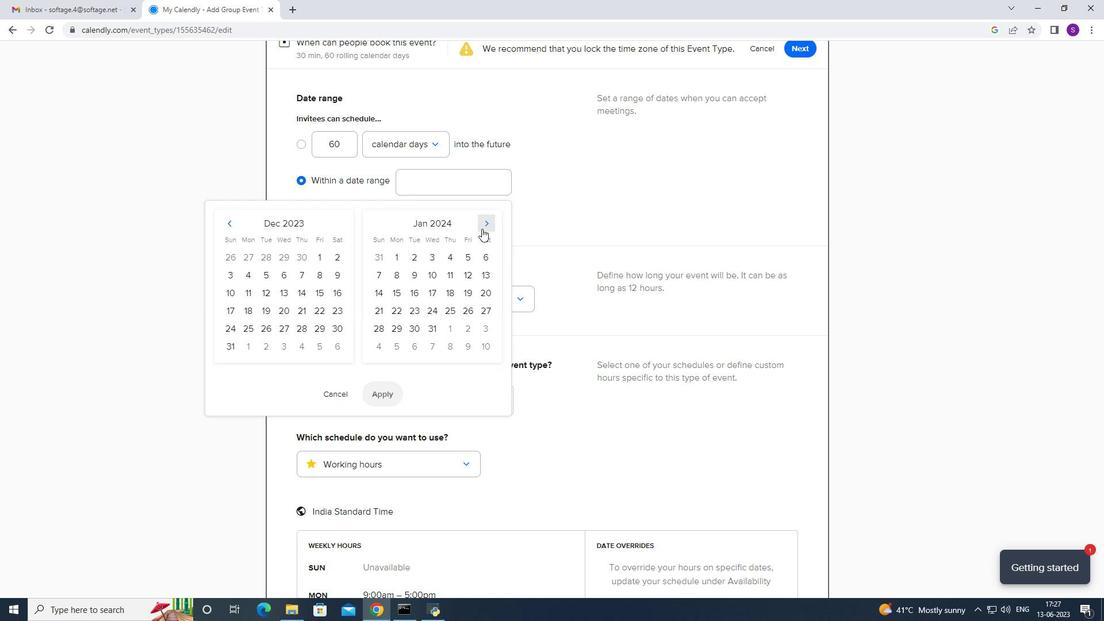 
Action: Mouse pressed left at (482, 228)
Screenshot: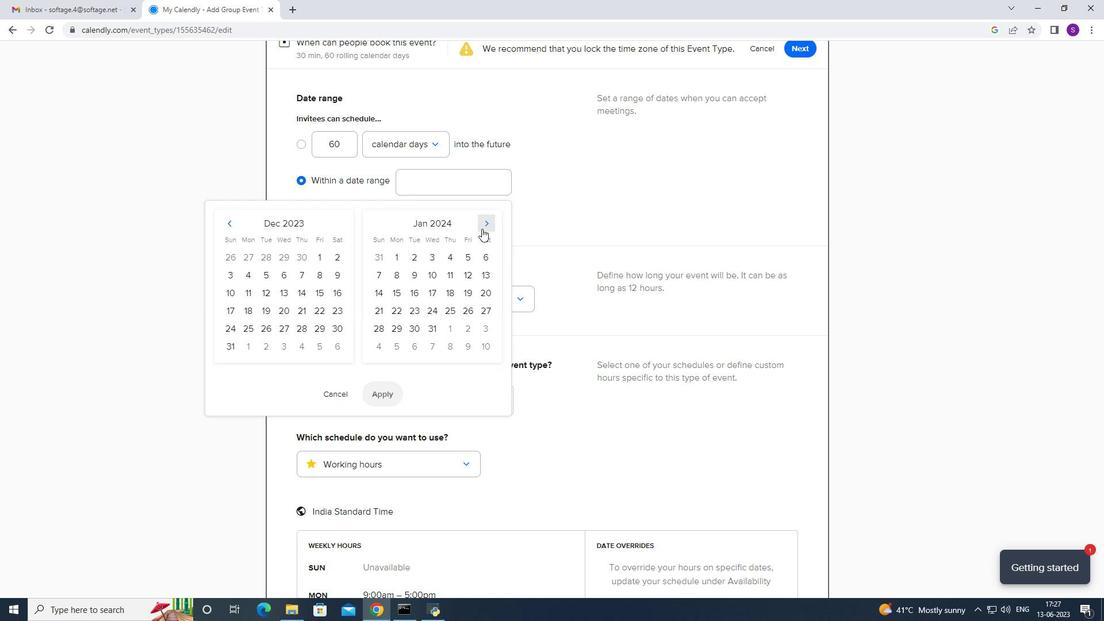 
Action: Mouse moved to (478, 257)
Screenshot: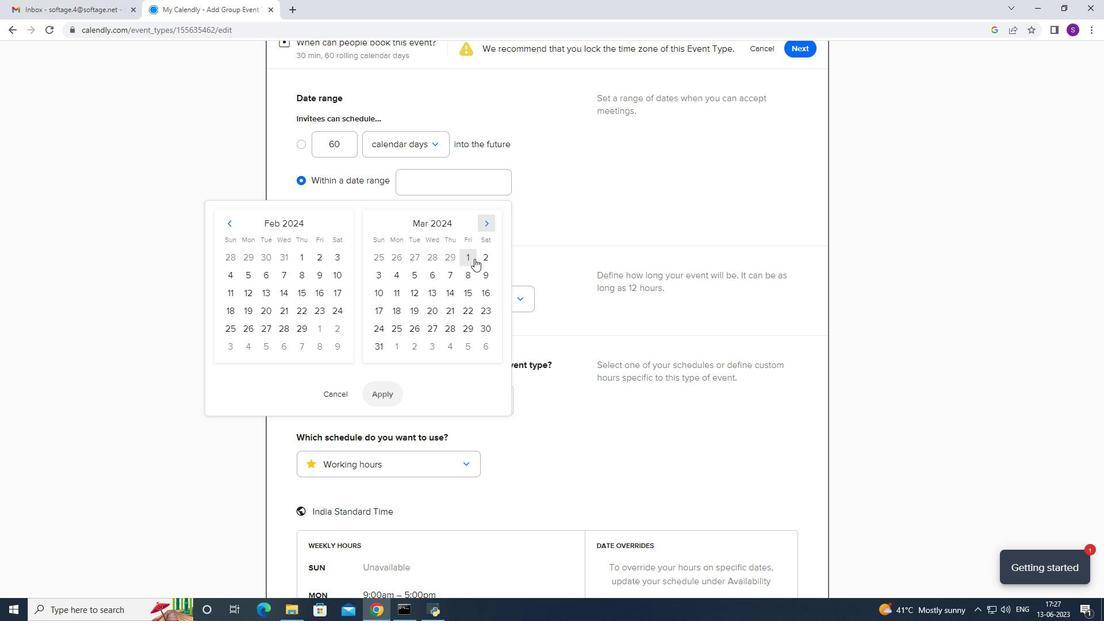 
Action: Mouse pressed left at (478, 257)
Screenshot: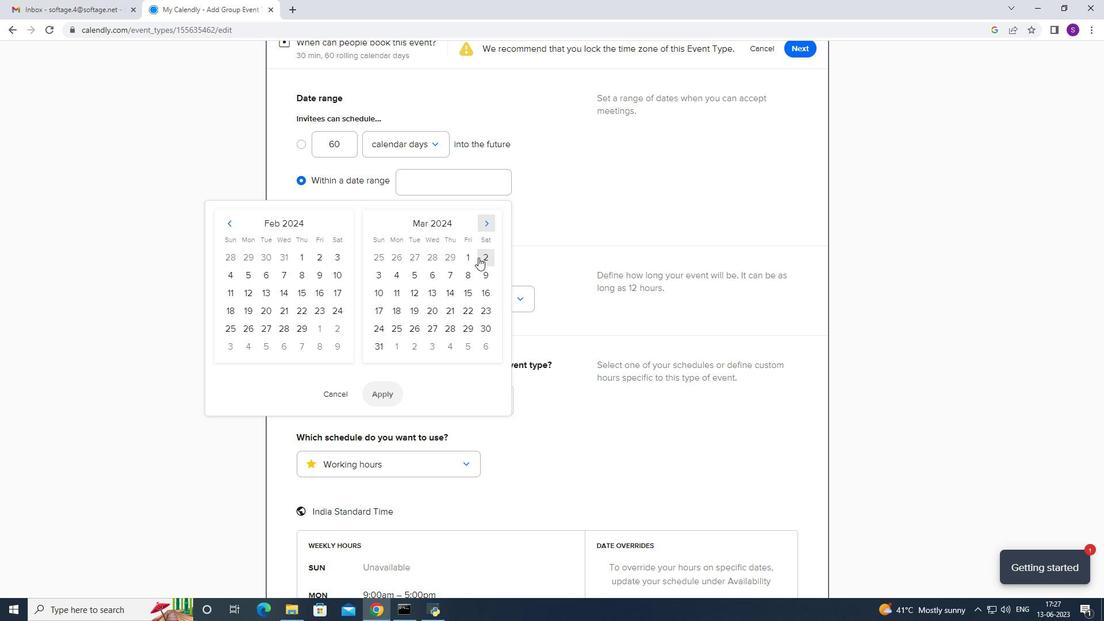 
Action: Mouse moved to (378, 273)
Screenshot: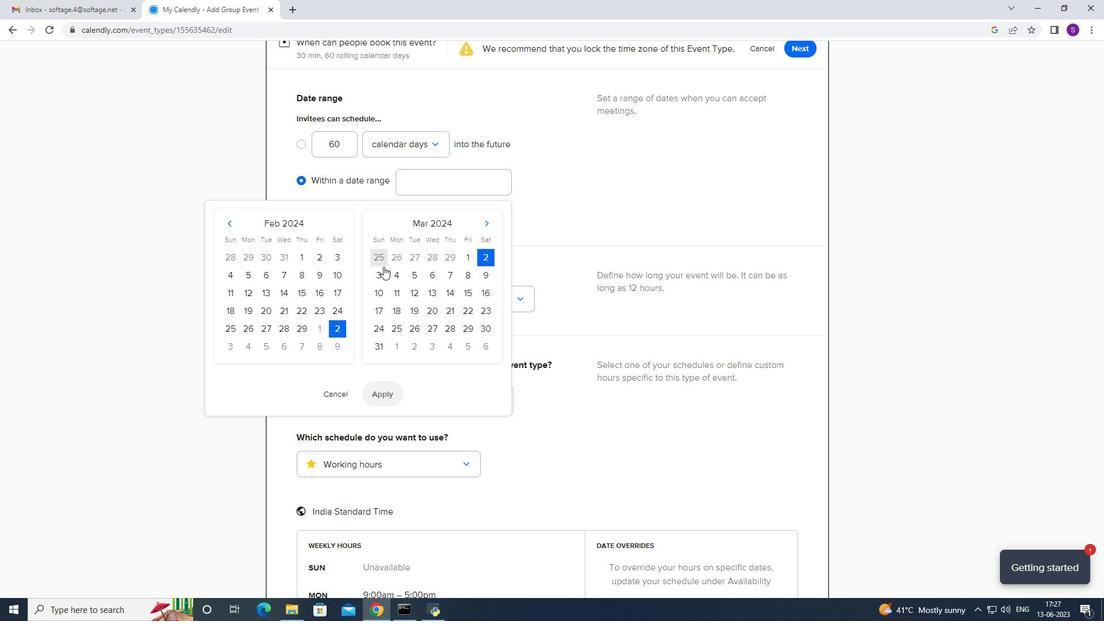 
Action: Mouse pressed left at (378, 273)
Screenshot: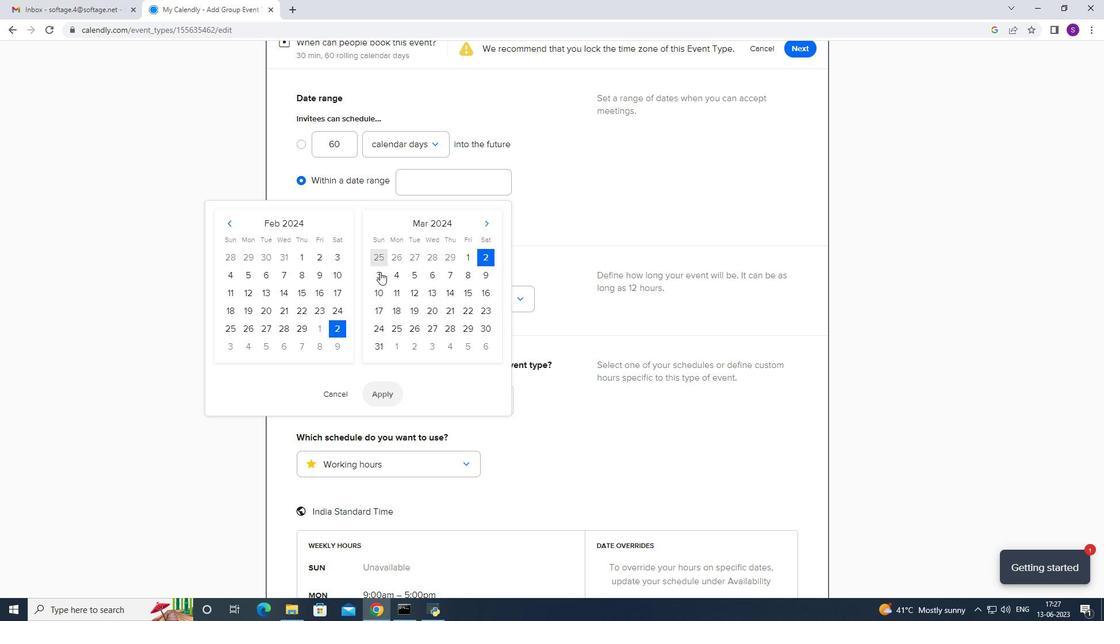 
Action: Mouse moved to (393, 395)
Screenshot: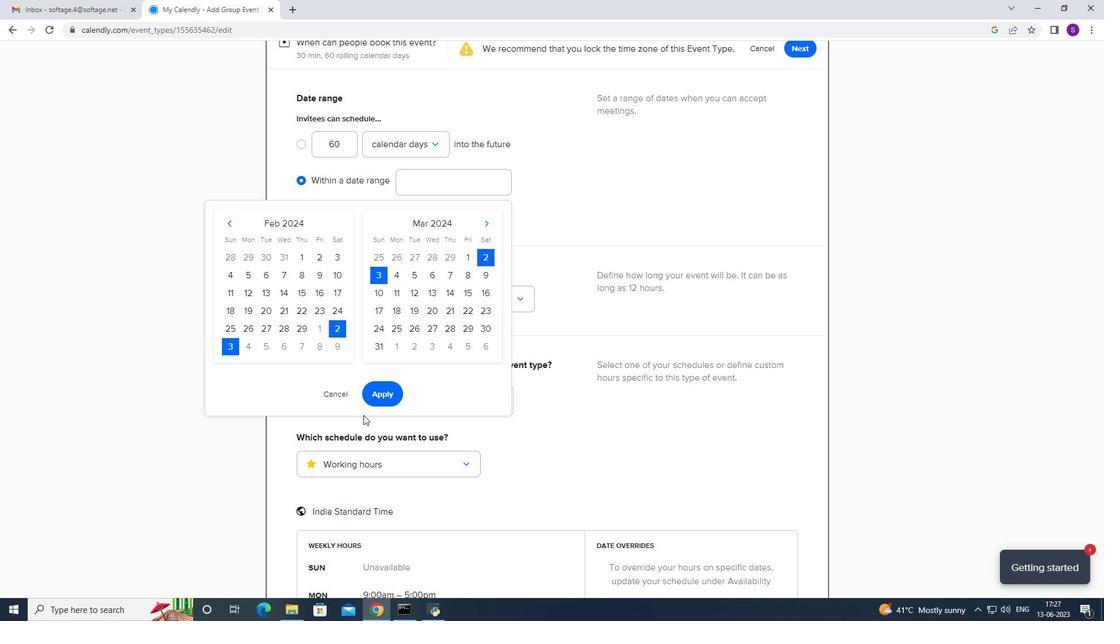 
Action: Mouse pressed left at (393, 395)
Screenshot: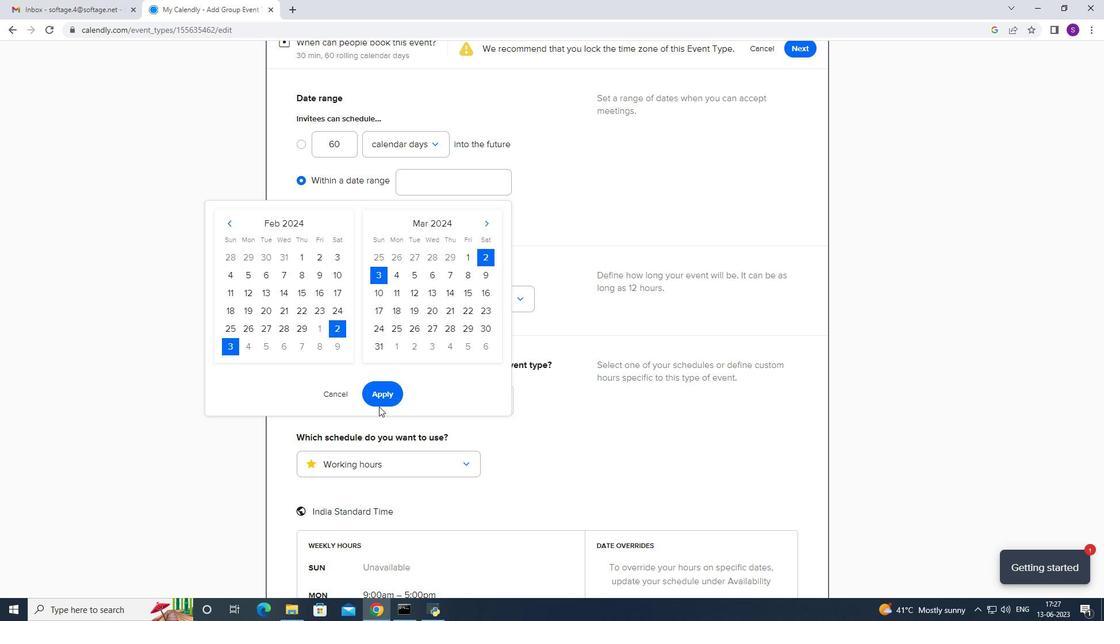 
Action: Mouse moved to (391, 371)
Screenshot: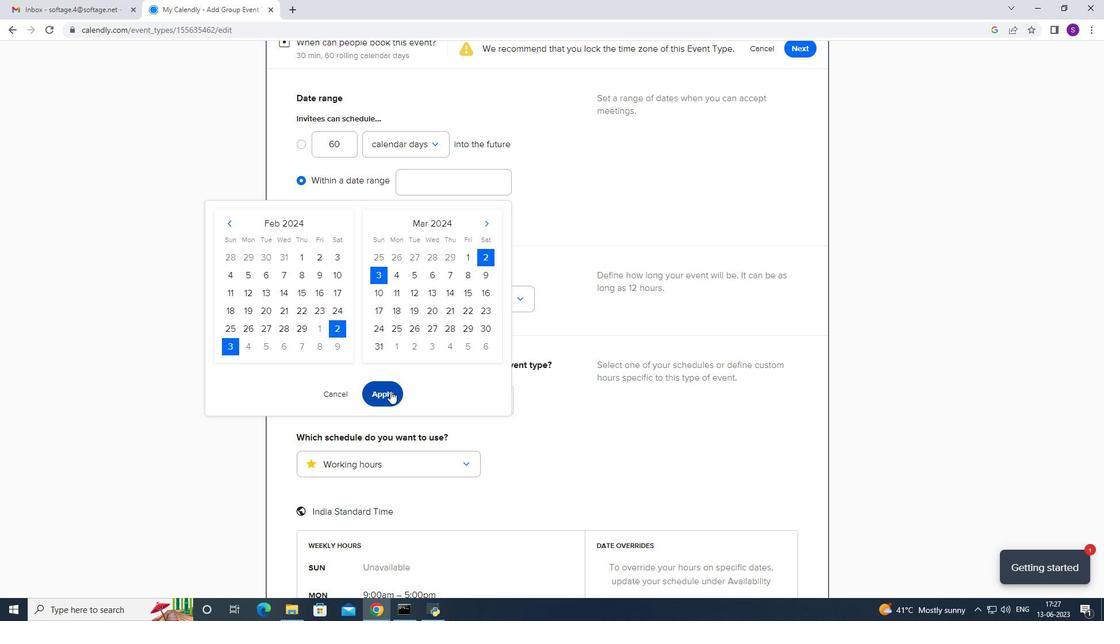 
Action: Mouse scrolled (391, 371) with delta (0, 0)
Screenshot: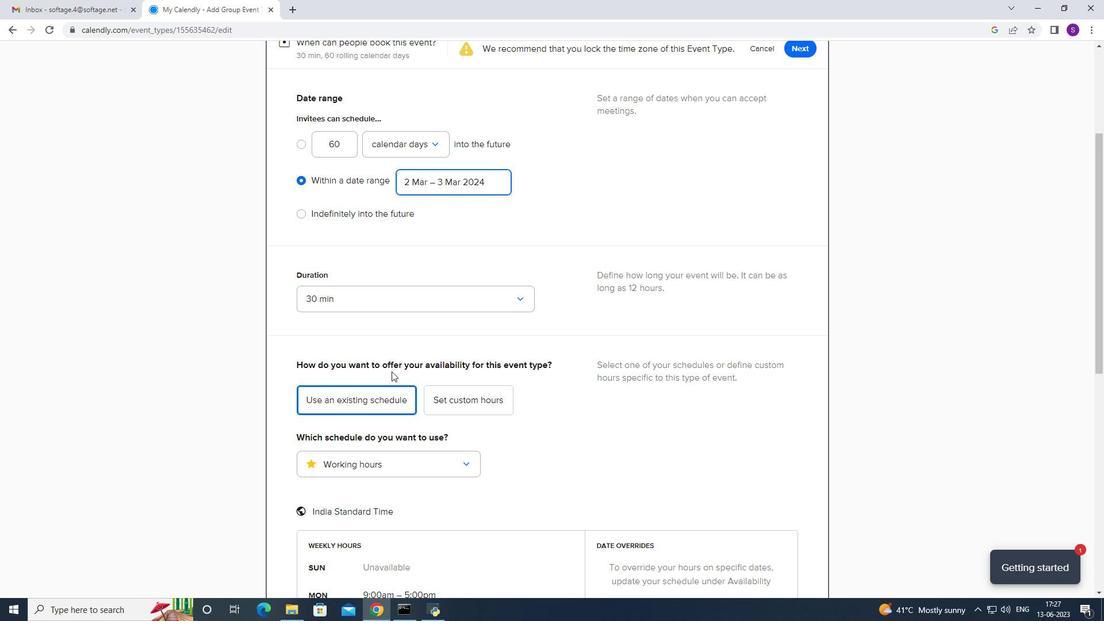 
Action: Mouse scrolled (391, 371) with delta (0, 0)
Screenshot: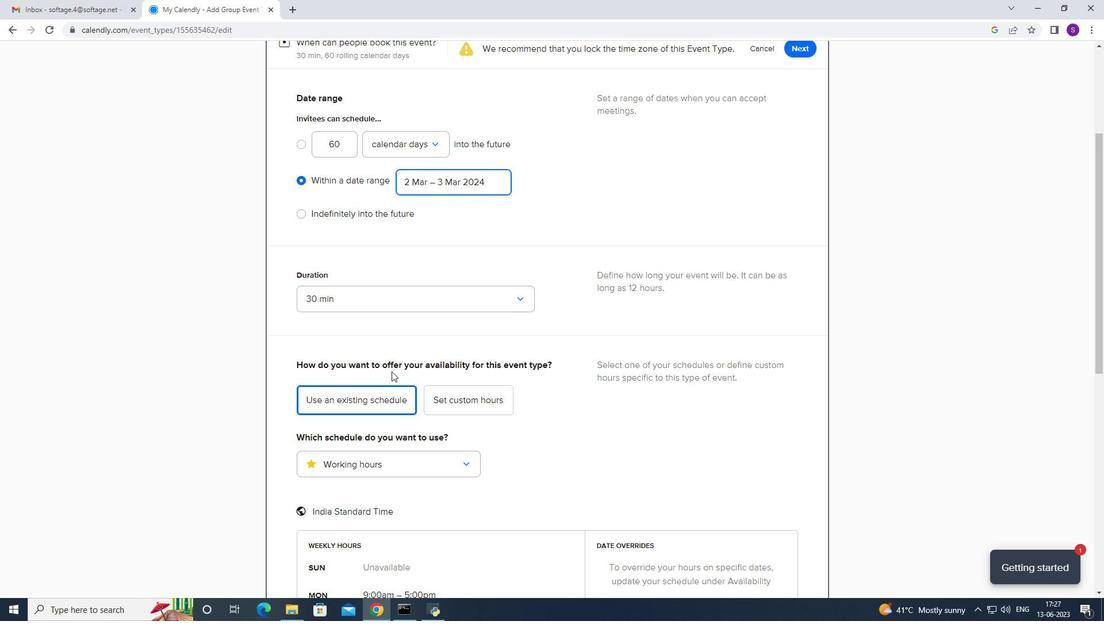 
Action: Mouse scrolled (391, 370) with delta (0, -1)
Screenshot: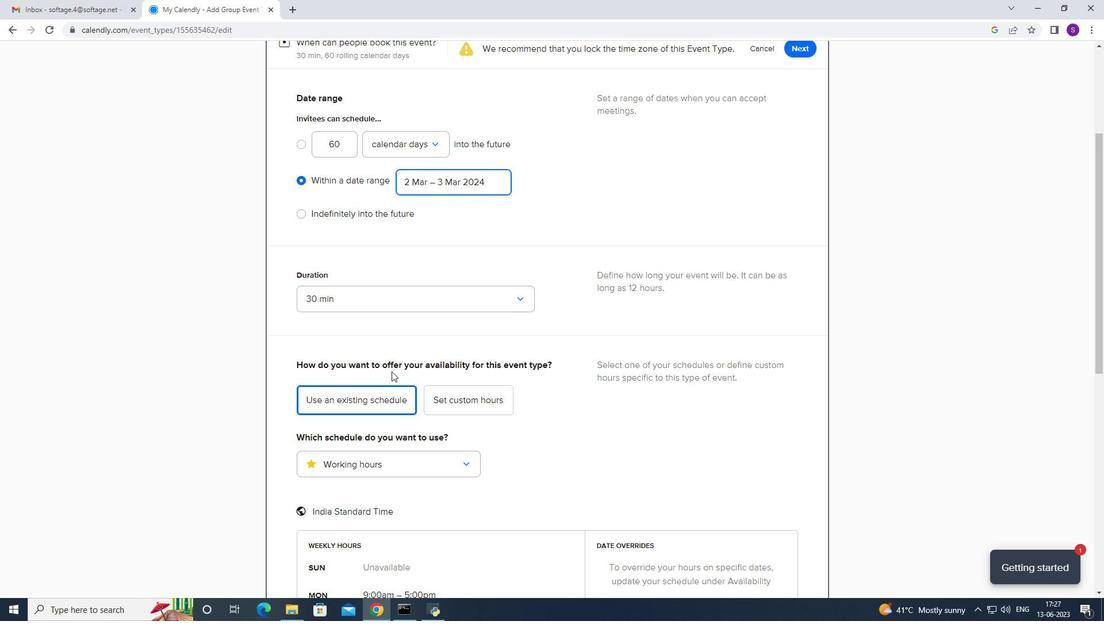 
Action: Mouse scrolled (391, 371) with delta (0, 0)
Screenshot: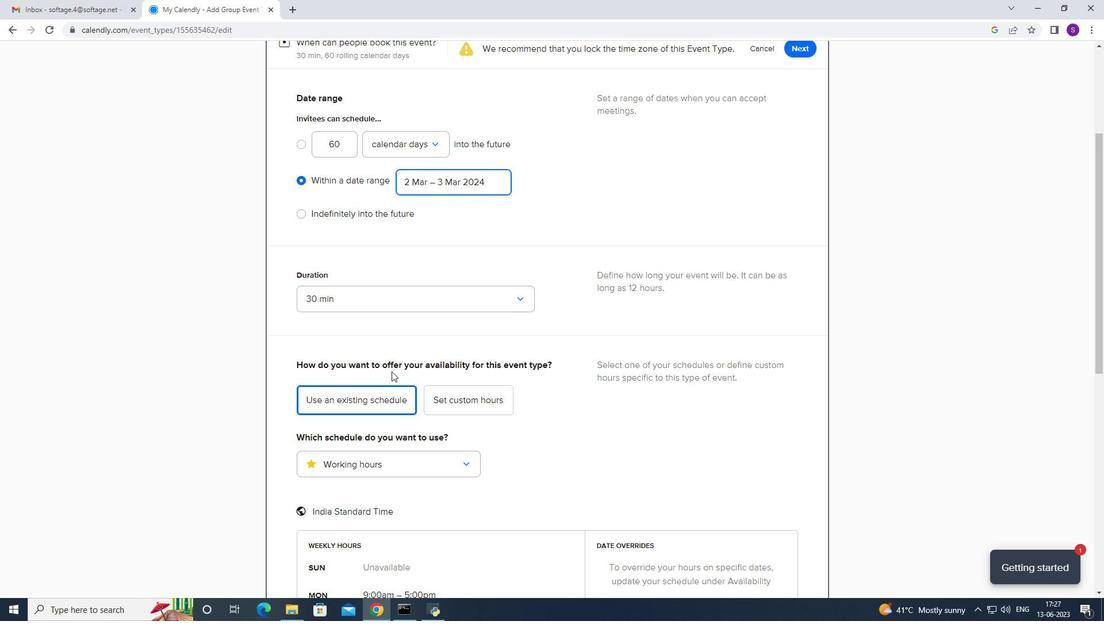 
Action: Mouse scrolled (391, 370) with delta (0, -1)
Screenshot: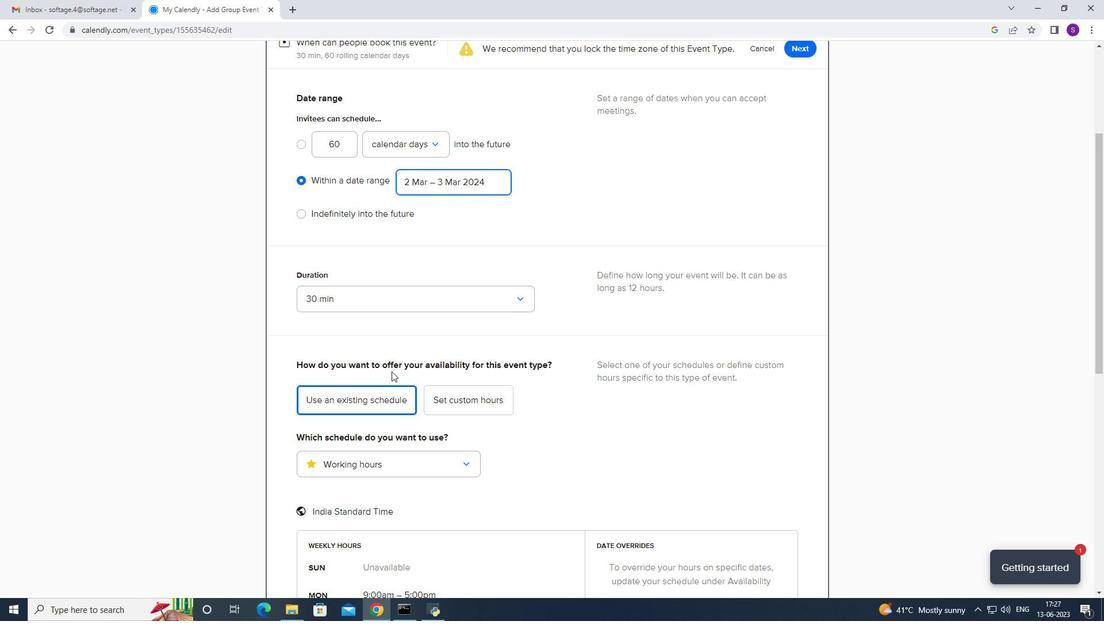 
Action: Mouse scrolled (391, 371) with delta (0, 0)
Screenshot: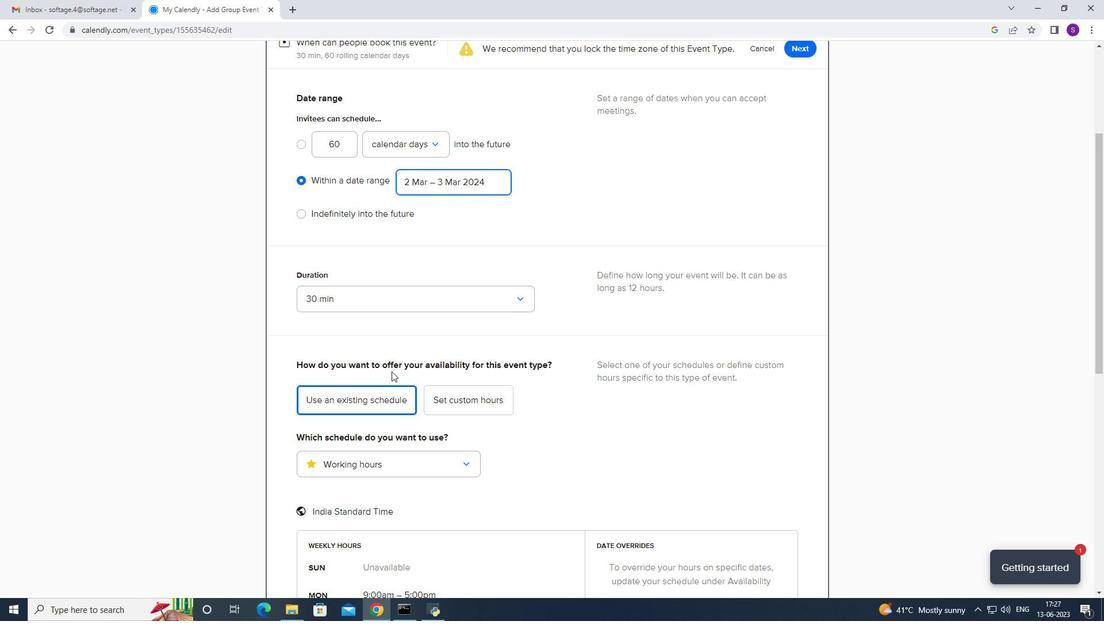 
Action: Mouse scrolled (391, 371) with delta (0, 0)
Screenshot: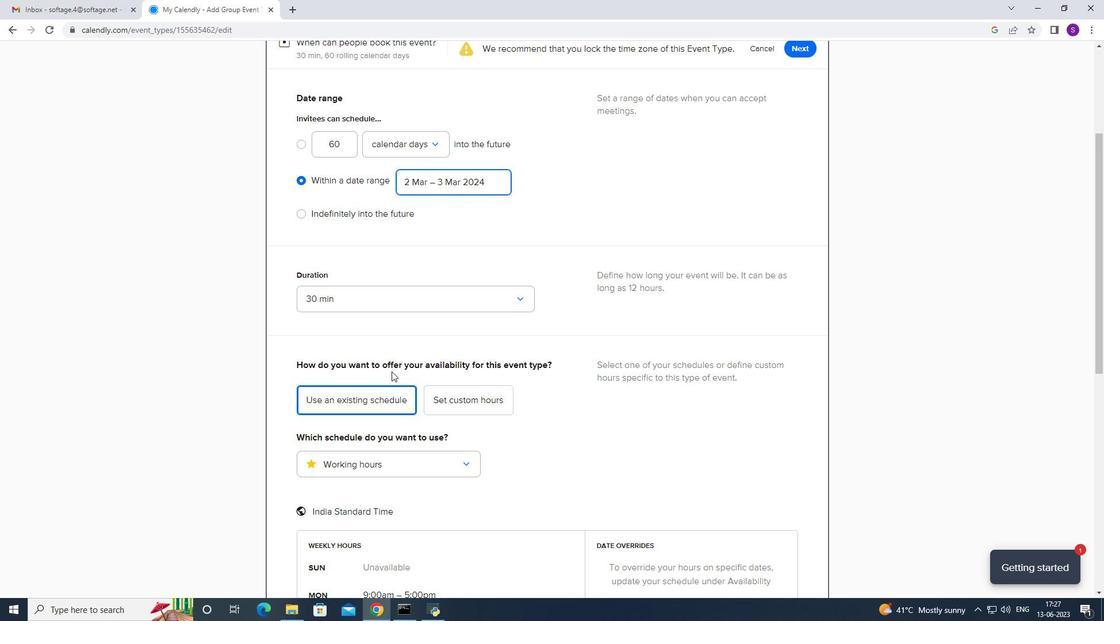 
Action: Mouse moved to (395, 365)
Screenshot: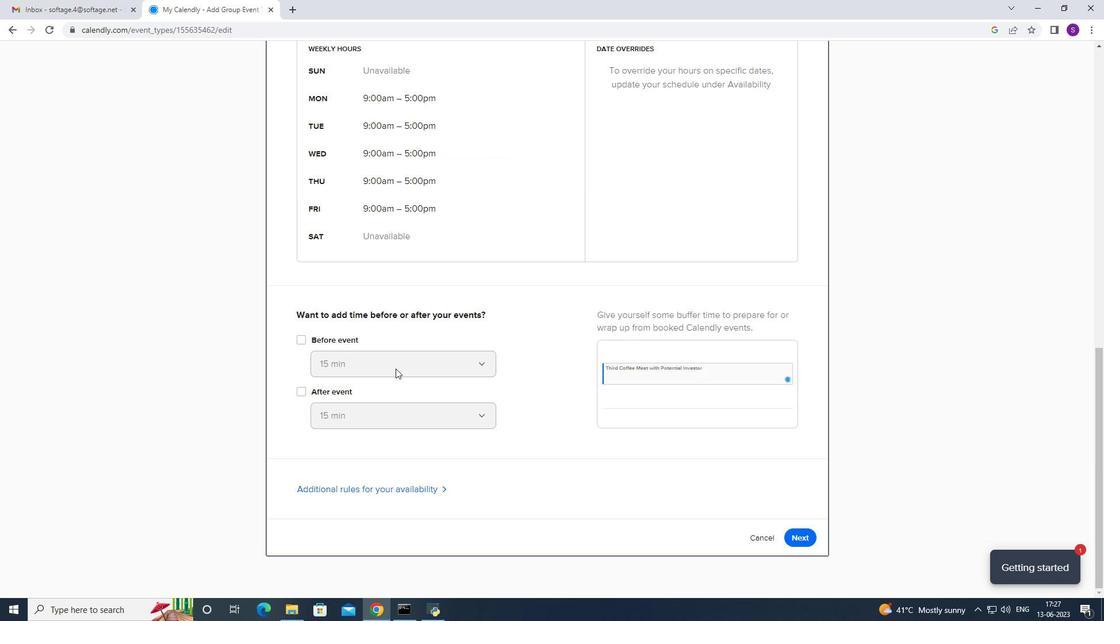 
Action: Mouse scrolled (395, 364) with delta (0, 0)
Screenshot: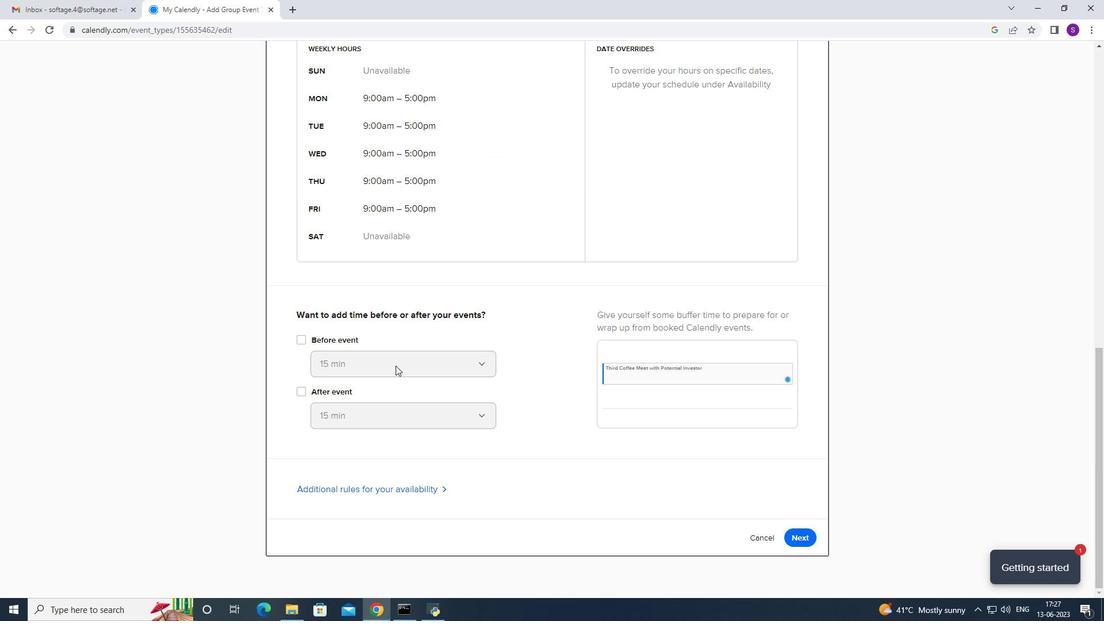
Action: Mouse scrolled (395, 364) with delta (0, 0)
Screenshot: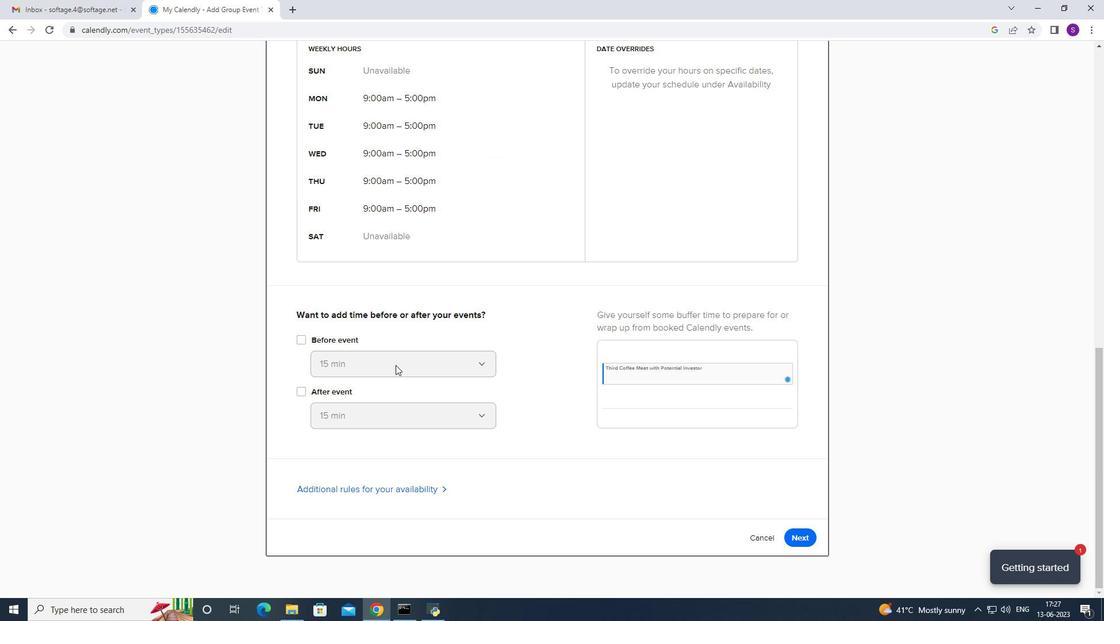 
Action: Mouse scrolled (395, 364) with delta (0, 0)
Screenshot: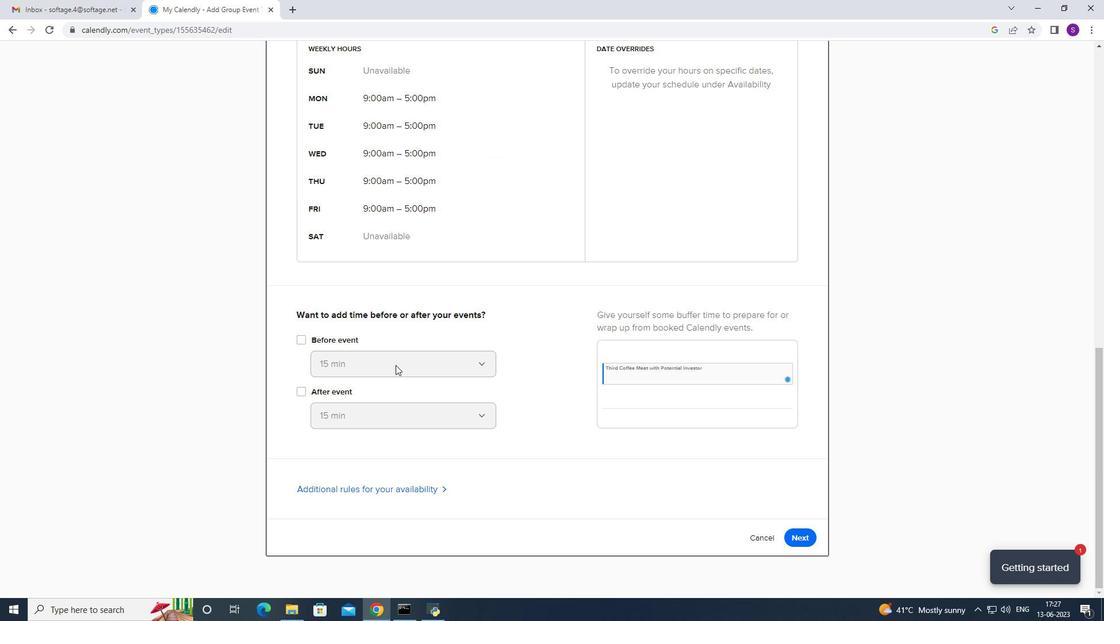 
Action: Mouse scrolled (395, 364) with delta (0, 0)
Screenshot: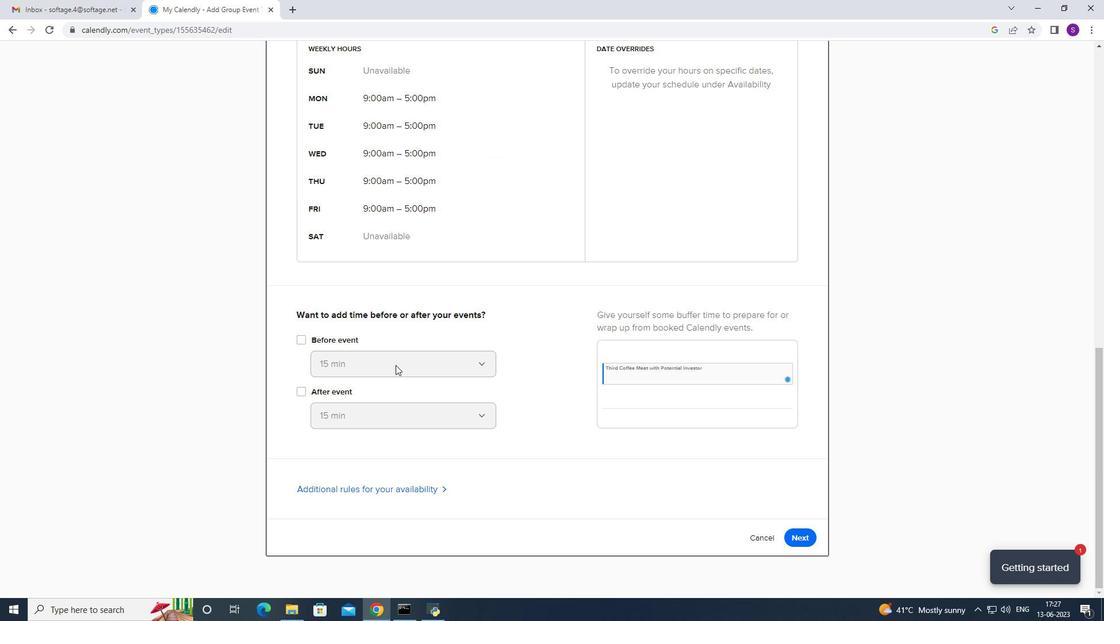 
Action: Mouse scrolled (395, 364) with delta (0, 0)
Screenshot: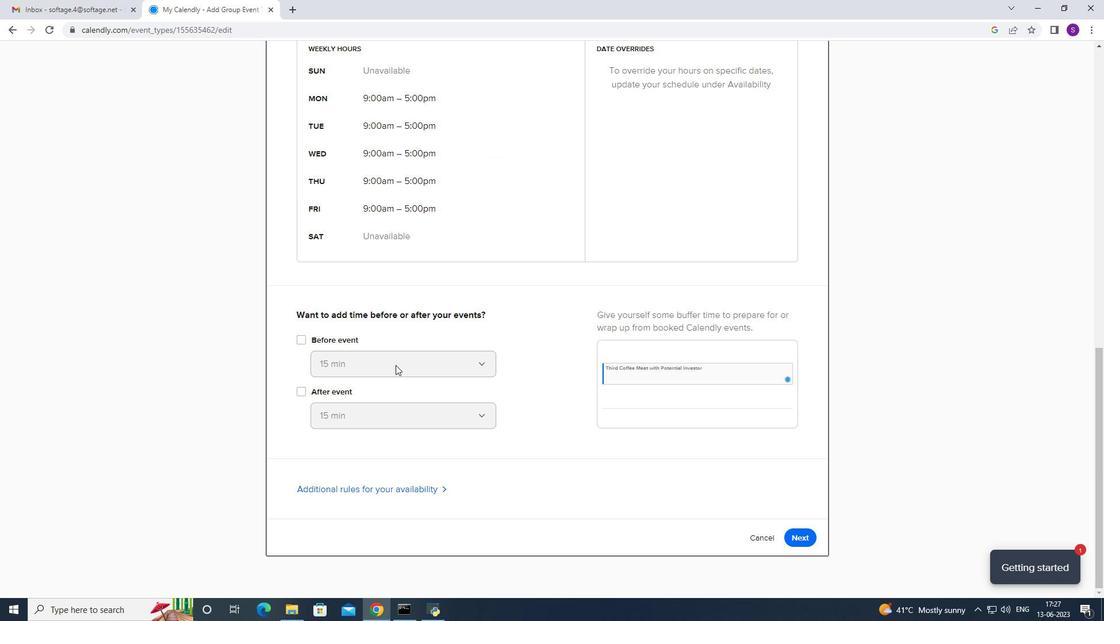 
Action: Mouse scrolled (395, 364) with delta (0, 0)
Screenshot: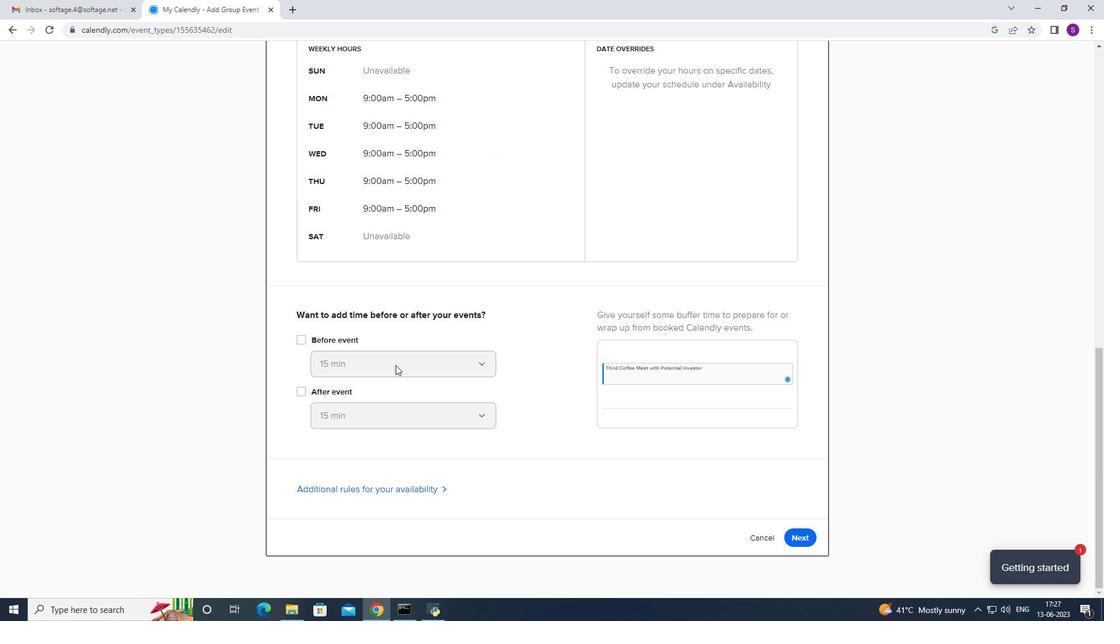 
Action: Mouse scrolled (395, 364) with delta (0, 0)
Screenshot: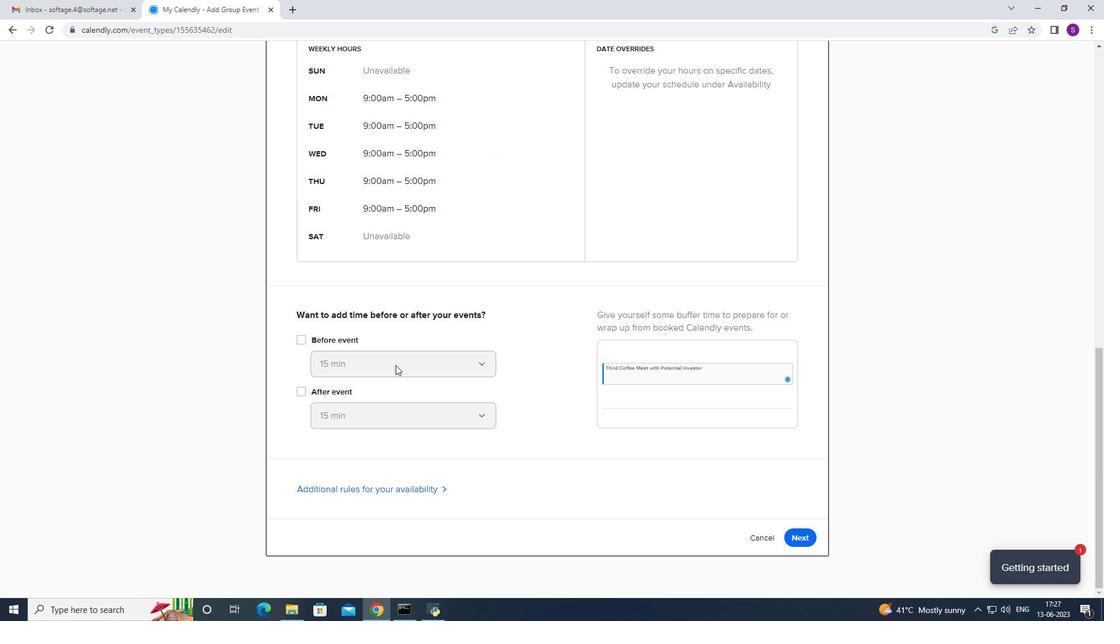 
Action: Mouse moved to (807, 538)
Screenshot: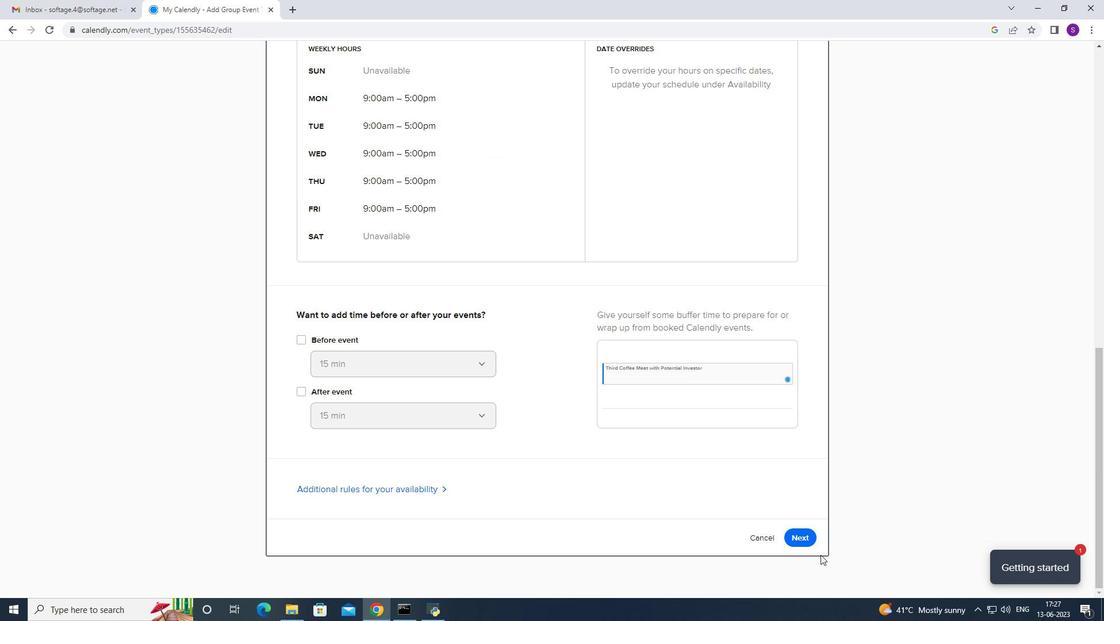 
Action: Mouse pressed left at (807, 538)
Screenshot: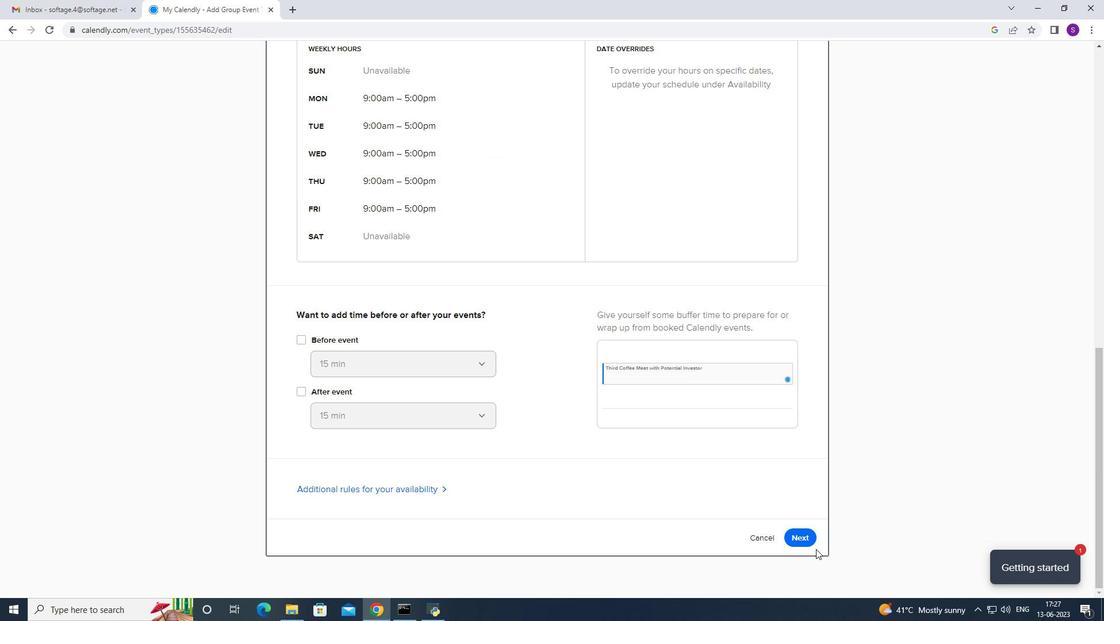 
Action: Mouse moved to (781, 101)
Screenshot: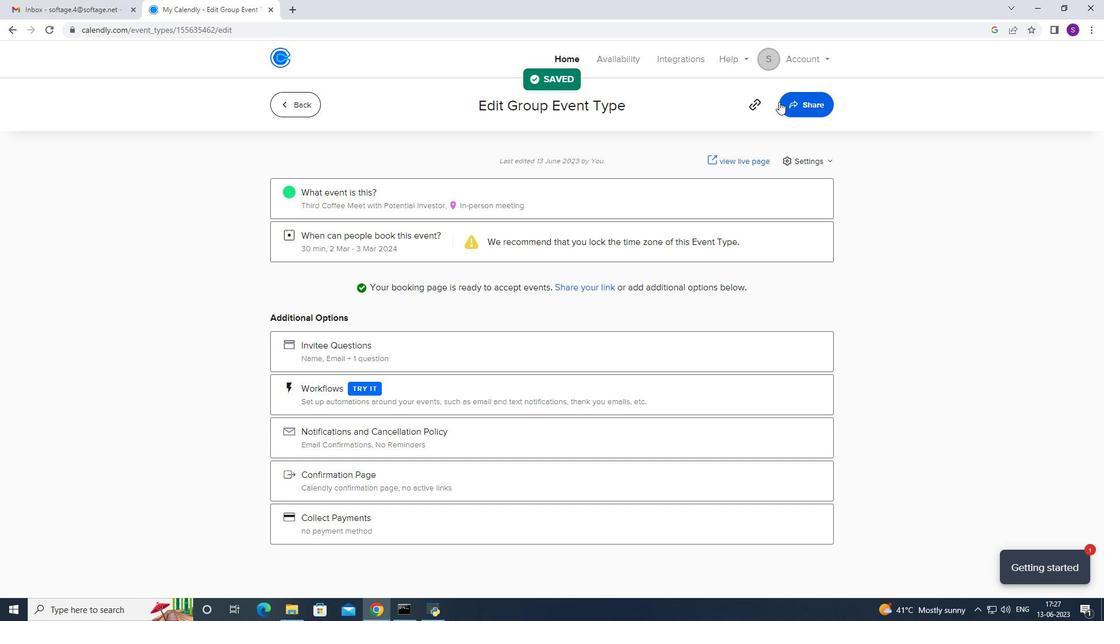 
Action: Mouse pressed left at (781, 101)
Screenshot: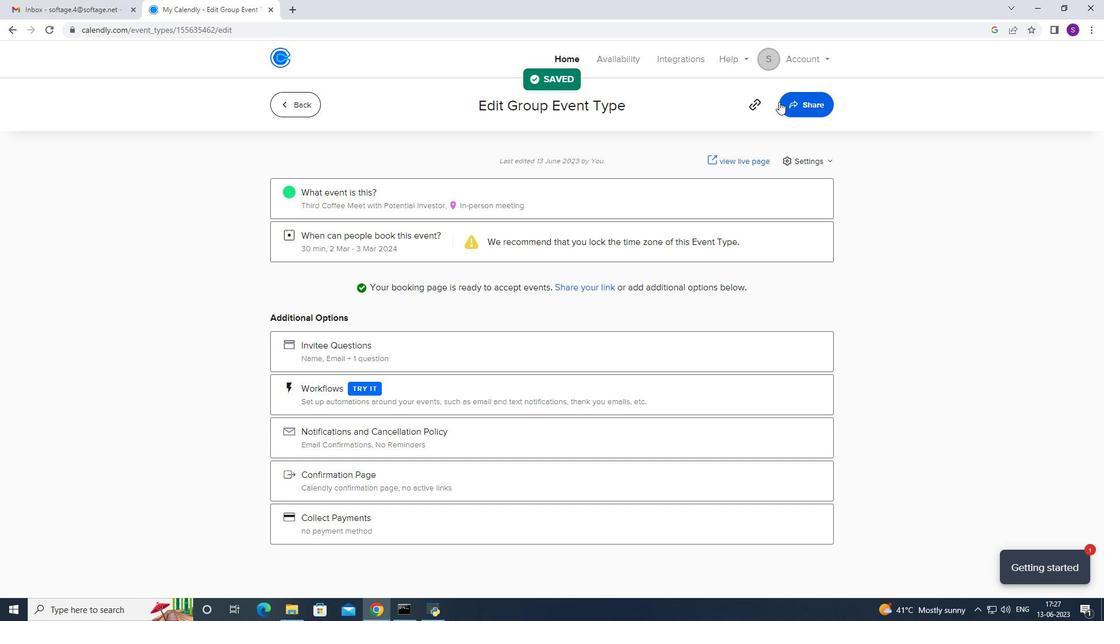 
Action: Mouse moved to (689, 219)
Screenshot: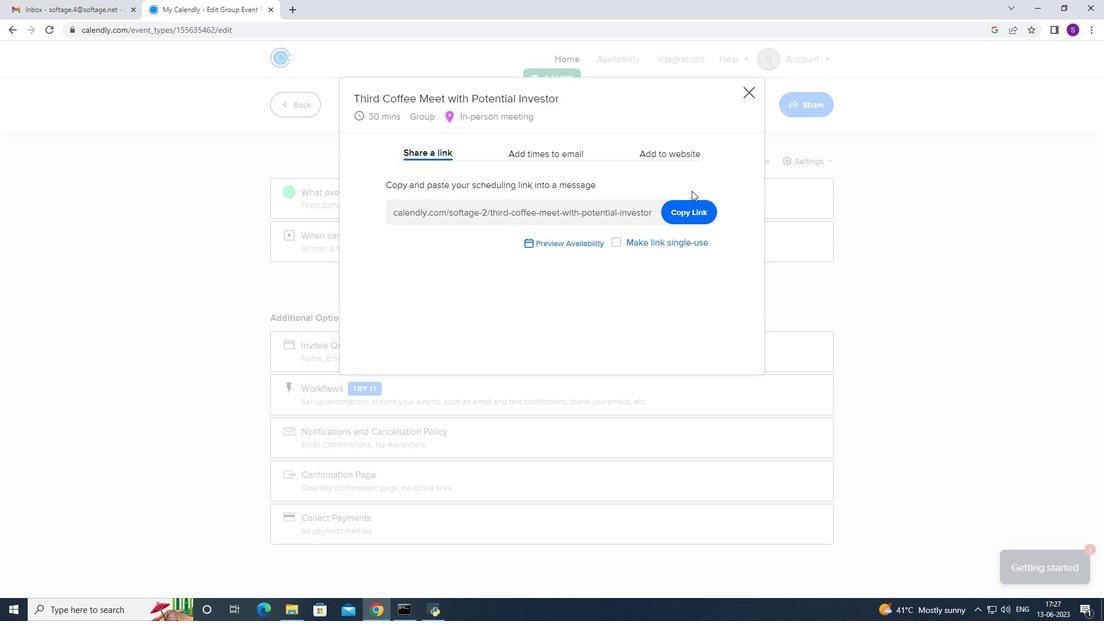 
Action: Mouse pressed left at (689, 219)
Screenshot: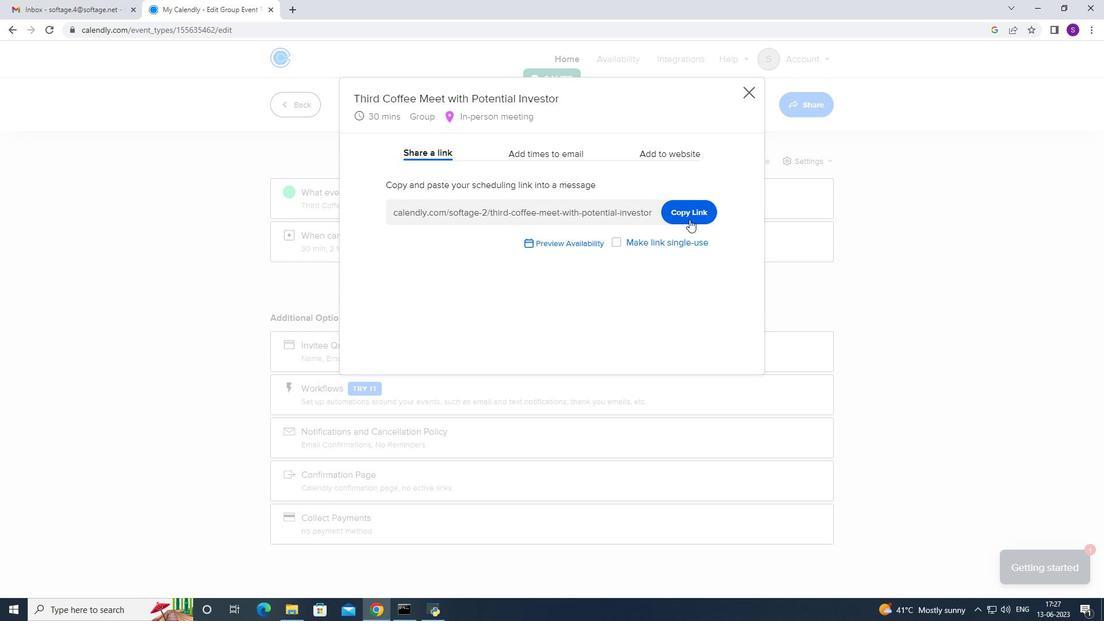 
Action: Mouse moved to (101, 0)
Screenshot: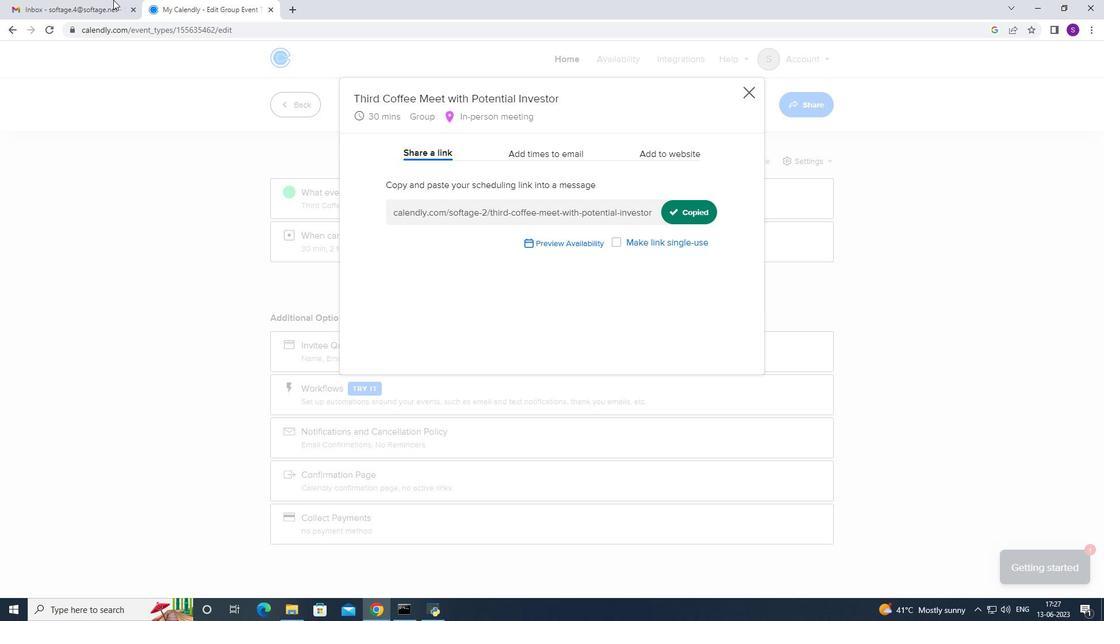 
Action: Mouse pressed left at (101, 0)
Screenshot: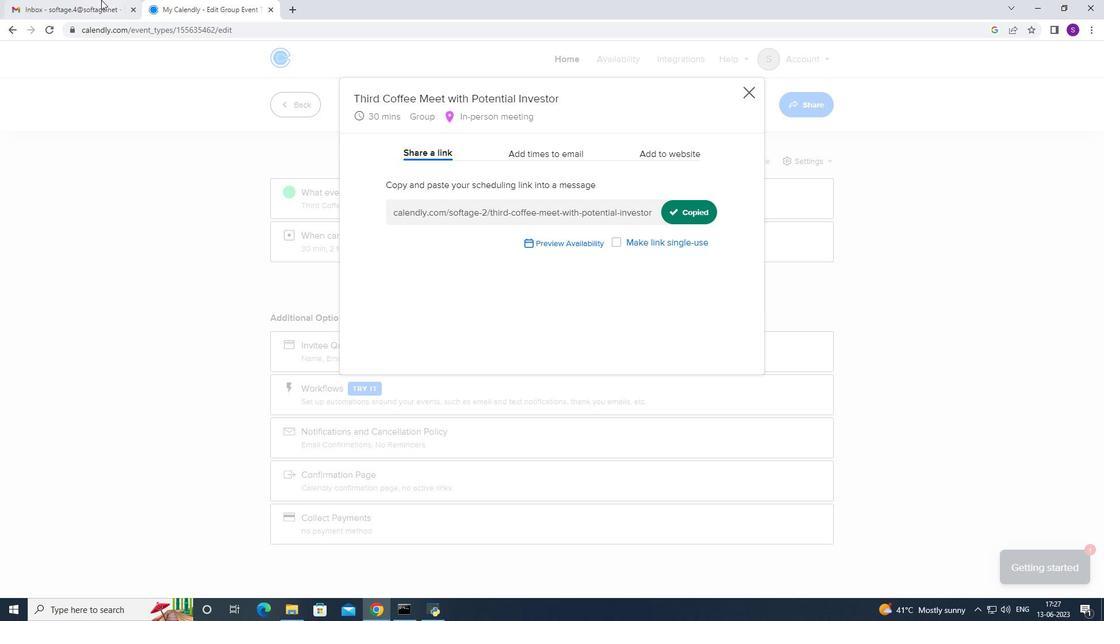
Action: Mouse moved to (57, 90)
Screenshot: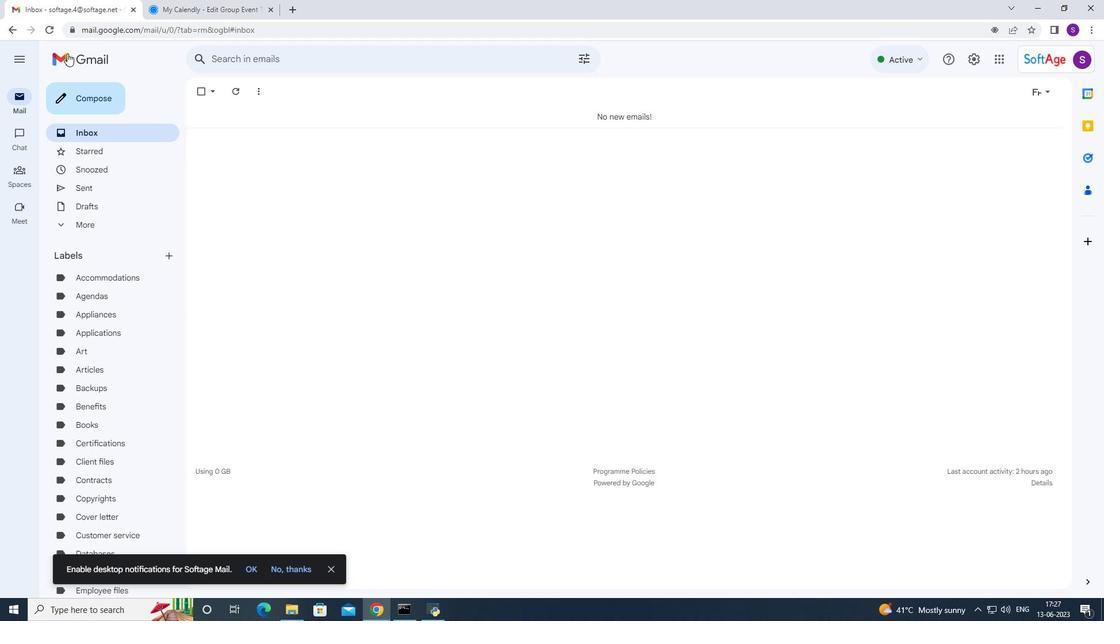 
Action: Mouse pressed left at (57, 90)
Screenshot: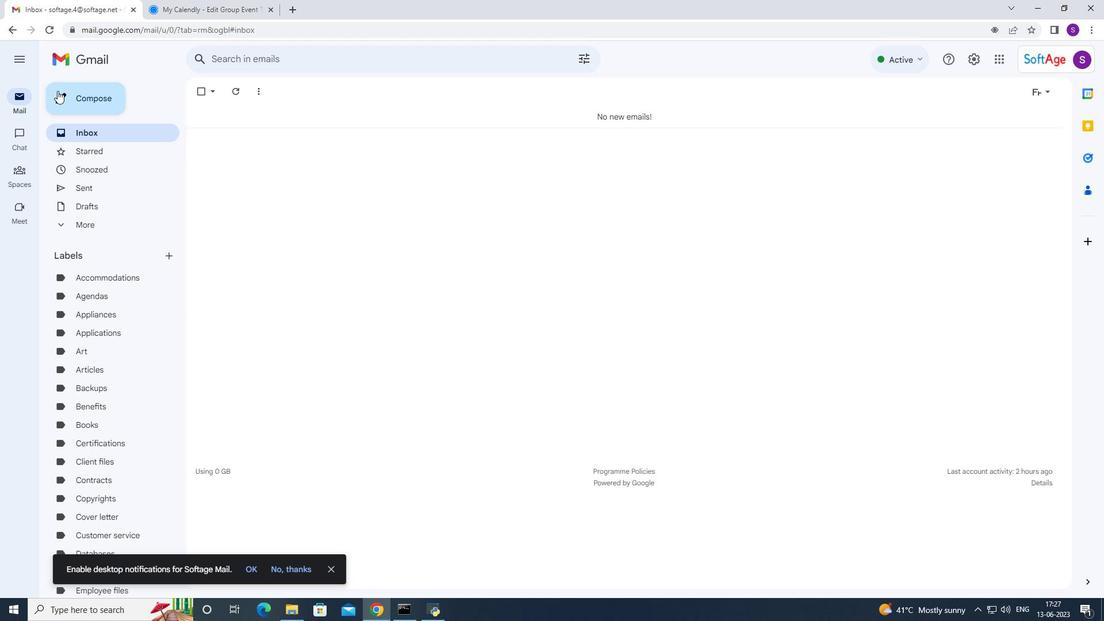 
Action: Mouse moved to (819, 358)
Screenshot: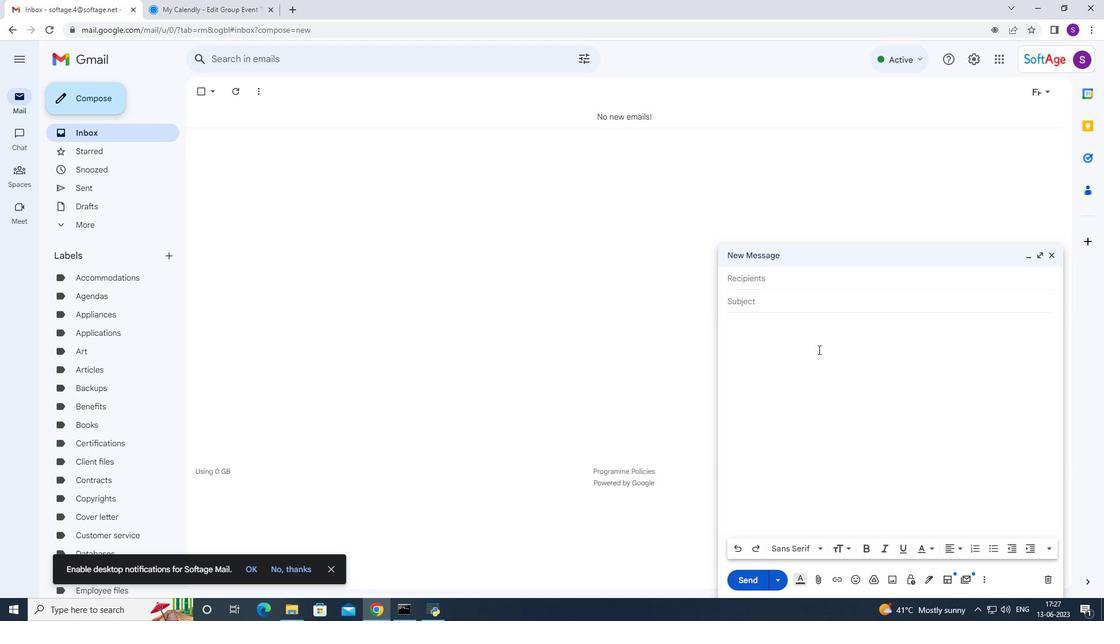 
Action: Mouse pressed right at (819, 358)
Screenshot: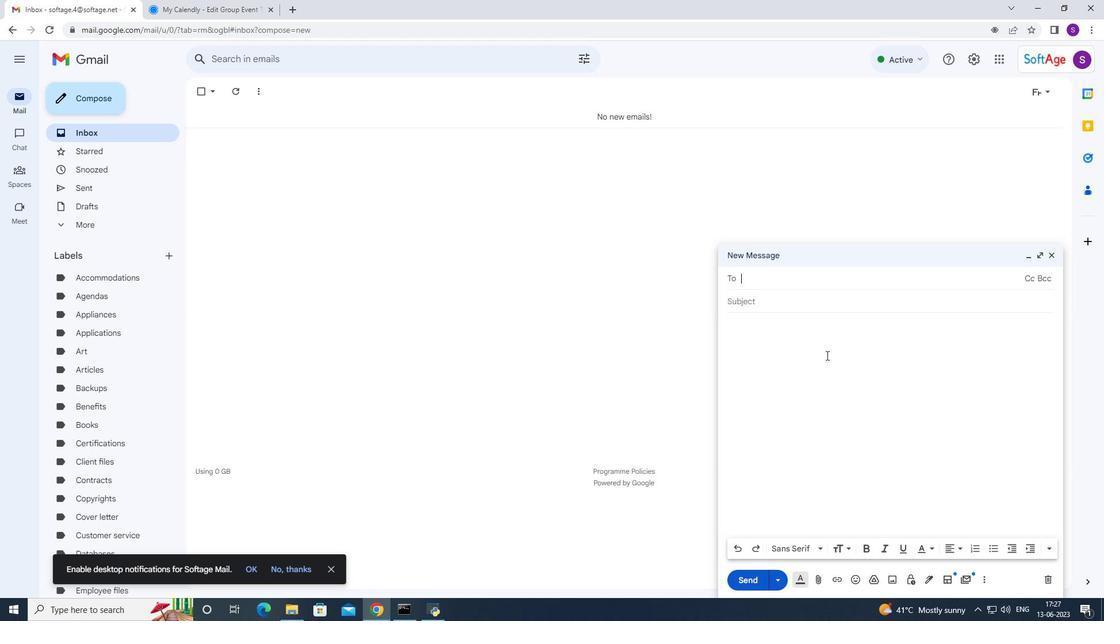 
Action: Mouse moved to (845, 444)
Screenshot: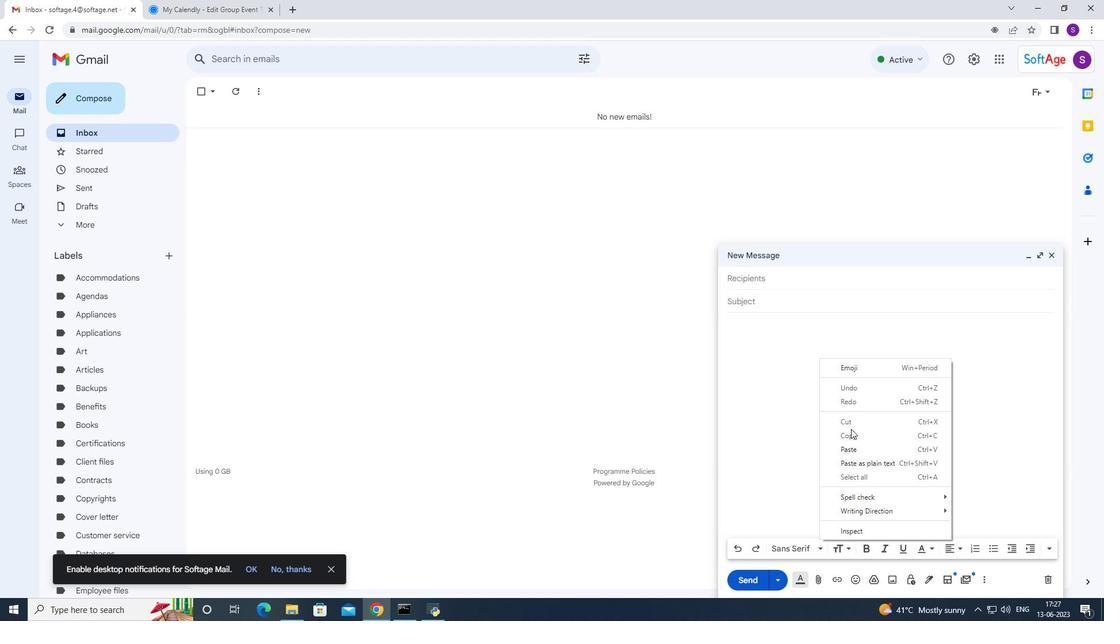 
Action: Mouse pressed left at (845, 444)
Screenshot: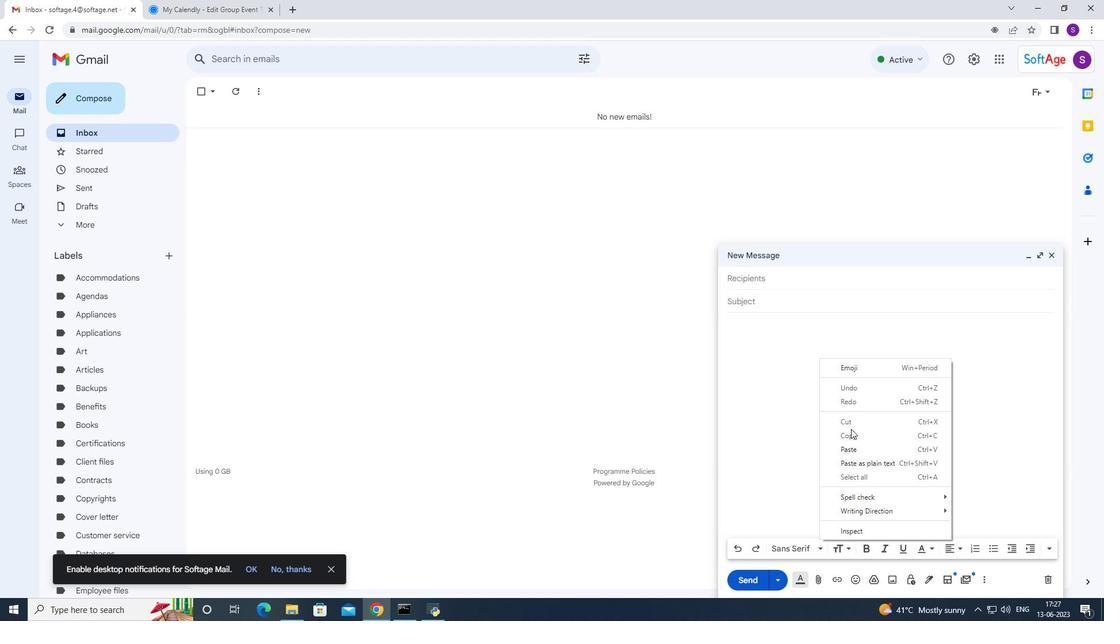 
Action: Mouse moved to (779, 294)
Screenshot: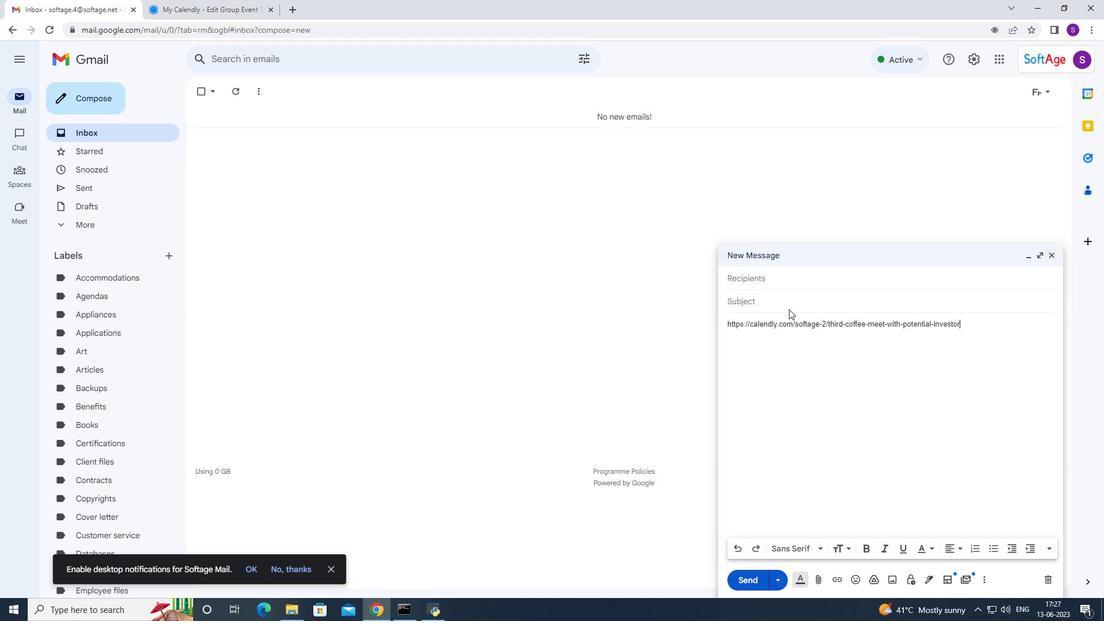 
Action: Mouse pressed left at (779, 294)
Screenshot: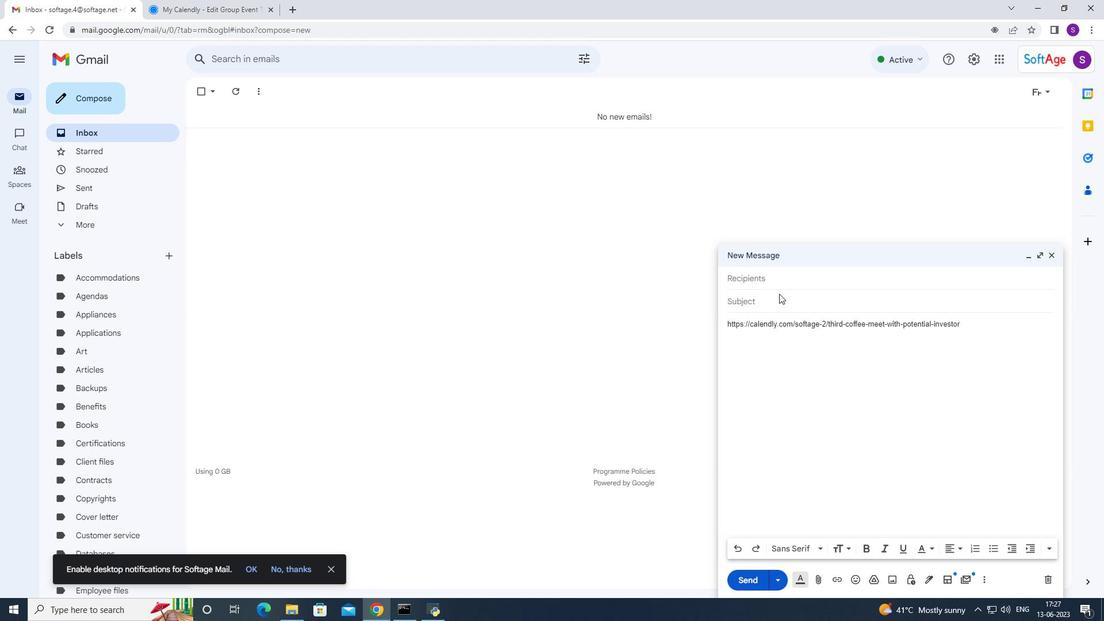 
Action: Mouse moved to (782, 285)
Screenshot: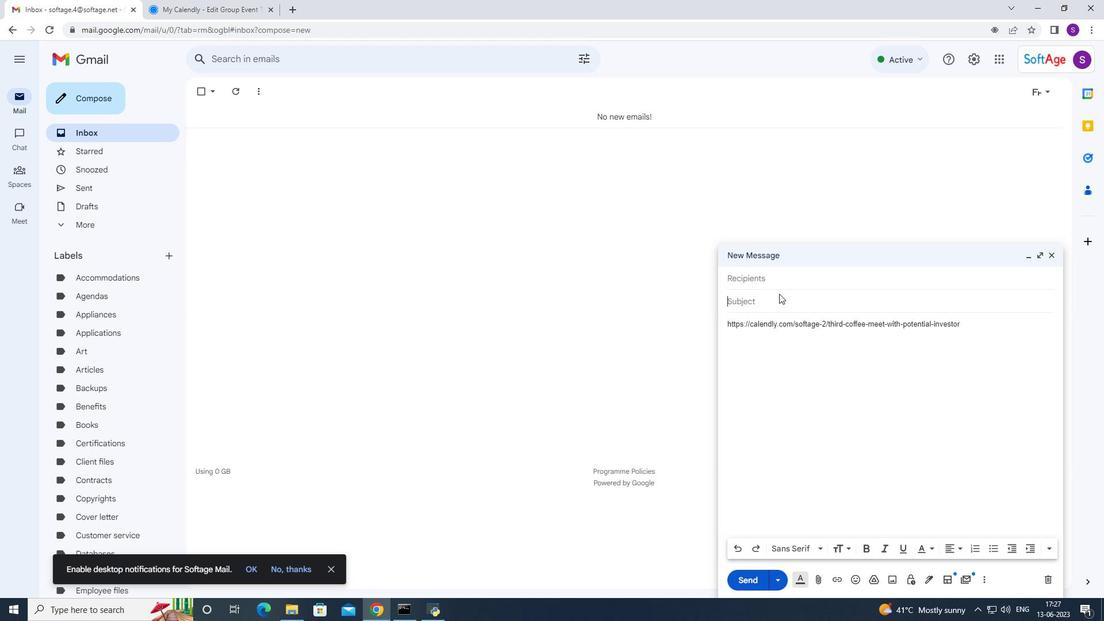 
Action: Mouse pressed left at (782, 285)
Screenshot: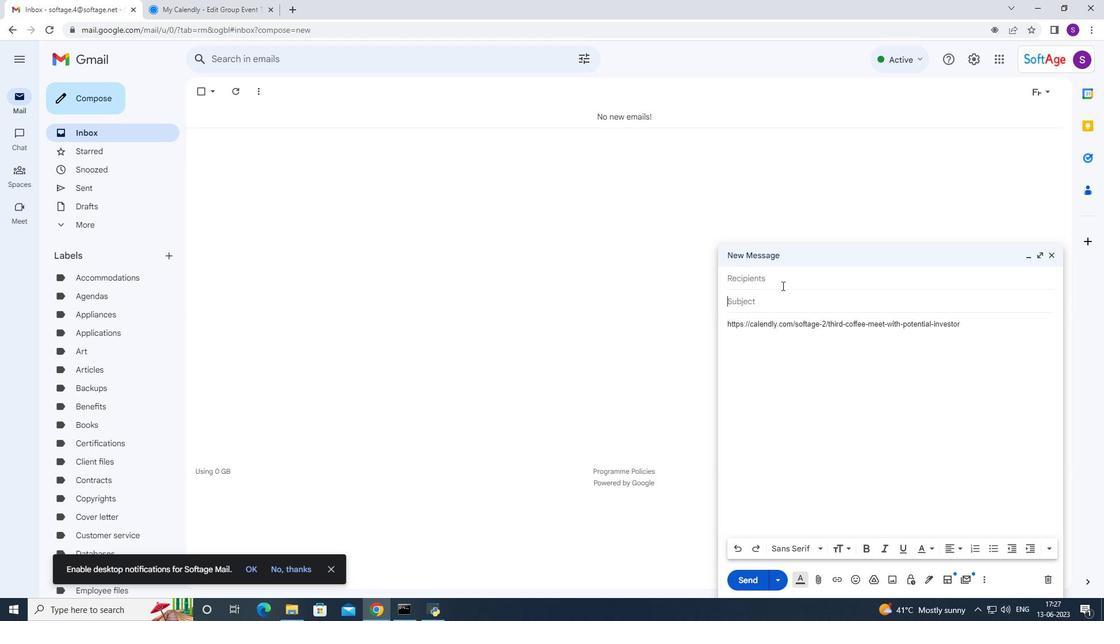 
Action: Key pressed 8
Screenshot: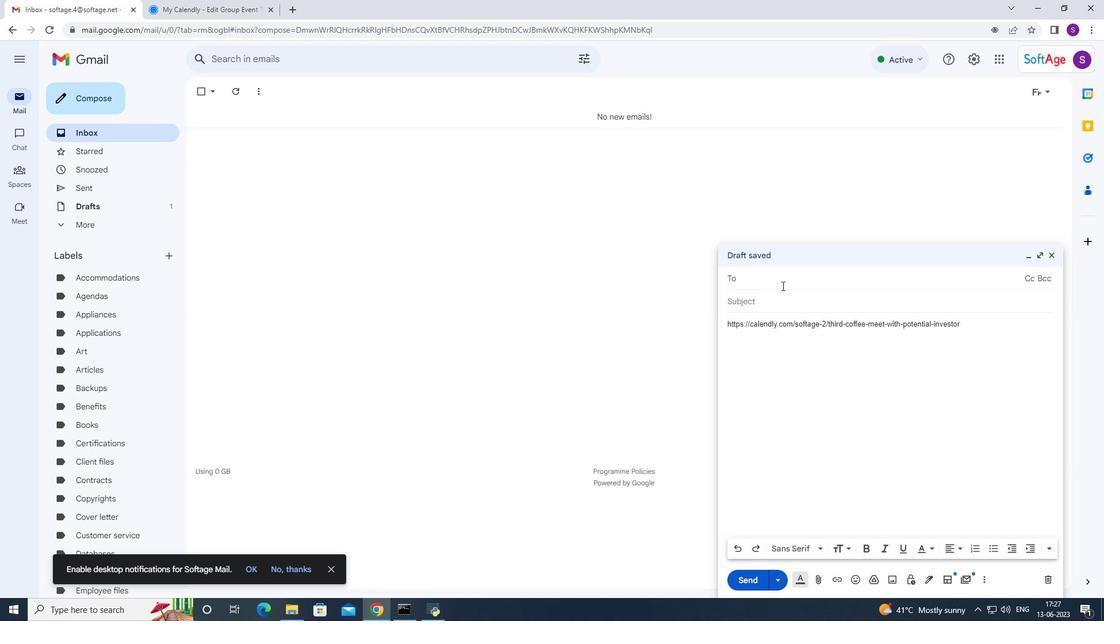 
Action: Mouse moved to (787, 308)
Screenshot: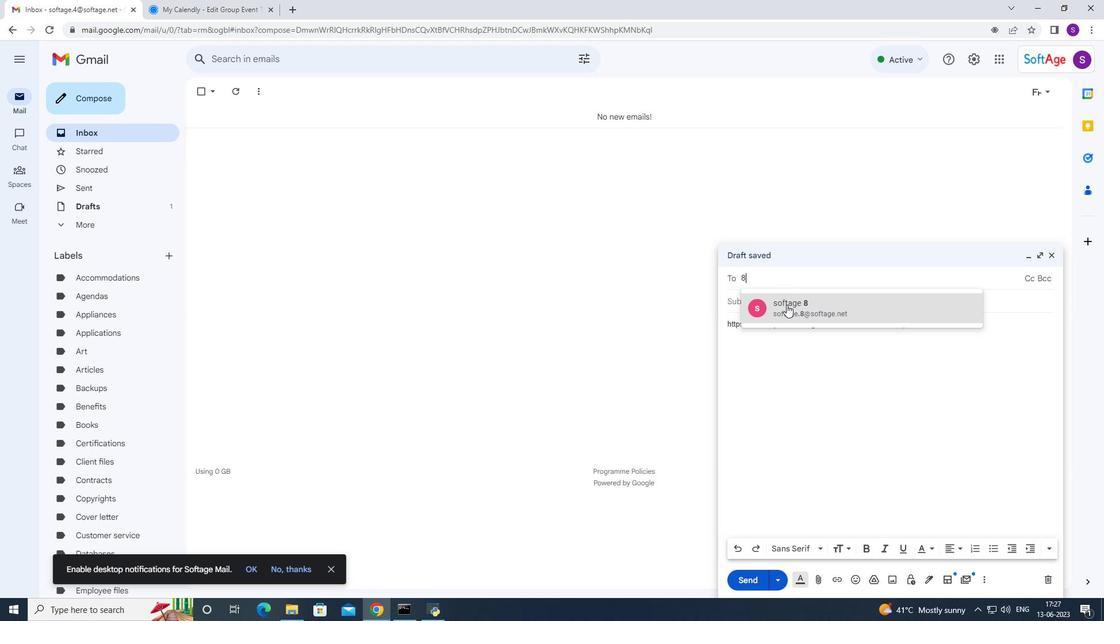 
Action: Mouse pressed left at (787, 308)
Screenshot: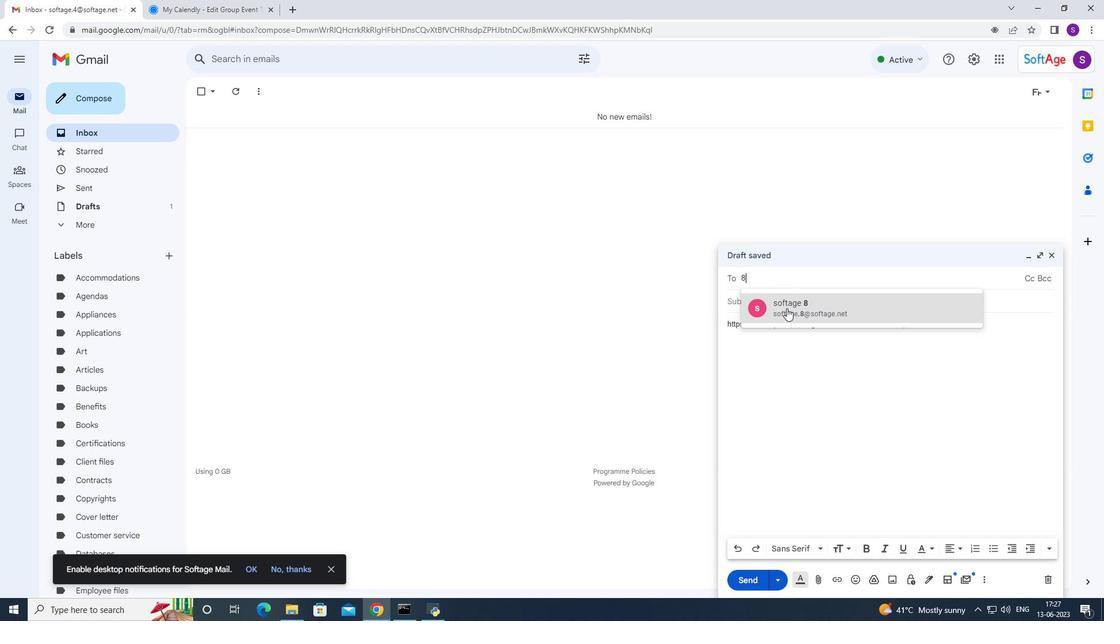 
Action: Mouse moved to (787, 310)
Screenshot: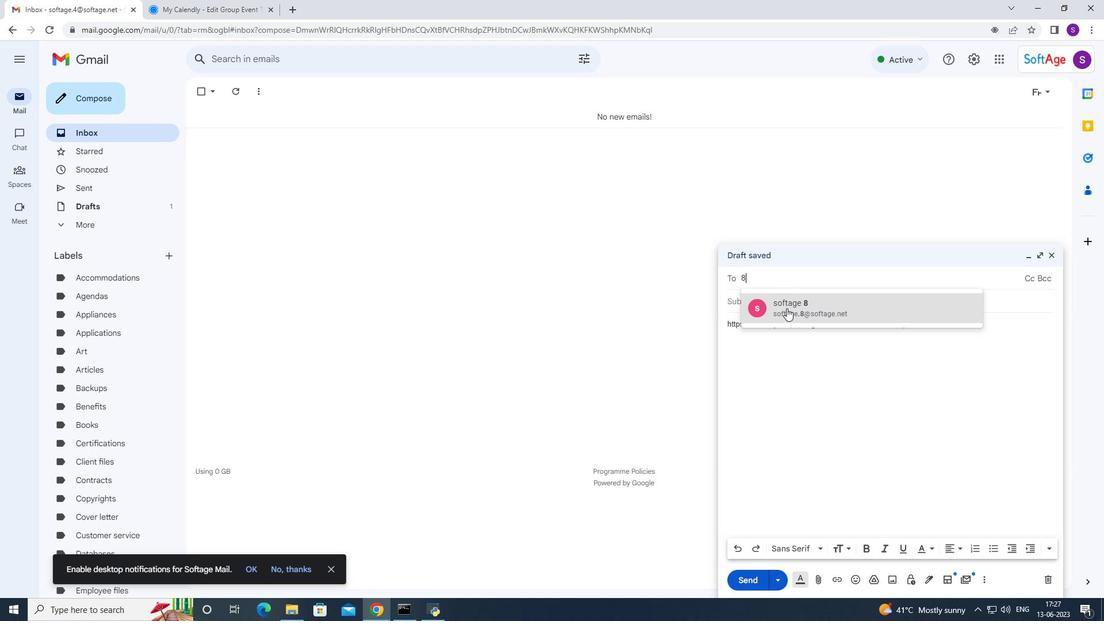 
Action: Key pressed 9
Screenshot: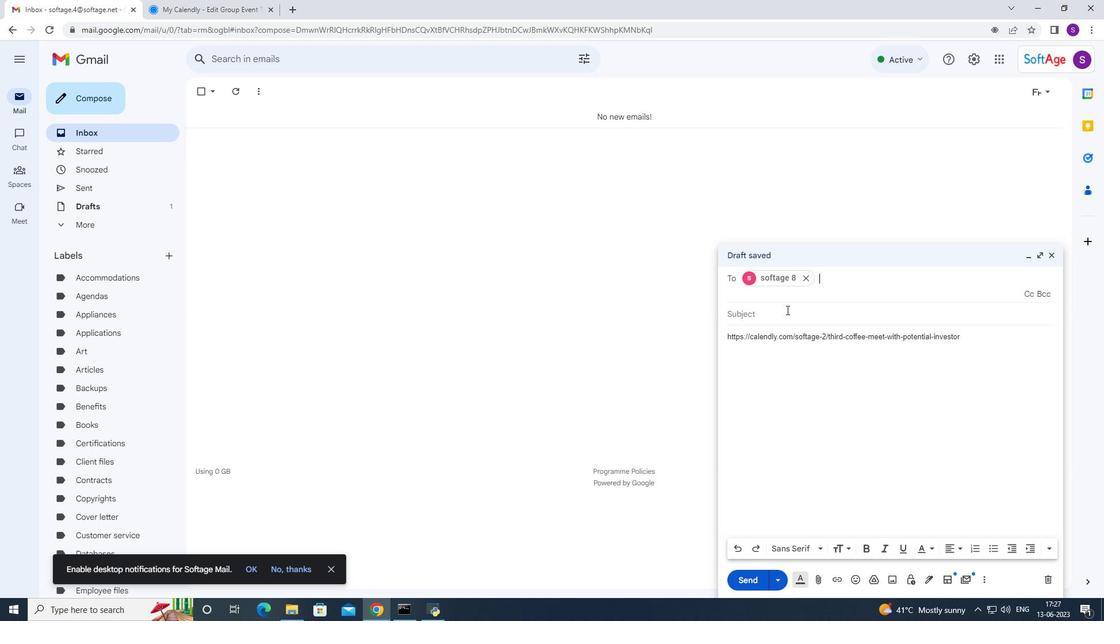 
Action: Mouse moved to (898, 316)
Screenshot: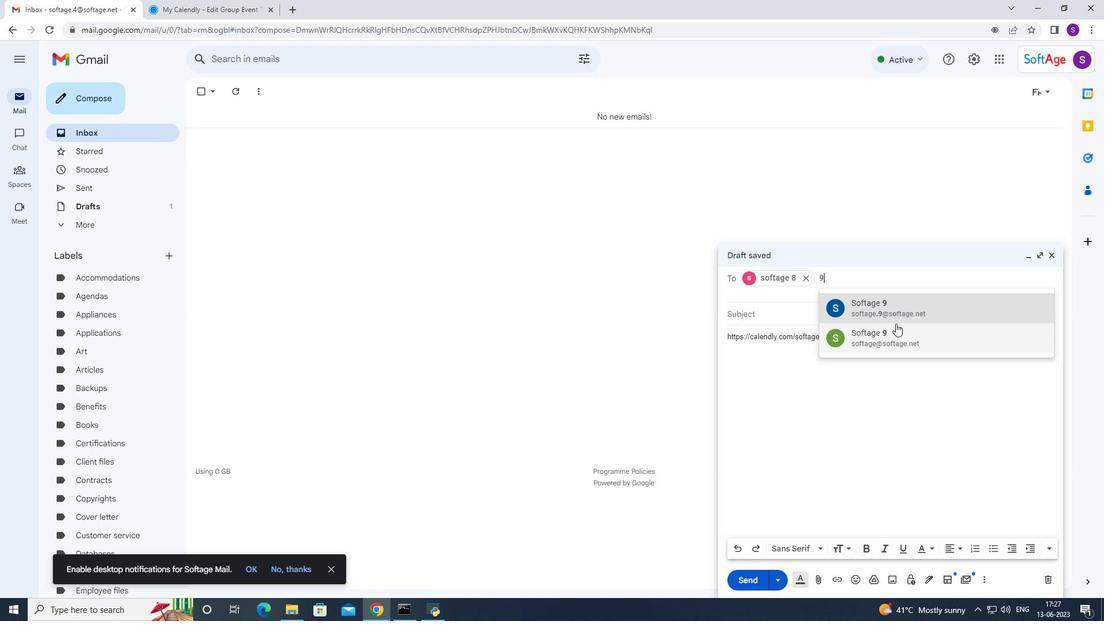 
Action: Mouse pressed left at (898, 316)
Screenshot: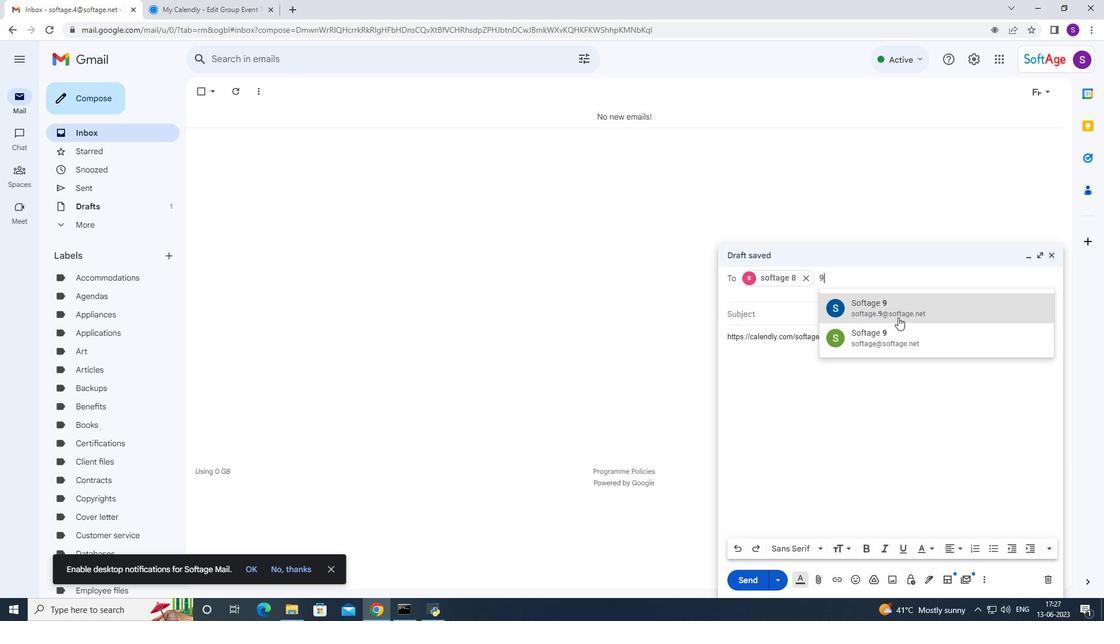 
Action: Mouse moved to (823, 436)
Screenshot: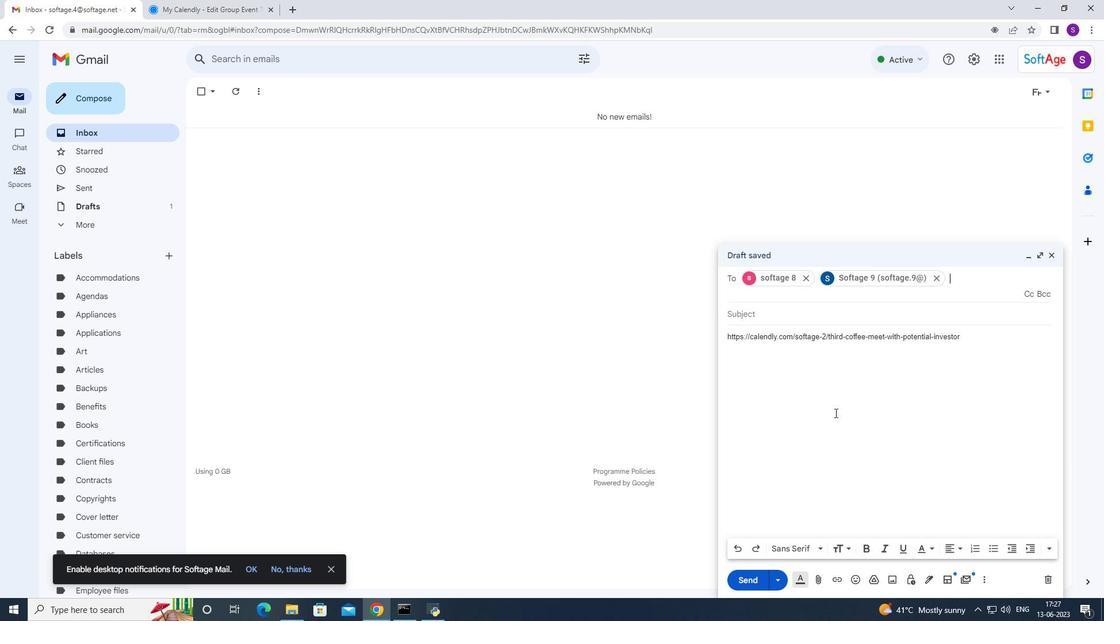 
Action: Mouse pressed left at (823, 436)
Screenshot: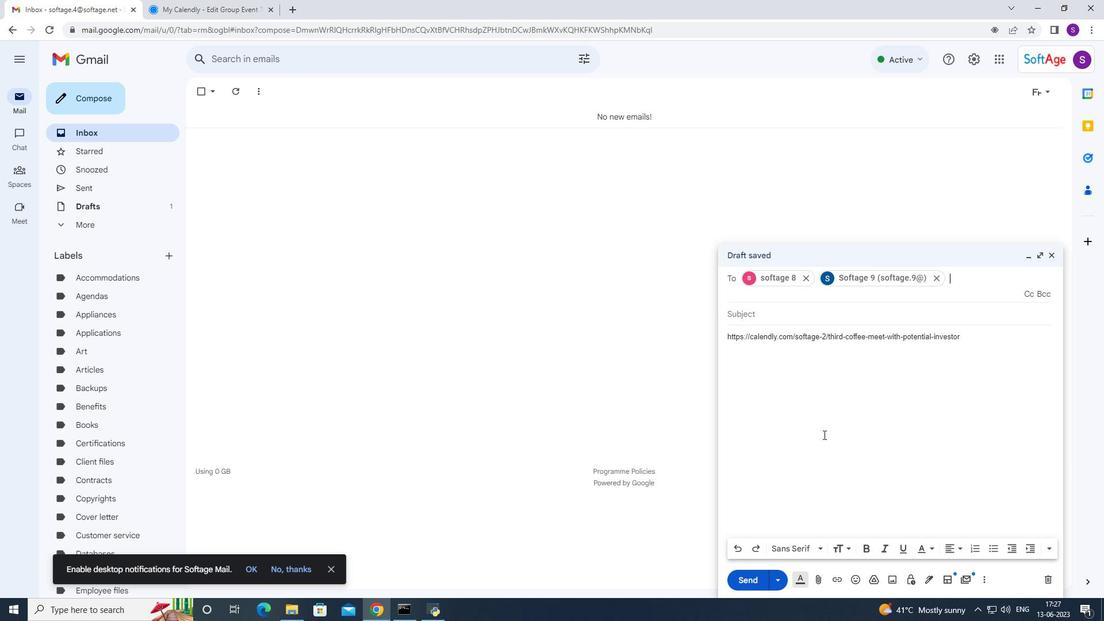 
Action: Mouse moved to (746, 583)
Screenshot: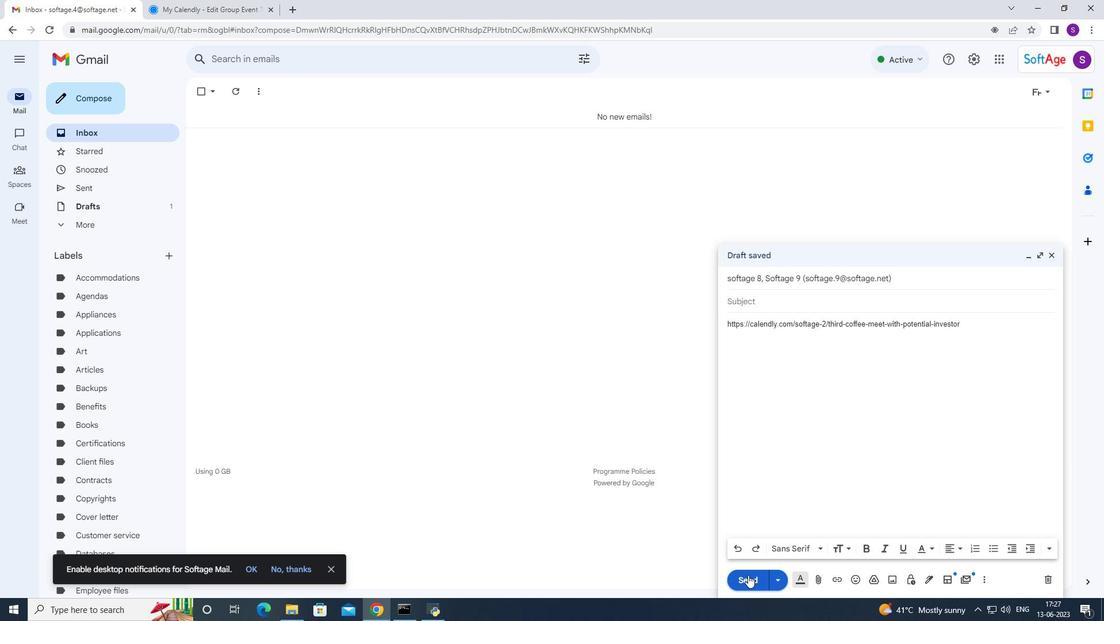 
Action: Mouse pressed left at (746, 583)
